 Task: When did the Futurism movement emerge?
Action: Mouse moved to (134, 157)
Screenshot: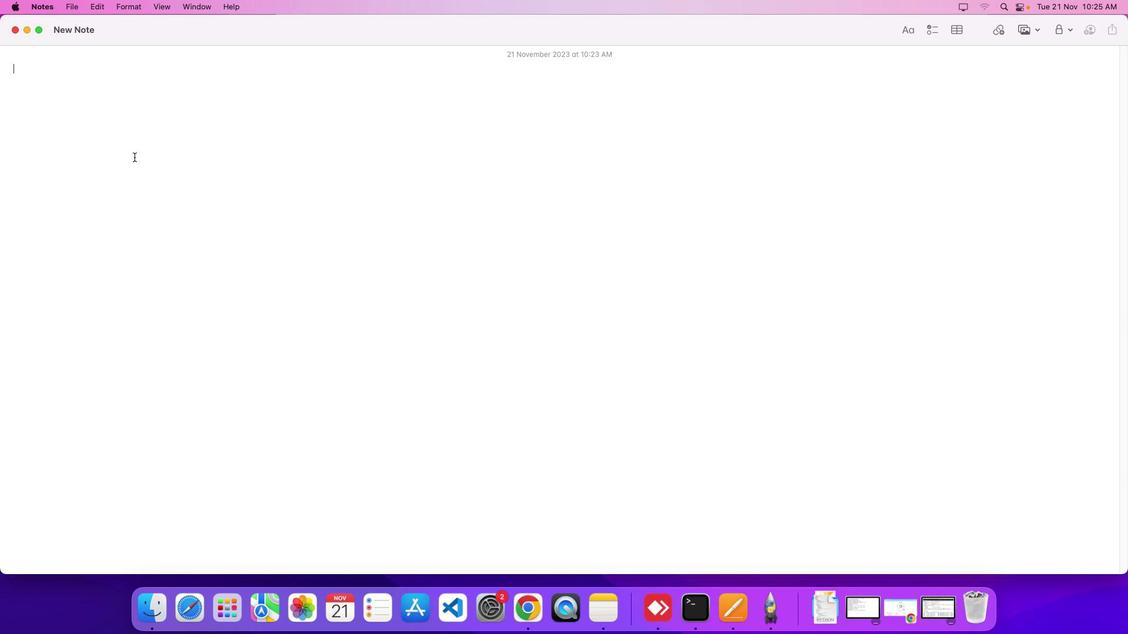 
Action: Mouse pressed left at (134, 157)
Screenshot: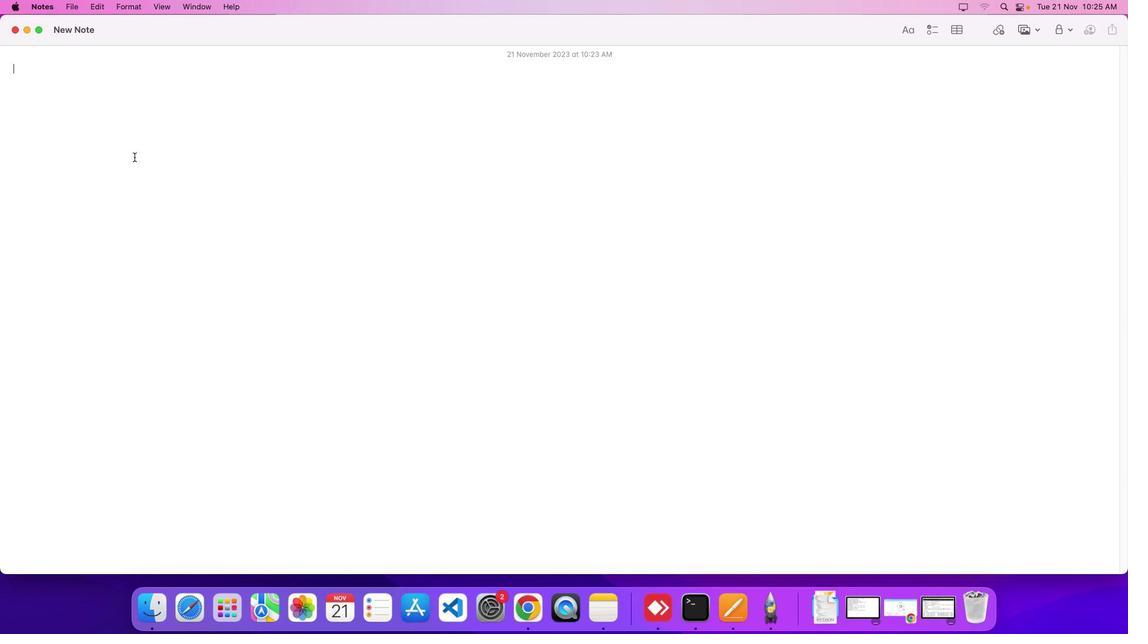 
Action: Mouse moved to (134, 157)
Screenshot: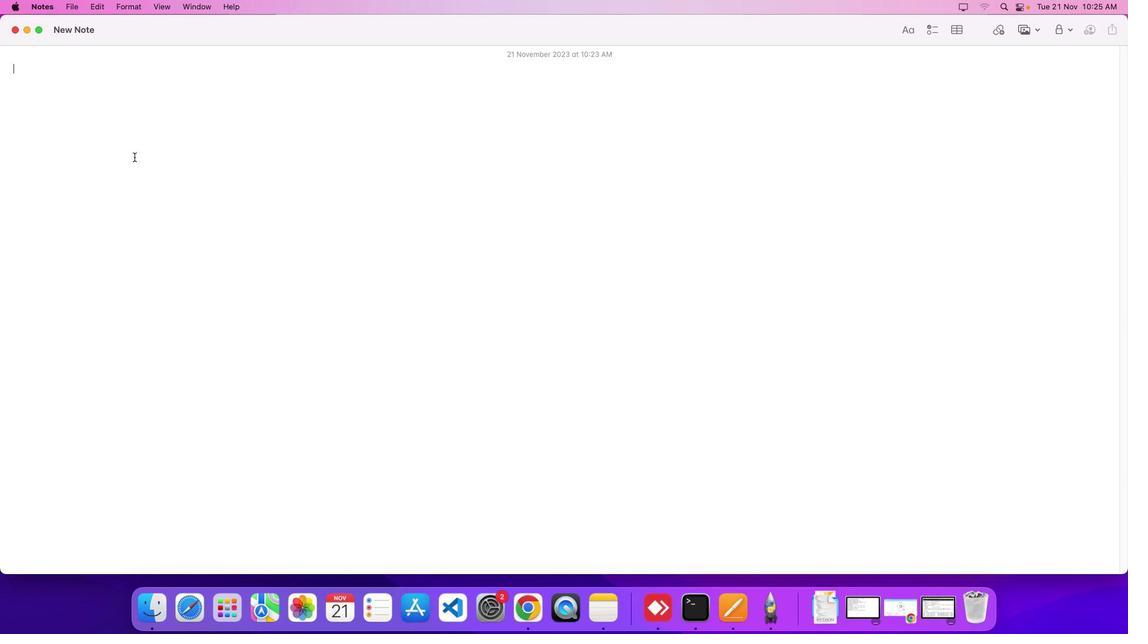 
Action: Key pressed Key.shift'W''h''e''n'Key.space'd''i''d'Key.space't''h''e'Key.spaceKey.shift'F''u''t''u''r''i''s''m'Key.space'm''o''v''e''m''e''n''t'Key.space'e''m''e''r''g''e'Key.shift_r'?'Key.enter
Screenshot: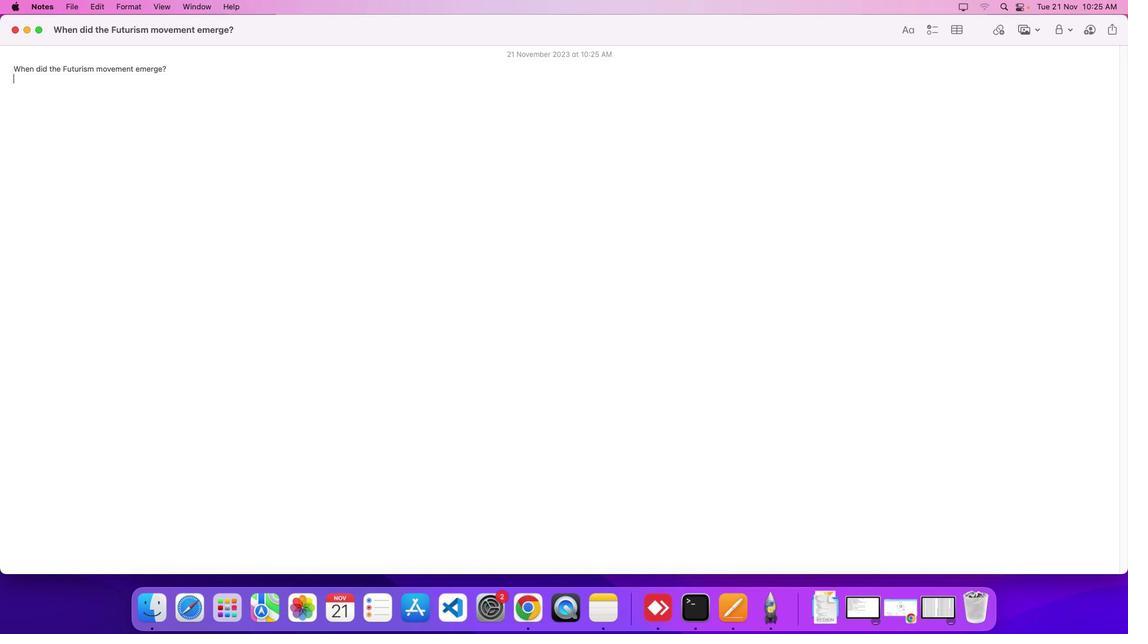 
Action: Mouse moved to (904, 609)
Screenshot: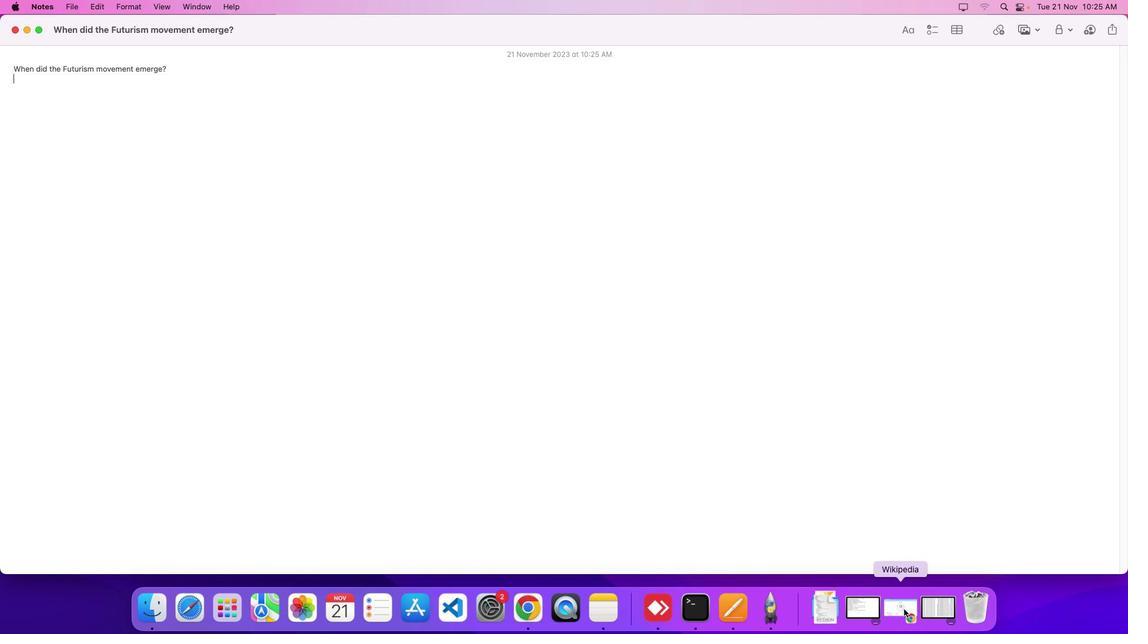
Action: Mouse pressed left at (904, 609)
Screenshot: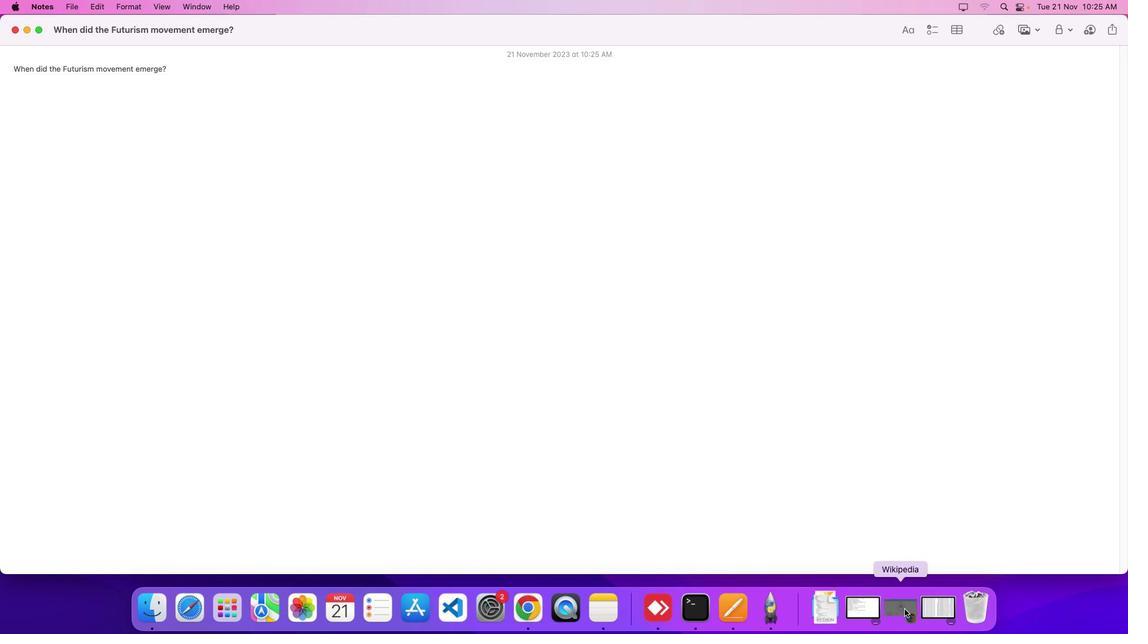 
Action: Mouse moved to (903, 608)
Screenshot: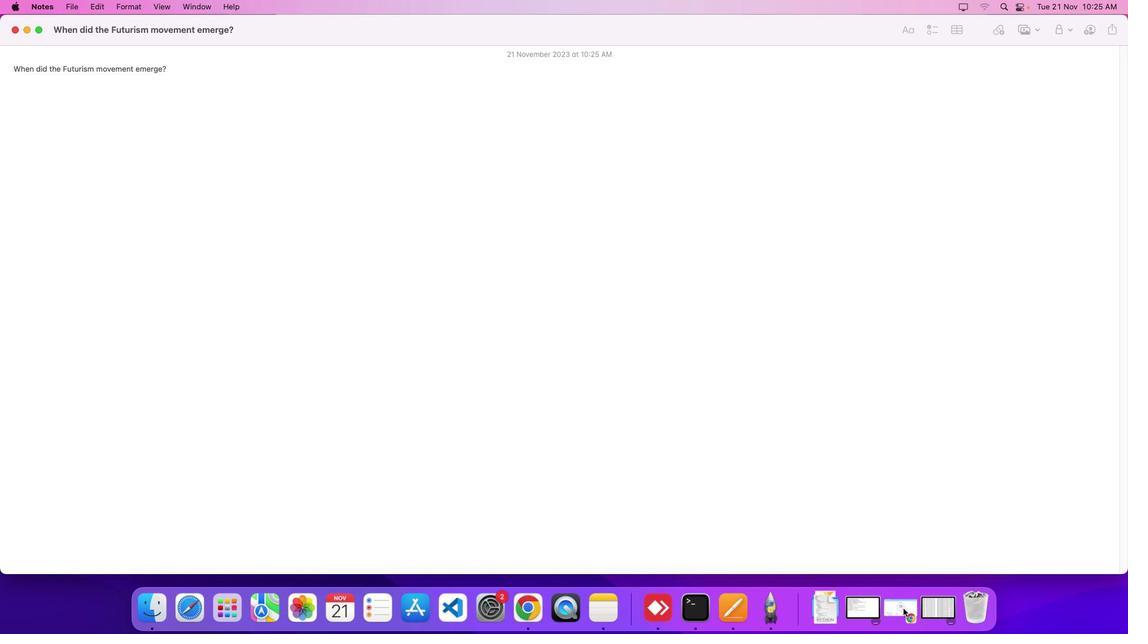 
Action: Mouse pressed left at (903, 608)
Screenshot: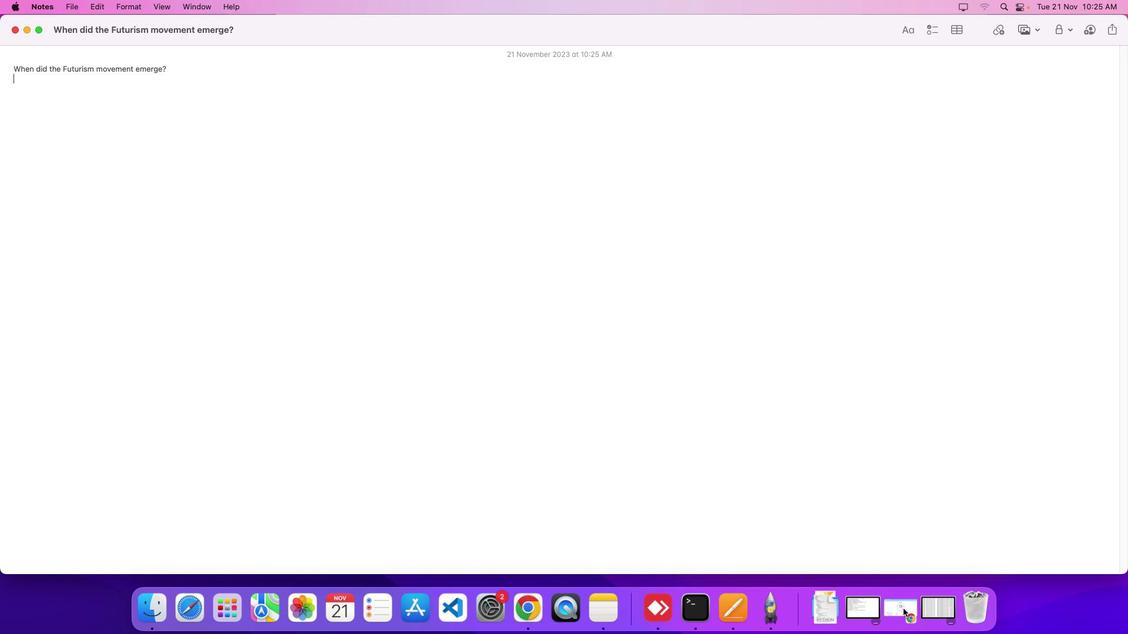 
Action: Mouse moved to (902, 609)
Screenshot: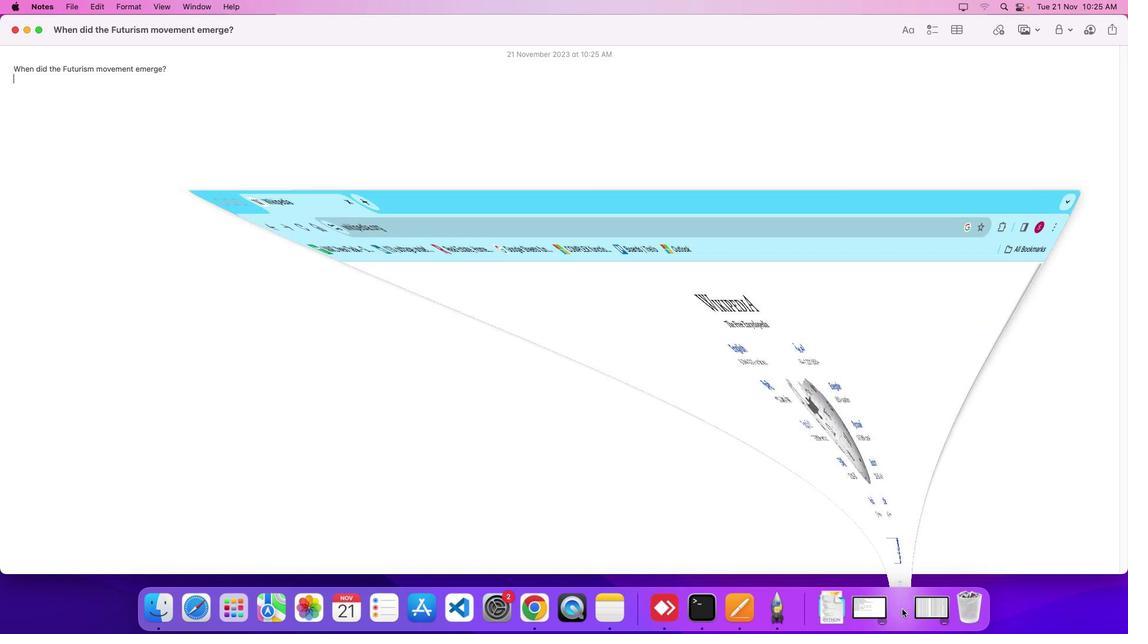 
Action: Mouse pressed left at (902, 609)
Screenshot: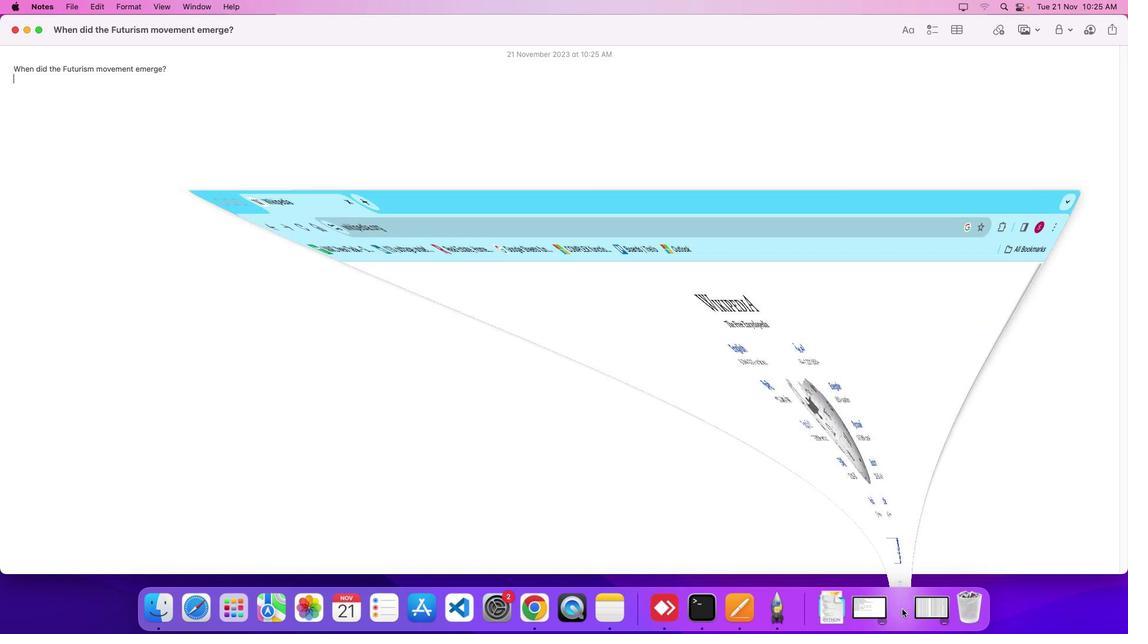 
Action: Mouse moved to (470, 377)
Screenshot: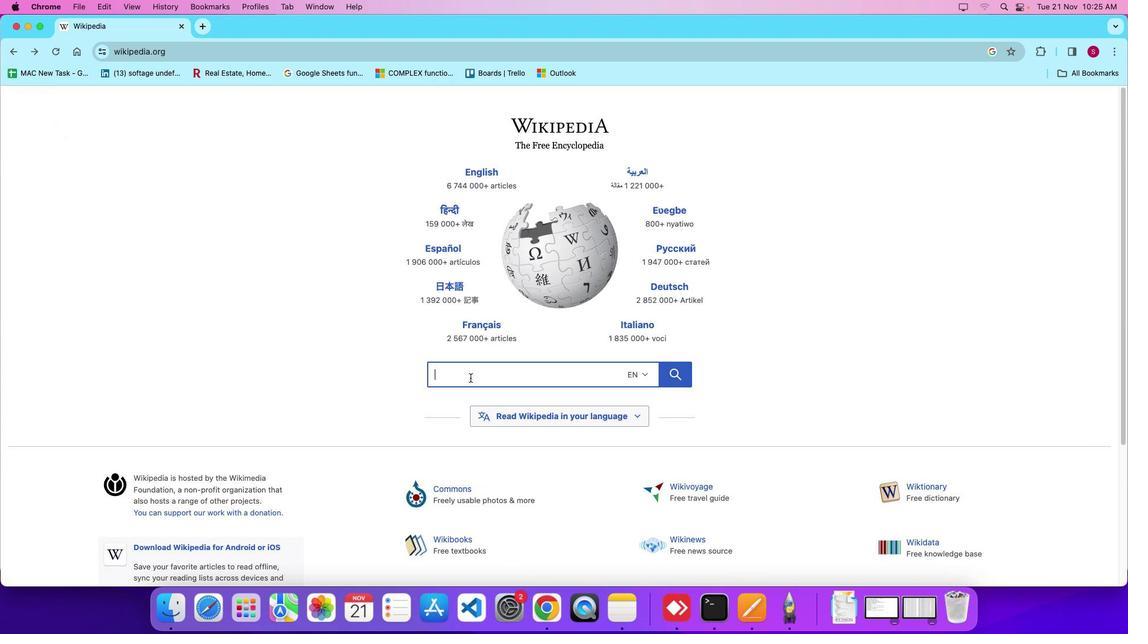 
Action: Mouse pressed left at (470, 377)
Screenshot: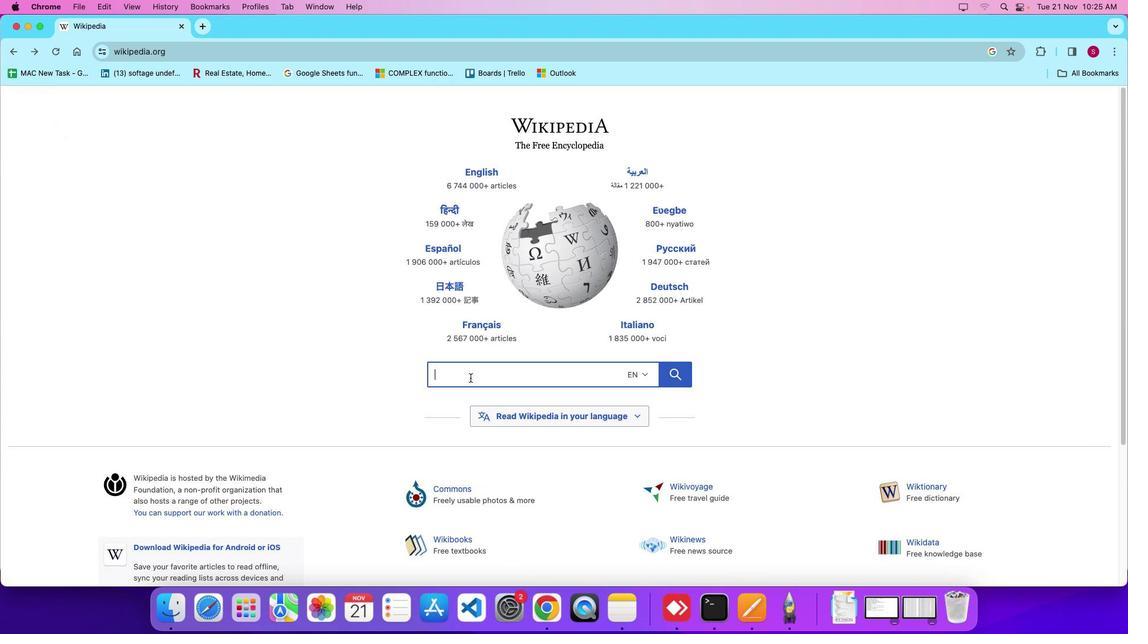 
Action: Key pressed Key.shift'F''u''t''u''r''i''s''m'Key.space'm''o''v''e''m''e''n''t'
Screenshot: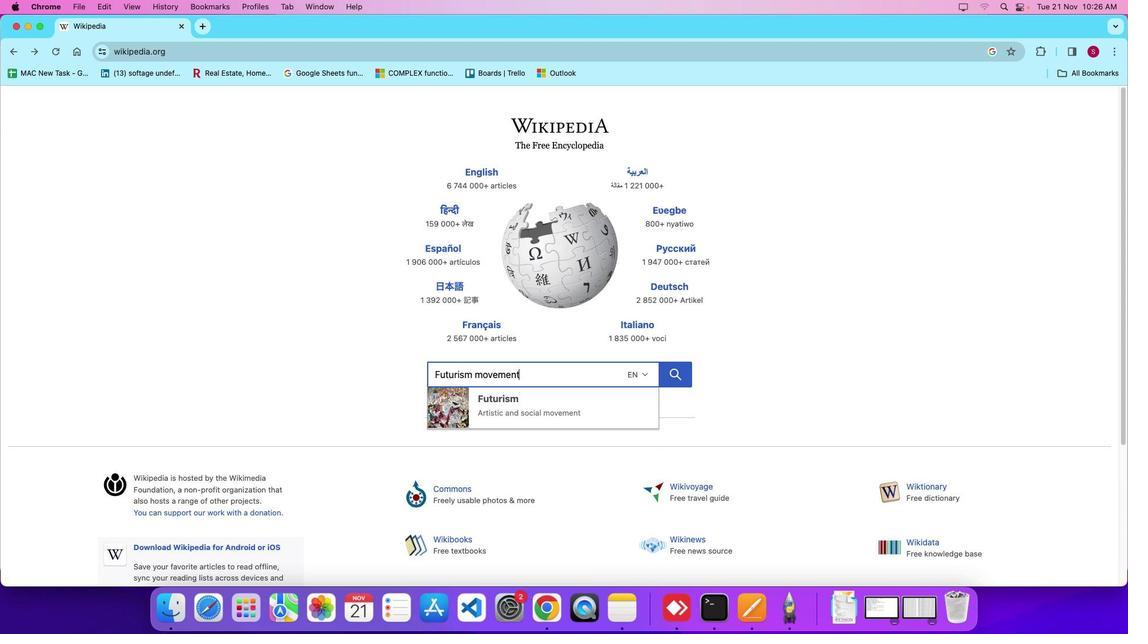 
Action: Mouse moved to (498, 403)
Screenshot: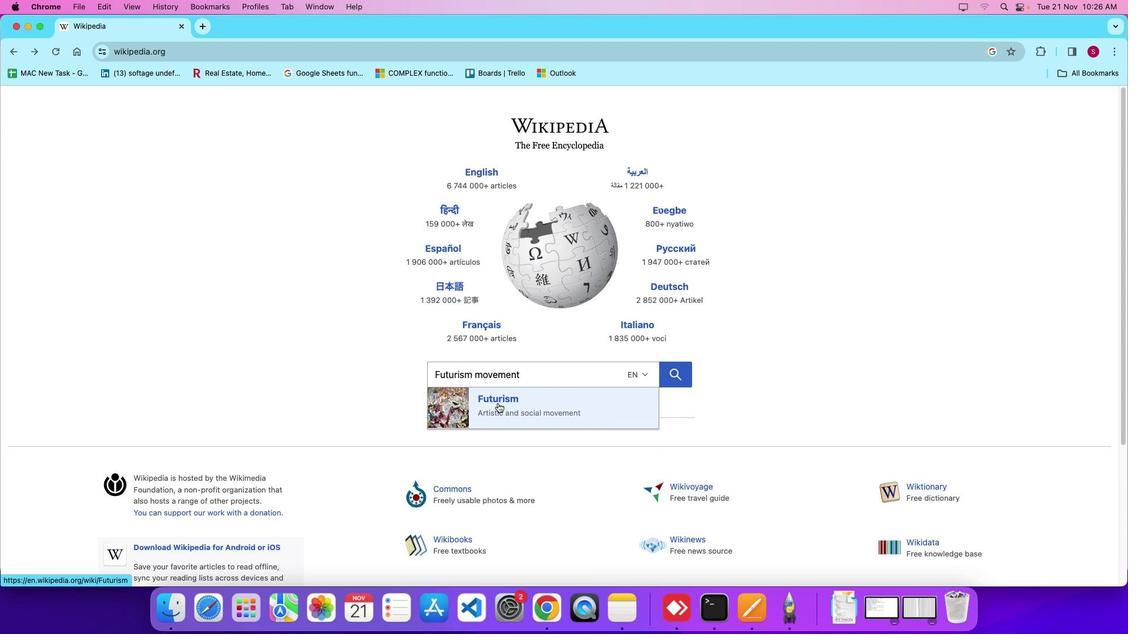 
Action: Mouse pressed left at (498, 403)
Screenshot: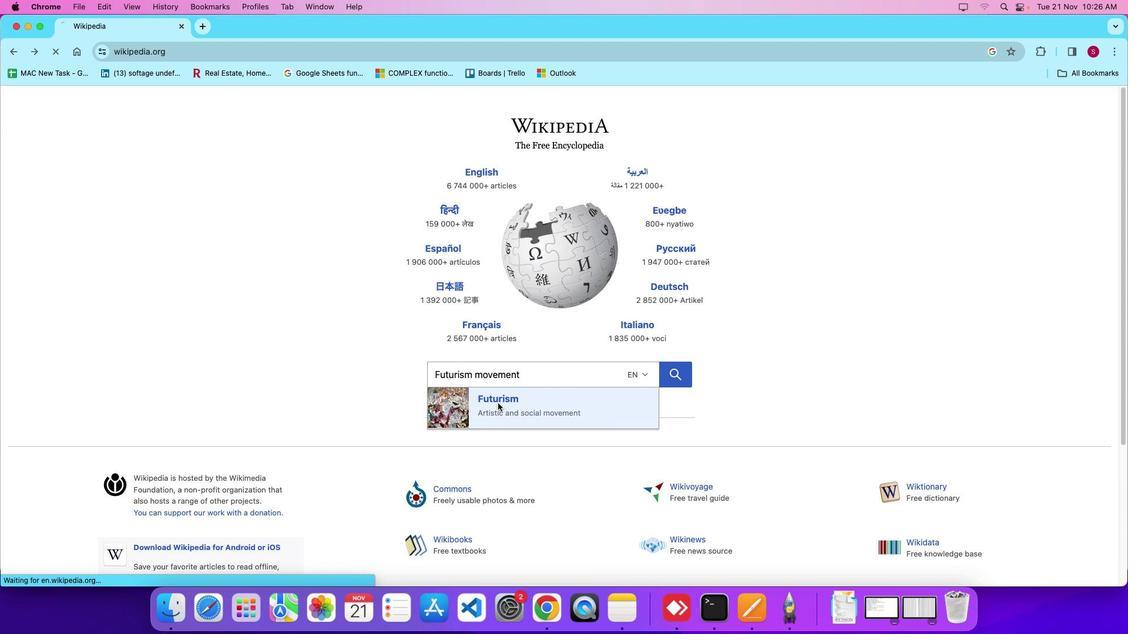 
Action: Mouse moved to (986, 230)
Screenshot: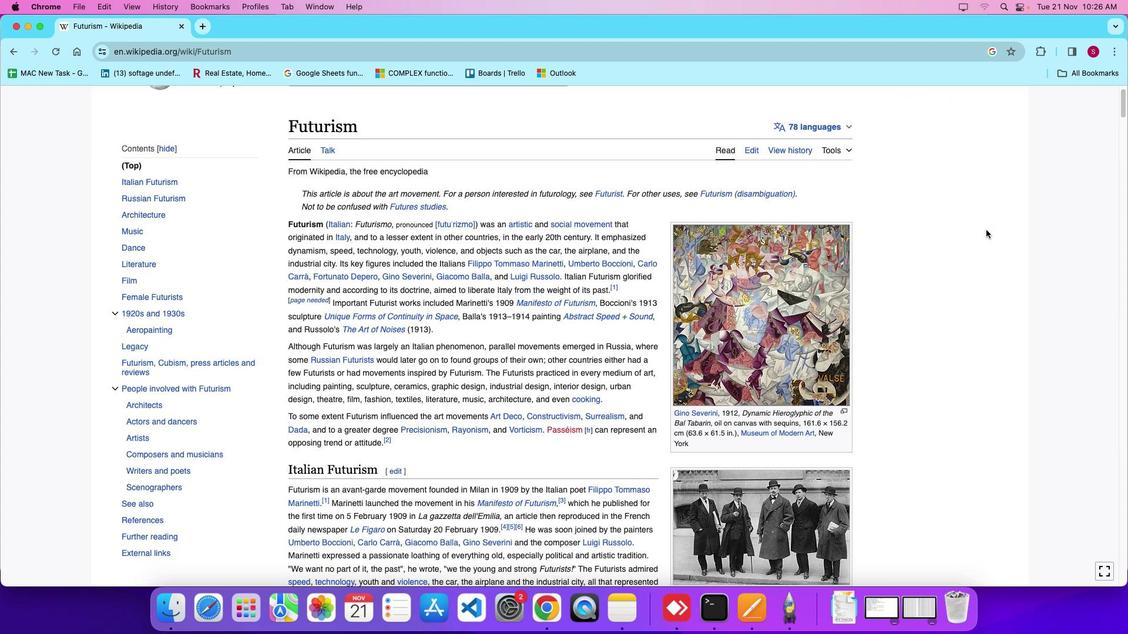 
Action: Mouse scrolled (986, 230) with delta (0, 0)
Screenshot: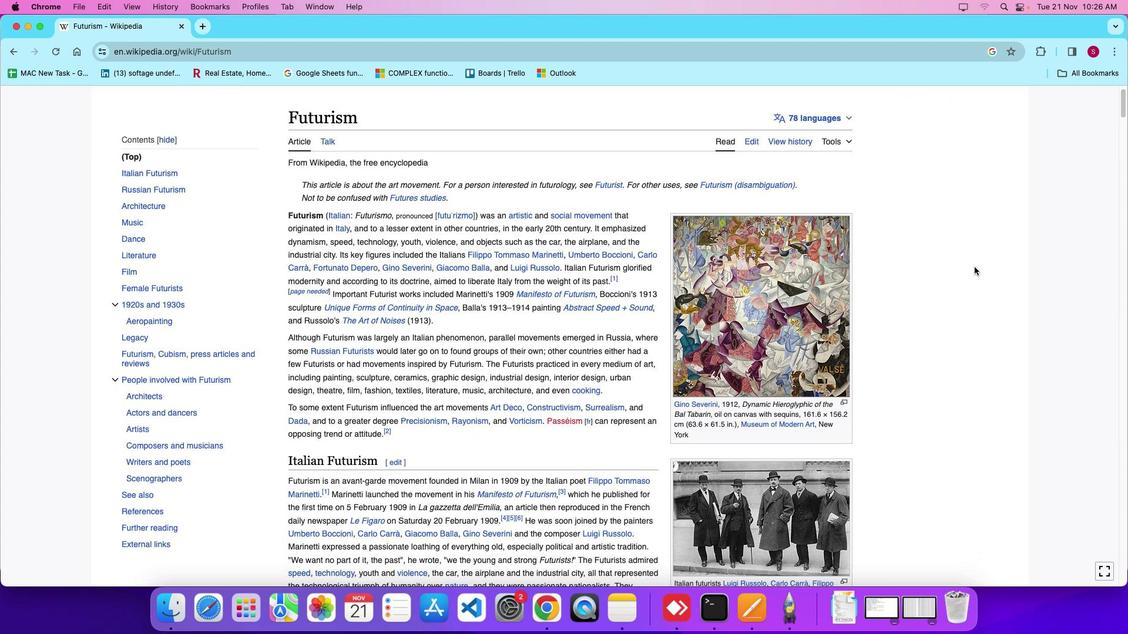 
Action: Mouse scrolled (986, 230) with delta (0, 0)
Screenshot: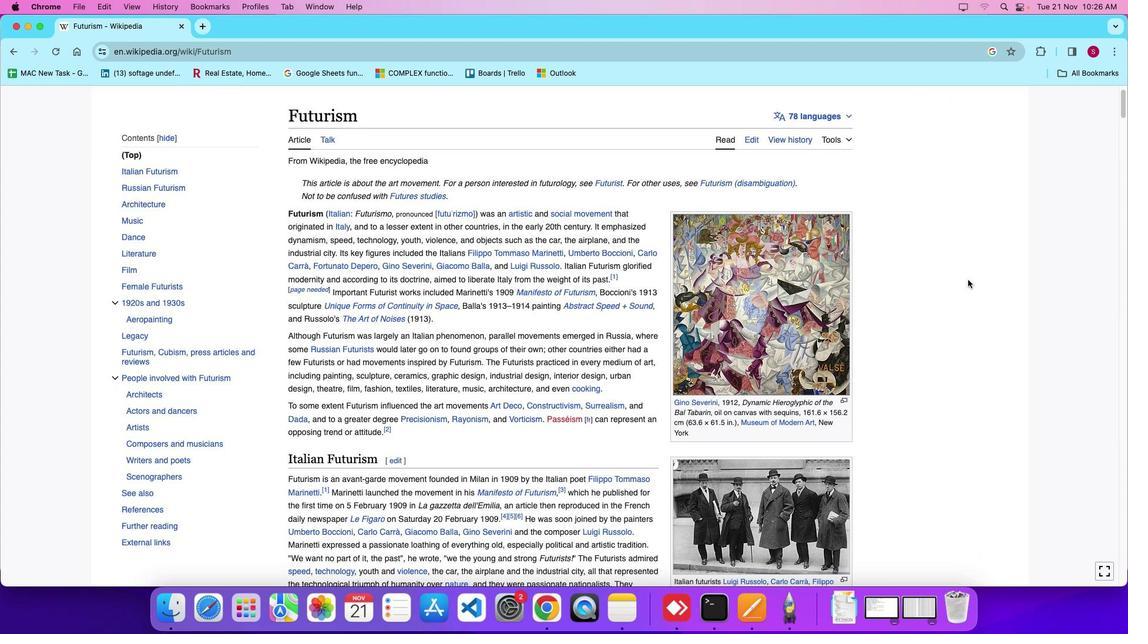
Action: Mouse scrolled (986, 230) with delta (0, 0)
Screenshot: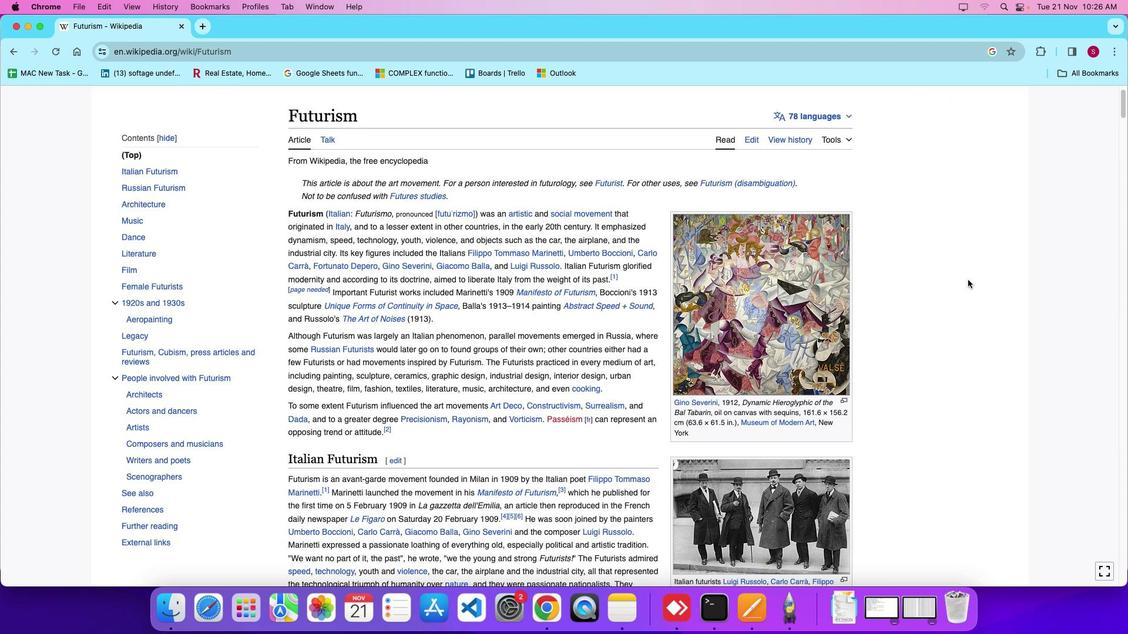 
Action: Mouse moved to (968, 280)
Screenshot: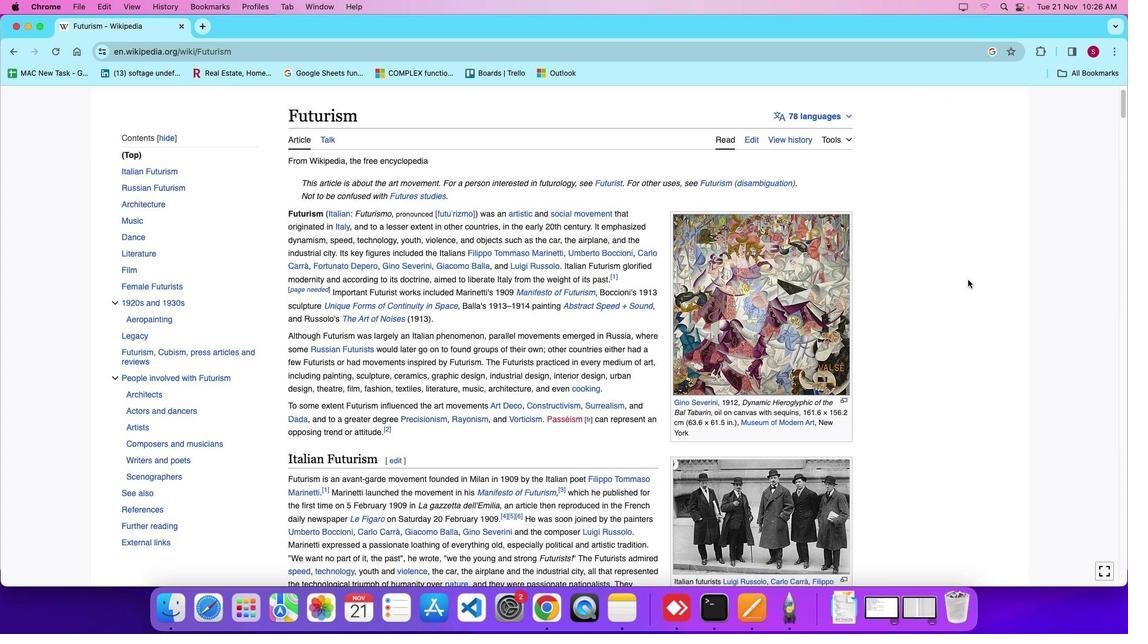 
Action: Mouse scrolled (968, 280) with delta (0, 0)
Screenshot: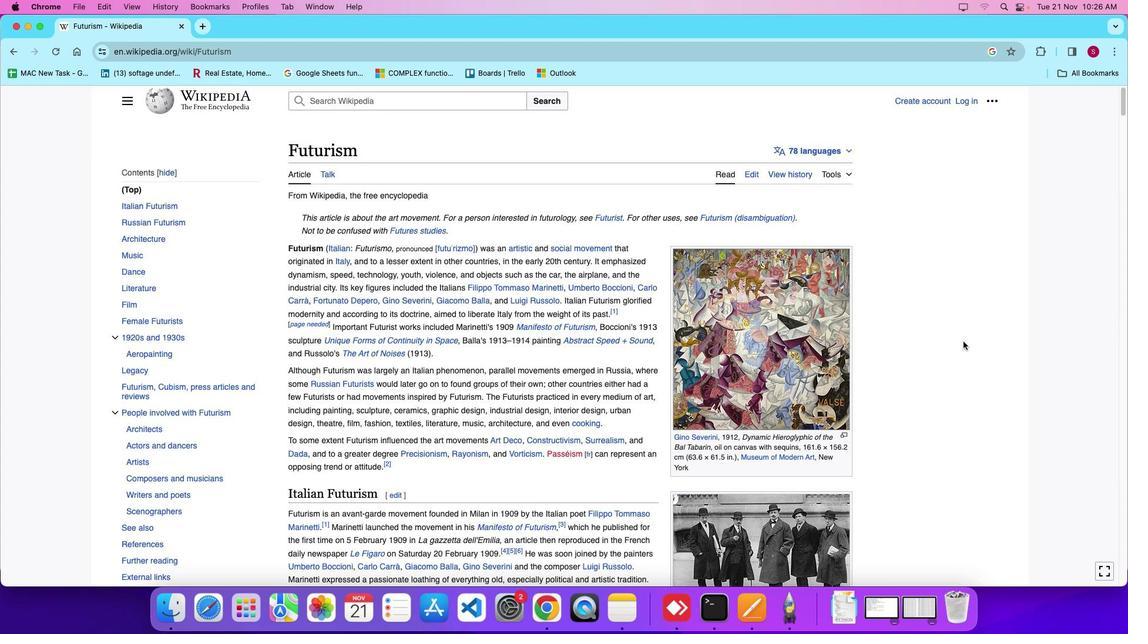 
Action: Mouse scrolled (968, 280) with delta (0, 0)
Screenshot: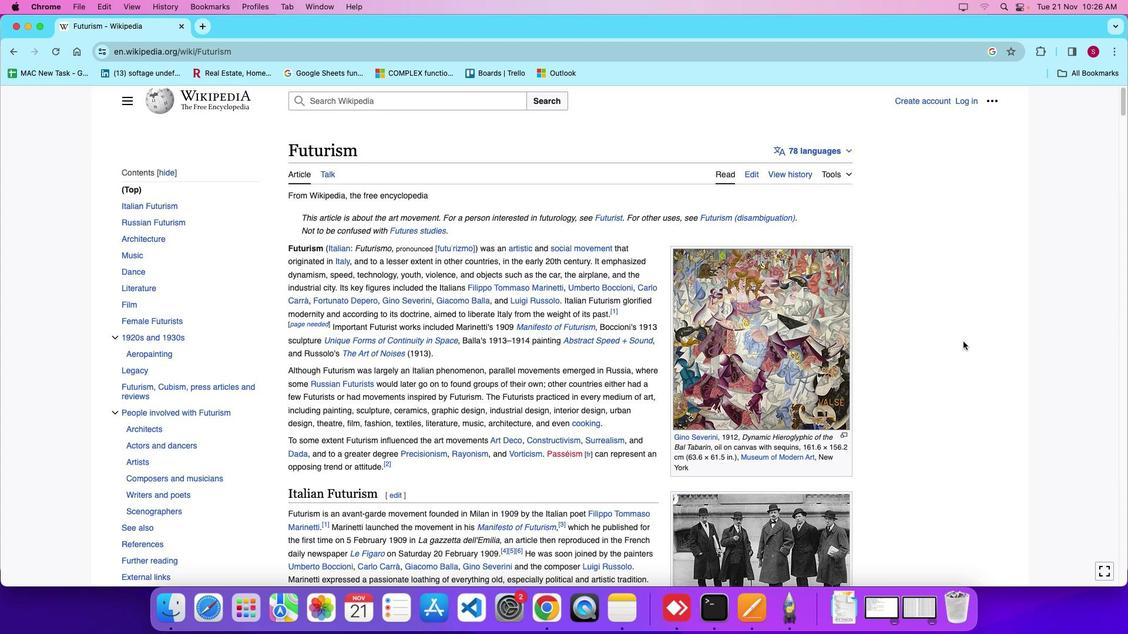 
Action: Mouse moved to (963, 342)
Screenshot: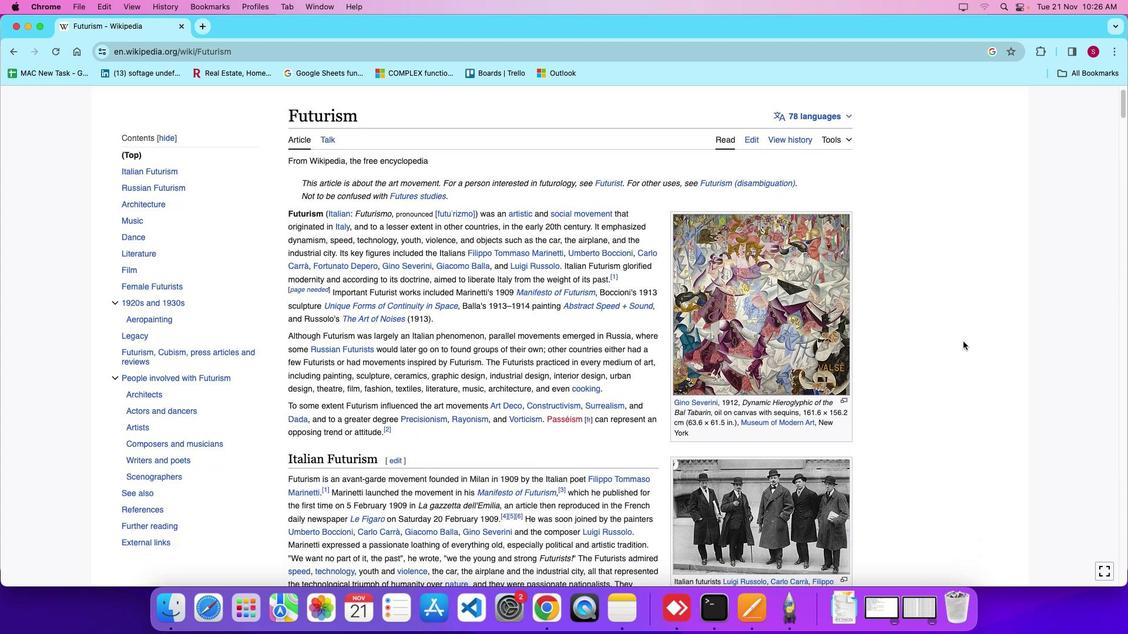 
Action: Mouse scrolled (963, 342) with delta (0, 0)
Screenshot: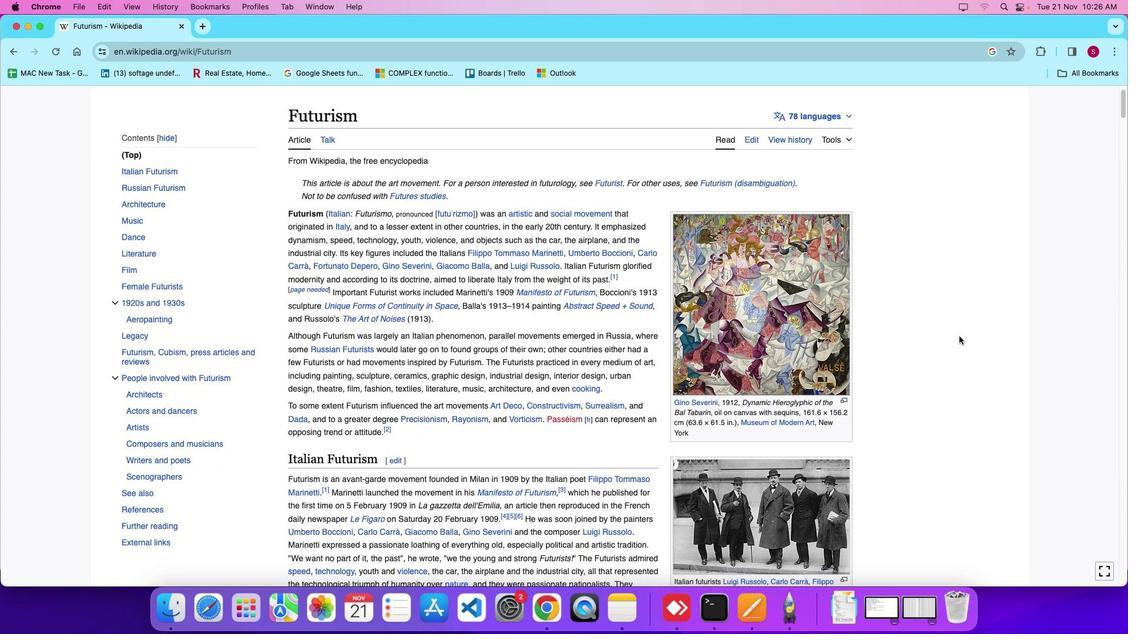 
Action: Mouse scrolled (963, 342) with delta (0, 0)
Screenshot: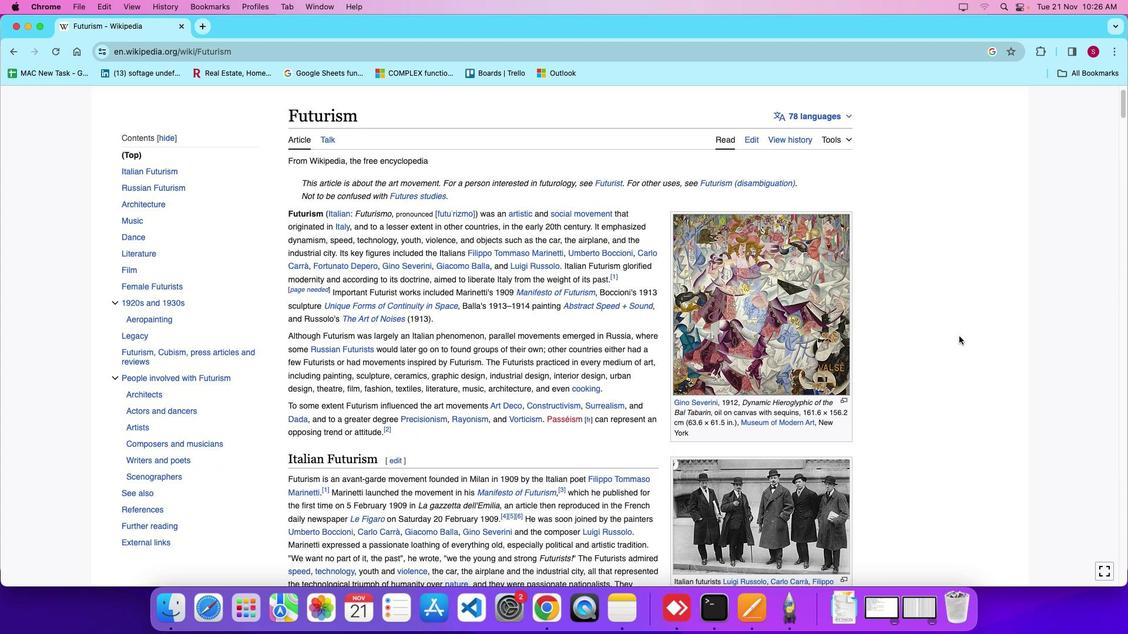 
Action: Mouse moved to (959, 331)
Screenshot: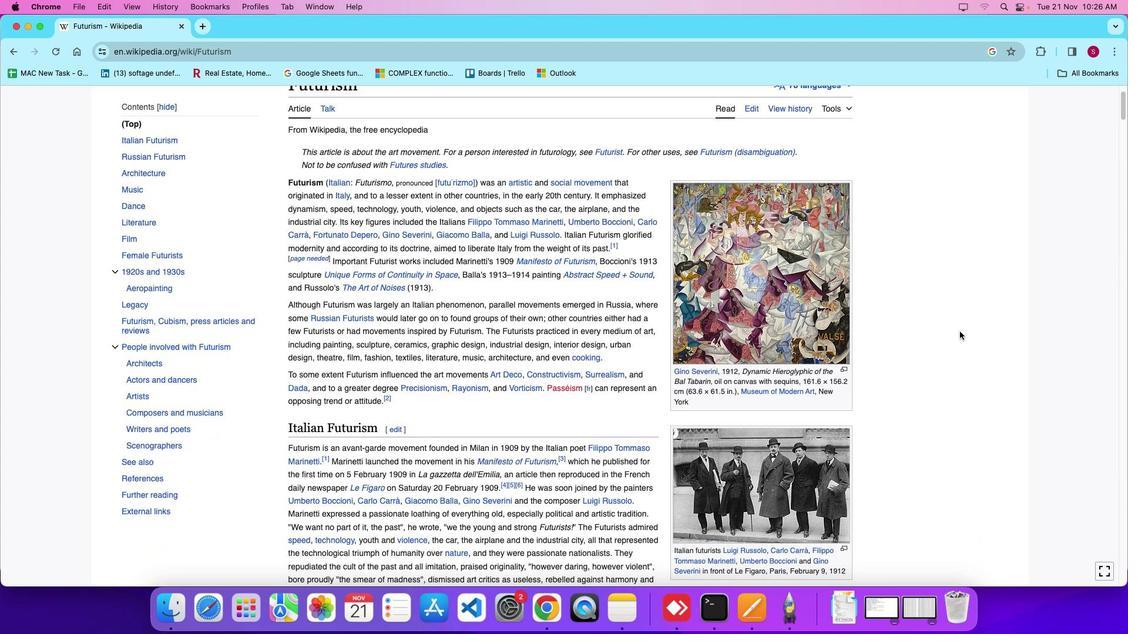 
Action: Mouse scrolled (959, 331) with delta (0, 0)
Screenshot: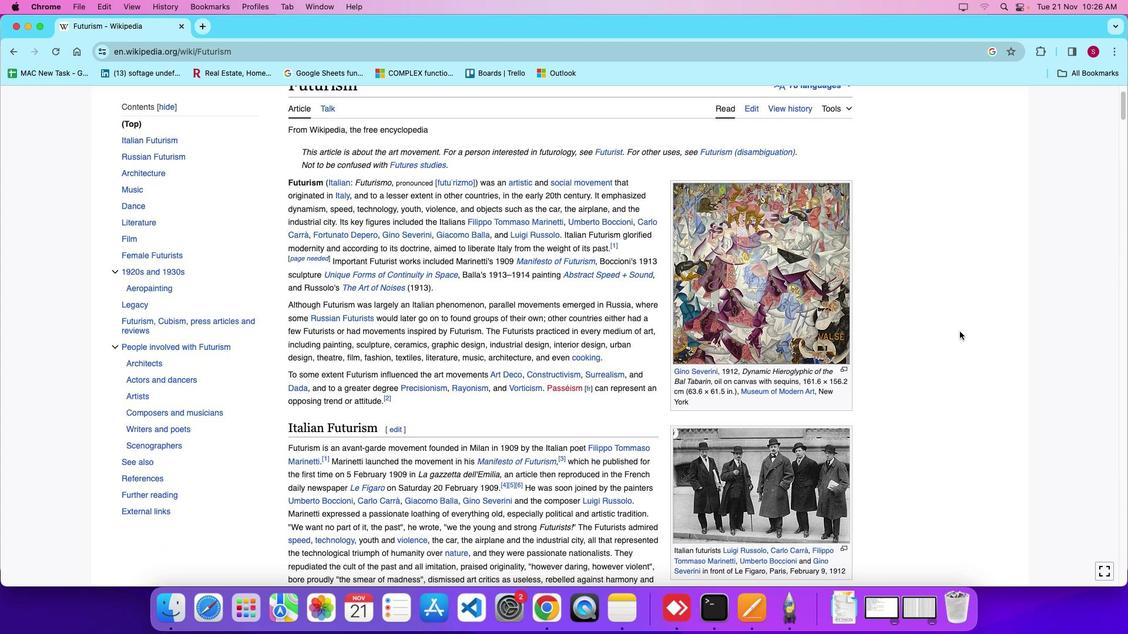 
Action: Mouse scrolled (959, 331) with delta (0, 0)
Screenshot: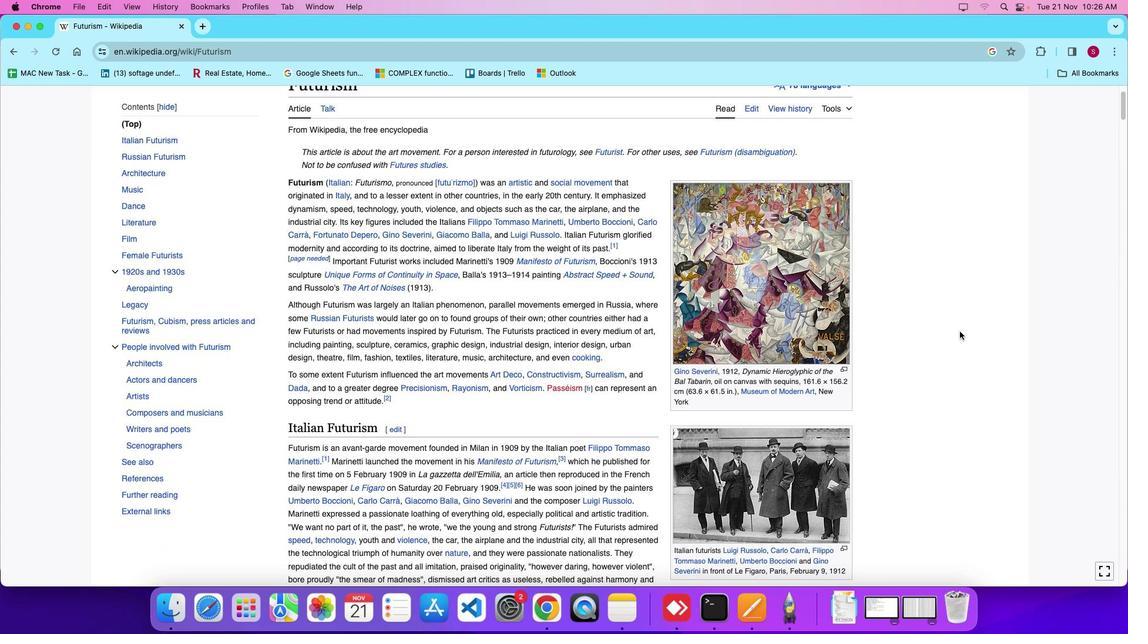 
Action: Mouse moved to (958, 333)
Screenshot: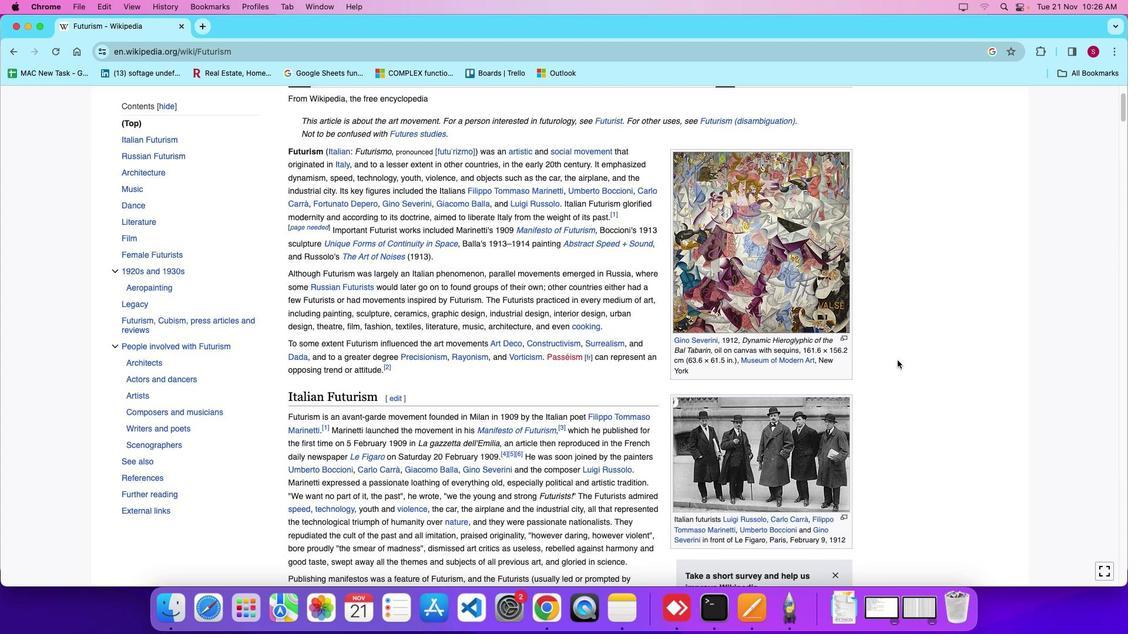 
Action: Mouse scrolled (958, 333) with delta (0, 0)
Screenshot: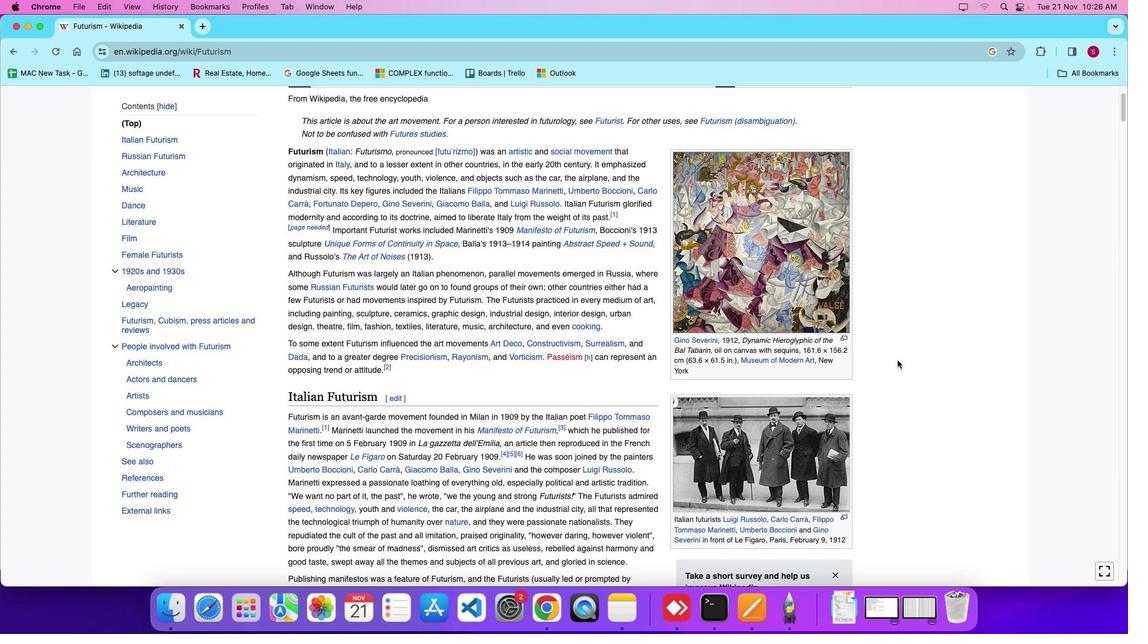 
Action: Mouse scrolled (958, 333) with delta (0, 0)
Screenshot: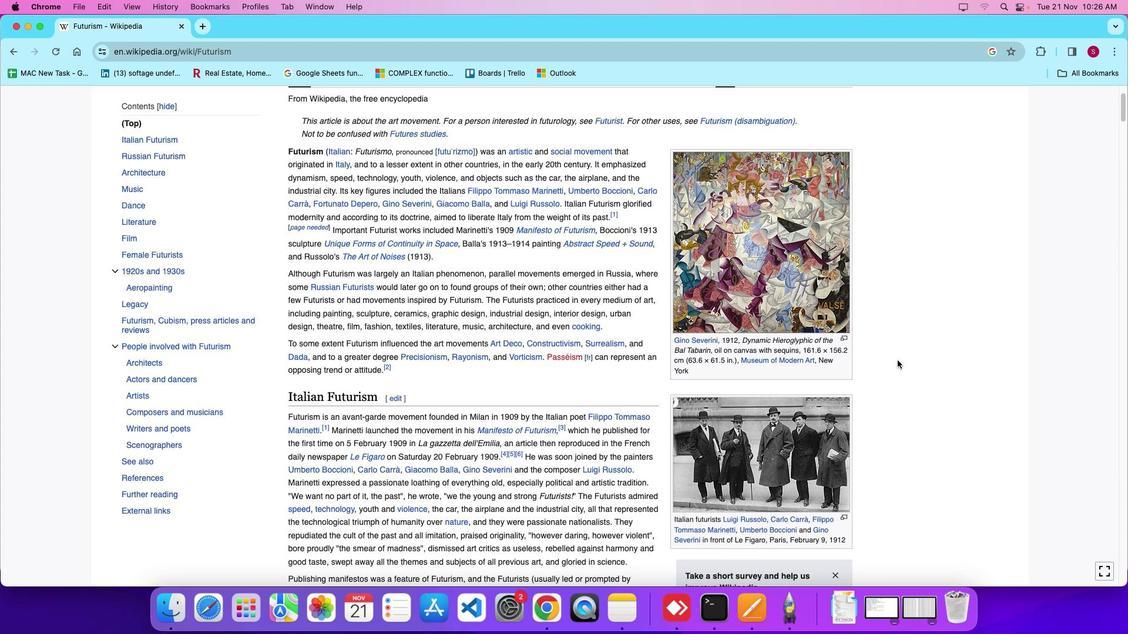 
Action: Mouse moved to (898, 360)
Screenshot: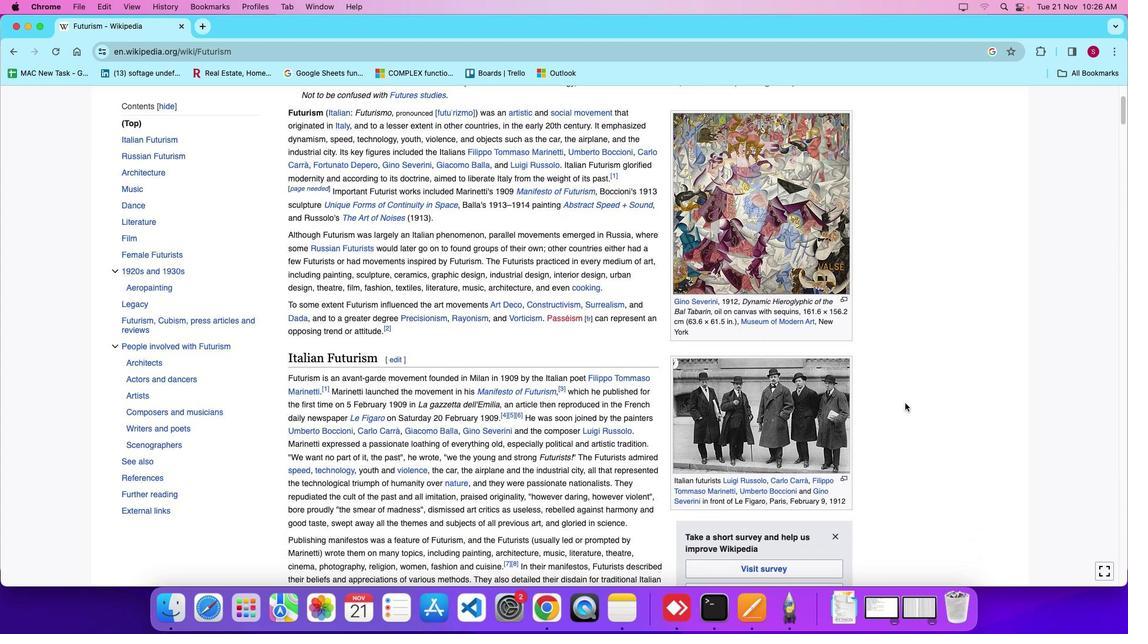 
Action: Mouse scrolled (898, 360) with delta (0, 0)
Screenshot: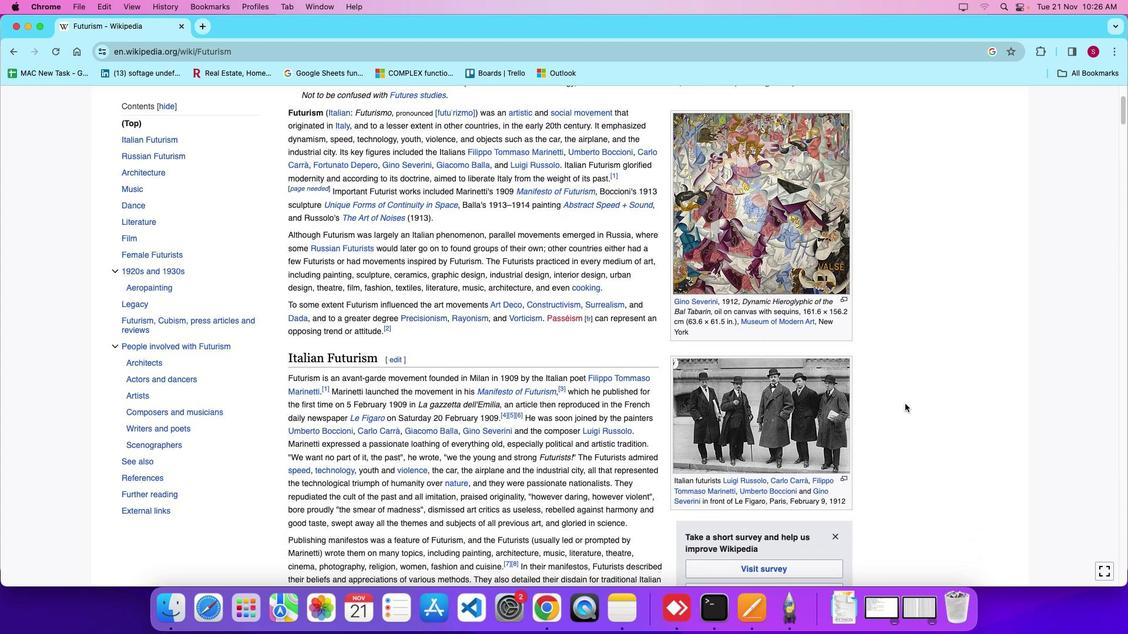 
Action: Mouse scrolled (898, 360) with delta (0, 0)
Screenshot: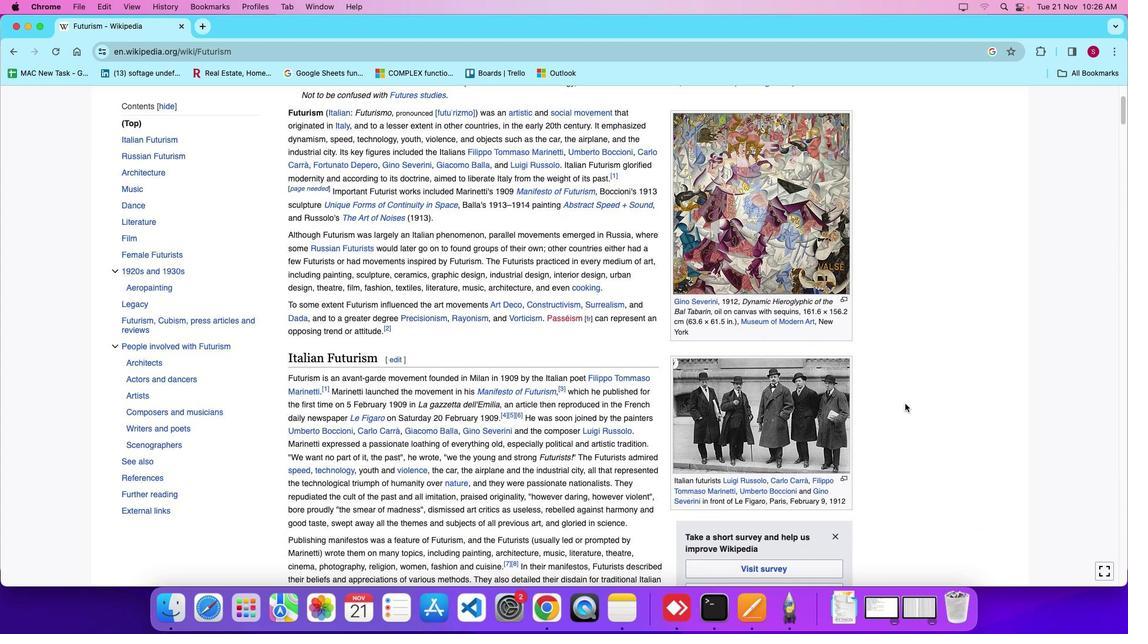 
Action: Mouse moved to (905, 403)
Screenshot: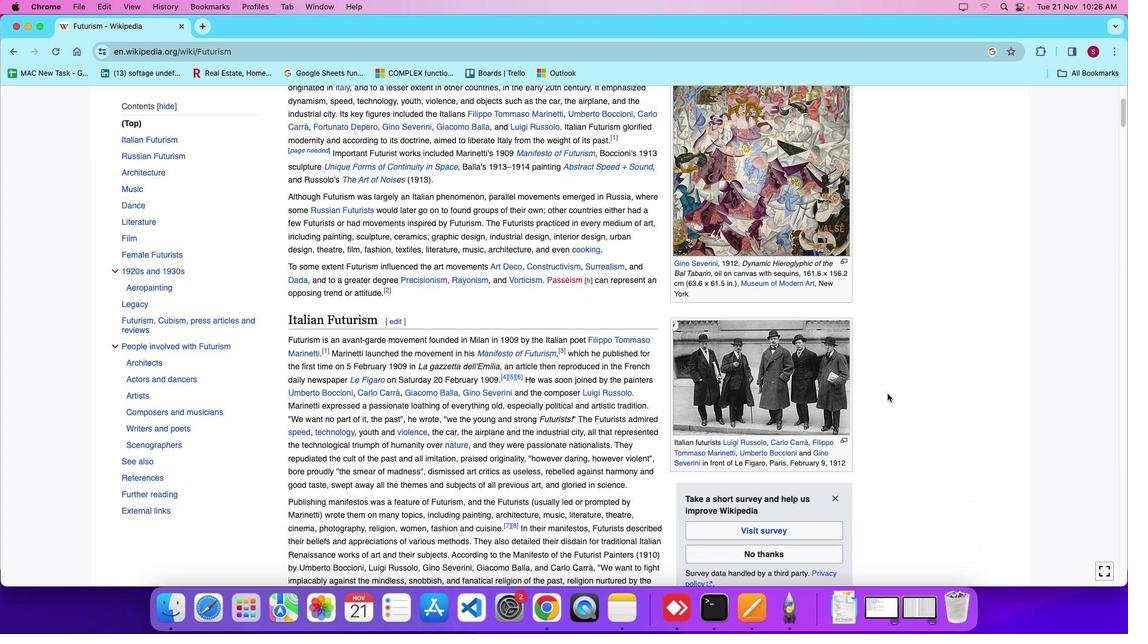 
Action: Mouse scrolled (905, 403) with delta (0, 0)
Screenshot: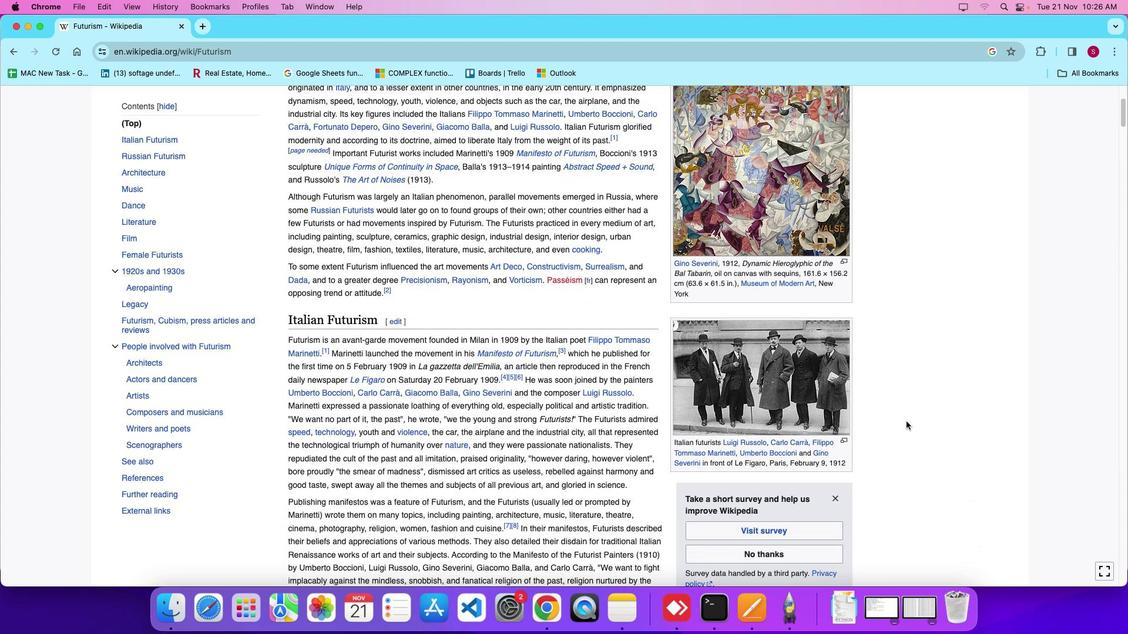 
Action: Mouse scrolled (905, 403) with delta (0, 0)
Screenshot: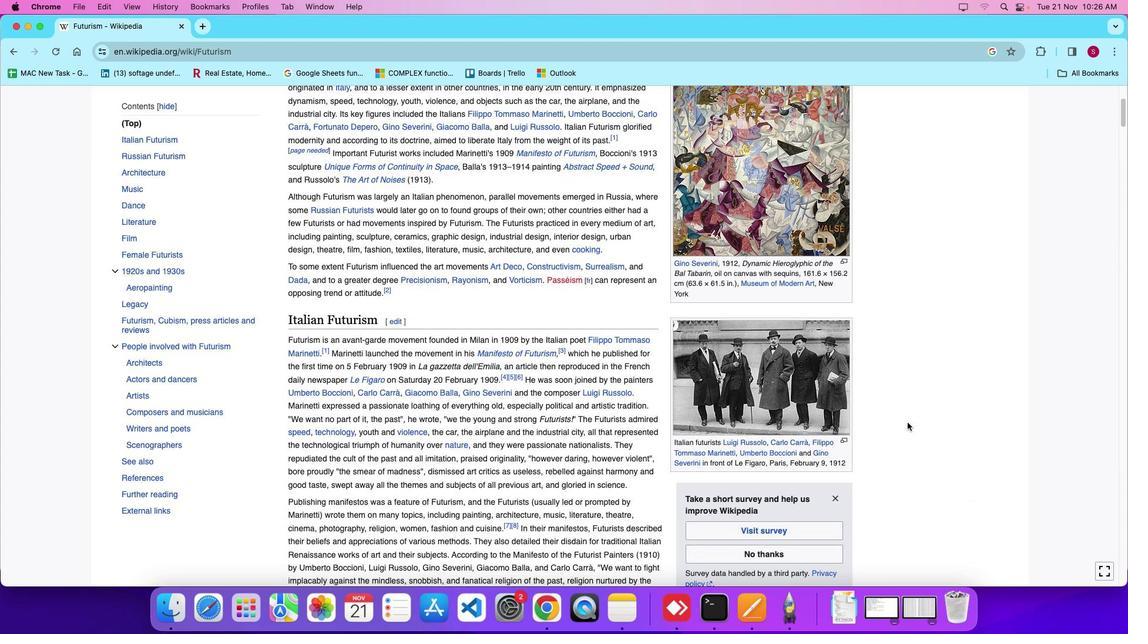 
Action: Mouse moved to (912, 417)
Screenshot: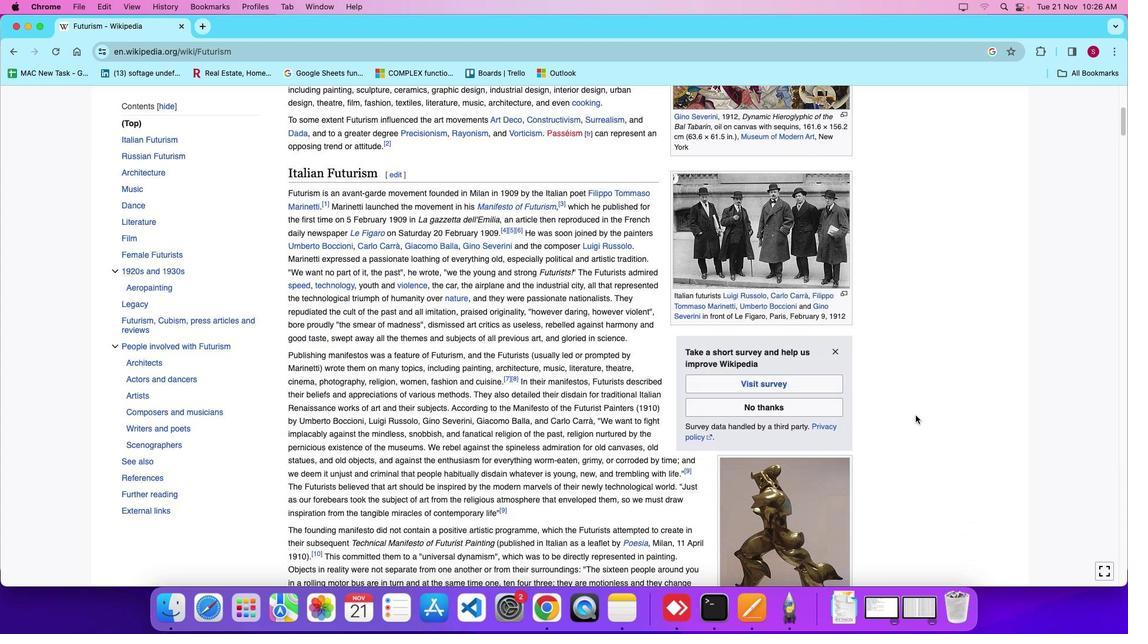 
Action: Mouse scrolled (912, 417) with delta (0, 0)
Screenshot: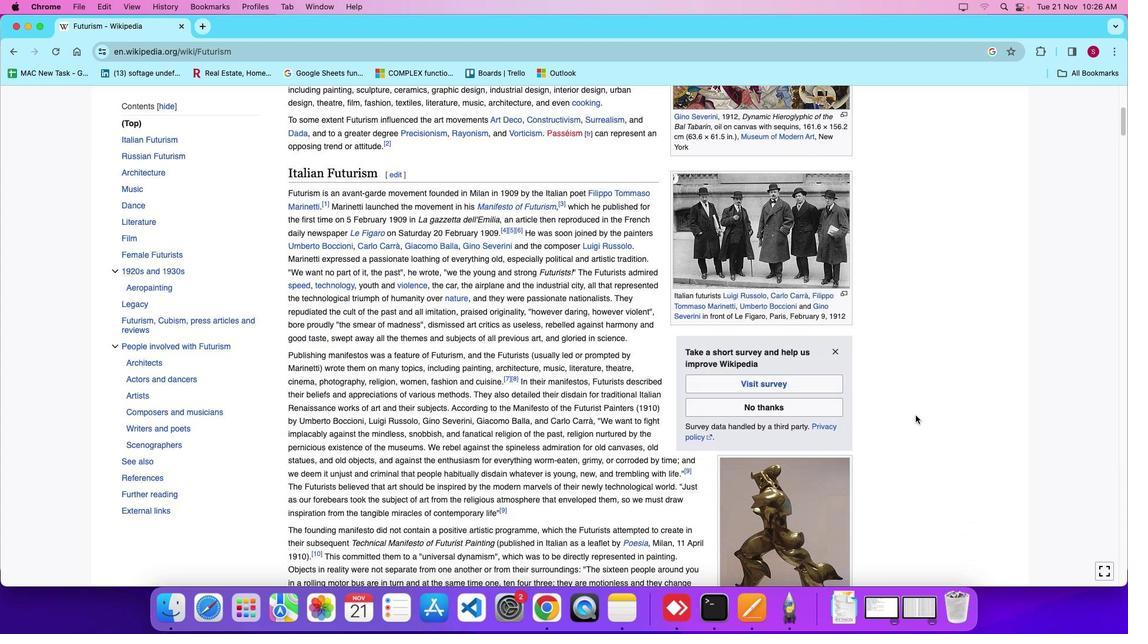 
Action: Mouse moved to (913, 415)
Screenshot: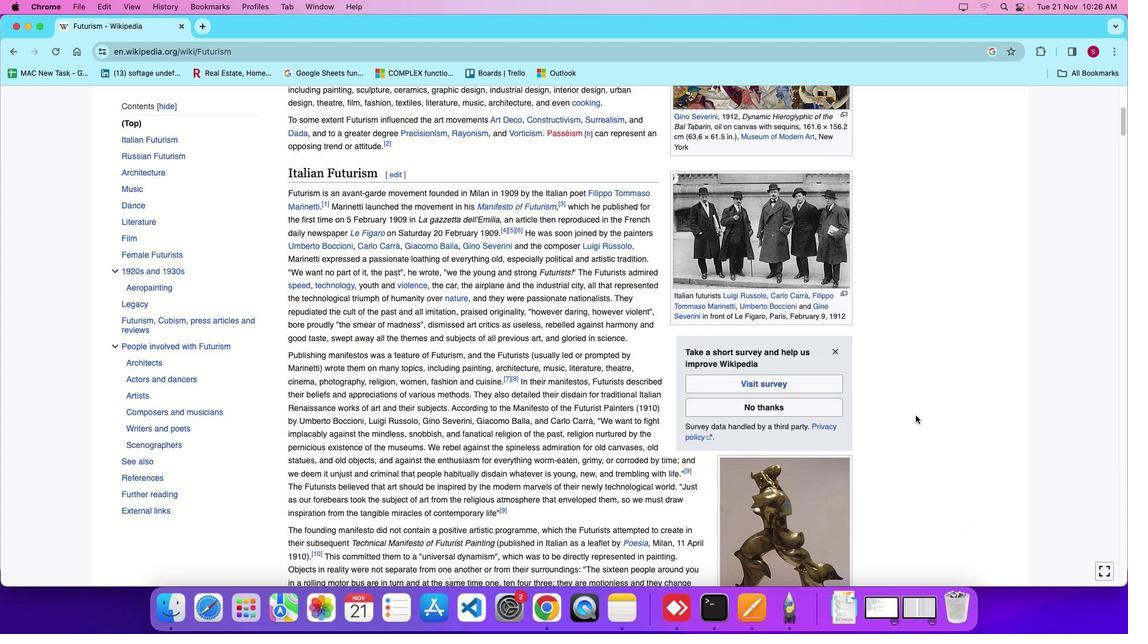 
Action: Mouse scrolled (913, 415) with delta (0, 0)
Screenshot: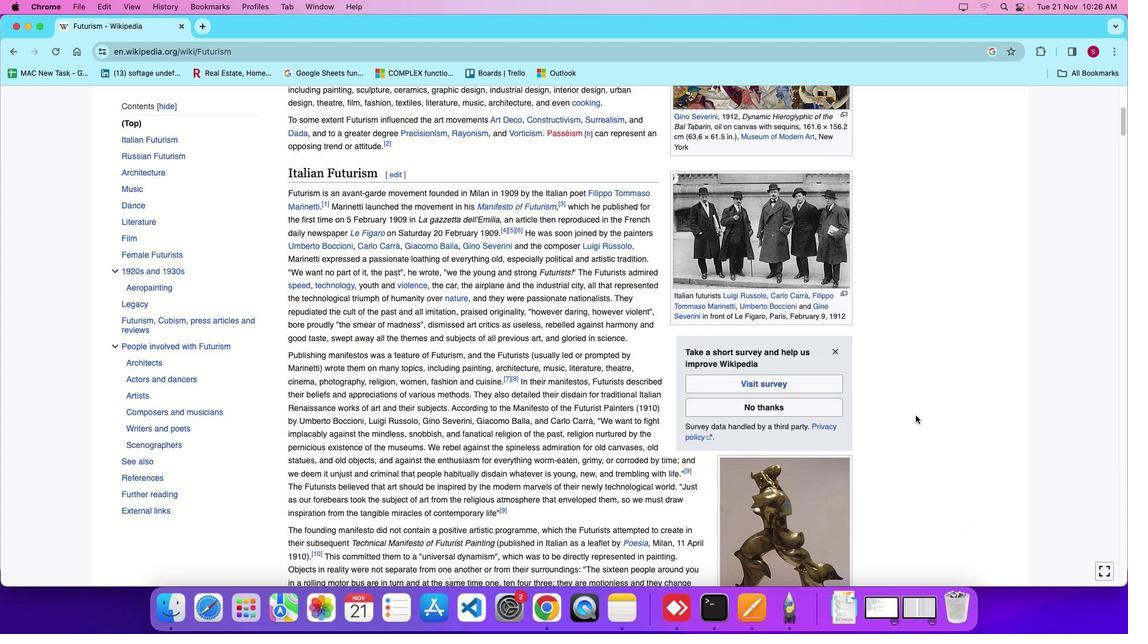 
Action: Mouse moved to (913, 415)
Screenshot: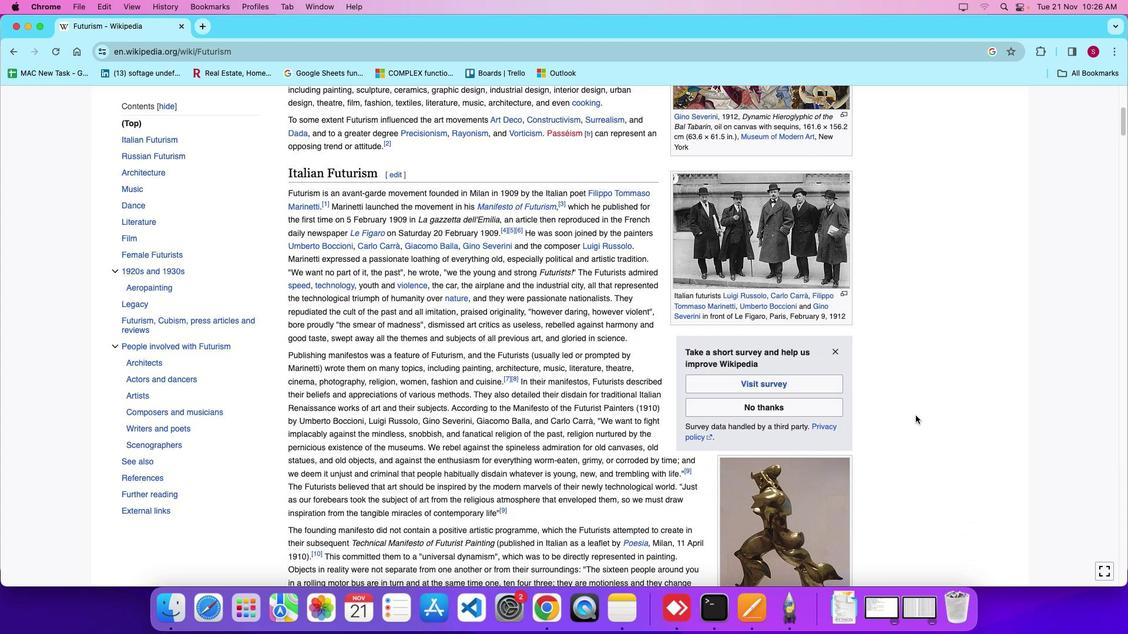 
Action: Mouse scrolled (913, 415) with delta (0, -2)
Screenshot: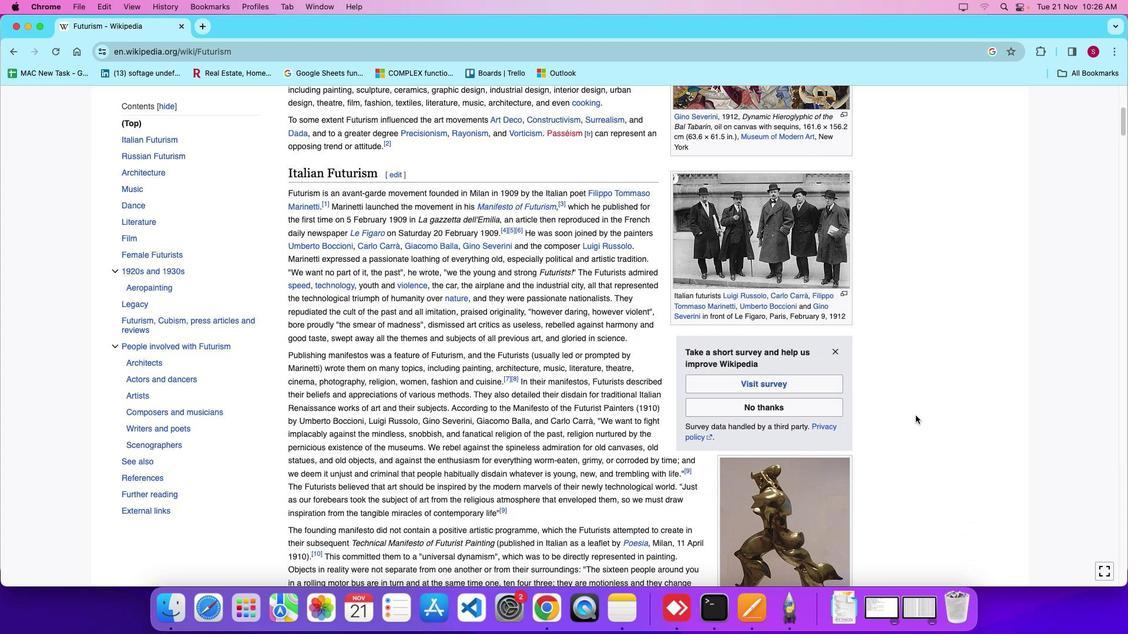 
Action: Mouse moved to (915, 415)
Screenshot: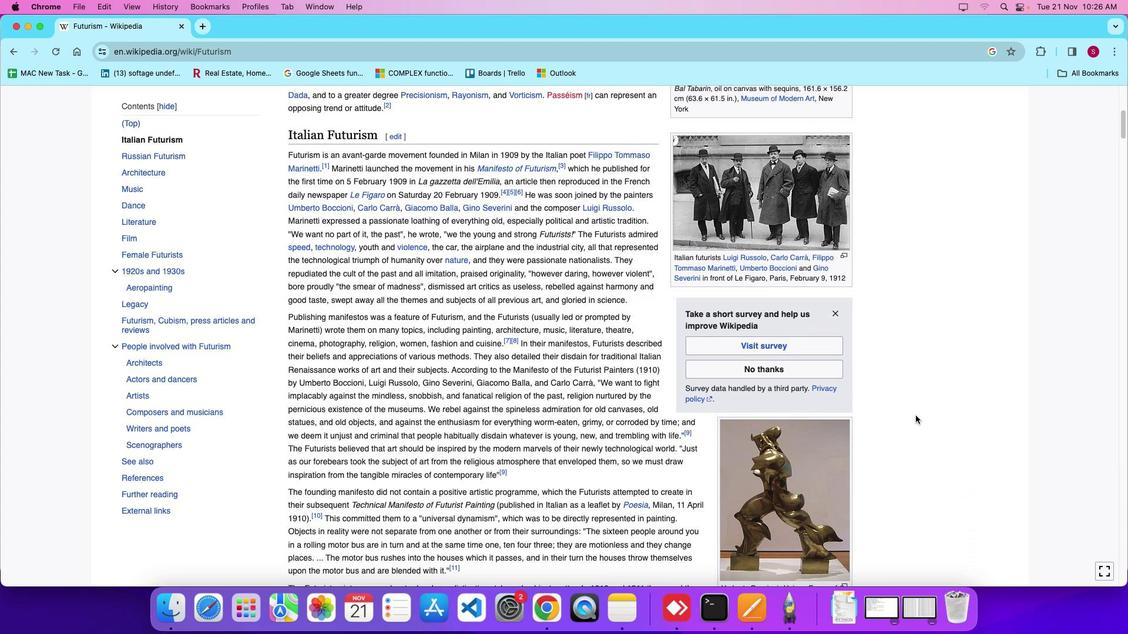 
Action: Mouse scrolled (915, 415) with delta (0, 0)
Screenshot: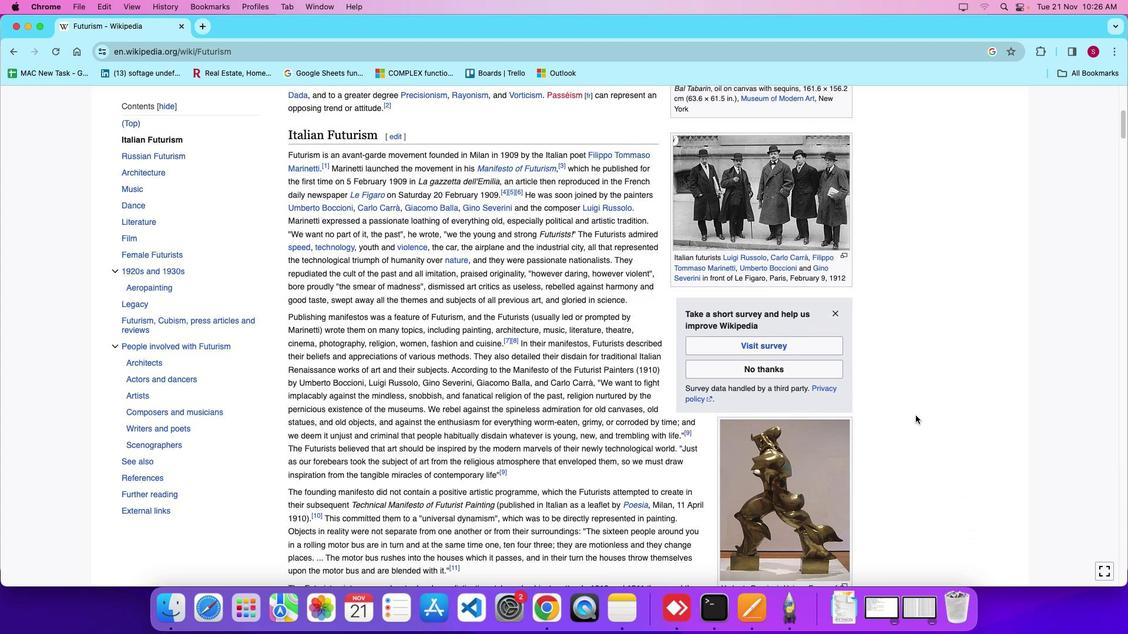 
Action: Mouse scrolled (915, 415) with delta (0, 0)
Screenshot: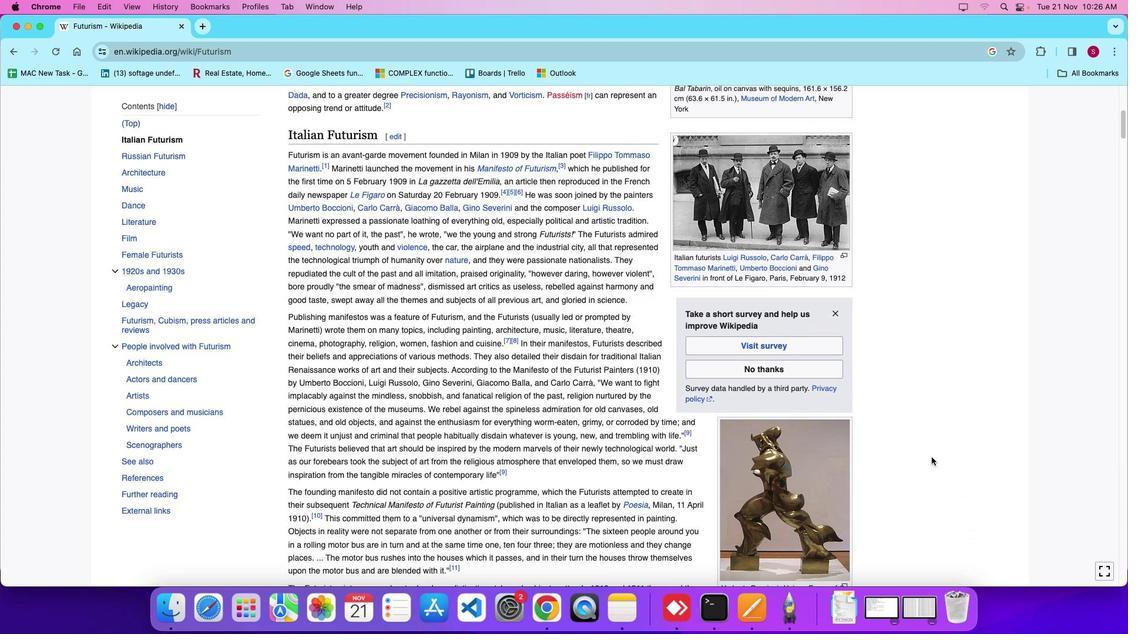
Action: Mouse moved to (932, 472)
Screenshot: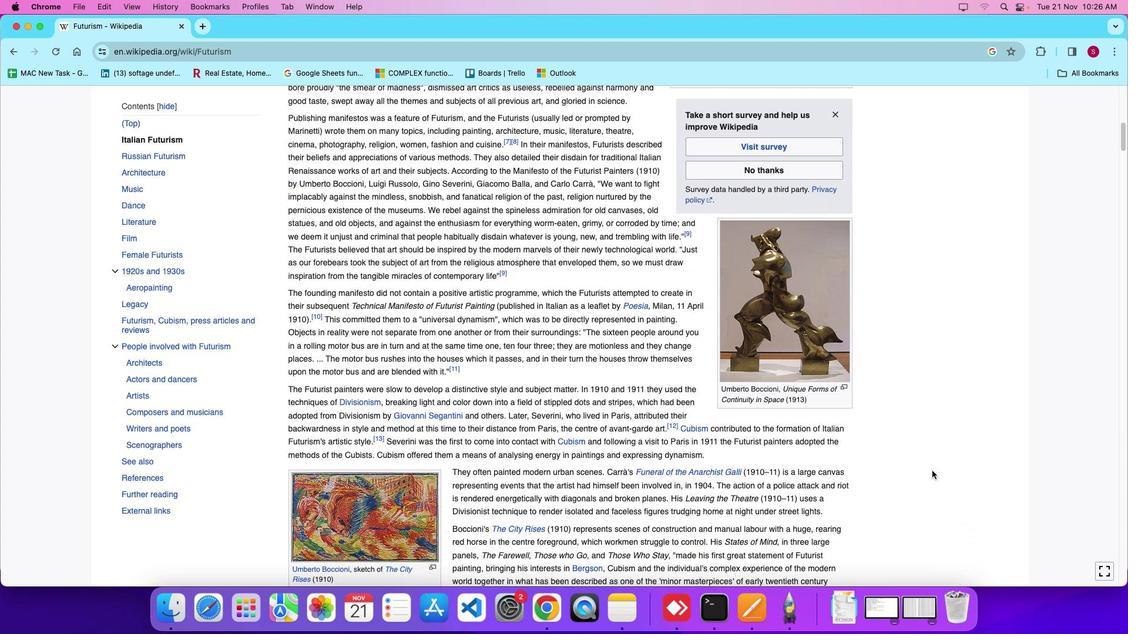 
Action: Mouse scrolled (932, 472) with delta (0, 0)
Screenshot: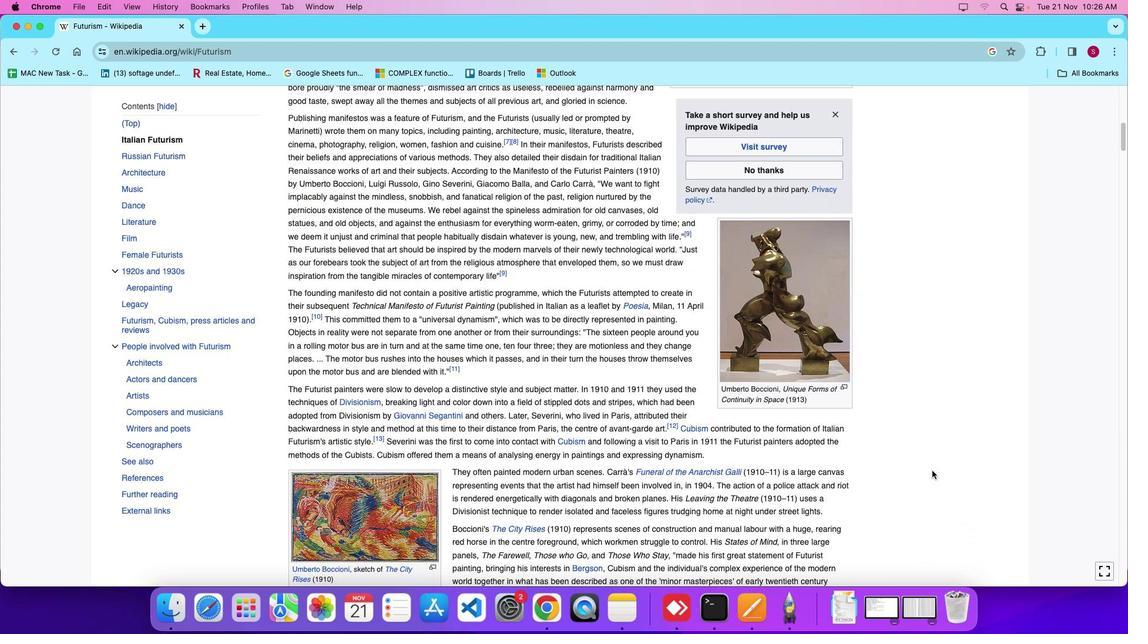 
Action: Mouse moved to (932, 472)
Screenshot: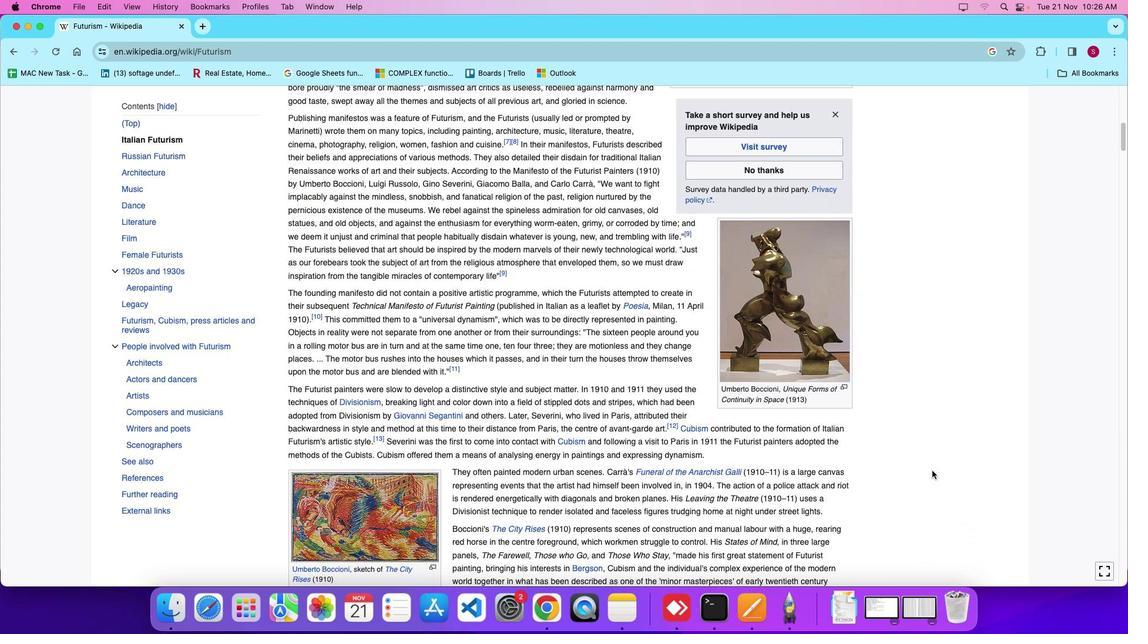 
Action: Mouse scrolled (932, 472) with delta (0, 0)
Screenshot: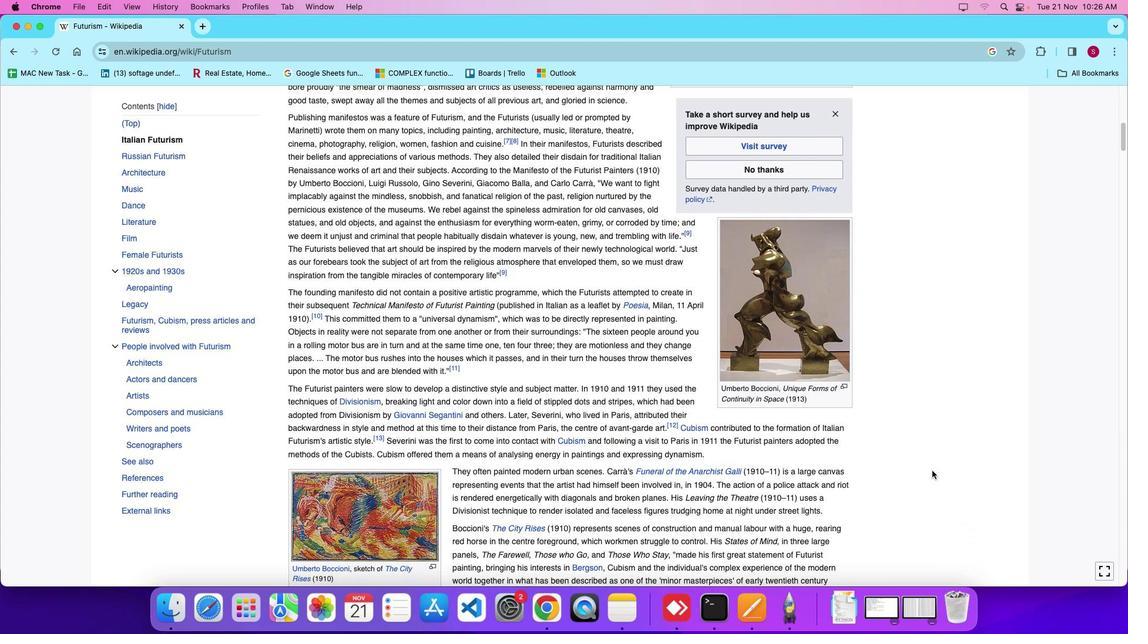 
Action: Mouse scrolled (932, 472) with delta (0, -3)
Screenshot: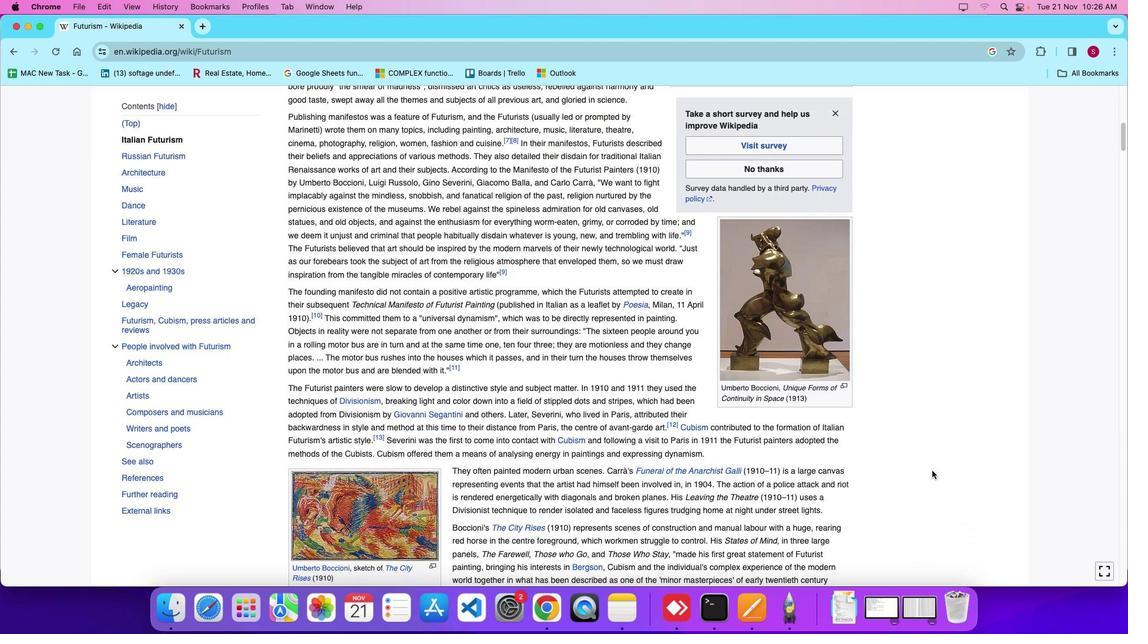 
Action: Mouse moved to (932, 471)
Screenshot: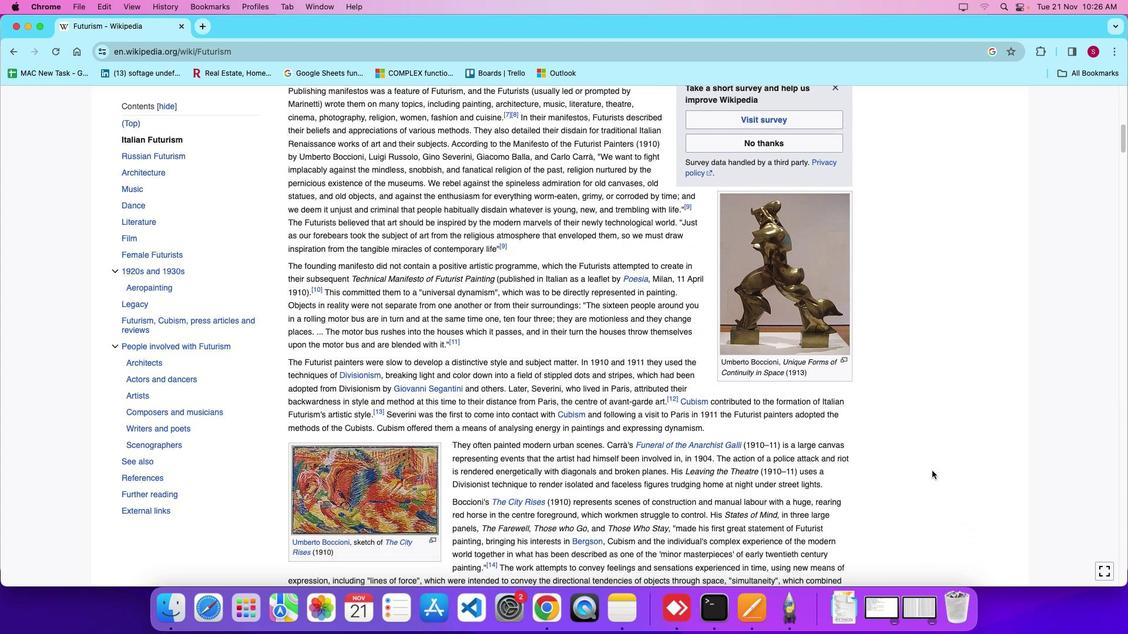 
Action: Mouse scrolled (932, 471) with delta (0, 0)
Screenshot: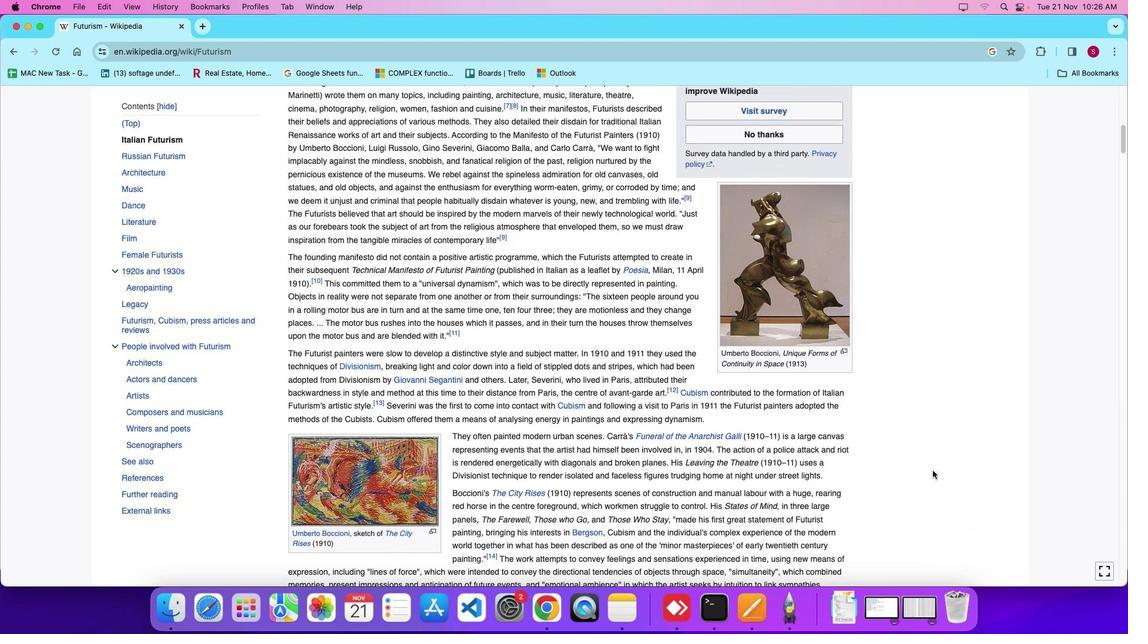 
Action: Mouse scrolled (932, 471) with delta (0, 0)
Screenshot: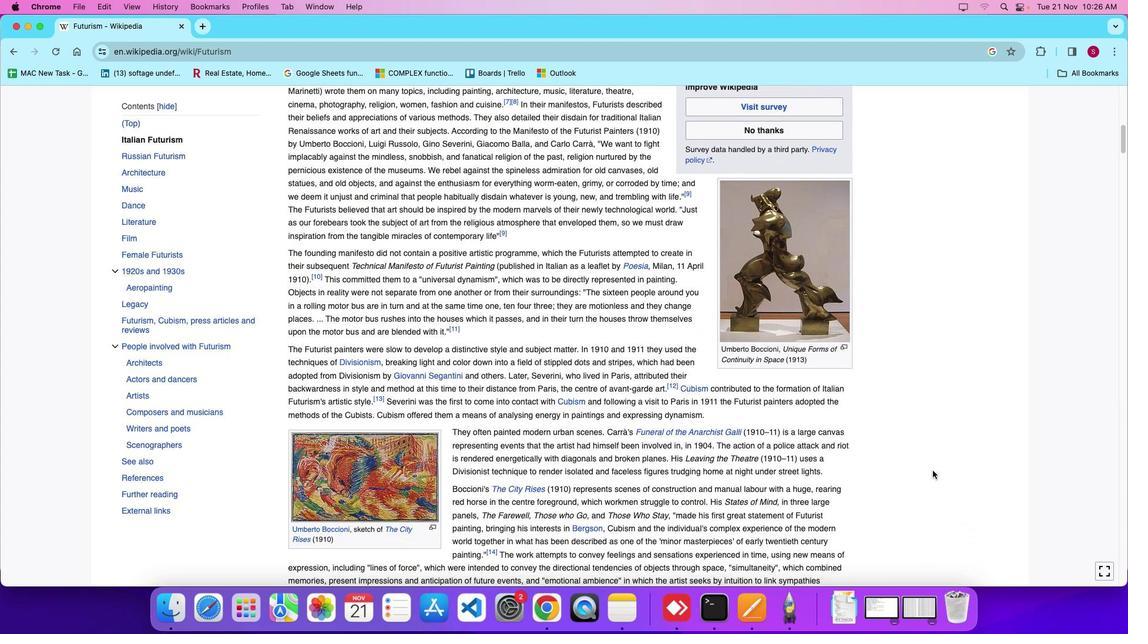 
Action: Mouse moved to (932, 471)
Screenshot: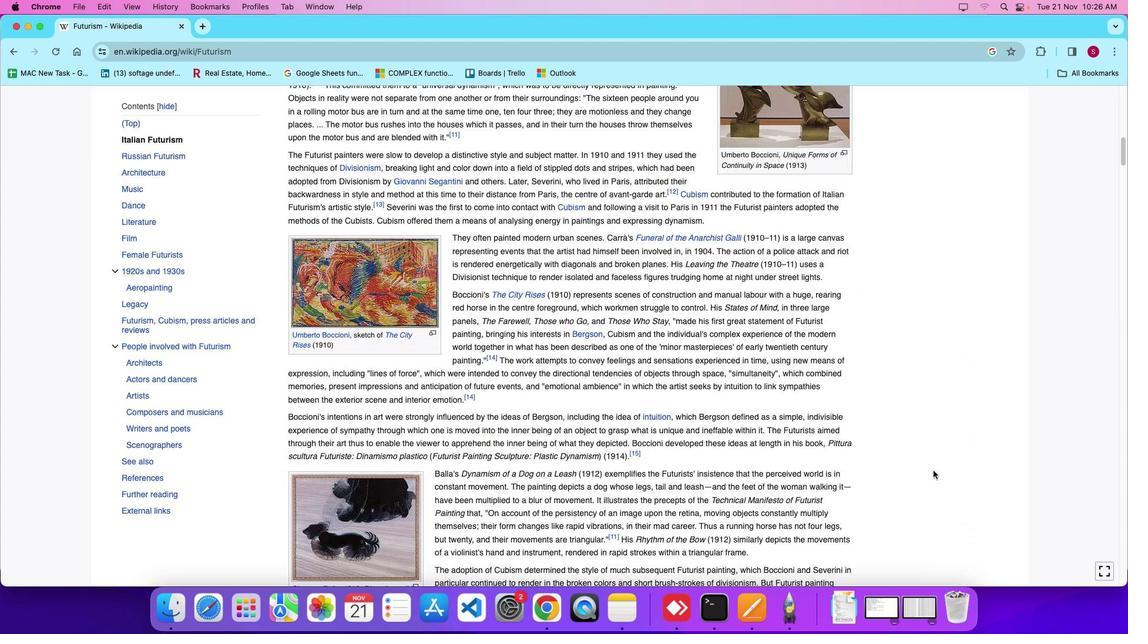 
Action: Mouse scrolled (932, 471) with delta (0, 0)
Screenshot: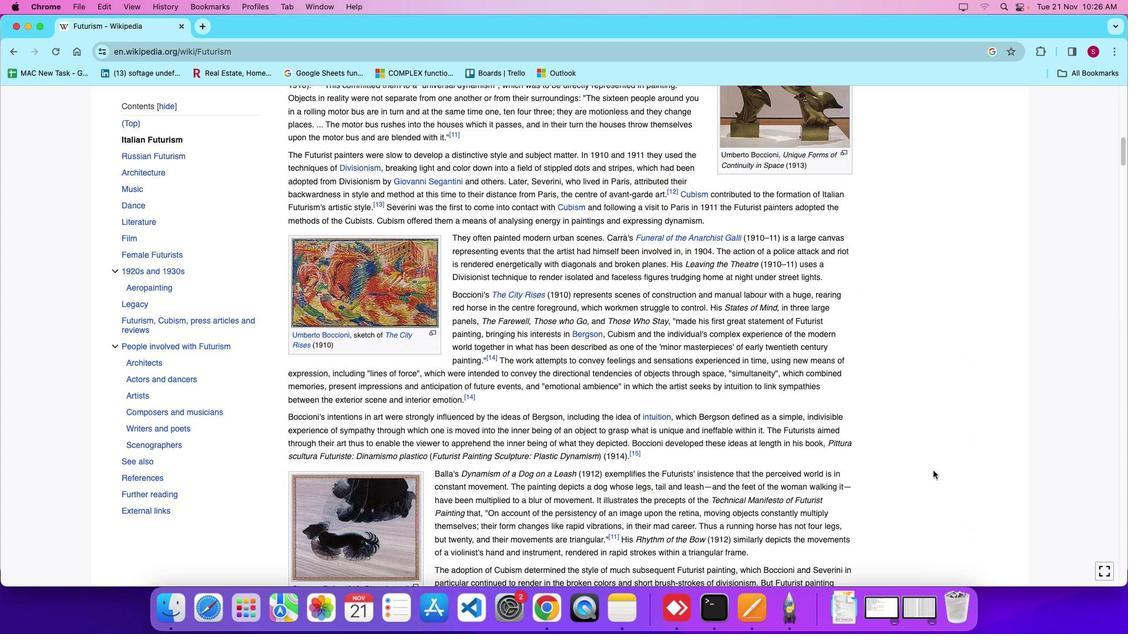 
Action: Mouse scrolled (932, 471) with delta (0, 0)
Screenshot: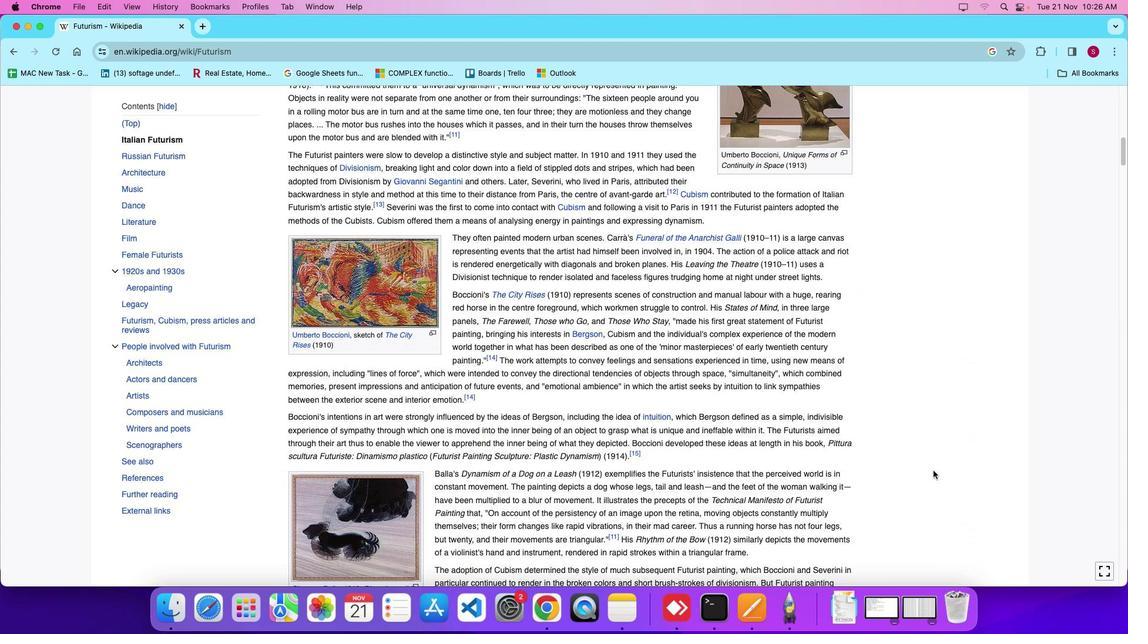 
Action: Mouse scrolled (932, 471) with delta (0, -3)
Screenshot: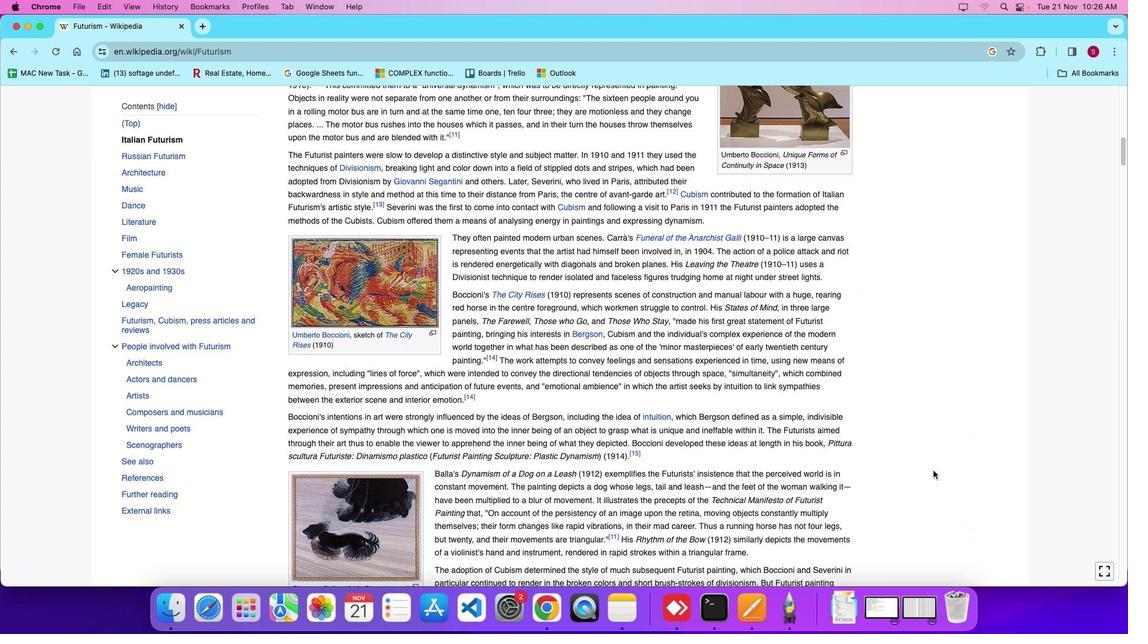 
Action: Mouse moved to (933, 471)
Screenshot: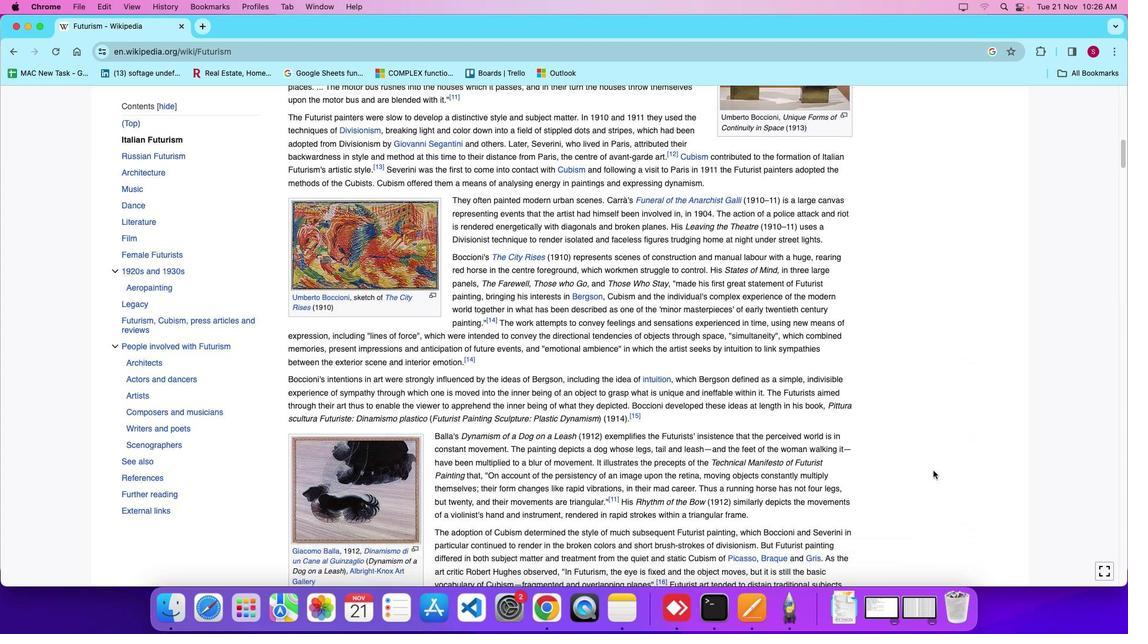 
Action: Mouse scrolled (933, 471) with delta (0, 0)
Screenshot: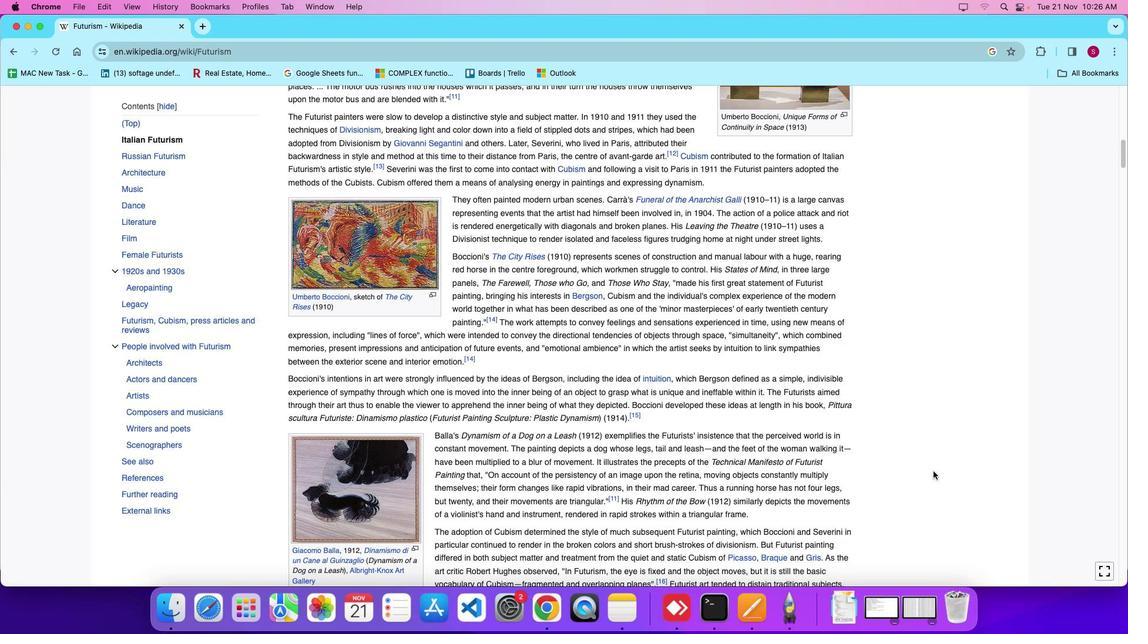 
Action: Mouse moved to (933, 471)
Screenshot: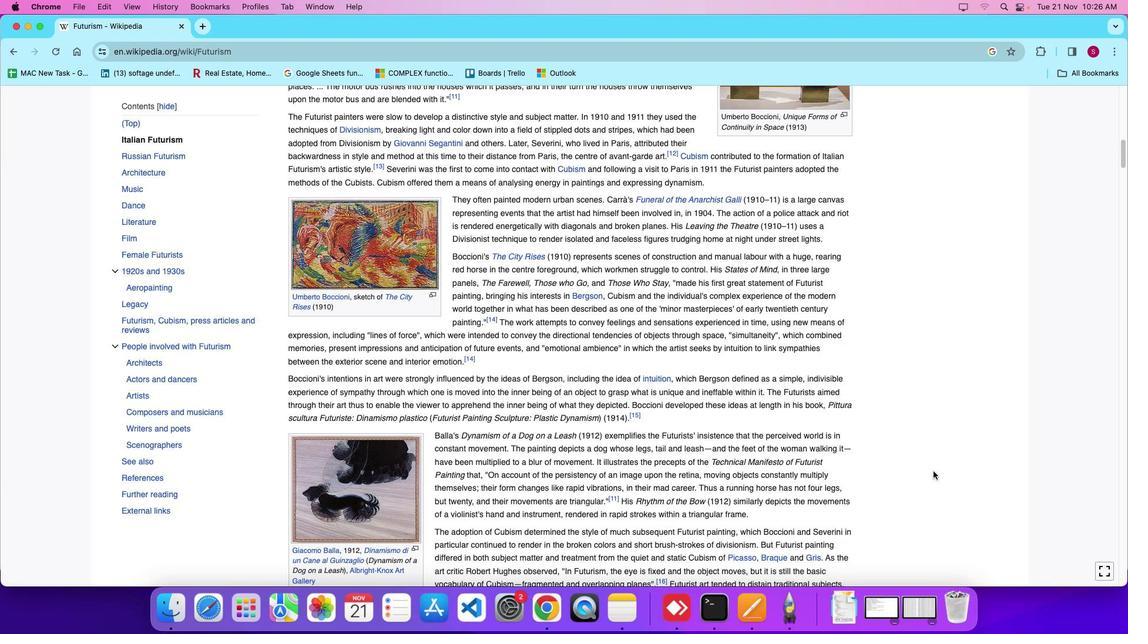 
Action: Mouse scrolled (933, 471) with delta (0, 0)
Screenshot: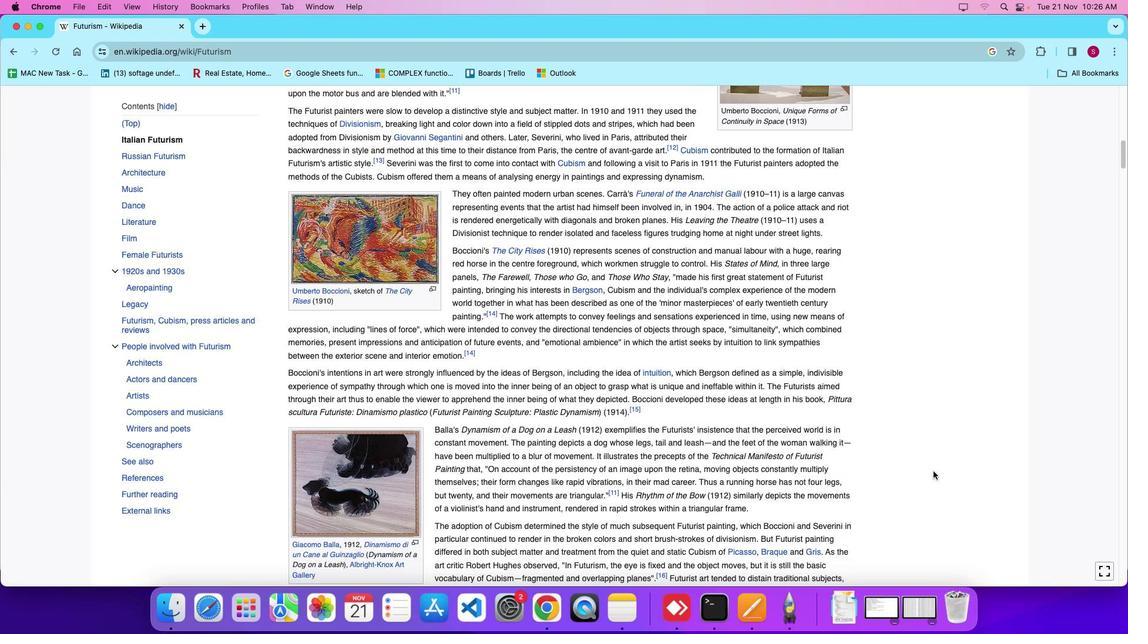 
Action: Mouse moved to (934, 471)
Screenshot: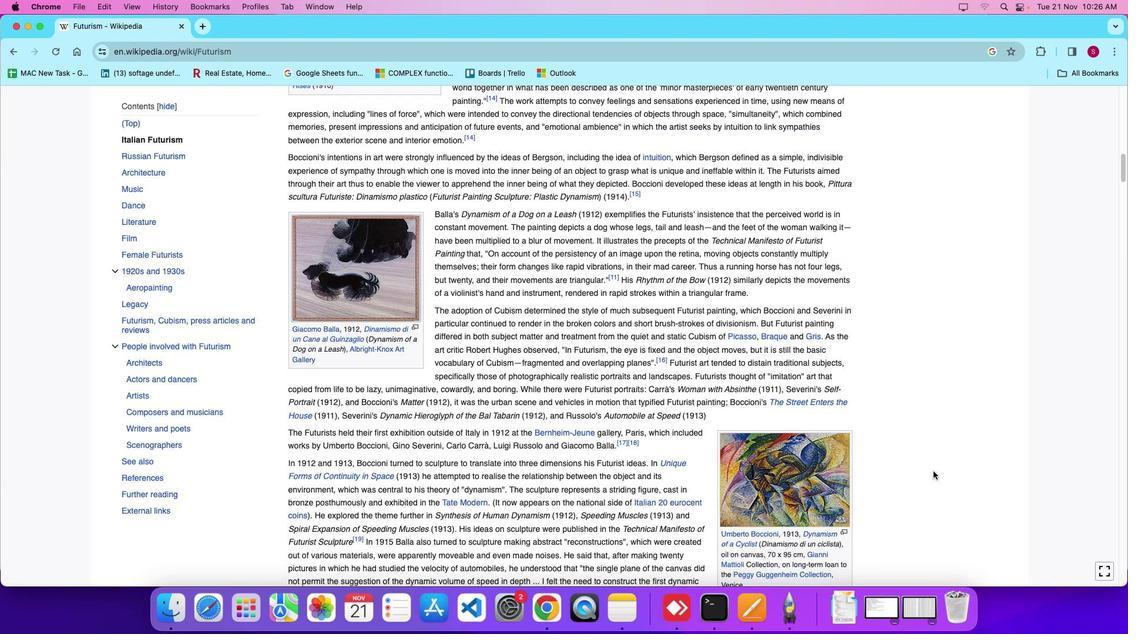 
Action: Mouse scrolled (934, 471) with delta (0, 0)
Screenshot: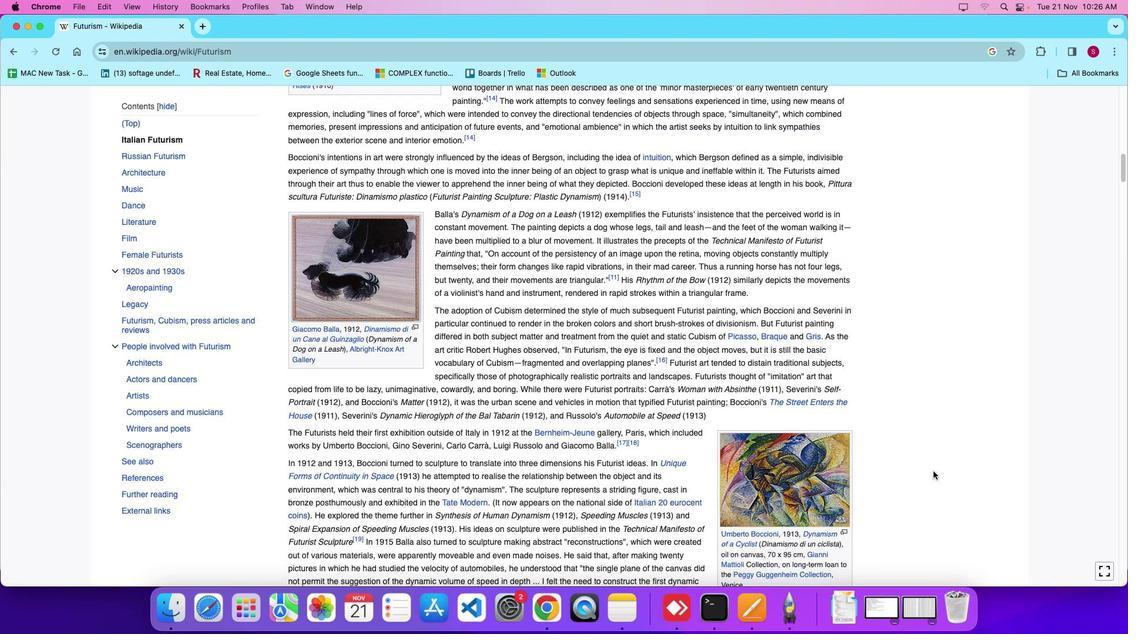 
Action: Mouse scrolled (934, 471) with delta (0, 0)
Screenshot: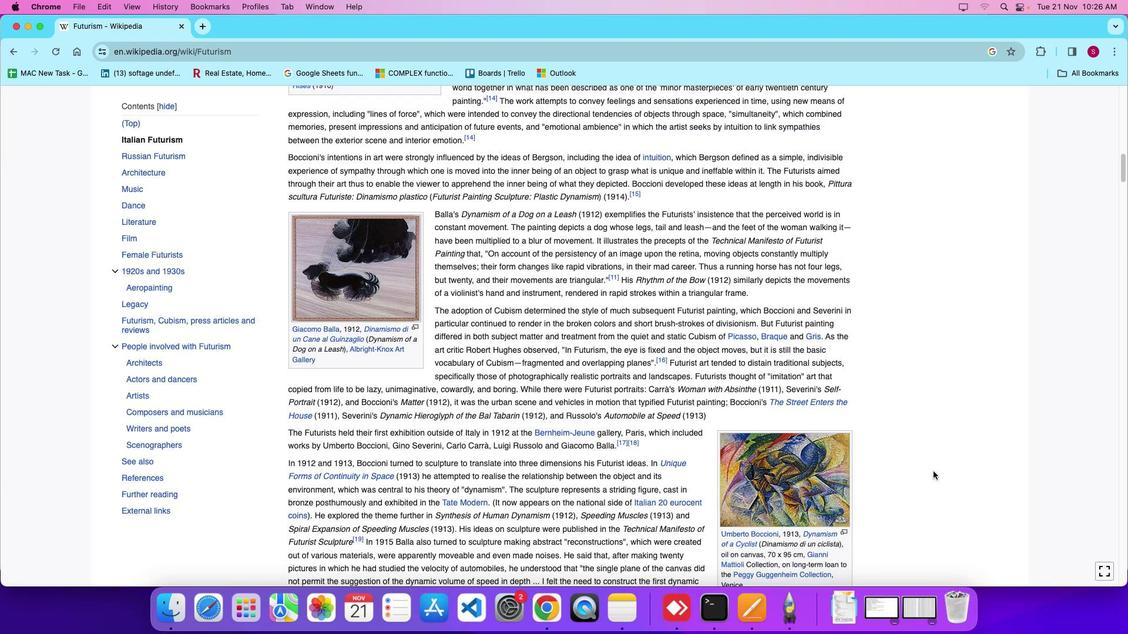 
Action: Mouse scrolled (934, 471) with delta (0, -4)
Screenshot: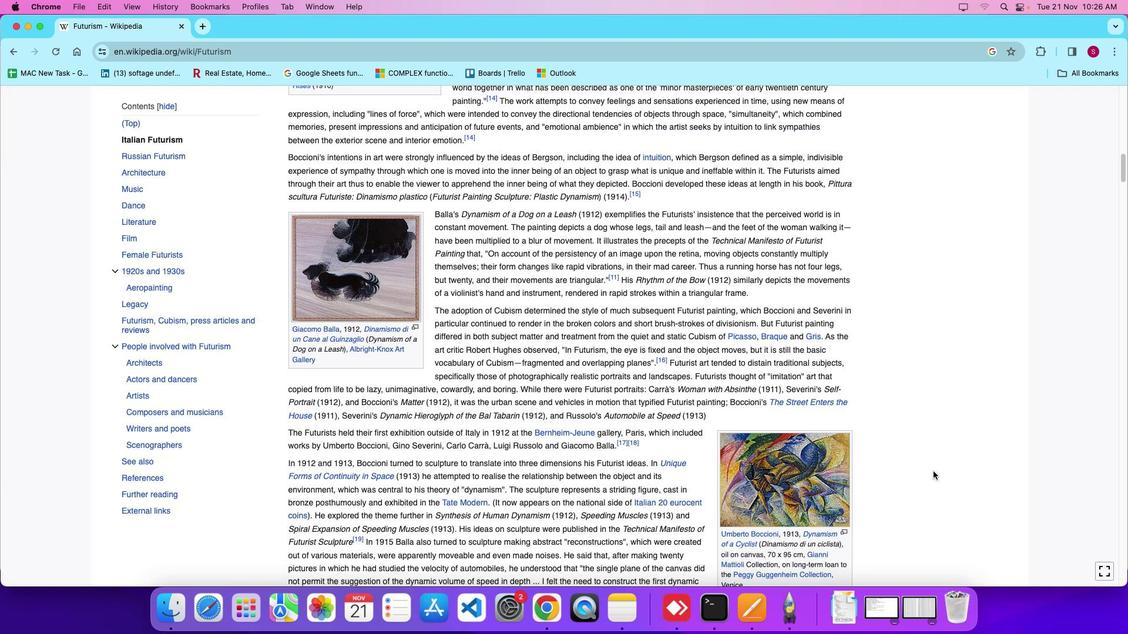 
Action: Mouse scrolled (934, 471) with delta (0, 0)
Screenshot: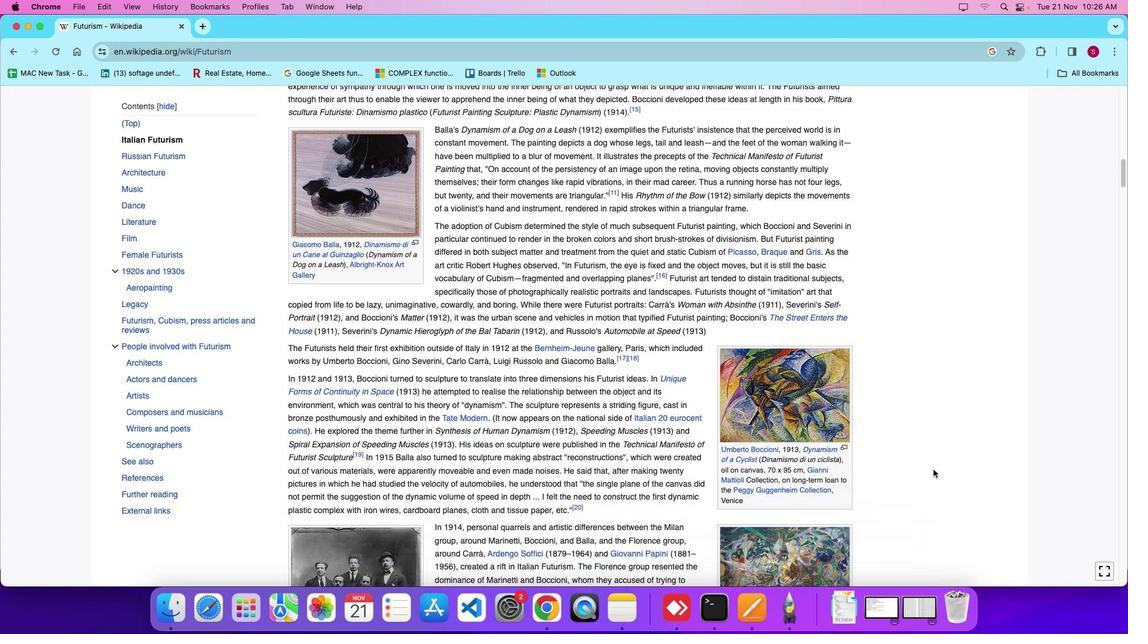 
Action: Mouse scrolled (934, 471) with delta (0, 0)
Screenshot: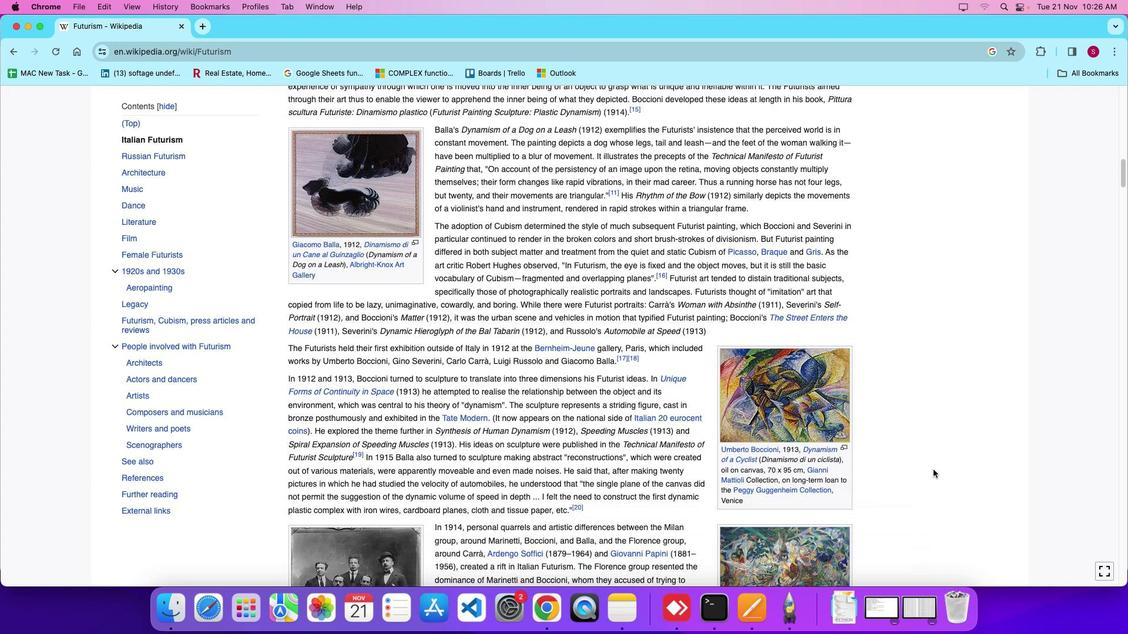 
Action: Mouse scrolled (934, 471) with delta (0, -1)
Screenshot: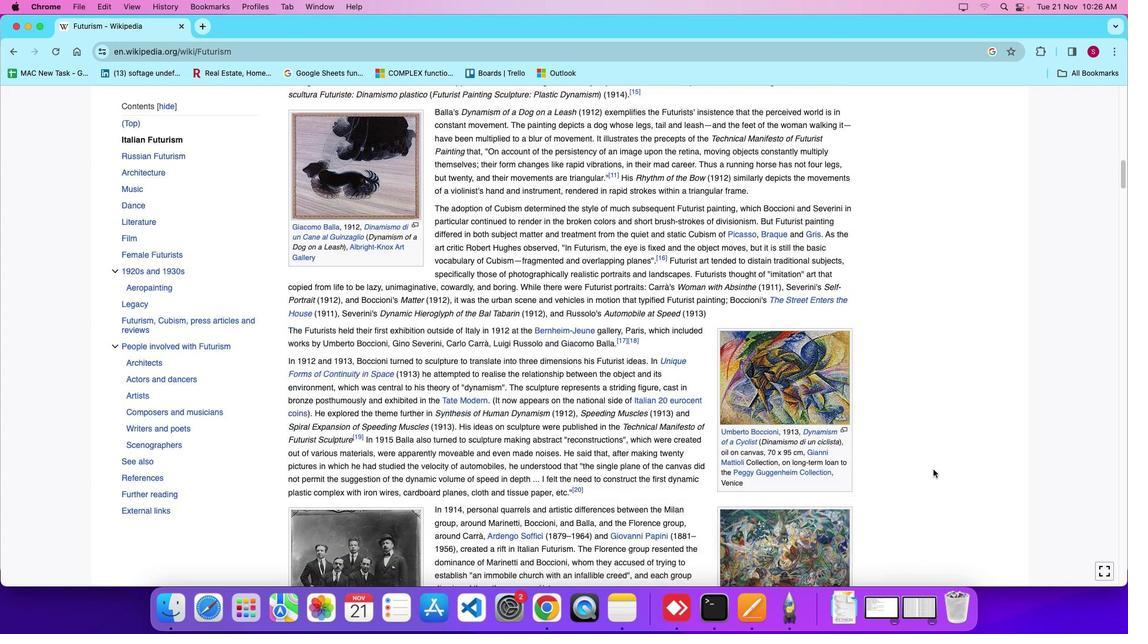 
Action: Mouse moved to (934, 470)
Screenshot: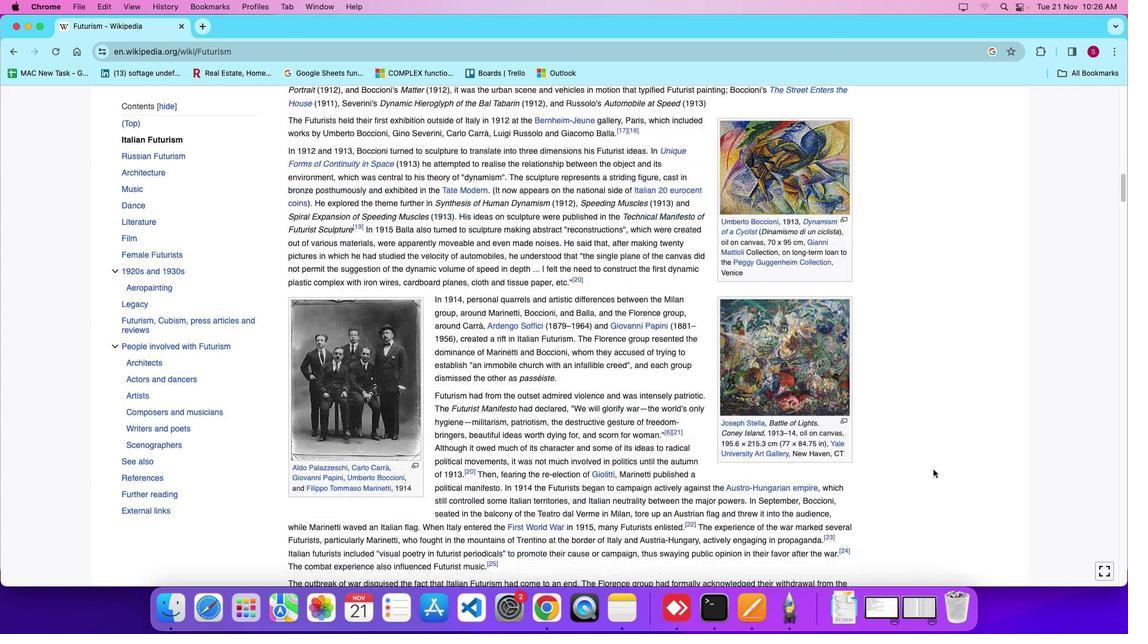 
Action: Mouse scrolled (934, 470) with delta (0, 0)
Screenshot: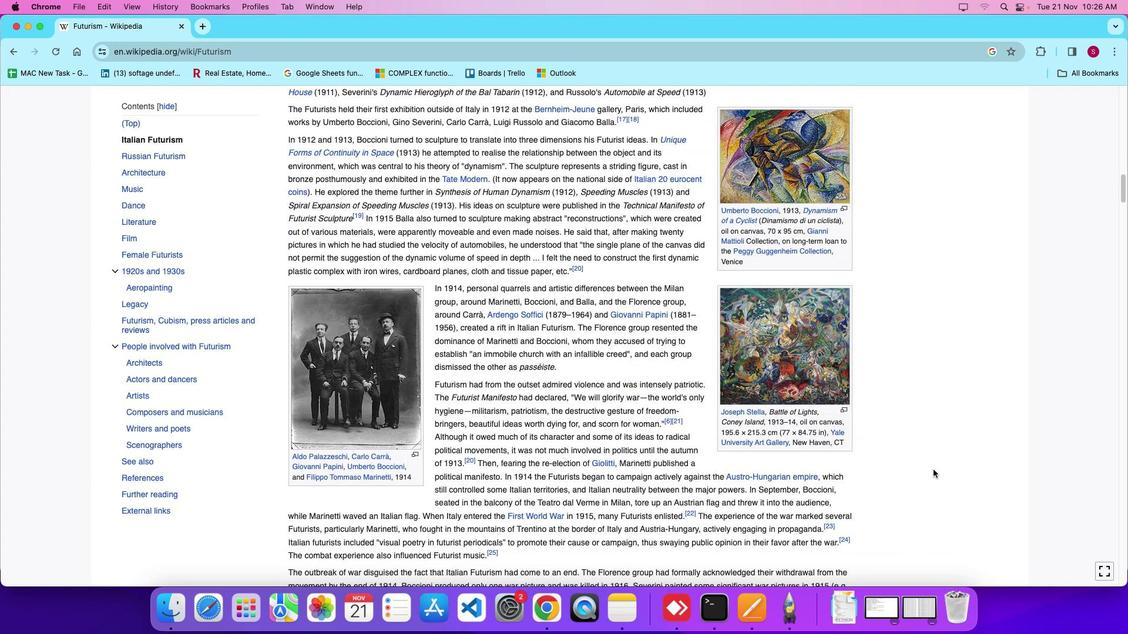 
Action: Mouse scrolled (934, 470) with delta (0, 0)
Screenshot: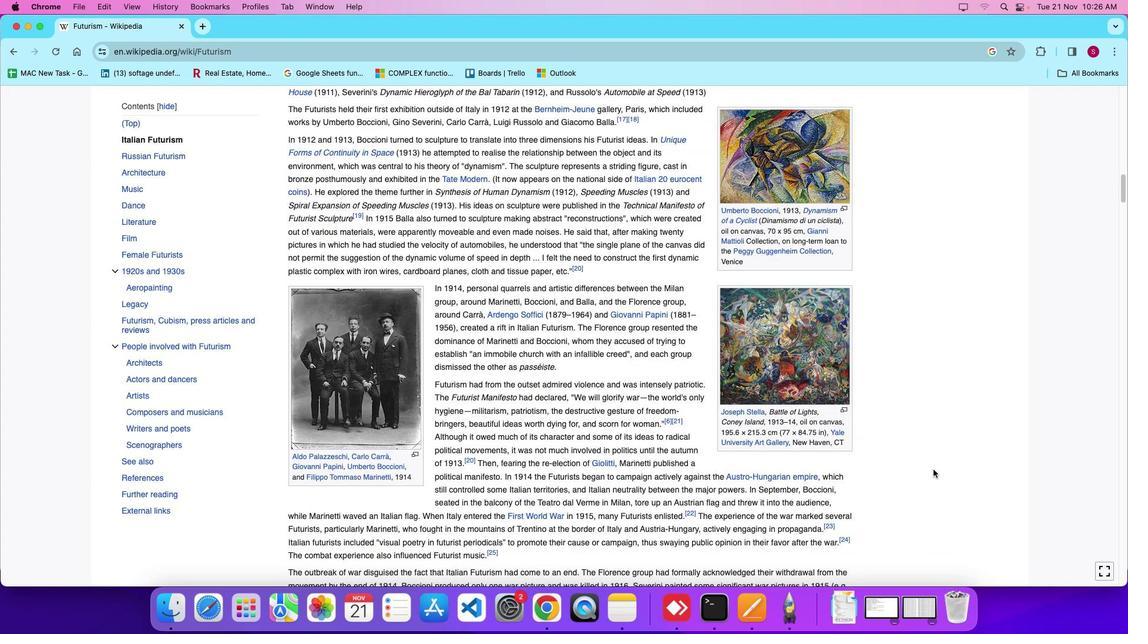 
Action: Mouse scrolled (934, 470) with delta (0, -4)
Screenshot: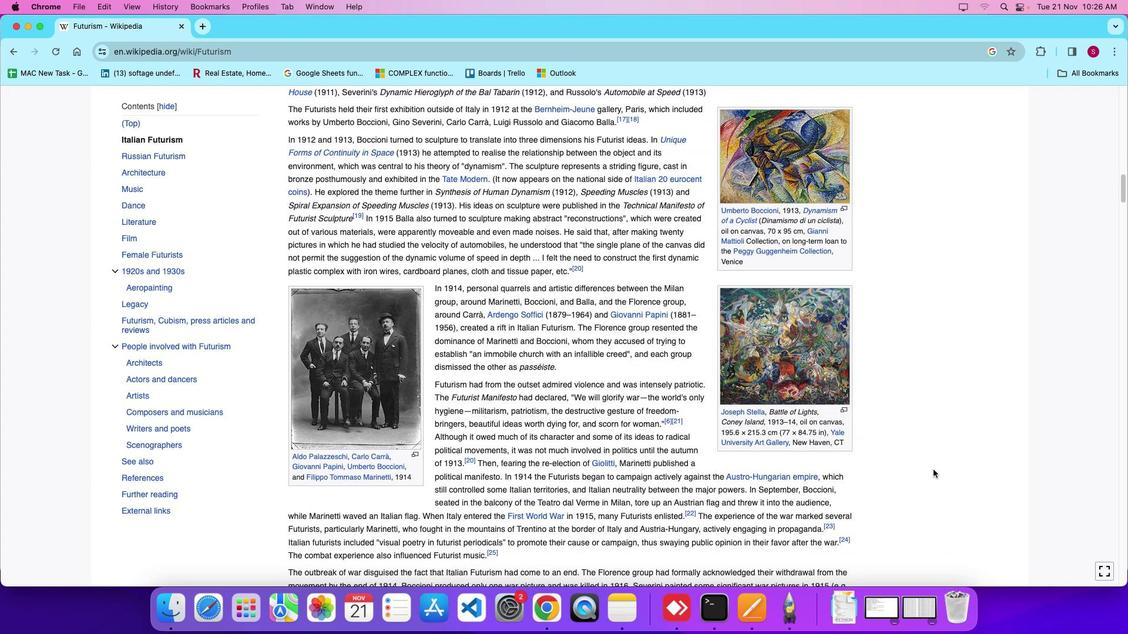 
Action: Mouse moved to (933, 469)
Screenshot: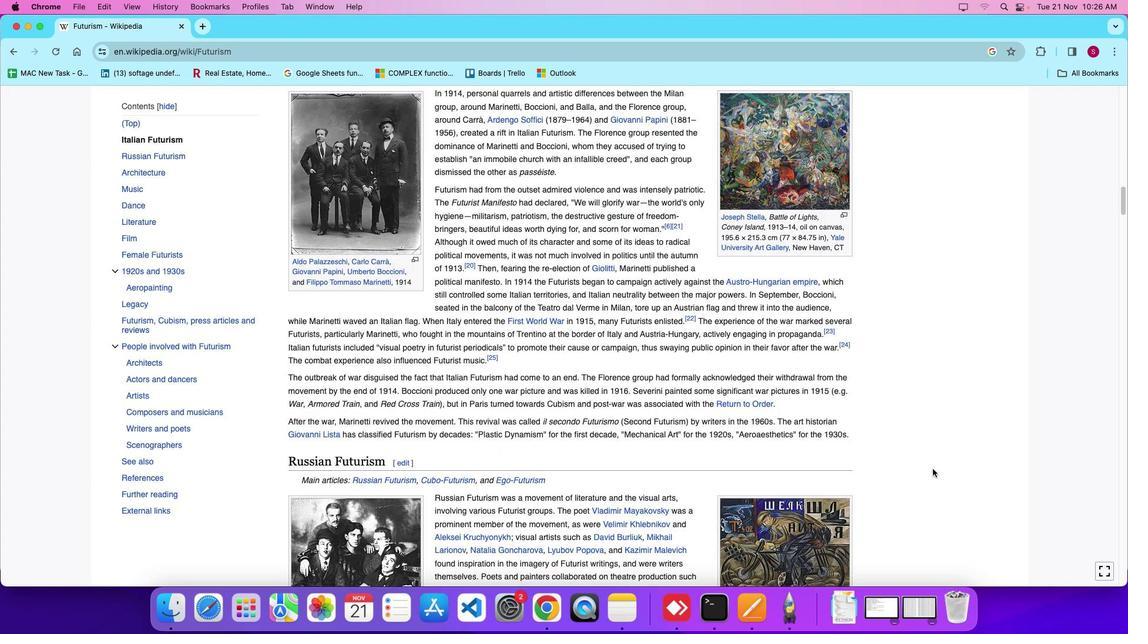 
Action: Mouse scrolled (933, 469) with delta (0, 0)
Screenshot: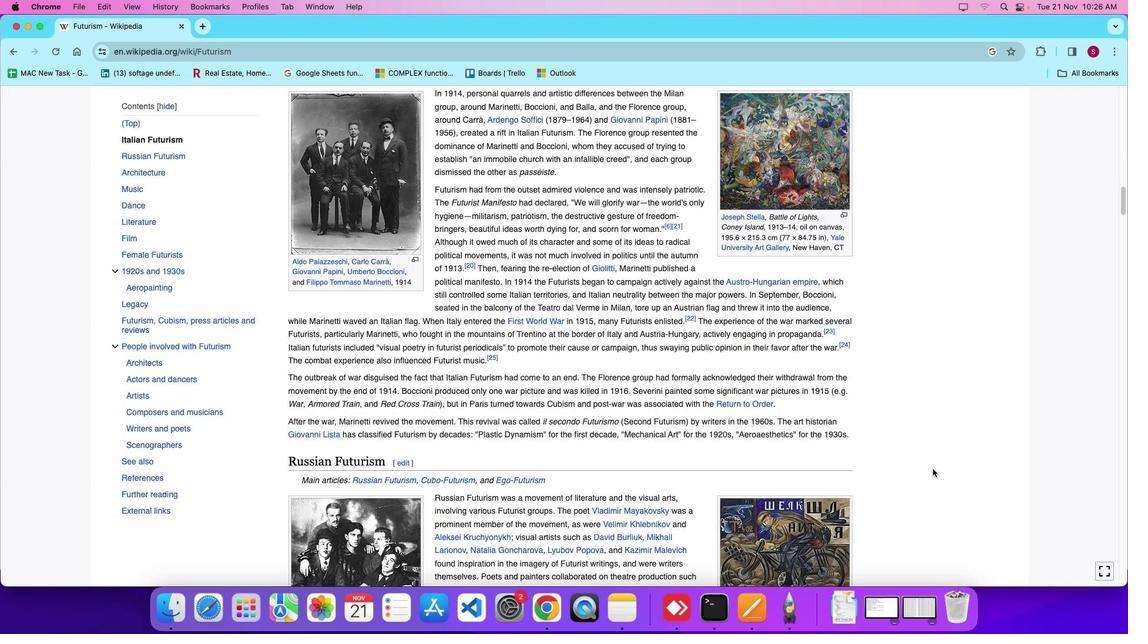 
Action: Mouse scrolled (933, 469) with delta (0, 0)
Screenshot: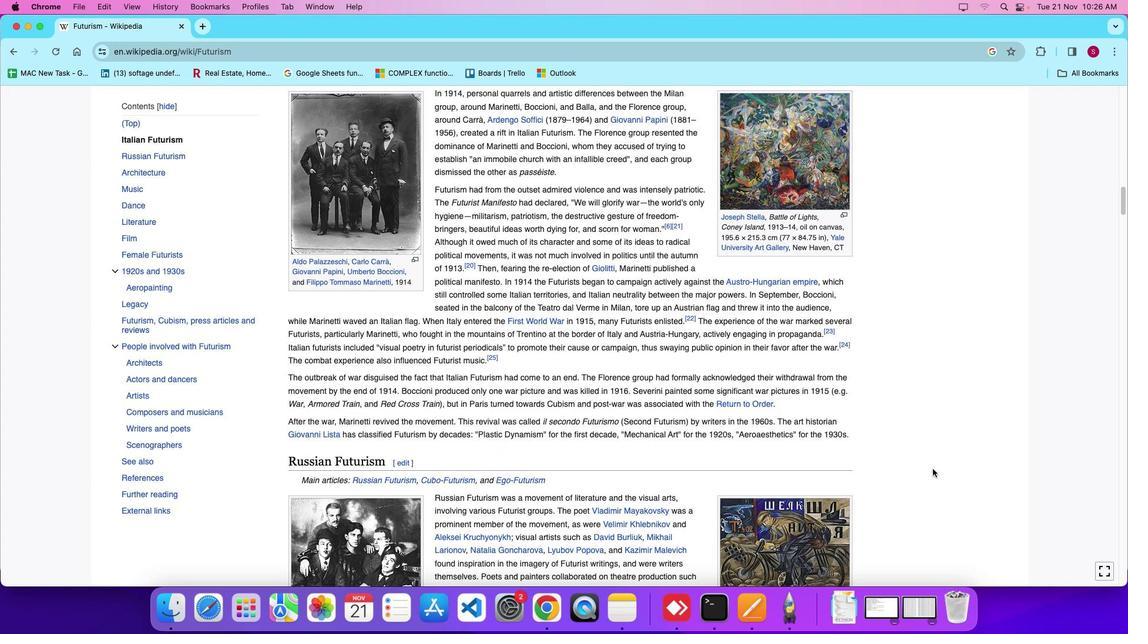 
Action: Mouse scrolled (933, 469) with delta (0, -3)
Screenshot: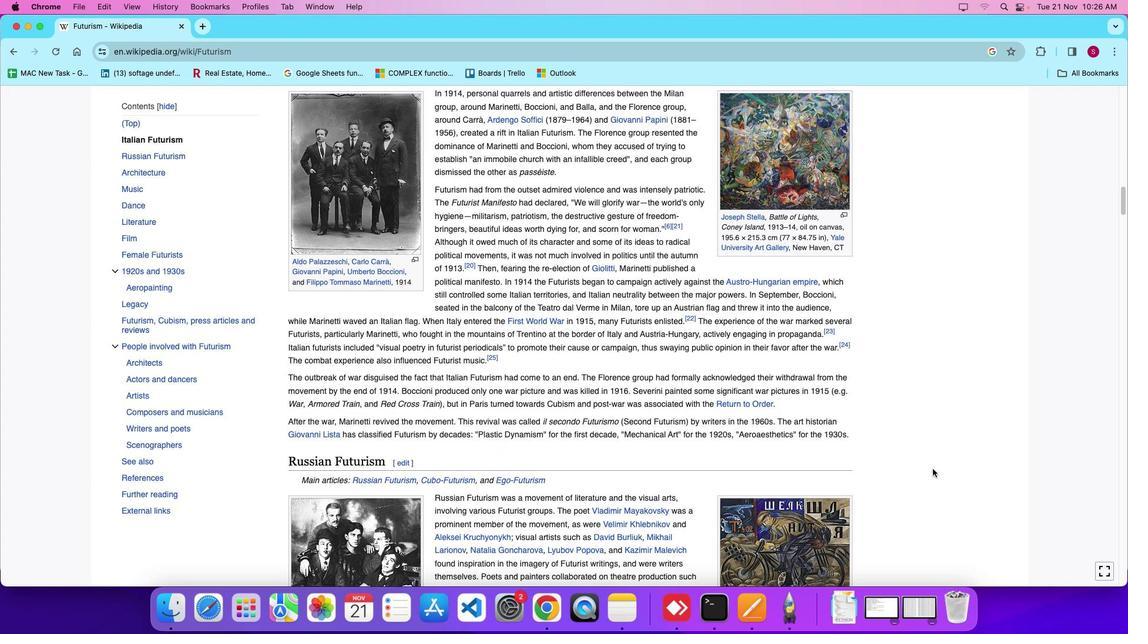 
Action: Mouse moved to (933, 469)
Screenshot: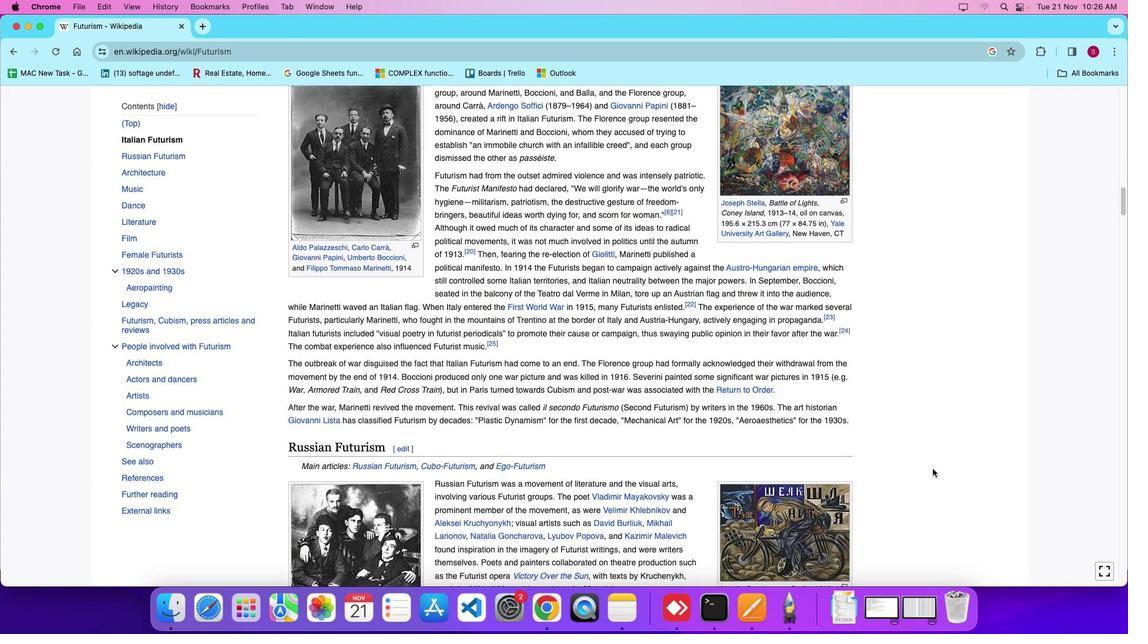 
Action: Mouse scrolled (933, 469) with delta (0, 0)
Screenshot: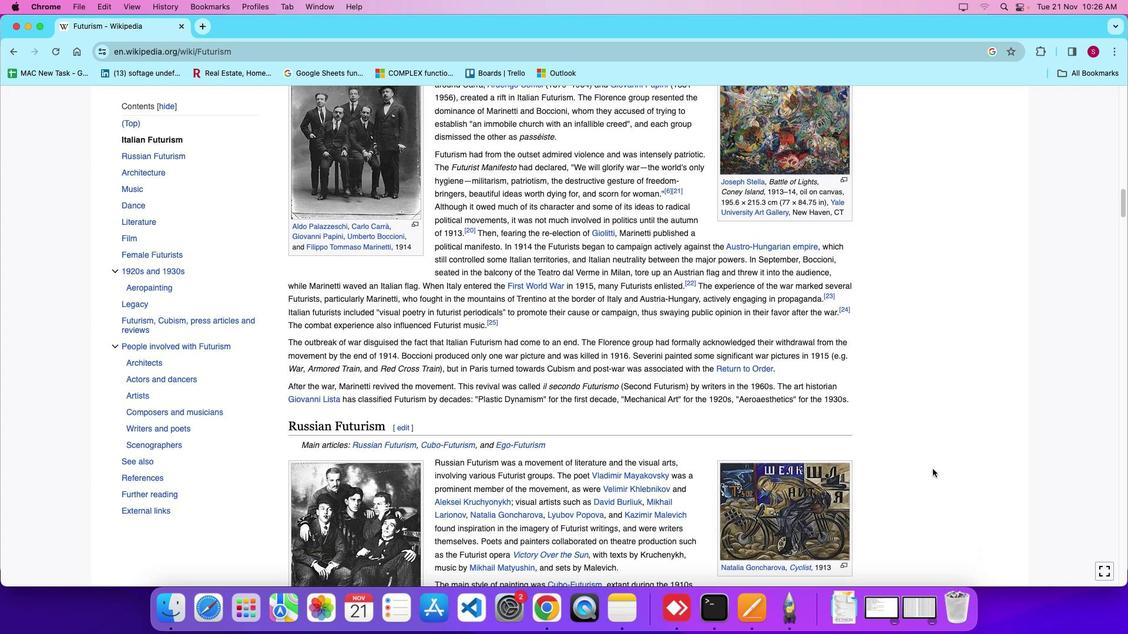 
Action: Mouse scrolled (933, 469) with delta (0, 0)
Screenshot: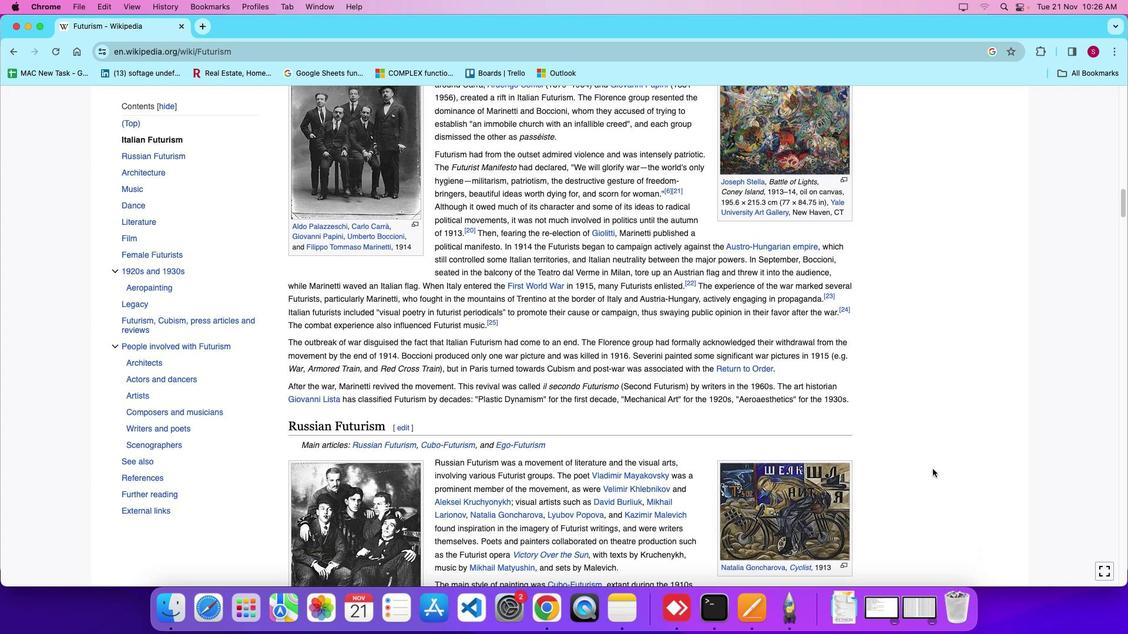 
Action: Mouse scrolled (933, 469) with delta (0, 0)
Screenshot: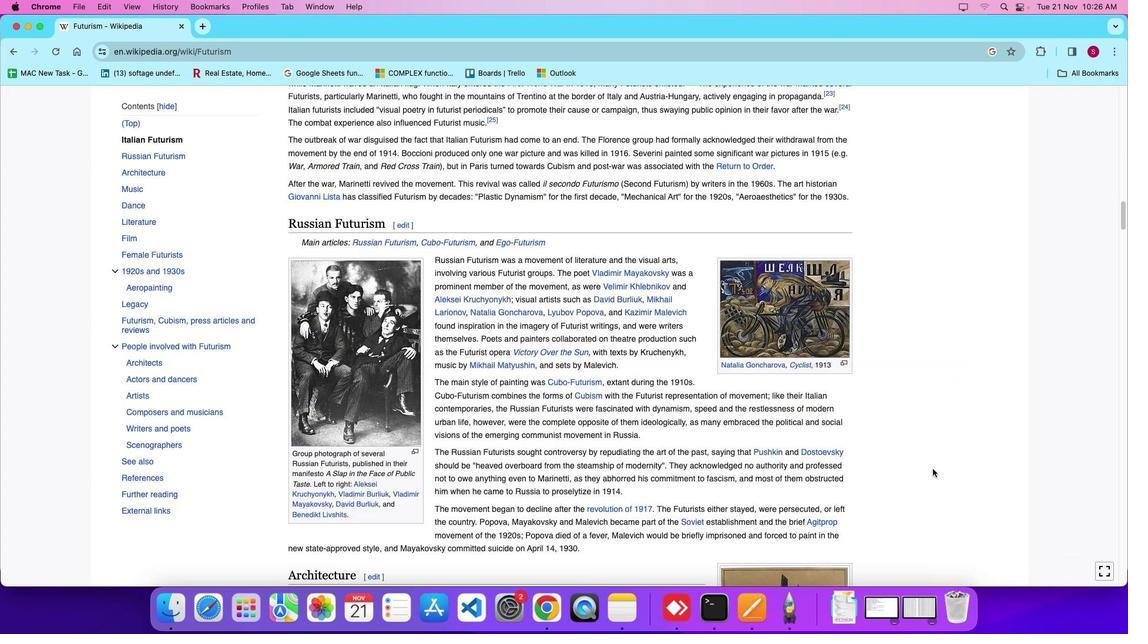 
Action: Mouse scrolled (933, 469) with delta (0, 0)
Screenshot: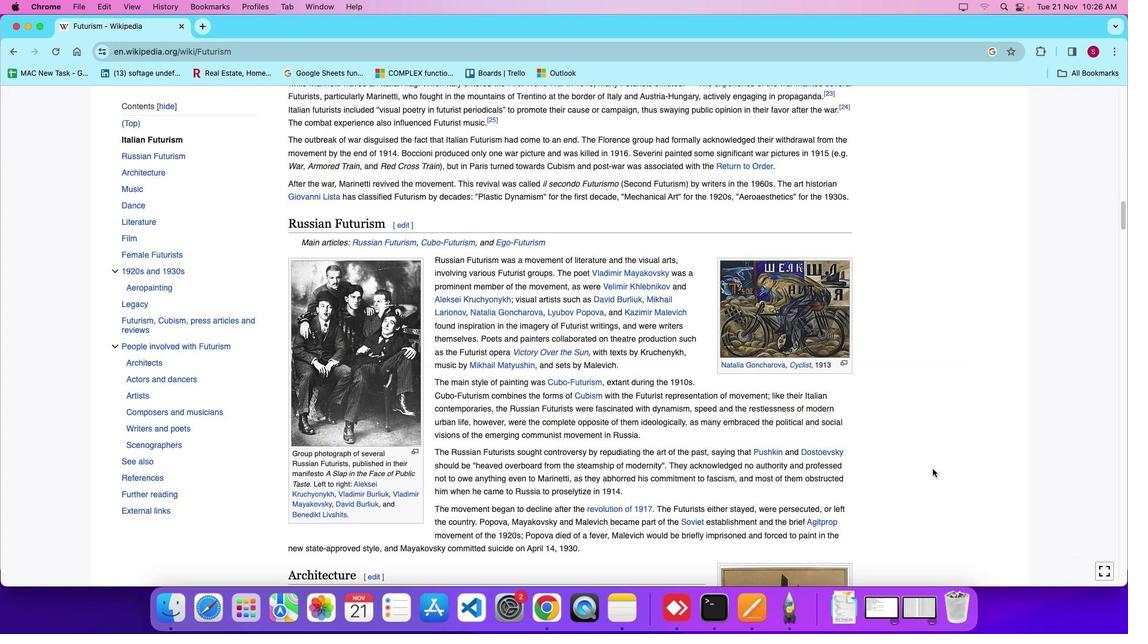 
Action: Mouse scrolled (933, 469) with delta (0, -3)
Screenshot: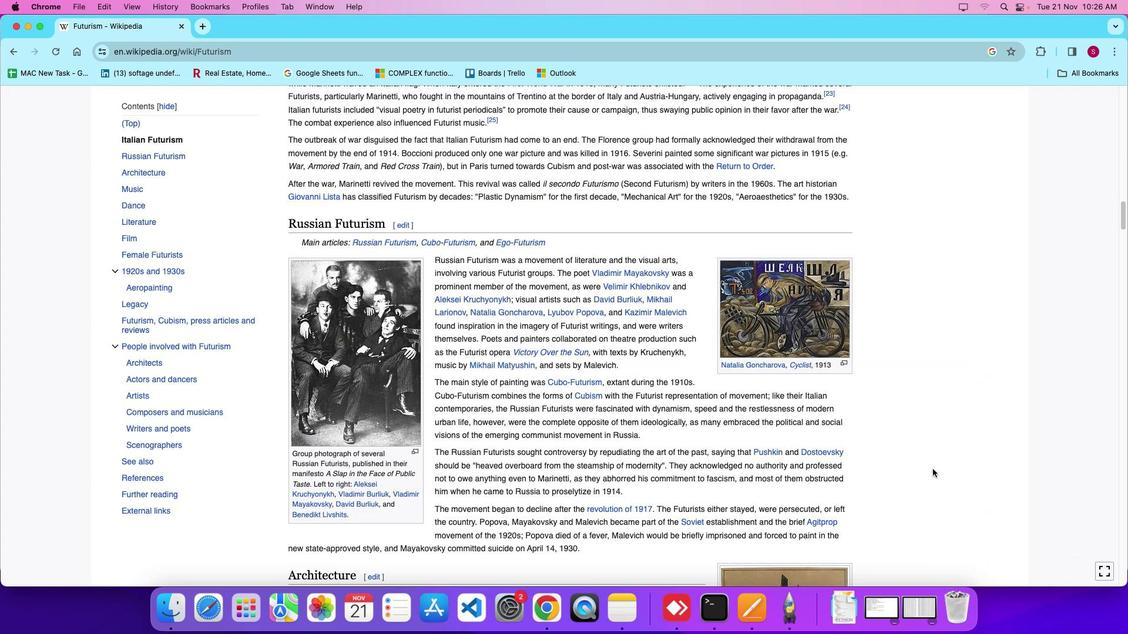 
Action: Mouse scrolled (933, 469) with delta (0, 0)
Screenshot: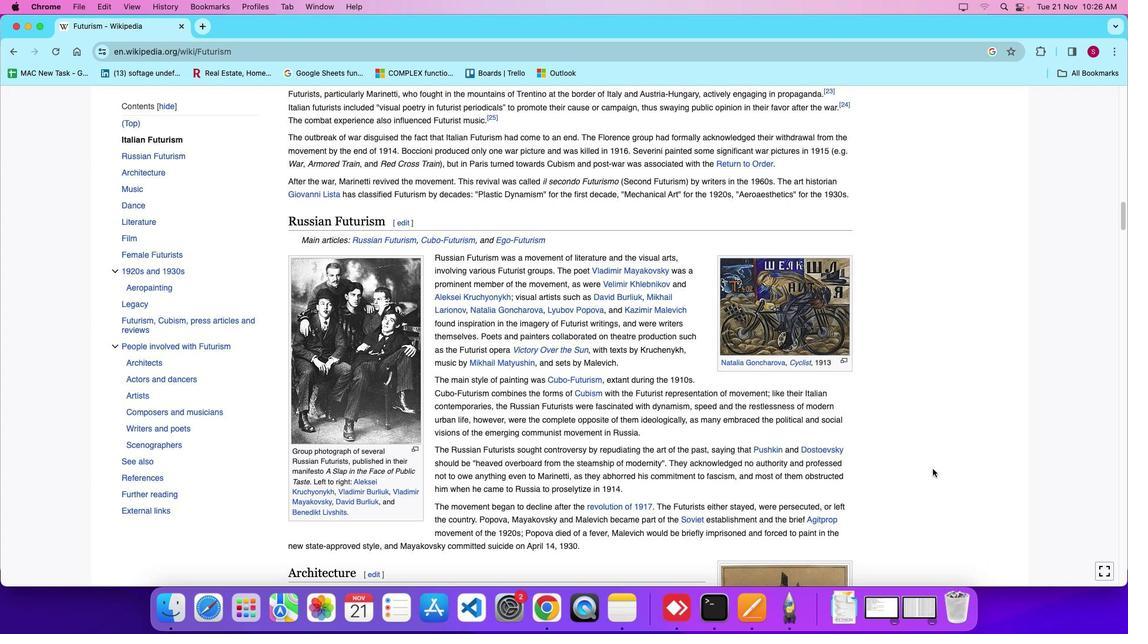 
Action: Mouse scrolled (933, 469) with delta (0, 0)
Screenshot: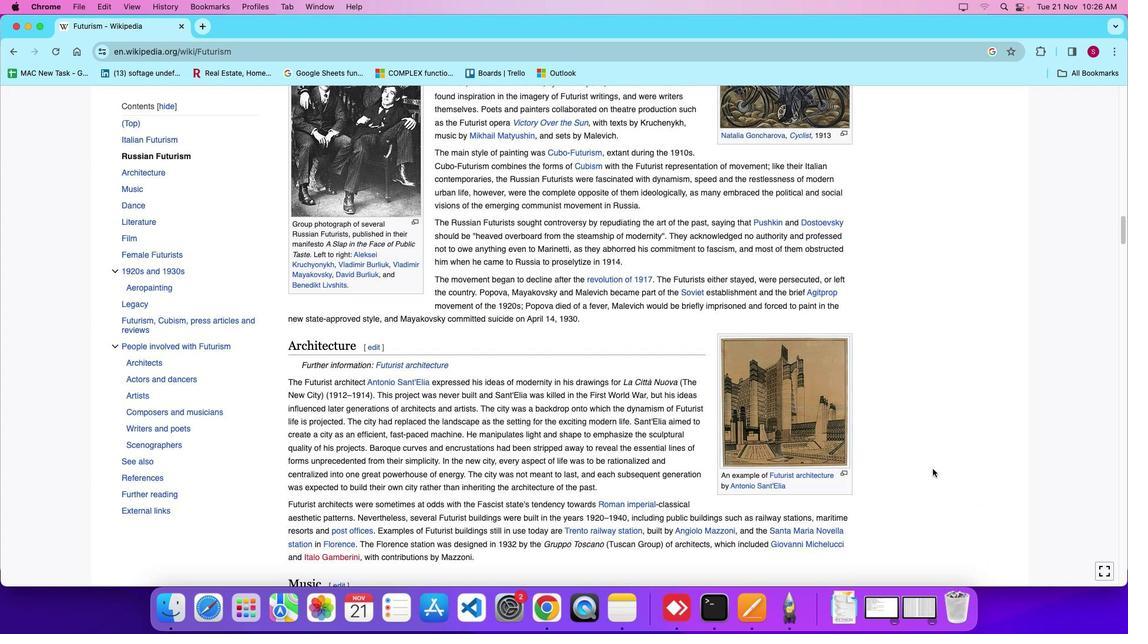 
Action: Mouse scrolled (933, 469) with delta (0, 0)
Screenshot: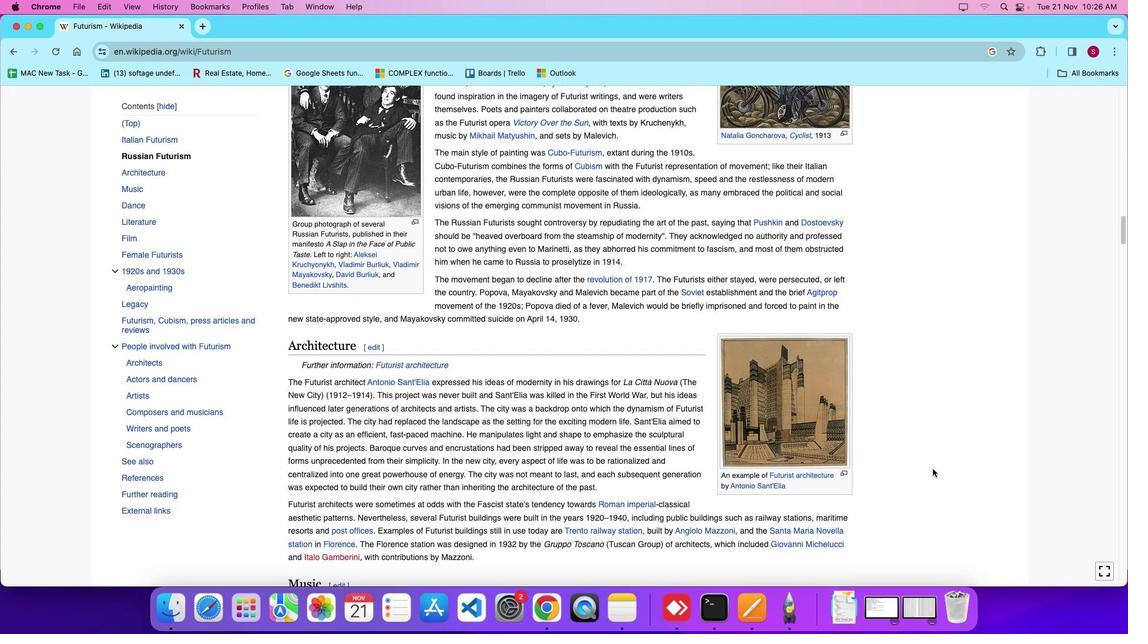 
Action: Mouse scrolled (933, 469) with delta (0, -4)
Screenshot: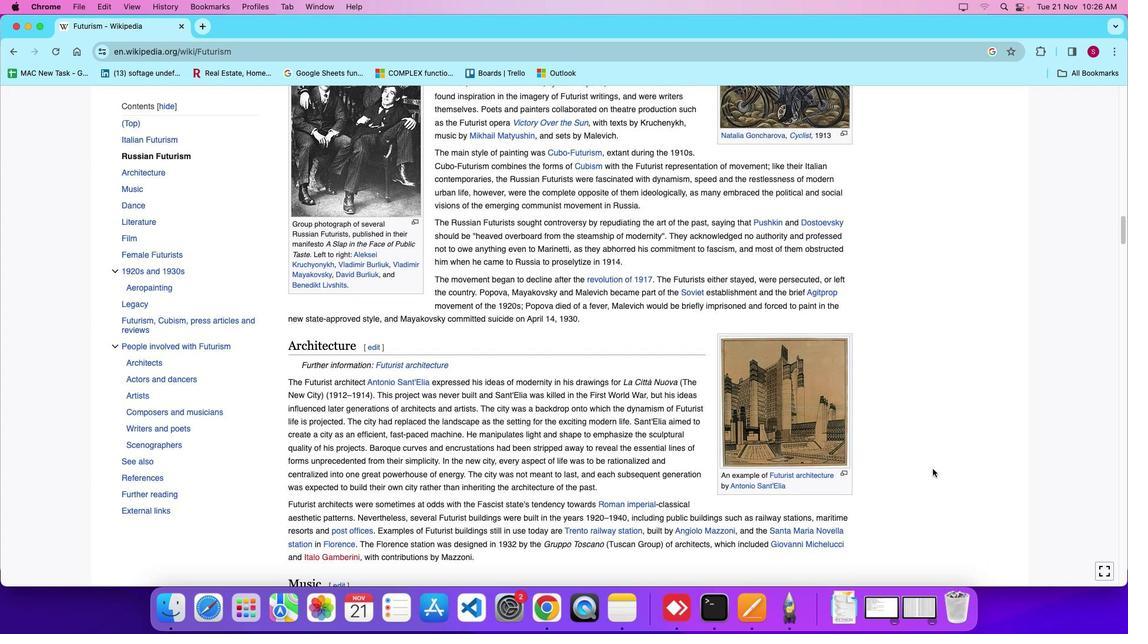
Action: Mouse scrolled (933, 469) with delta (0, 0)
Screenshot: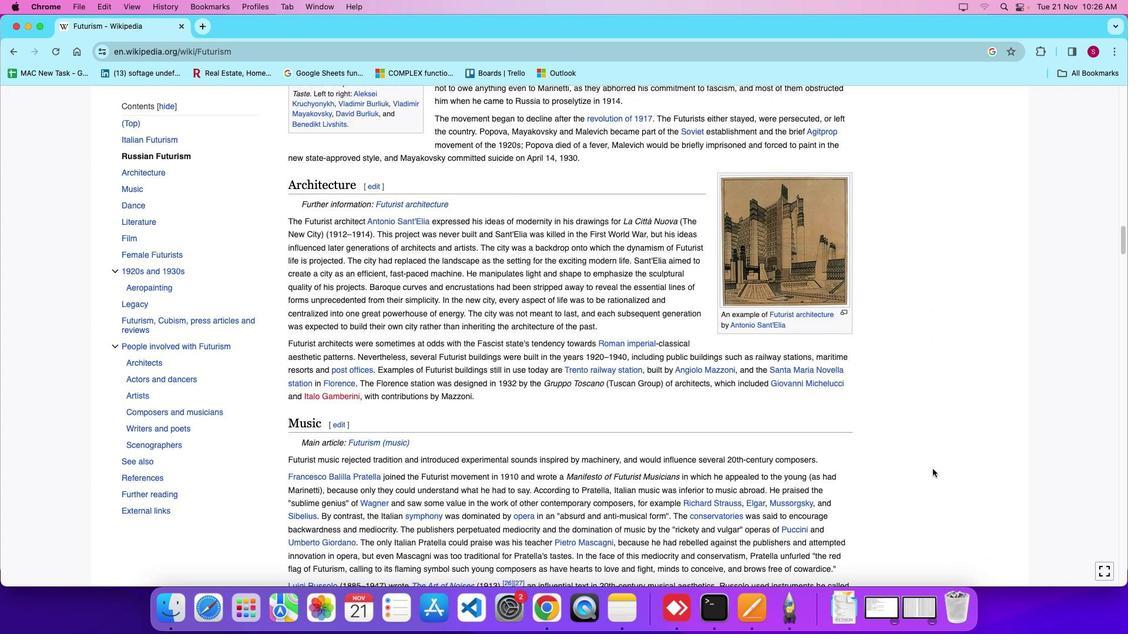 
Action: Mouse scrolled (933, 469) with delta (0, 0)
Screenshot: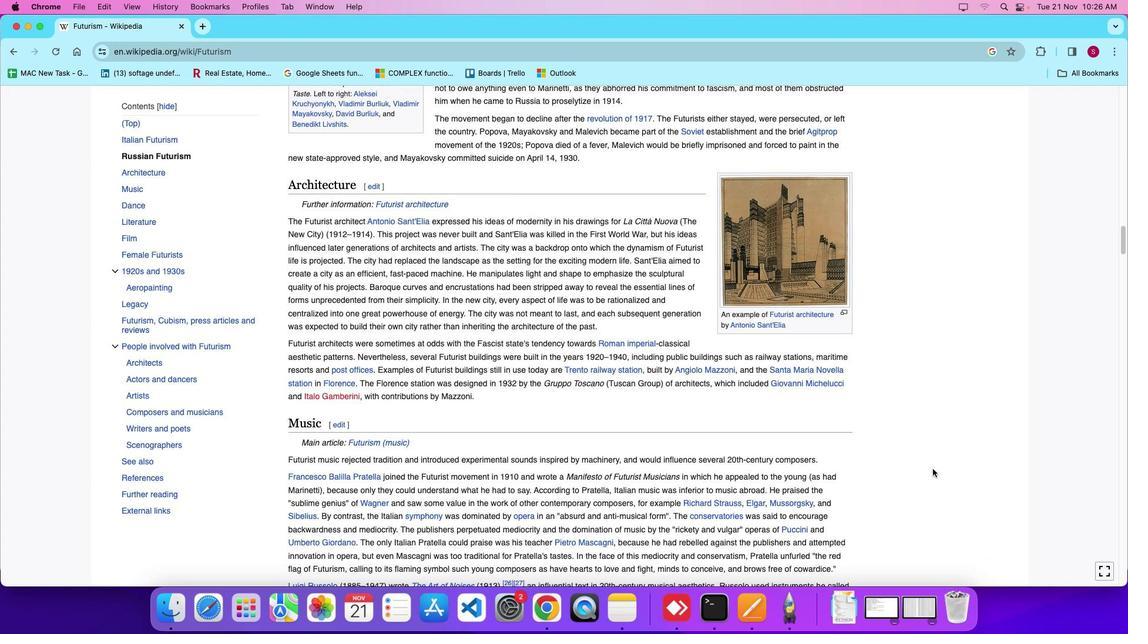
Action: Mouse scrolled (933, 469) with delta (0, -2)
Screenshot: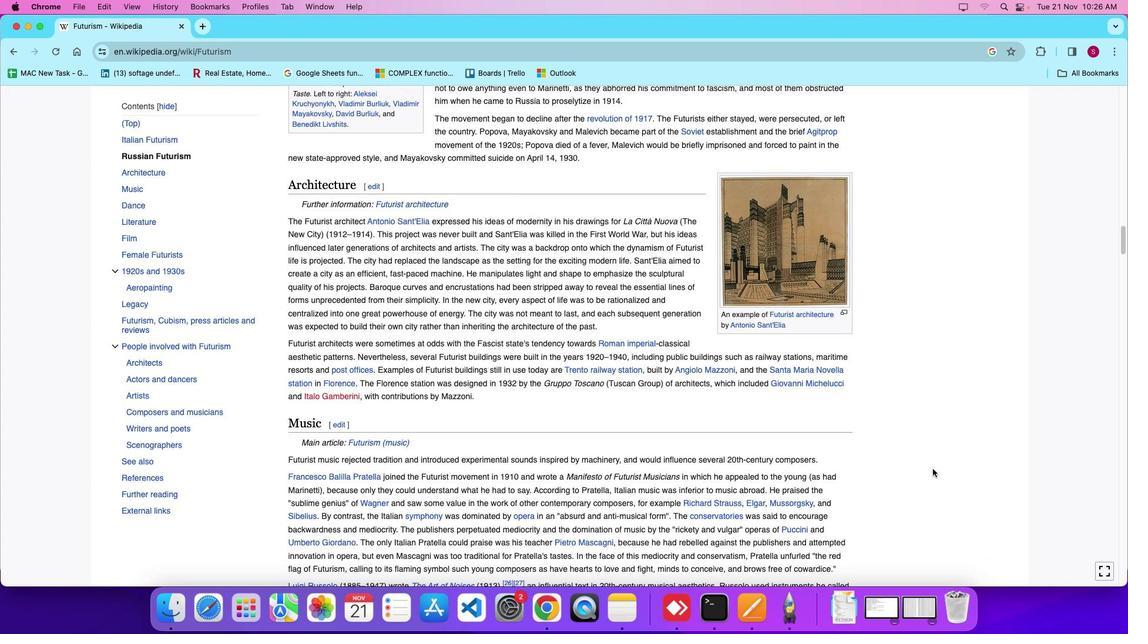 
Action: Mouse moved to (932, 469)
Screenshot: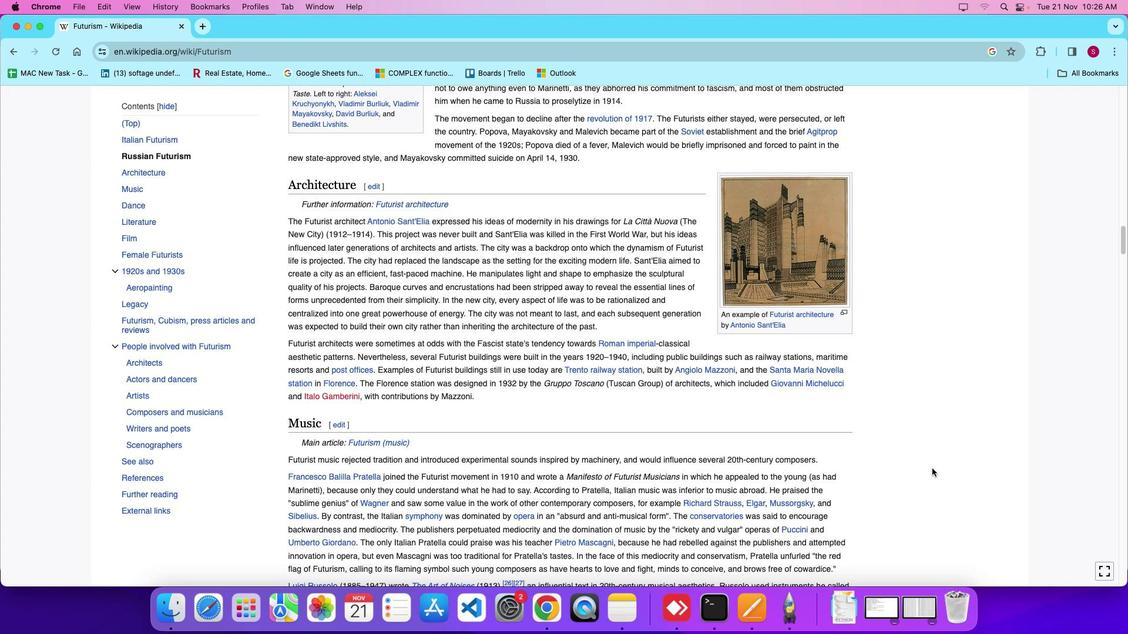 
Action: Mouse scrolled (932, 469) with delta (0, 0)
Screenshot: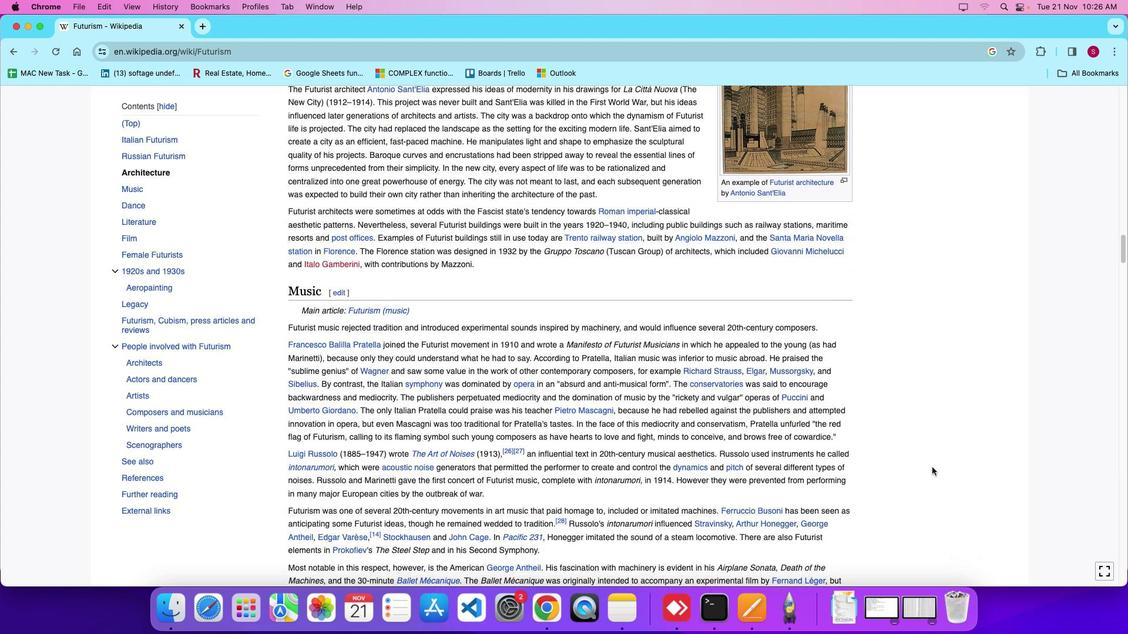 
Action: Mouse moved to (932, 468)
Screenshot: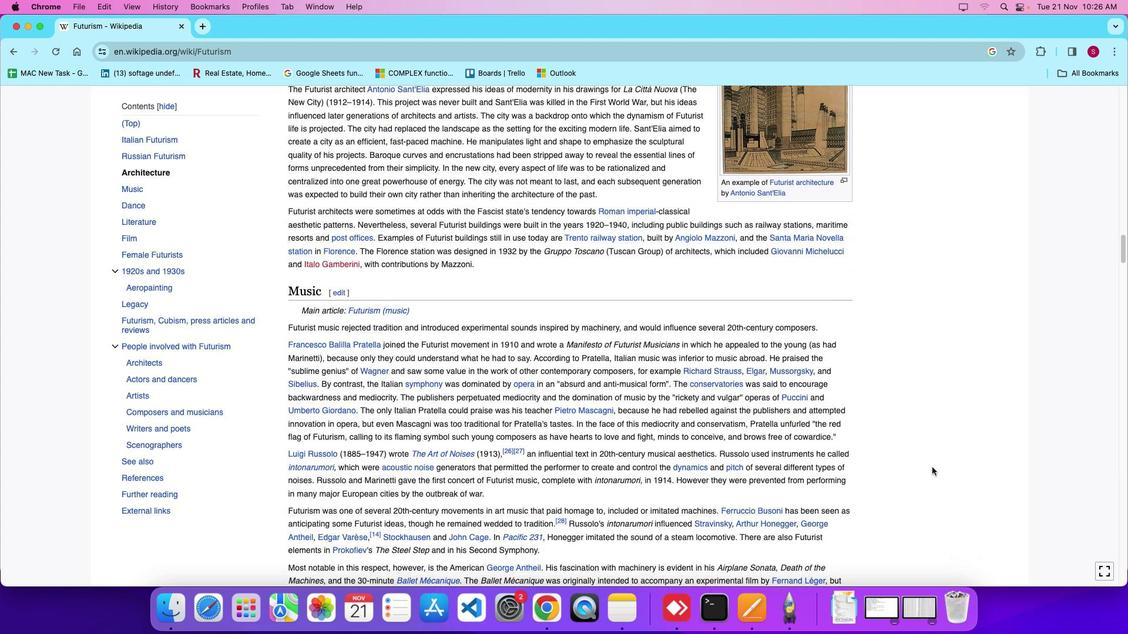 
Action: Mouse scrolled (932, 468) with delta (0, 0)
Screenshot: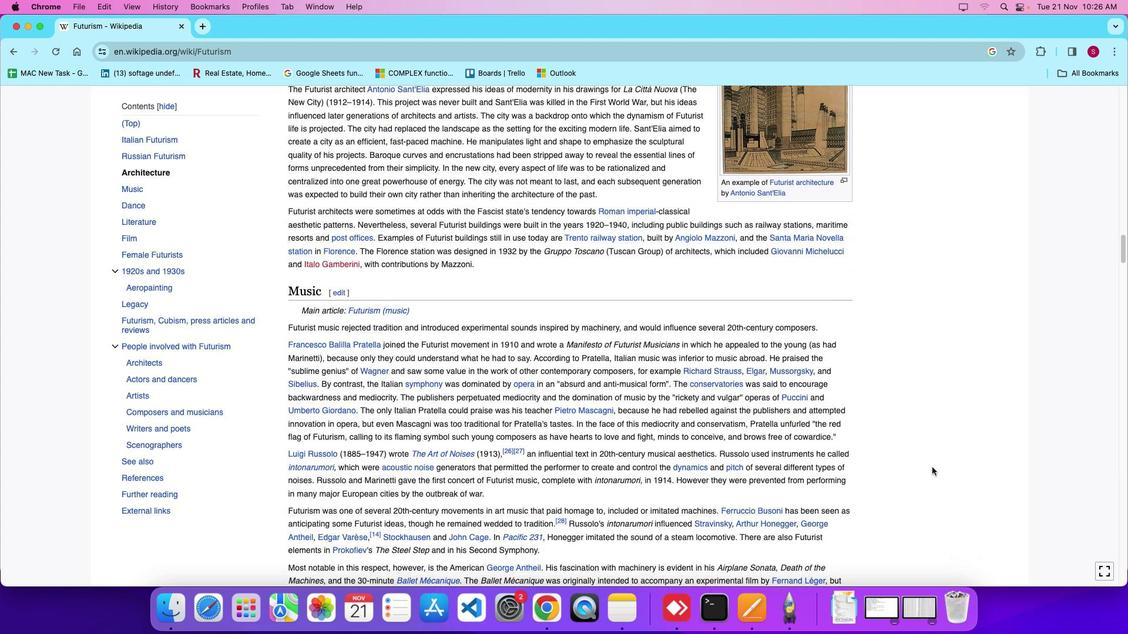 
Action: Mouse scrolled (932, 468) with delta (0, -1)
Screenshot: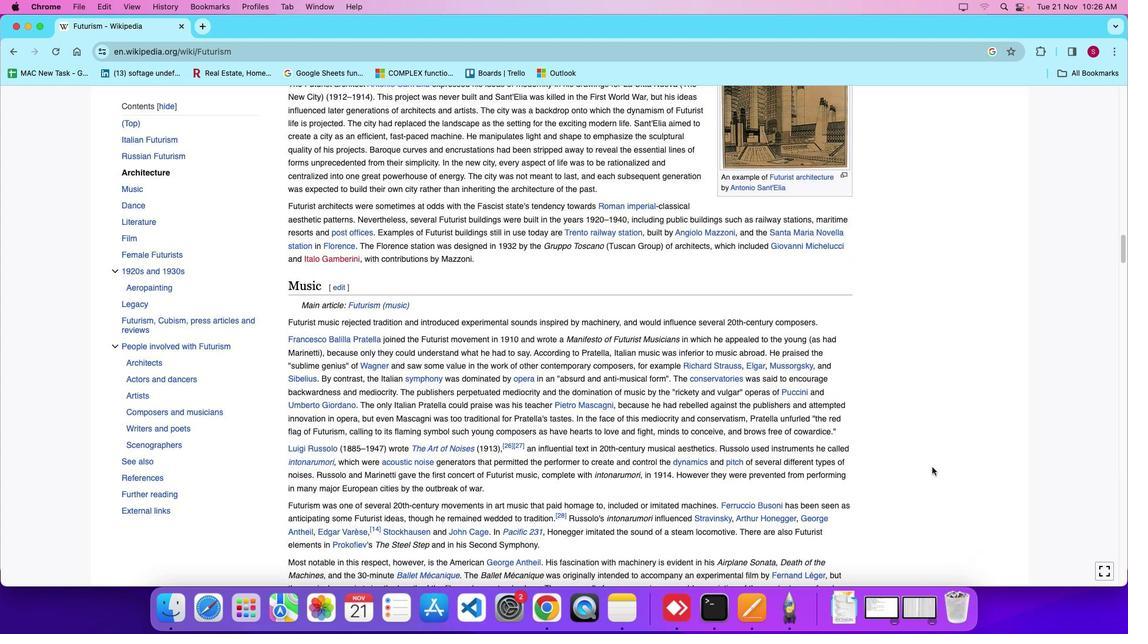 
Action: Mouse moved to (932, 467)
Screenshot: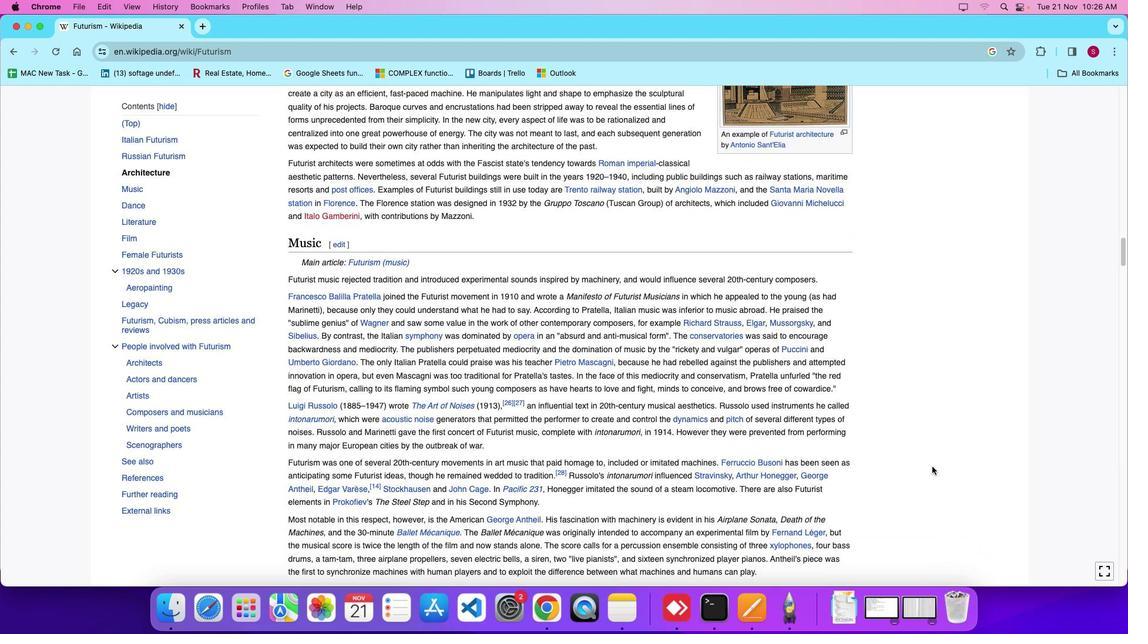 
Action: Mouse scrolled (932, 467) with delta (0, 0)
Screenshot: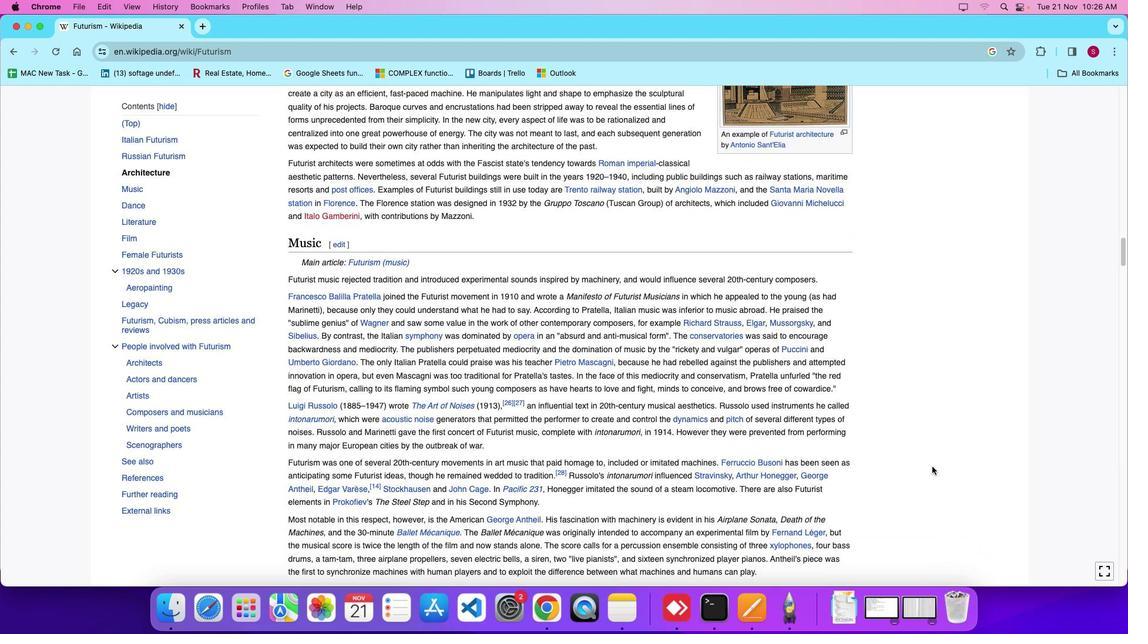
Action: Mouse scrolled (932, 467) with delta (0, 0)
Screenshot: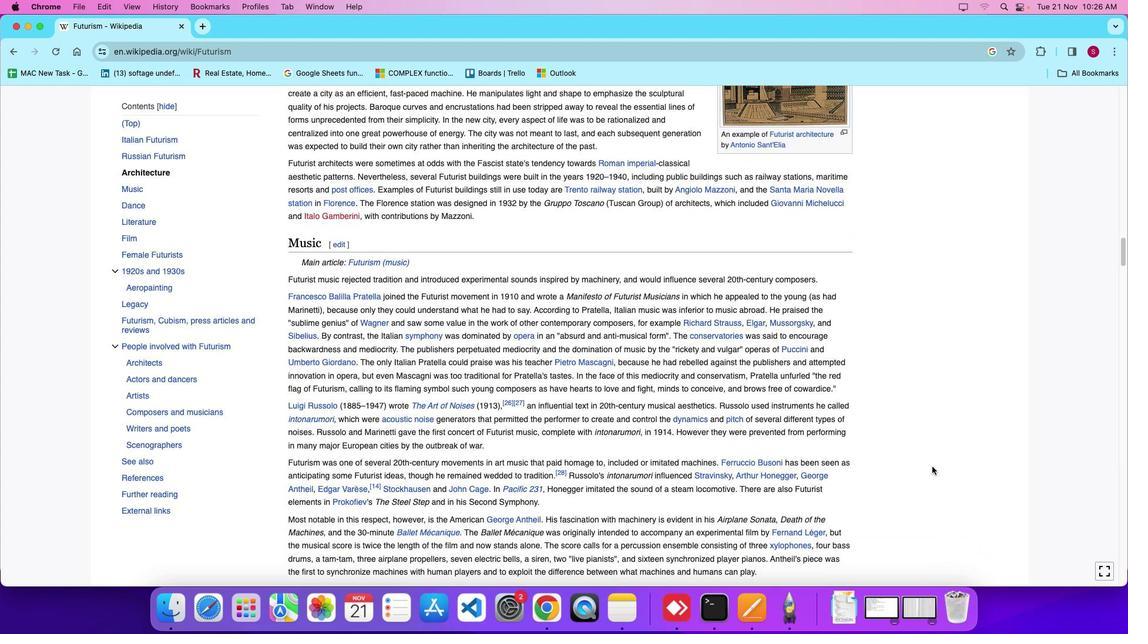 
Action: Mouse moved to (932, 466)
Screenshot: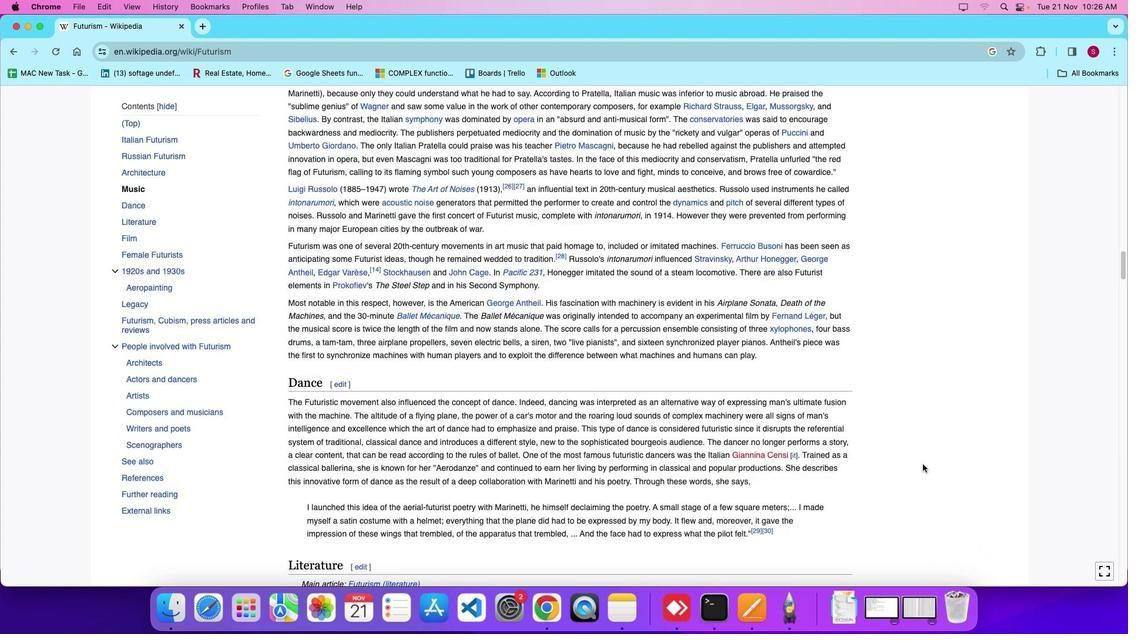 
Action: Mouse scrolled (932, 466) with delta (0, 0)
Screenshot: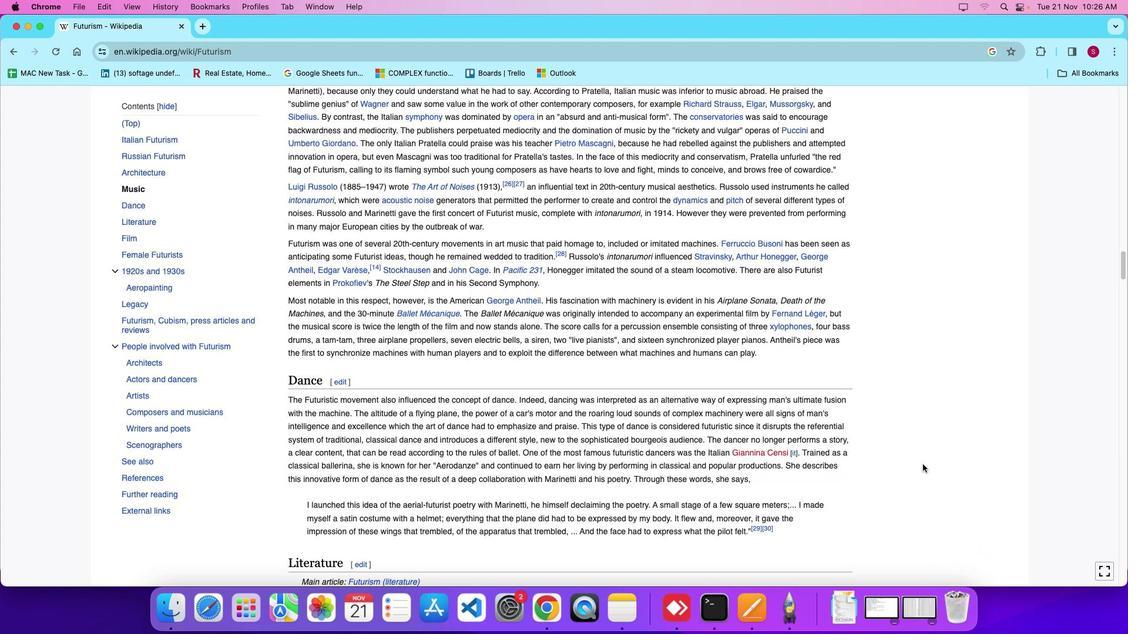 
Action: Mouse scrolled (932, 466) with delta (0, 0)
Screenshot: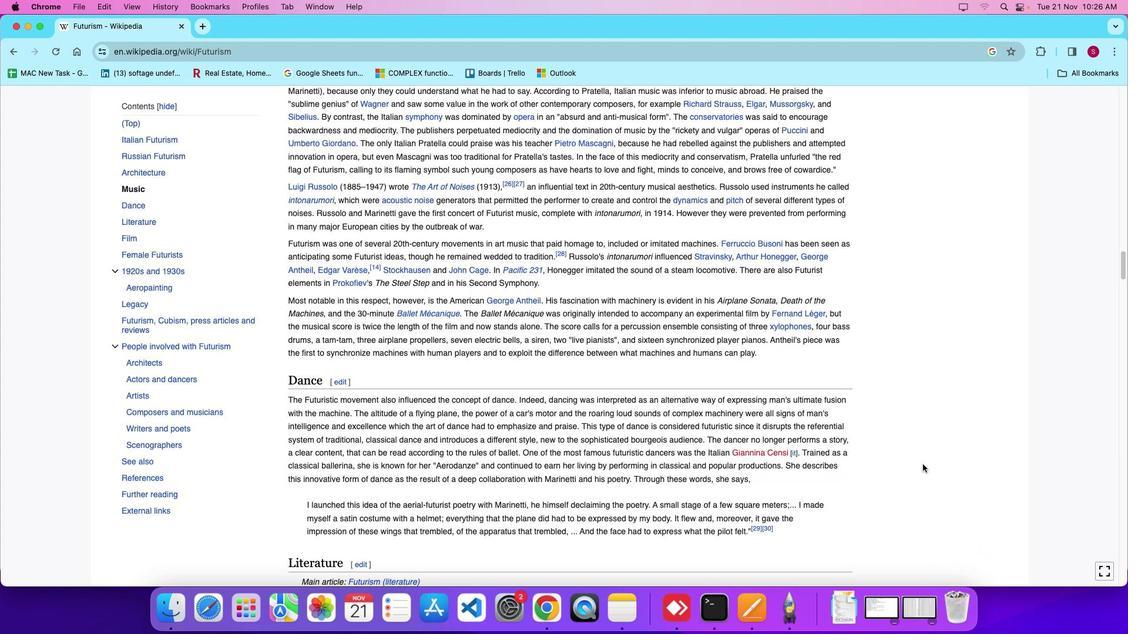 
Action: Mouse scrolled (932, 466) with delta (0, -4)
Screenshot: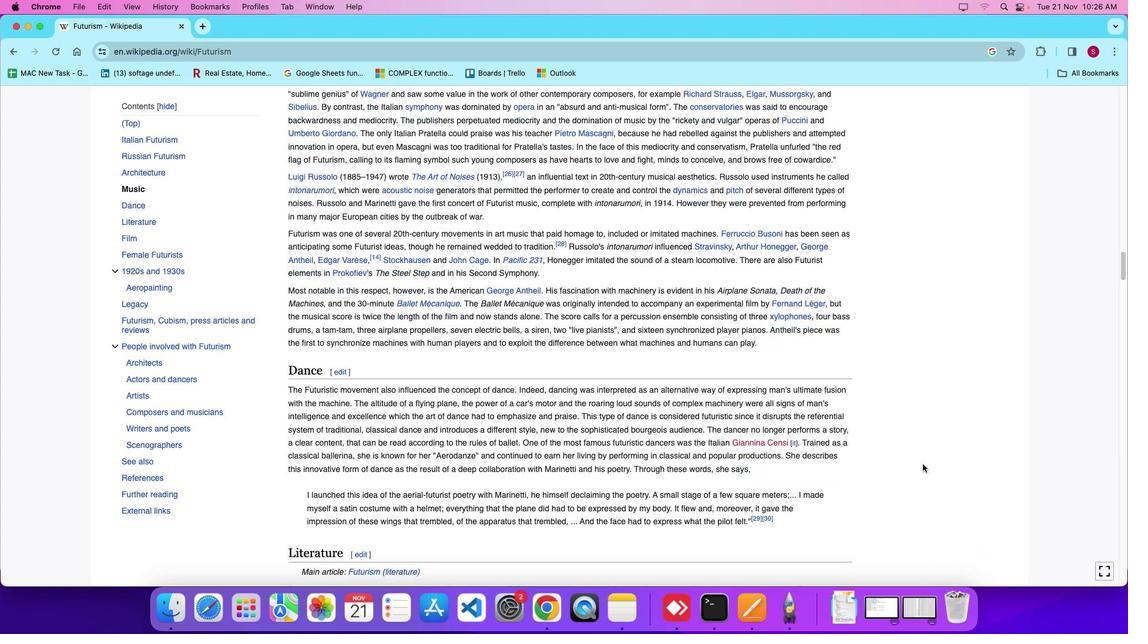 
Action: Mouse moved to (923, 464)
Screenshot: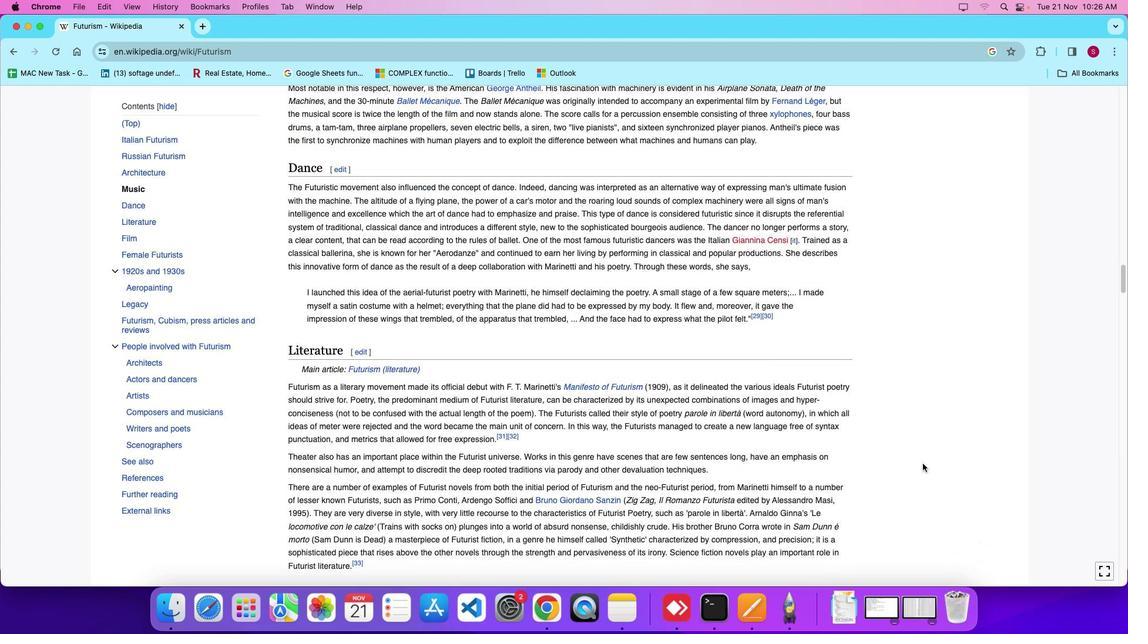 
Action: Mouse scrolled (923, 464) with delta (0, 0)
Screenshot: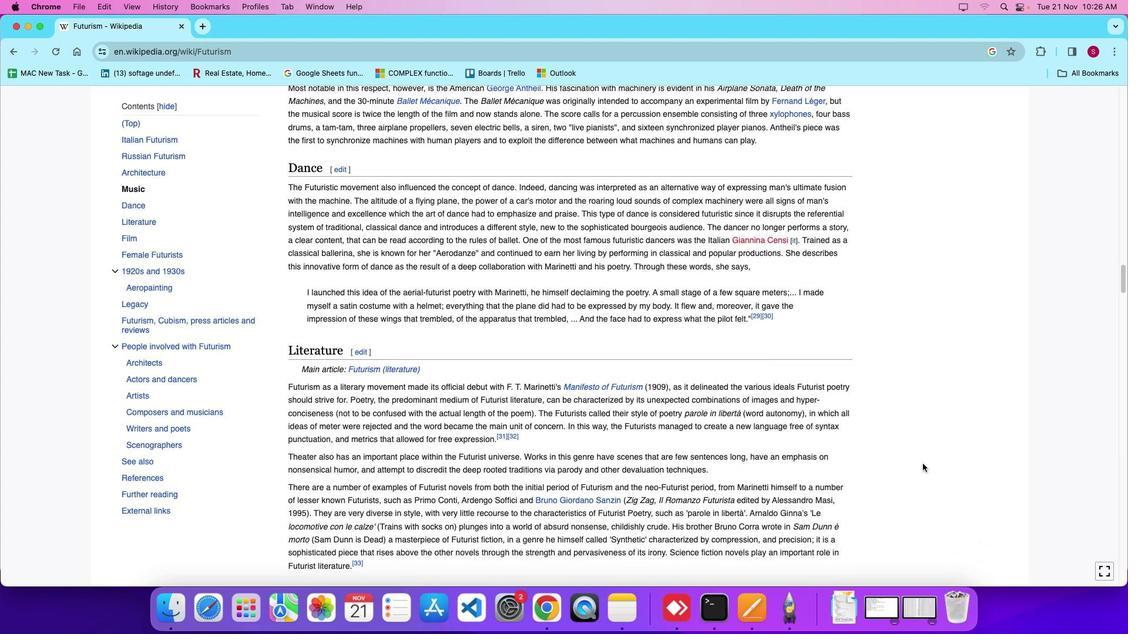 
Action: Mouse scrolled (923, 464) with delta (0, 0)
Screenshot: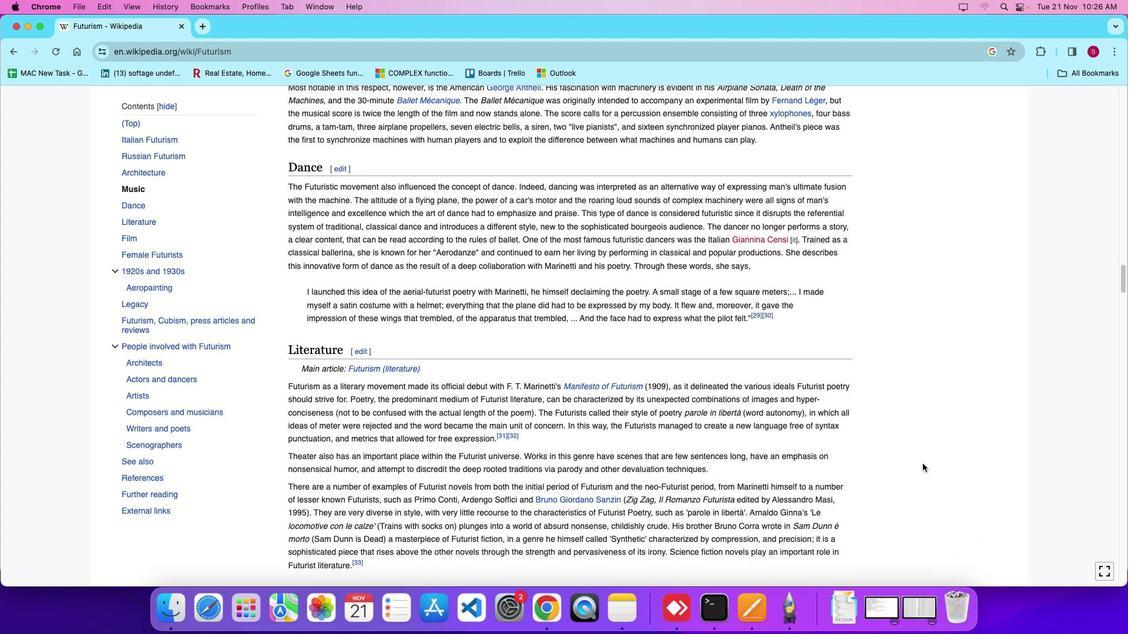 
Action: Mouse scrolled (923, 464) with delta (0, -4)
Screenshot: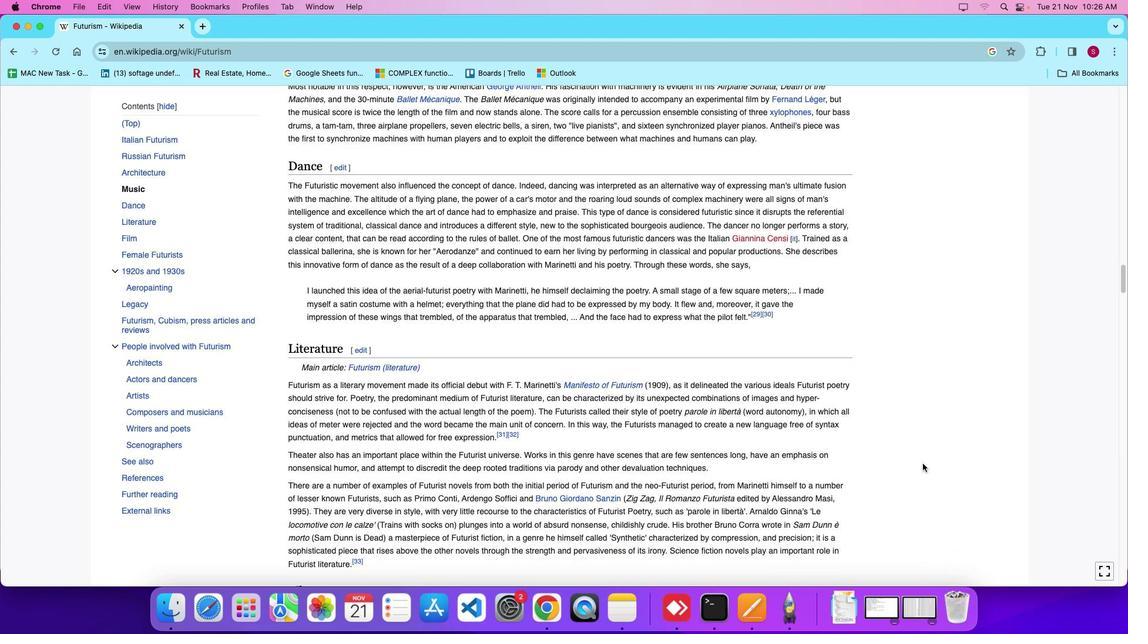 
Action: Mouse moved to (922, 464)
Screenshot: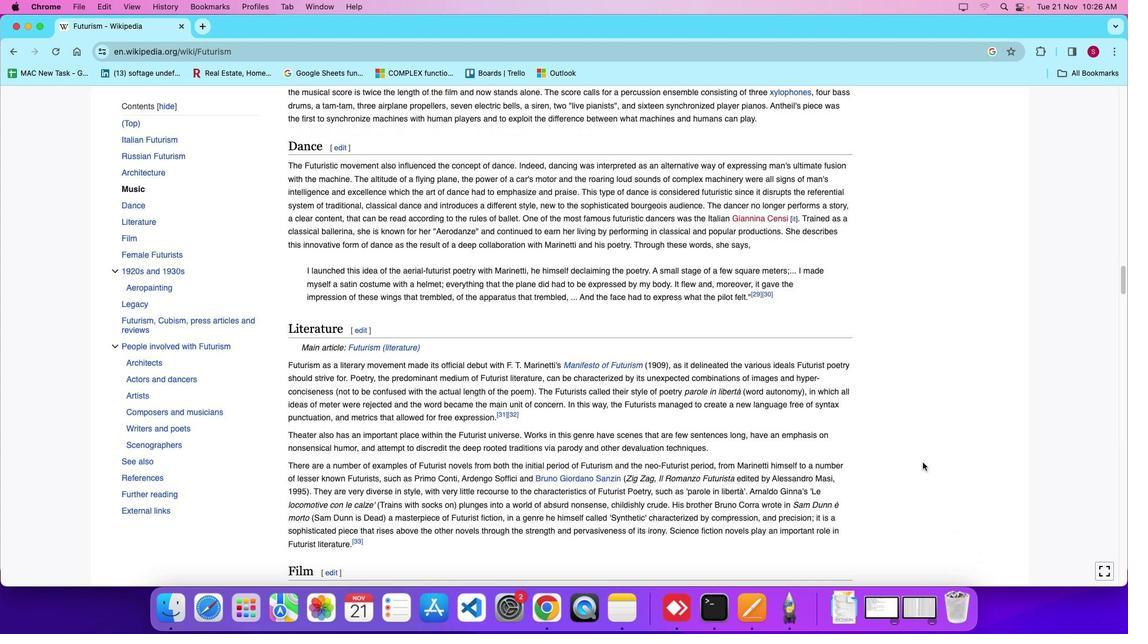 
Action: Mouse scrolled (922, 464) with delta (0, 0)
Screenshot: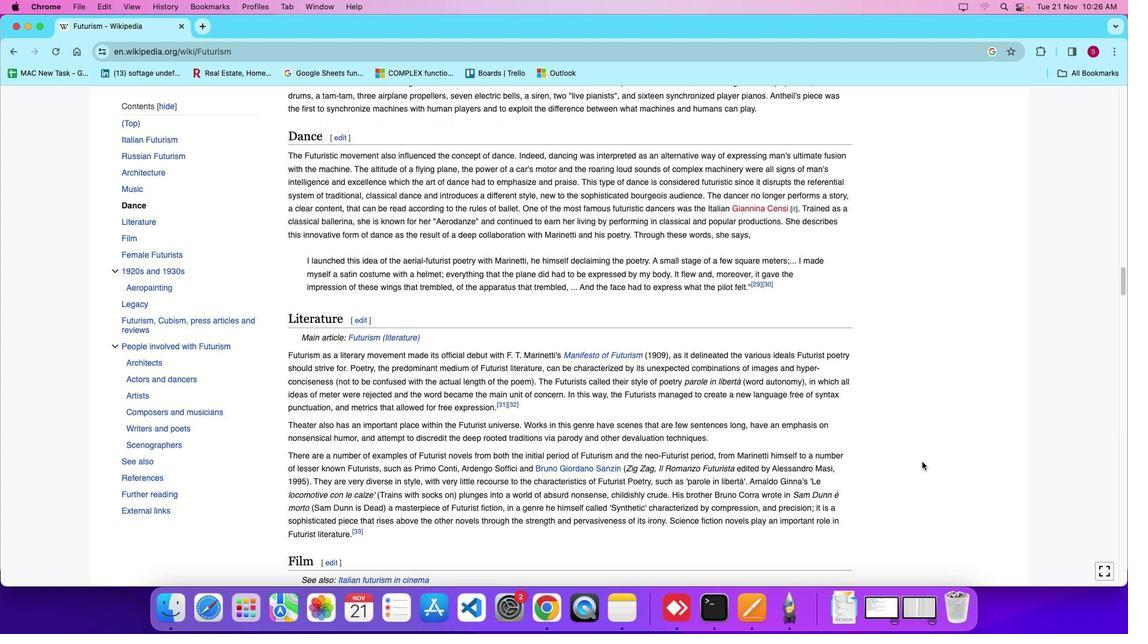 
Action: Mouse scrolled (922, 464) with delta (0, 0)
Screenshot: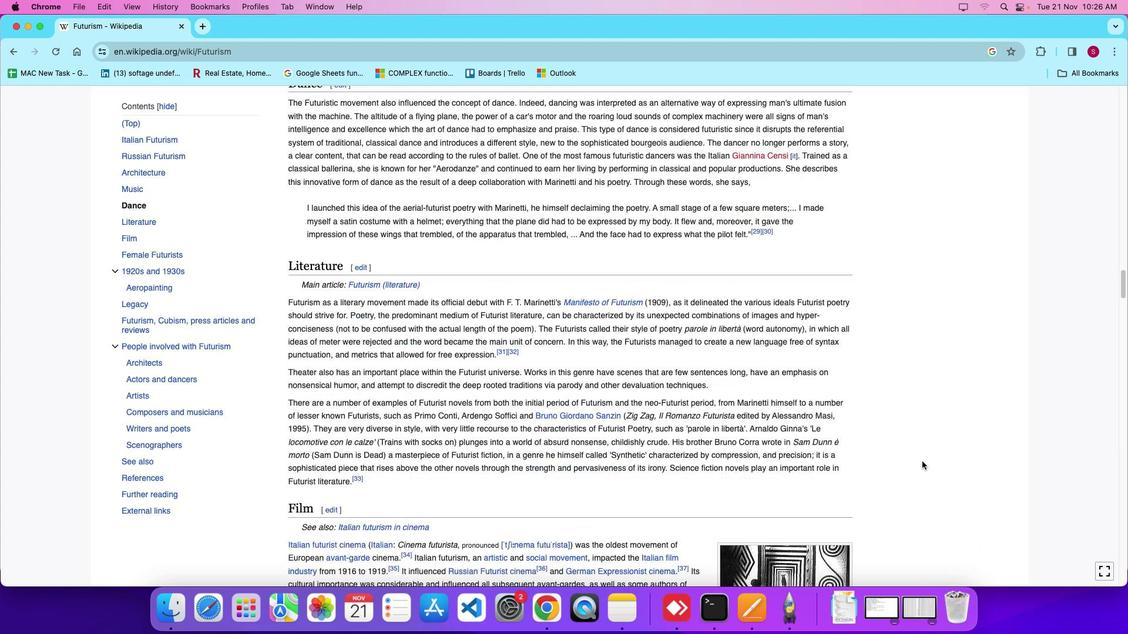 
Action: Mouse moved to (922, 462)
Screenshot: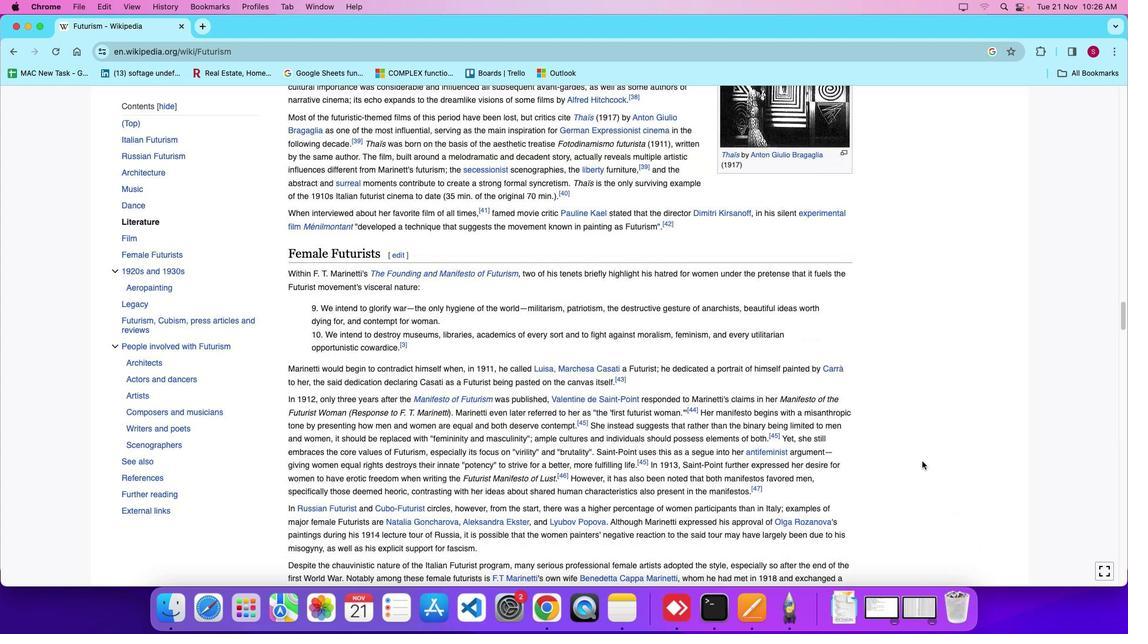 
Action: Mouse scrolled (922, 462) with delta (0, 0)
Screenshot: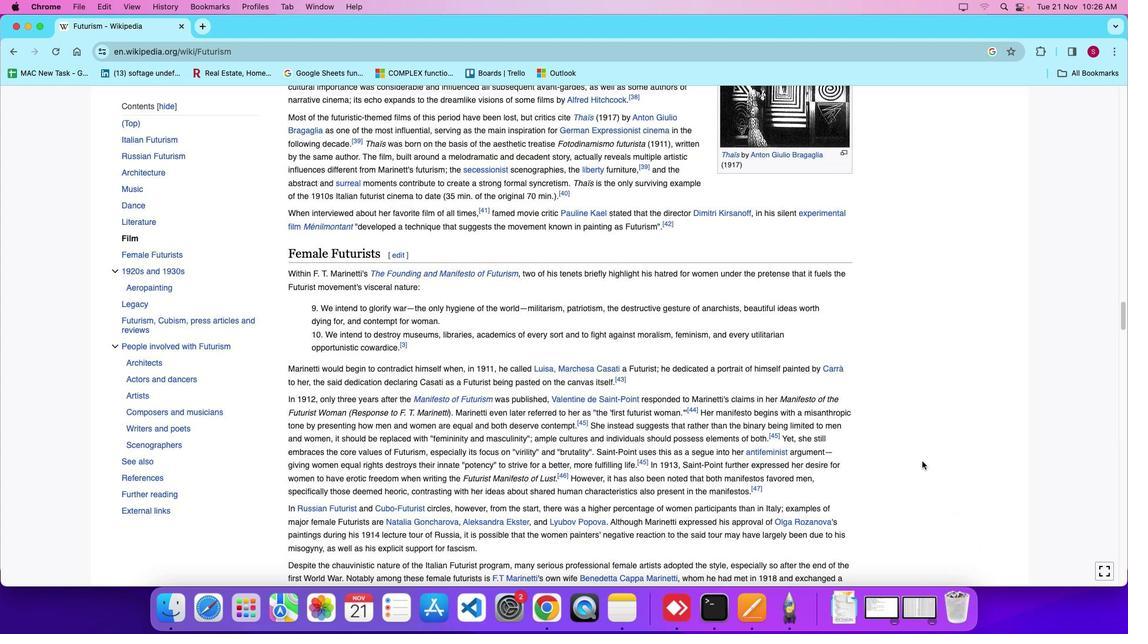 
Action: Mouse moved to (922, 462)
Screenshot: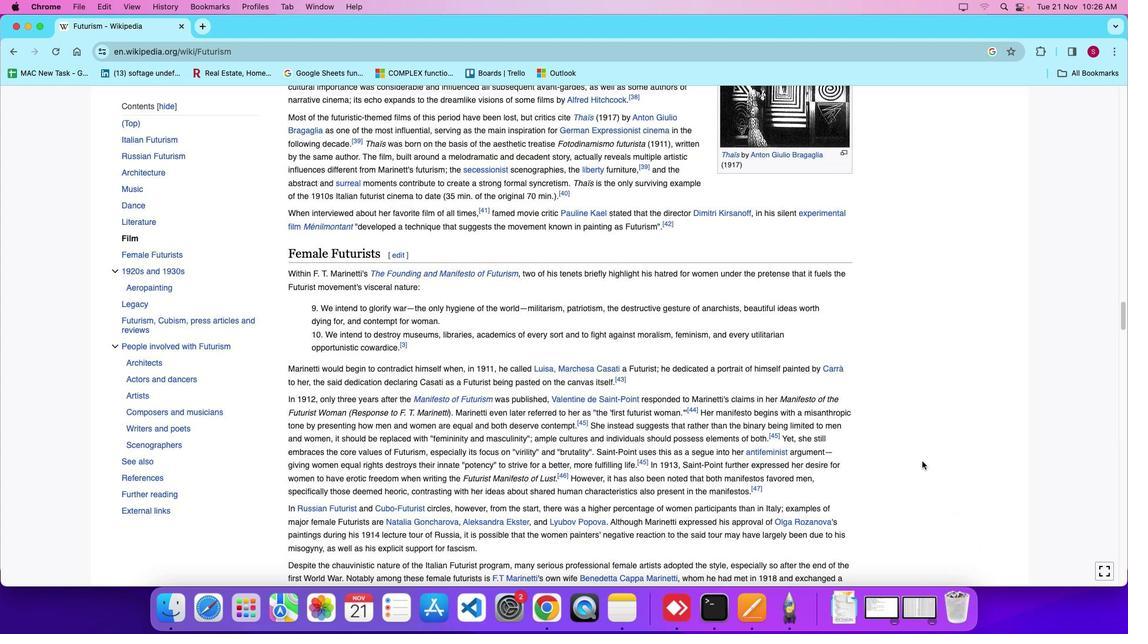 
Action: Mouse scrolled (922, 462) with delta (0, 0)
Screenshot: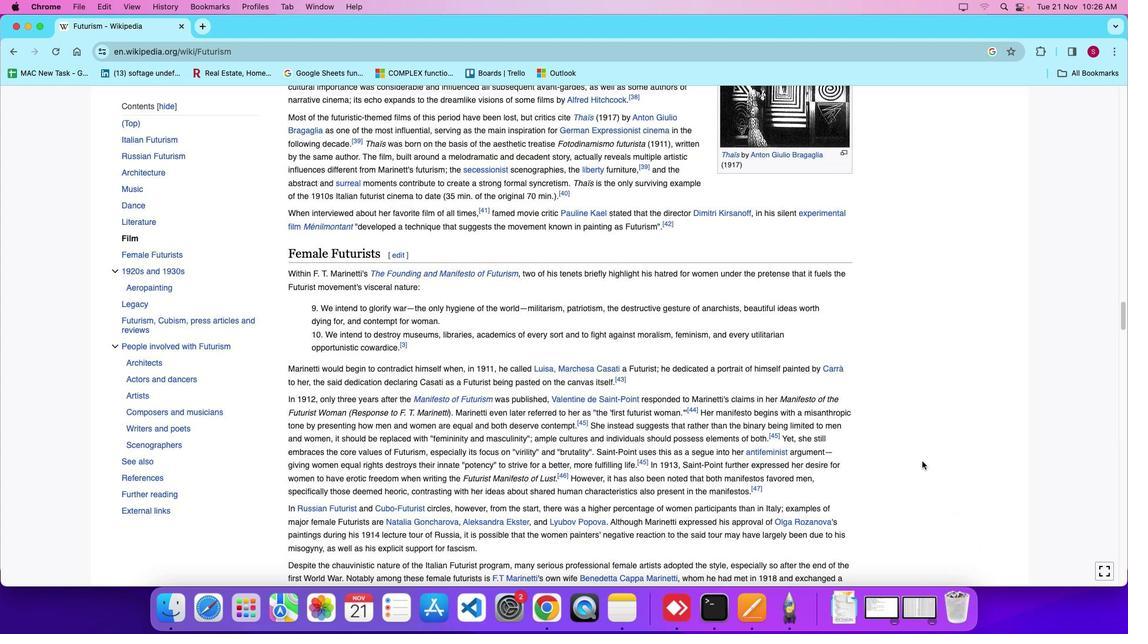 
Action: Mouse scrolled (922, 462) with delta (0, -5)
Screenshot: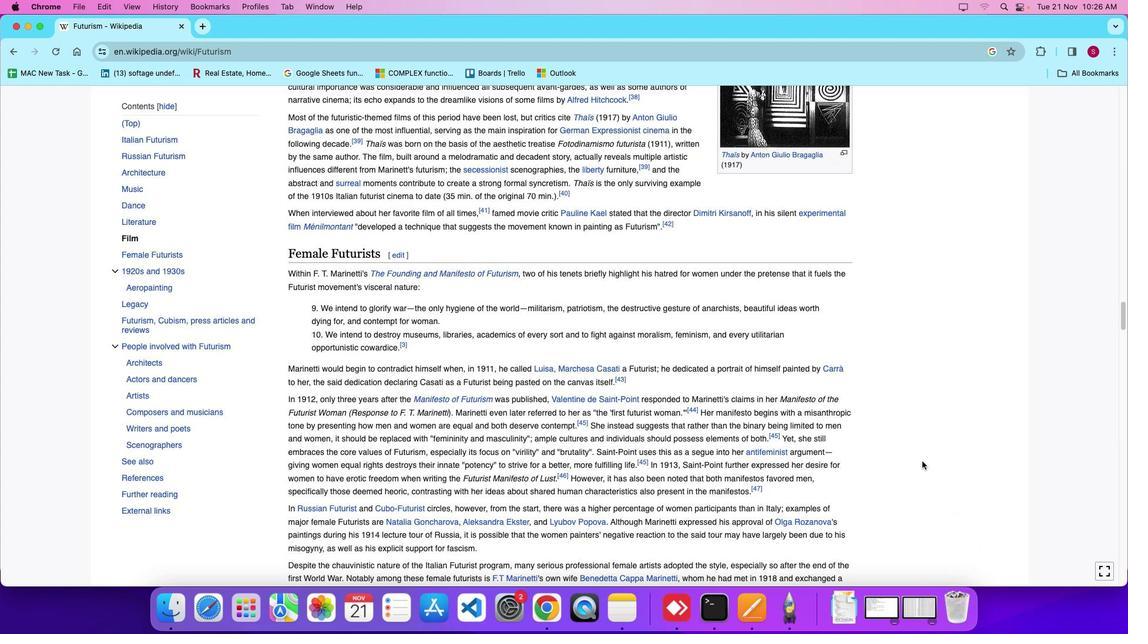 
Action: Mouse moved to (922, 461)
Screenshot: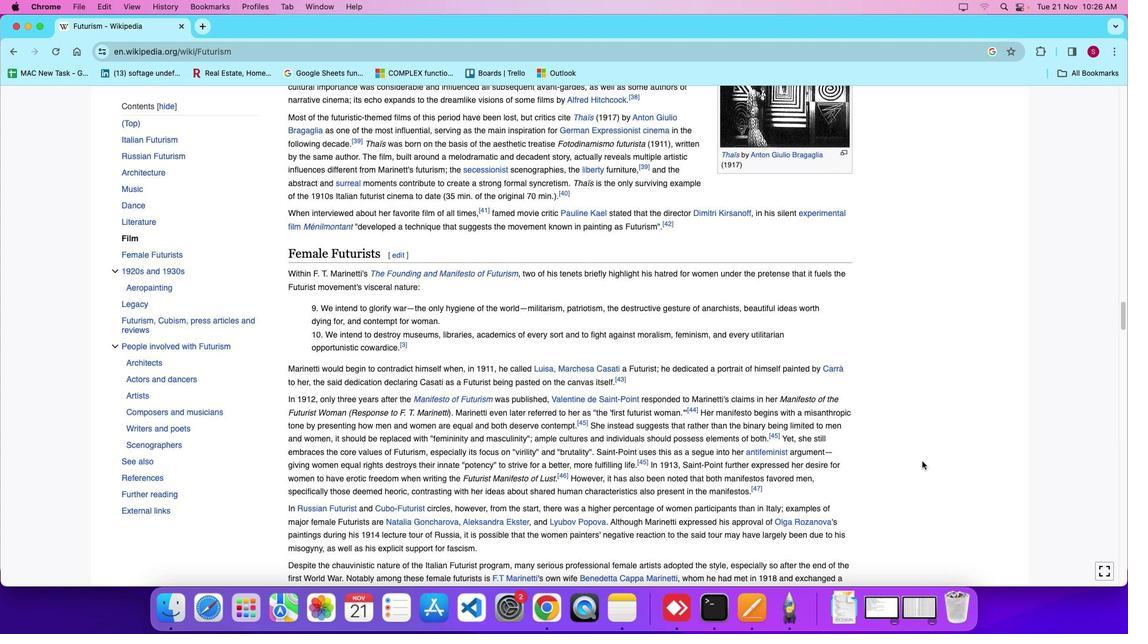 
Action: Mouse scrolled (922, 461) with delta (0, -7)
Screenshot: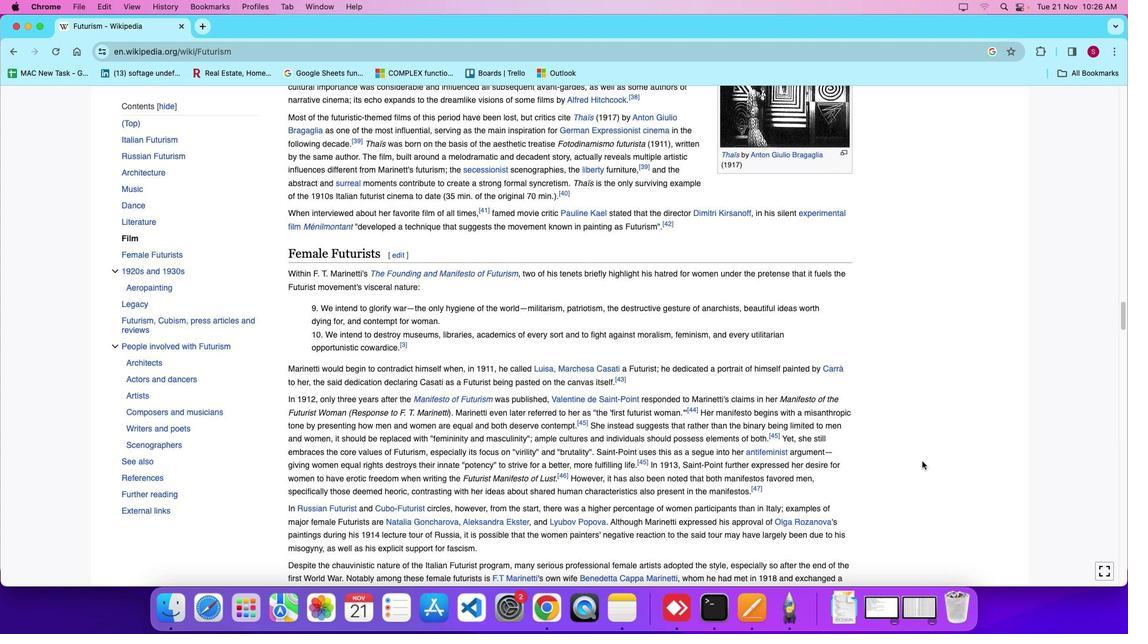 
Action: Mouse scrolled (922, 461) with delta (0, 0)
Screenshot: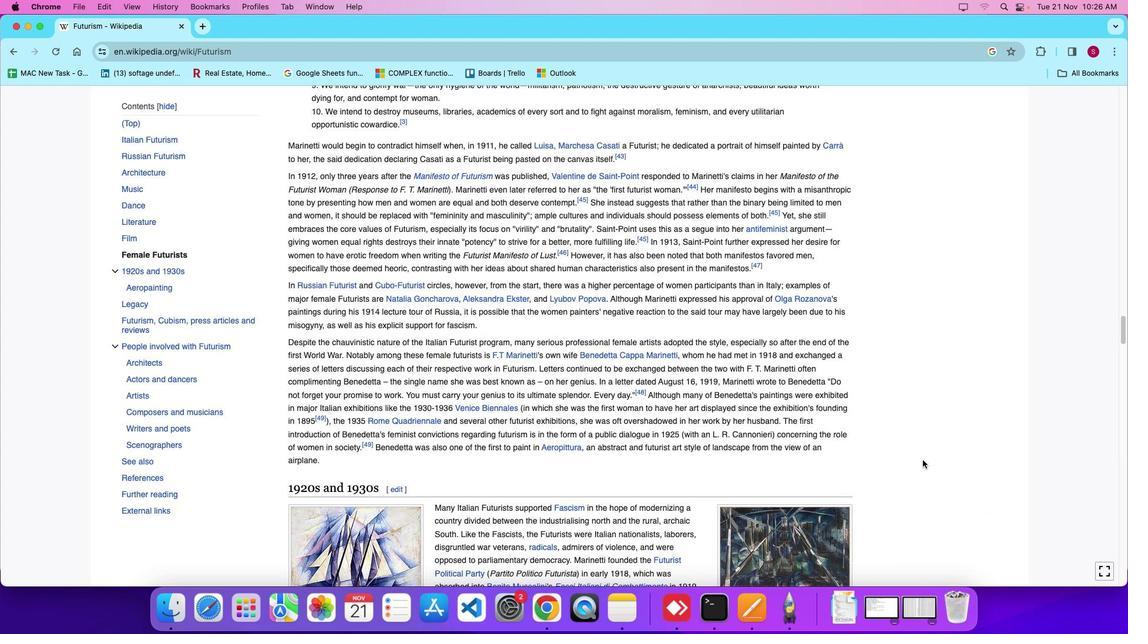 
Action: Mouse scrolled (922, 461) with delta (0, 0)
Screenshot: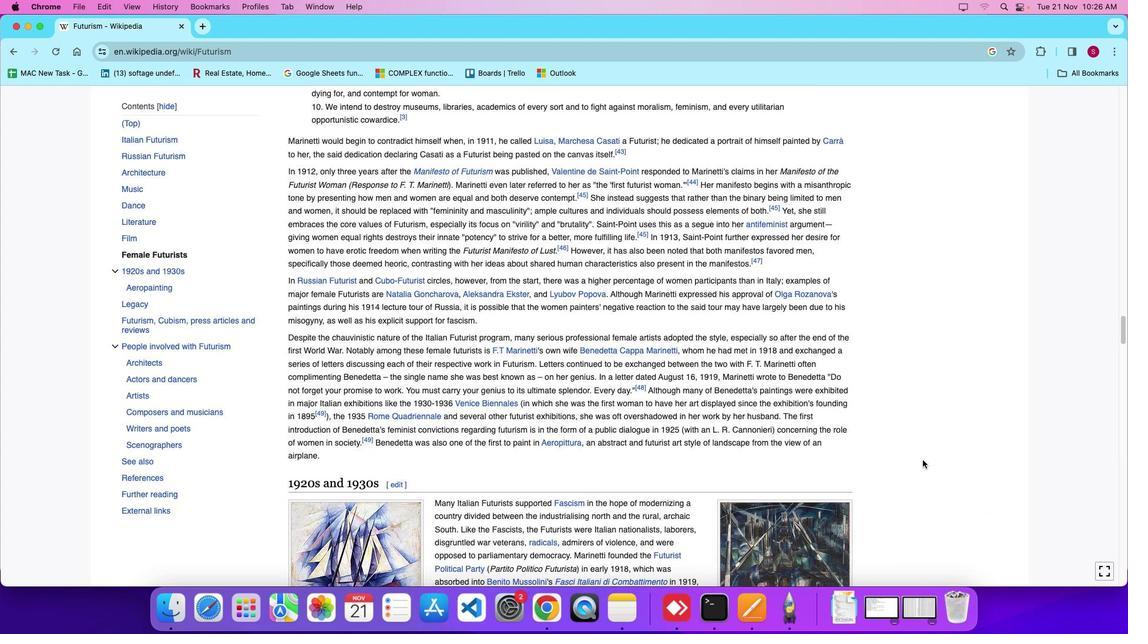 
Action: Mouse scrolled (922, 461) with delta (0, -4)
Screenshot: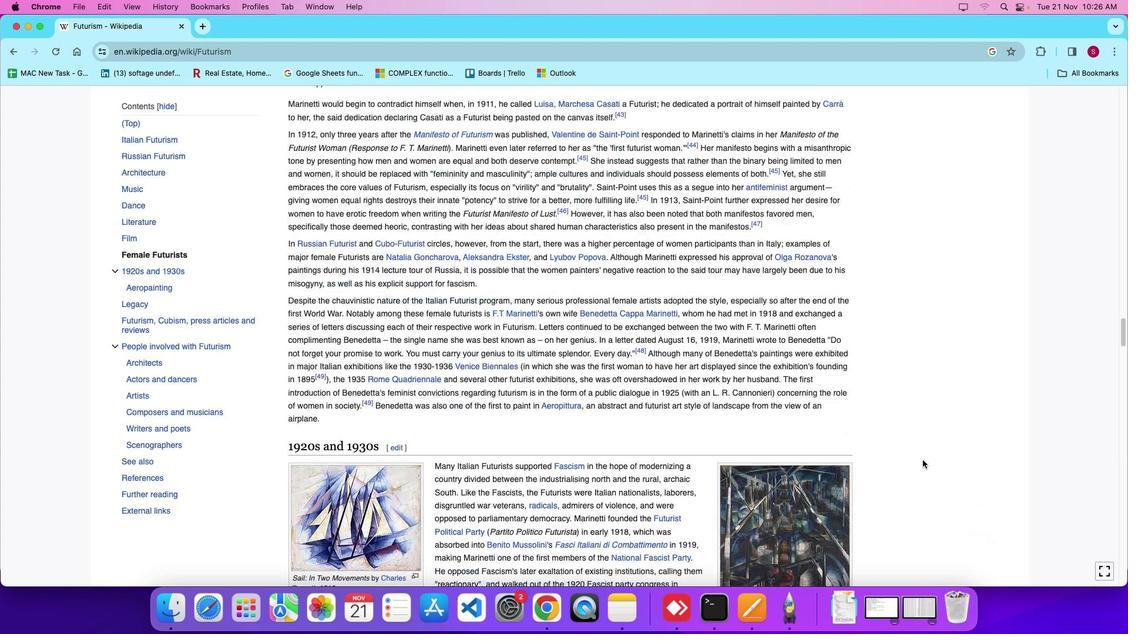 
Action: Mouse moved to (923, 460)
Screenshot: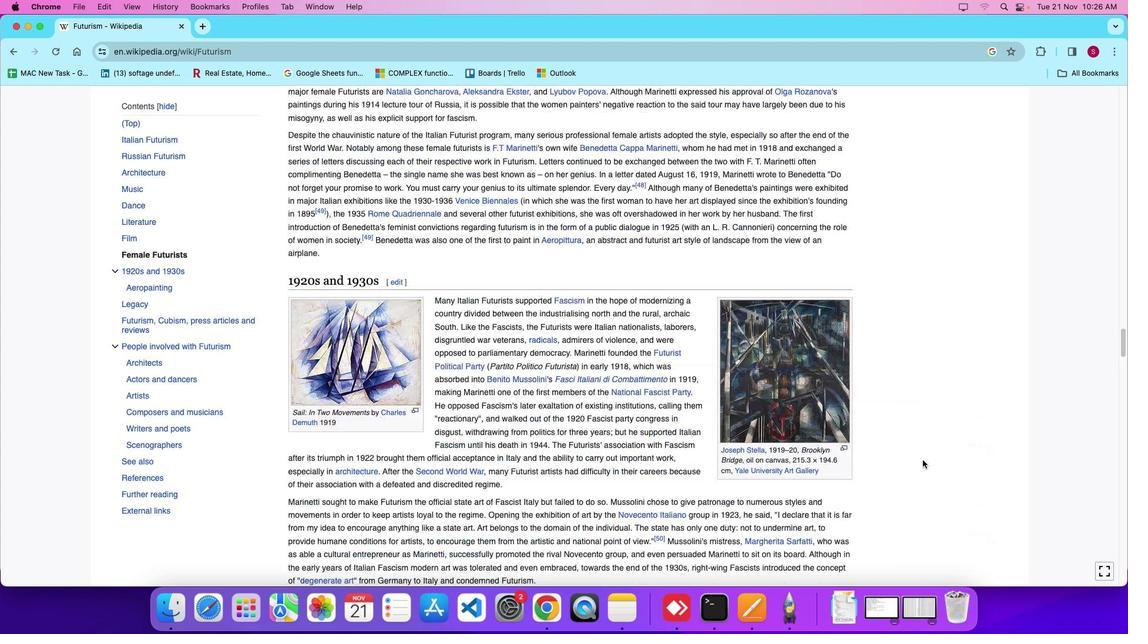 
Action: Mouse scrolled (923, 460) with delta (0, 0)
Screenshot: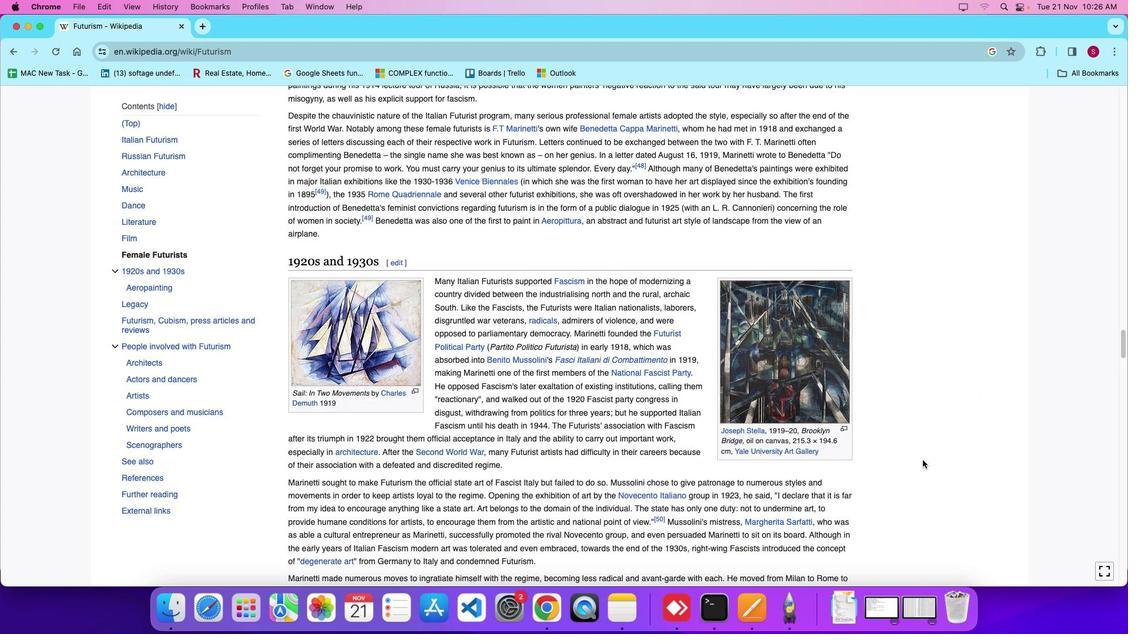 
Action: Mouse scrolled (923, 460) with delta (0, 0)
Screenshot: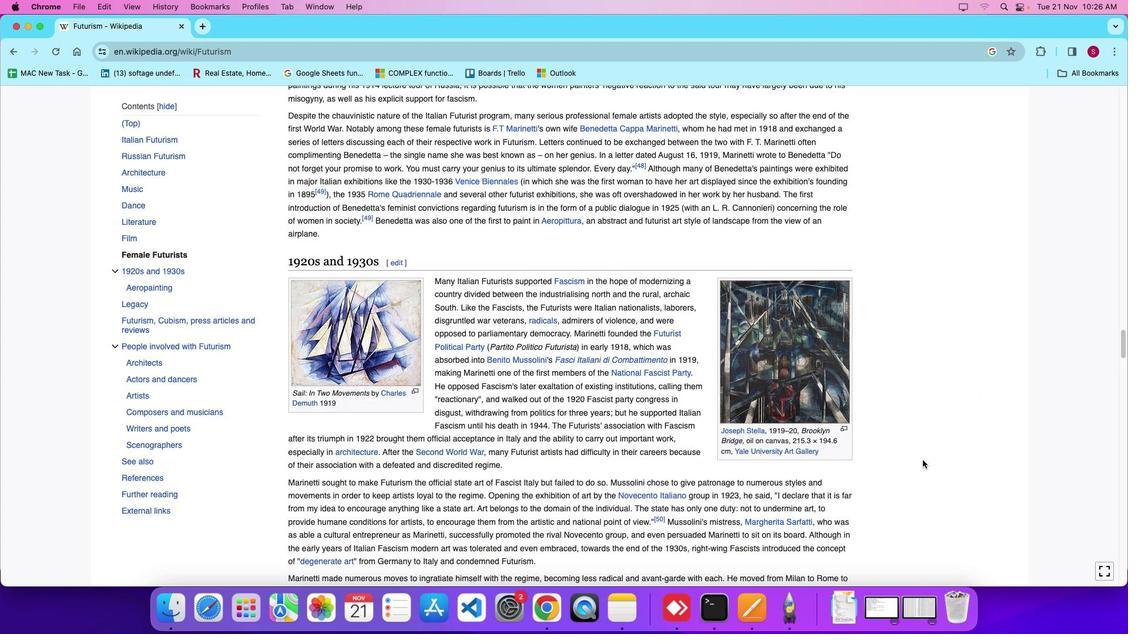 
Action: Mouse scrolled (923, 460) with delta (0, -4)
Screenshot: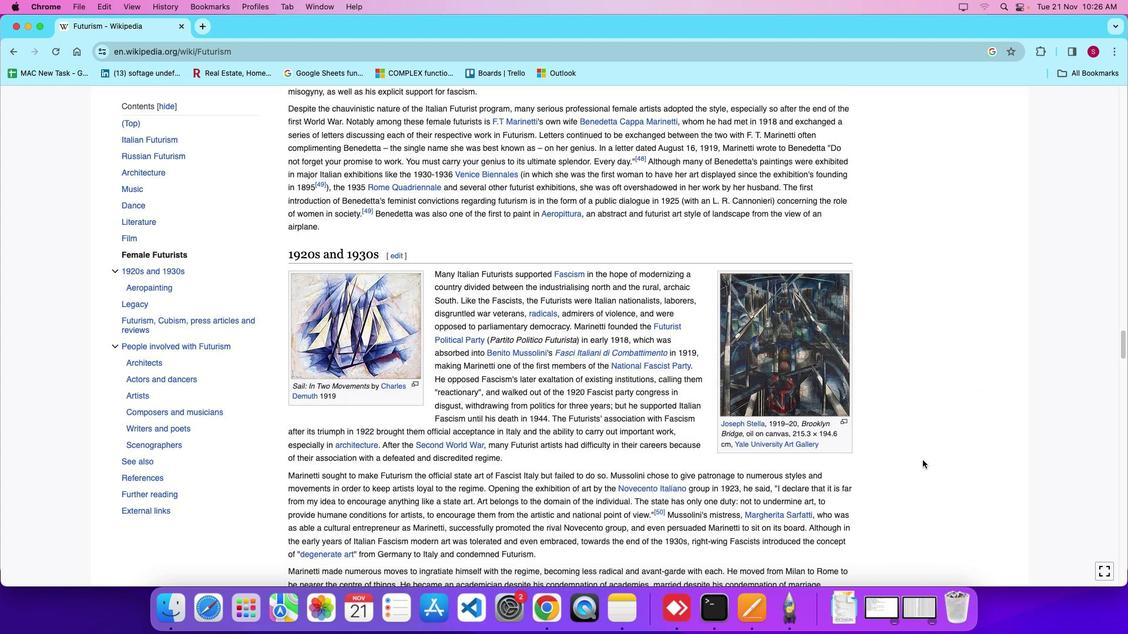 
Action: Mouse scrolled (923, 460) with delta (0, 0)
Screenshot: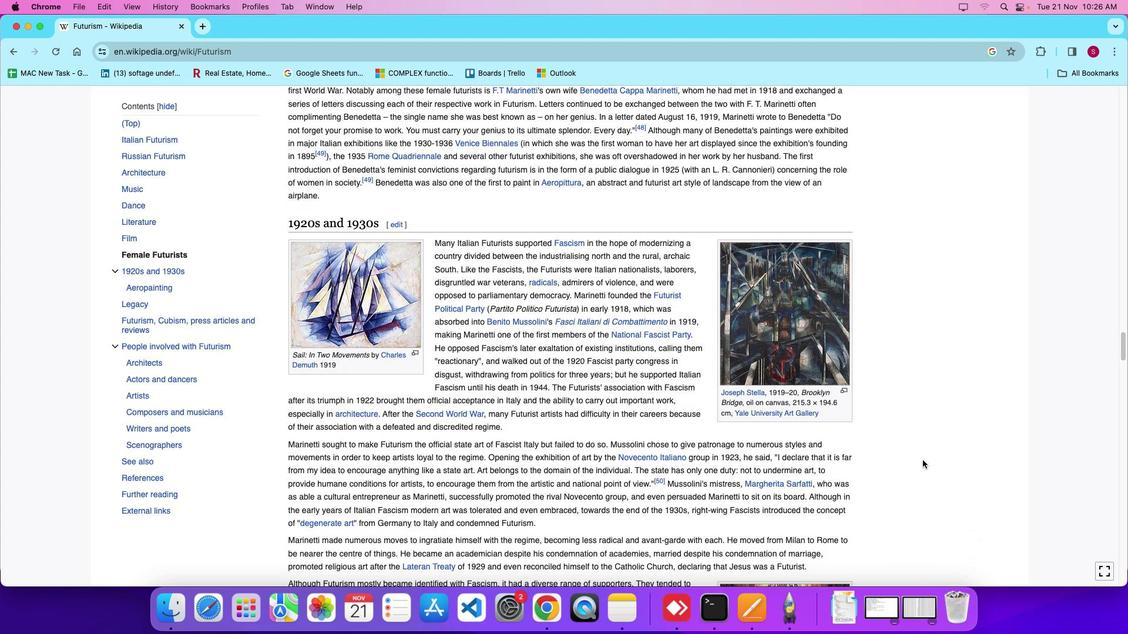 
Action: Mouse scrolled (923, 460) with delta (0, 0)
Screenshot: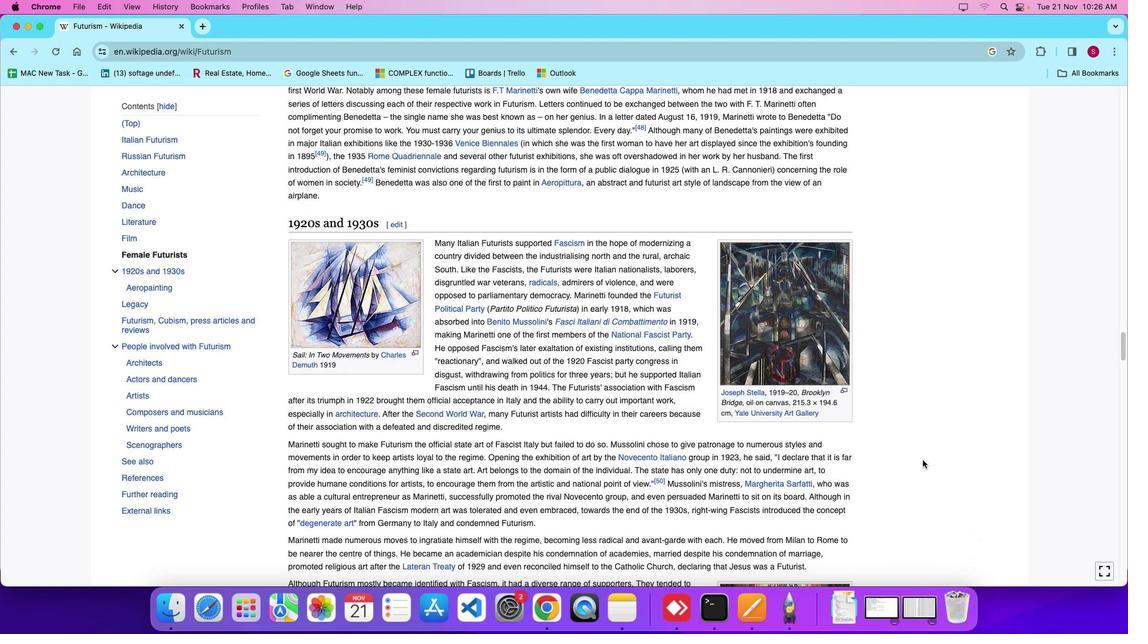 
Action: Mouse scrolled (923, 460) with delta (0, 0)
Screenshot: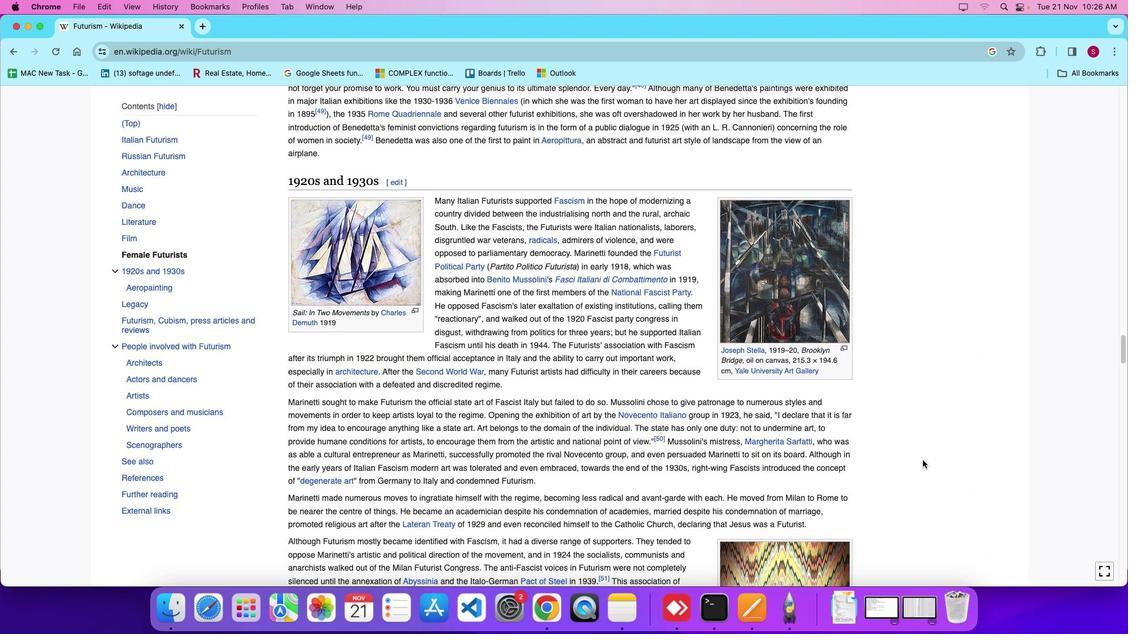 
Action: Mouse scrolled (923, 460) with delta (0, 0)
Screenshot: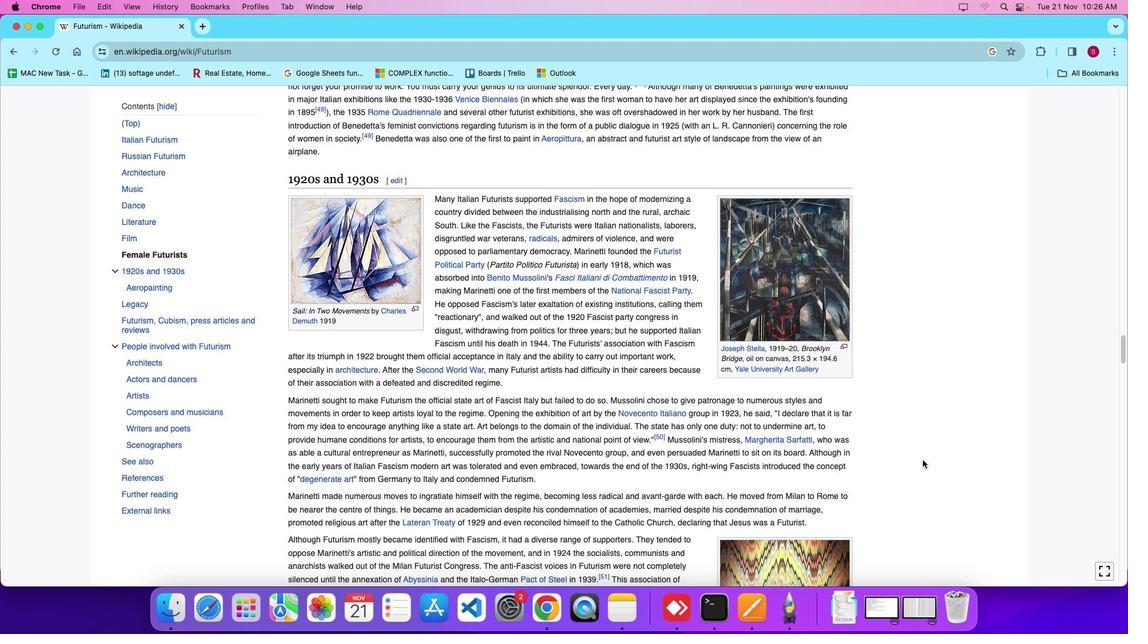 
Action: Mouse scrolled (923, 460) with delta (0, 0)
Screenshot: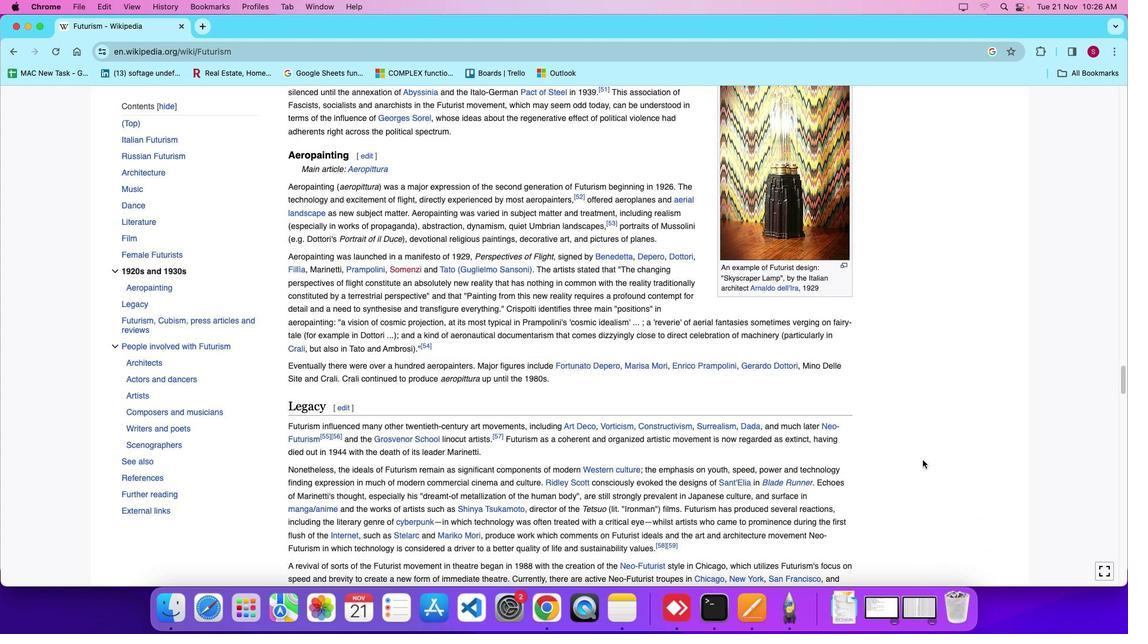 
Action: Mouse scrolled (923, 460) with delta (0, 0)
Screenshot: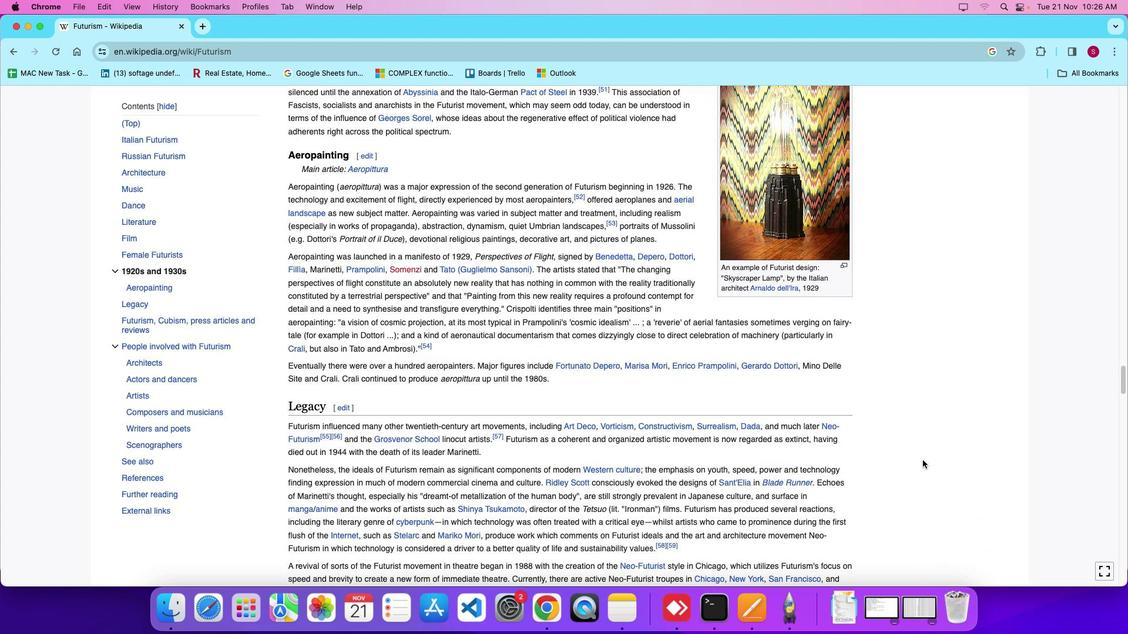
Action: Mouse scrolled (923, 460) with delta (0, -4)
Screenshot: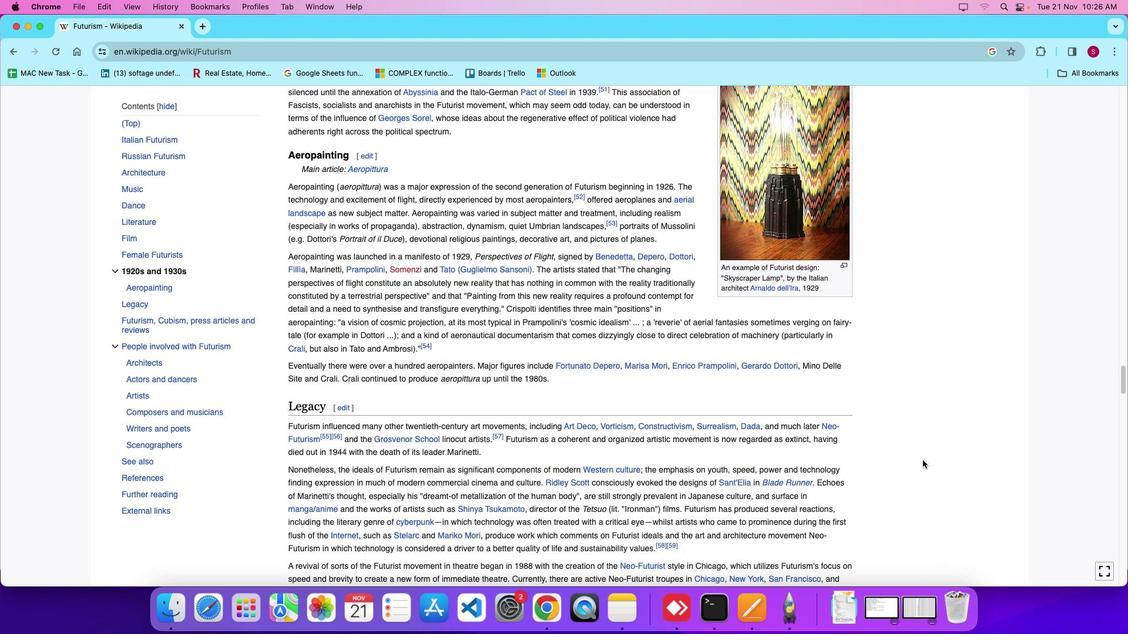 
Action: Mouse scrolled (923, 460) with delta (0, -5)
Screenshot: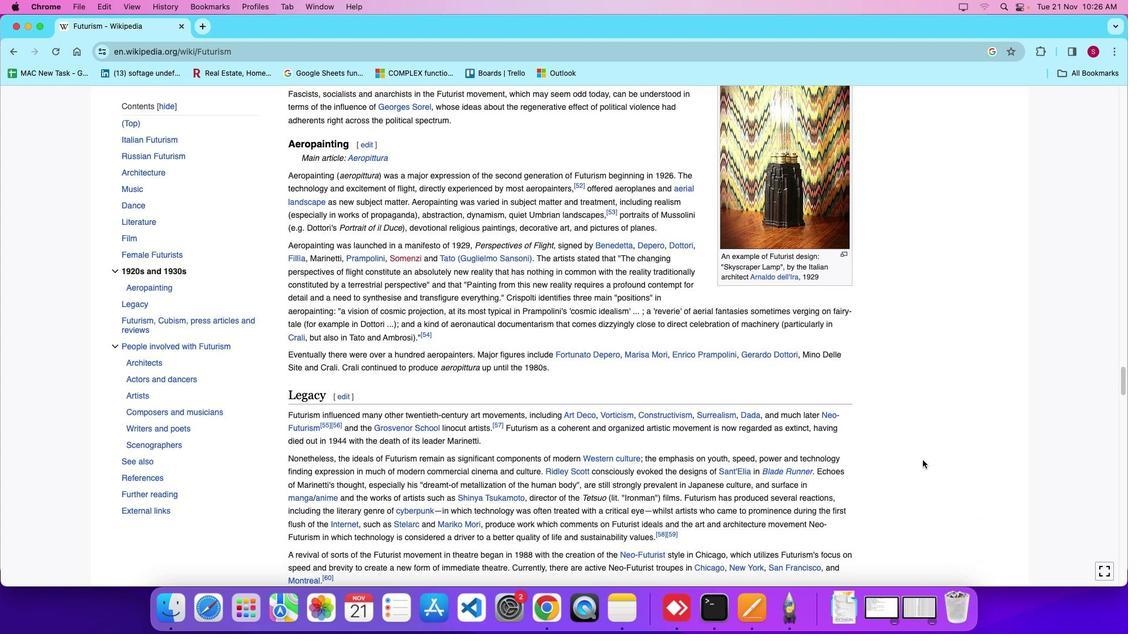 
Action: Mouse scrolled (923, 460) with delta (0, 0)
Screenshot: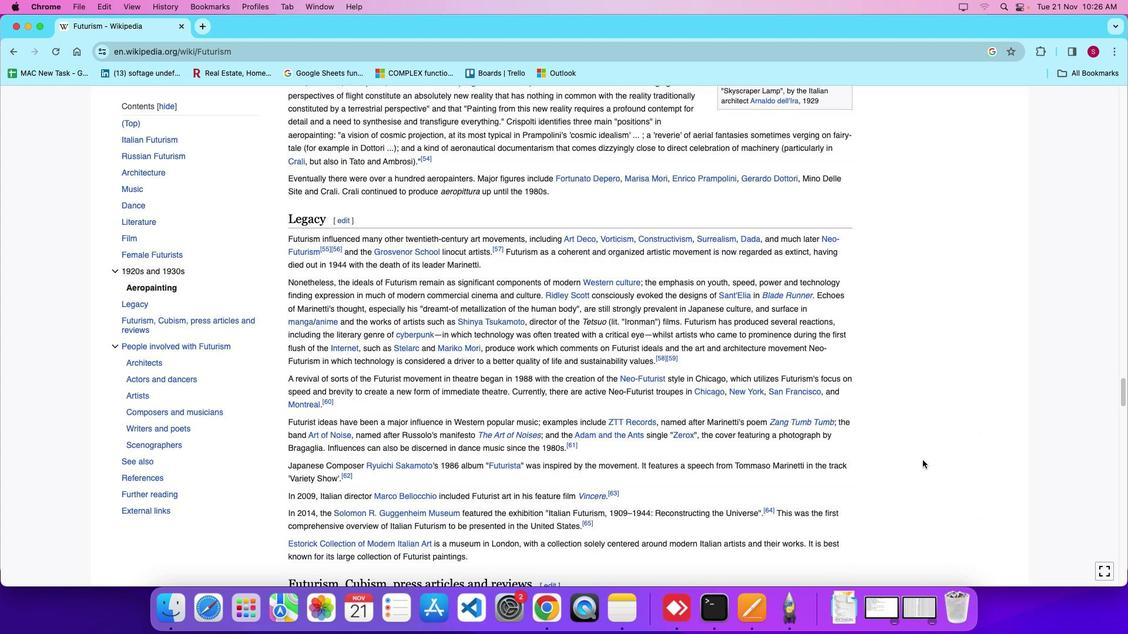 
Action: Mouse scrolled (923, 460) with delta (0, 0)
Screenshot: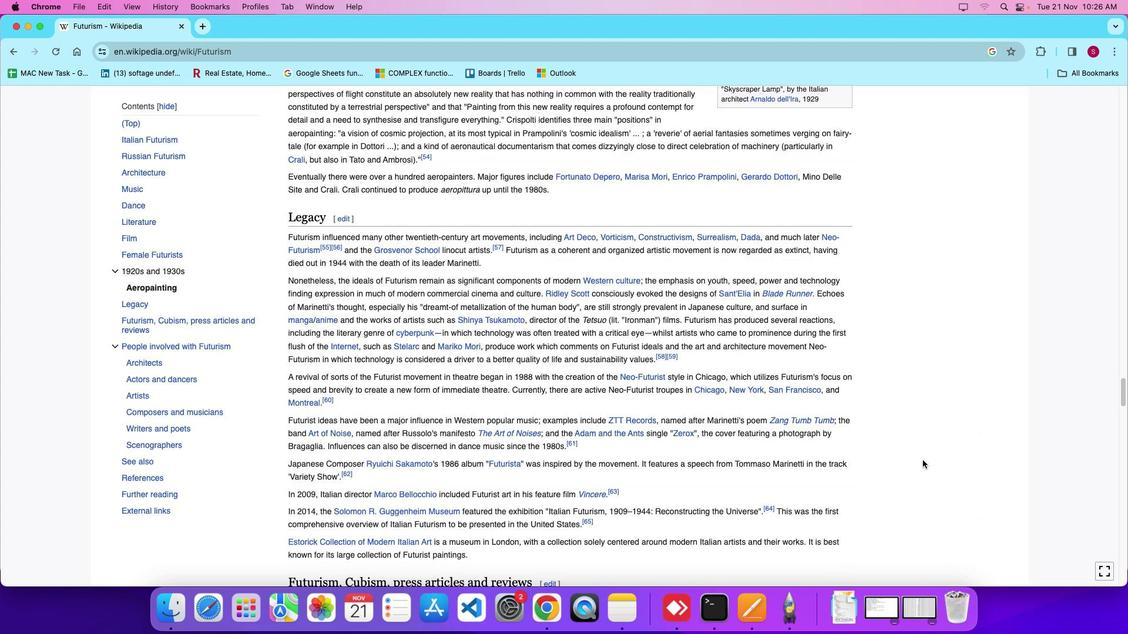 
Action: Mouse scrolled (923, 460) with delta (0, -3)
Screenshot: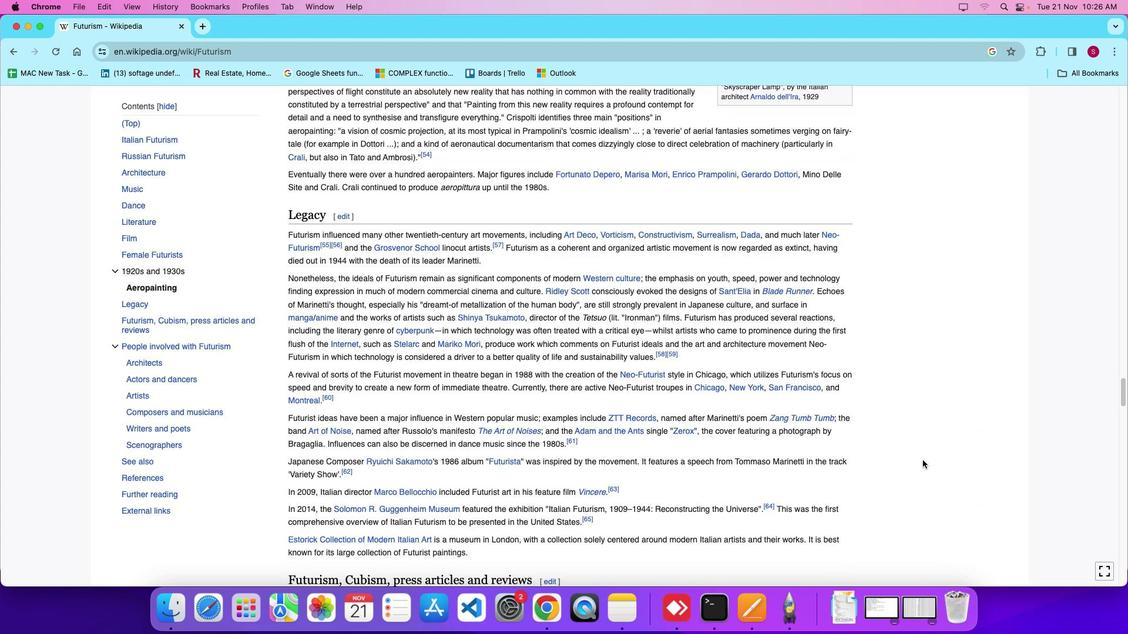 
Action: Mouse scrolled (923, 460) with delta (0, 0)
Screenshot: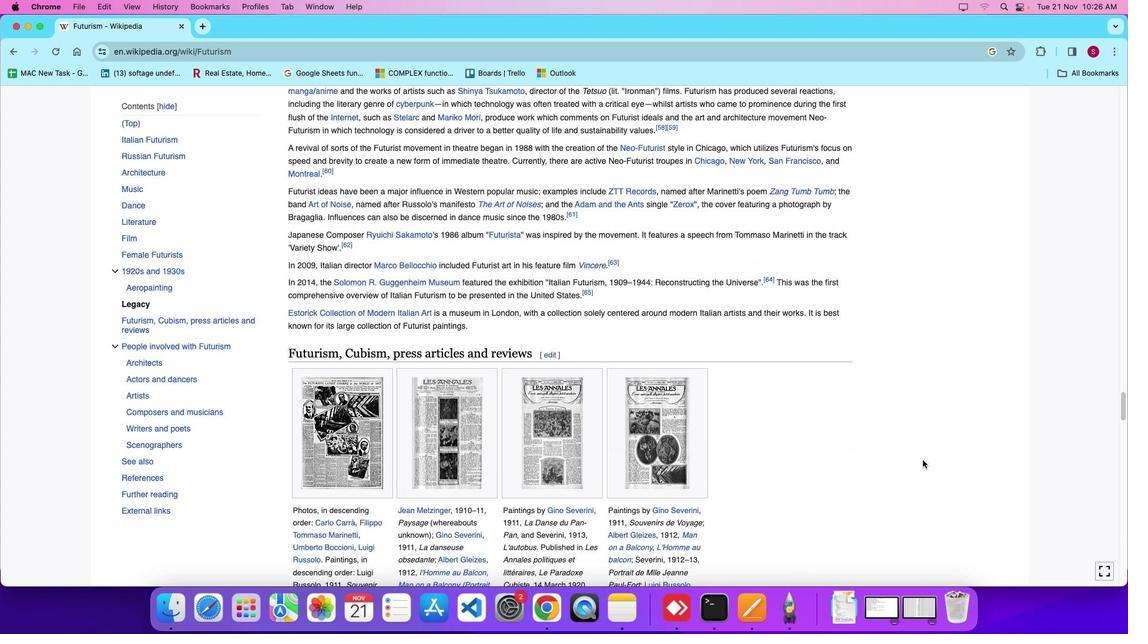 
Action: Mouse scrolled (923, 460) with delta (0, -1)
Screenshot: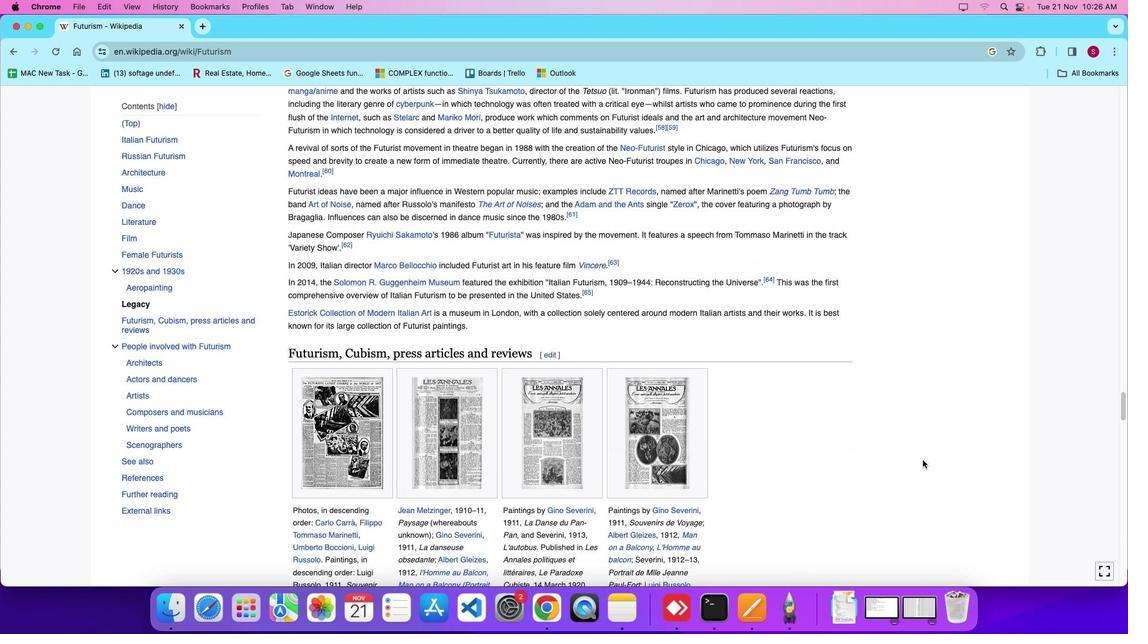 
Action: Mouse scrolled (923, 460) with delta (0, -4)
Screenshot: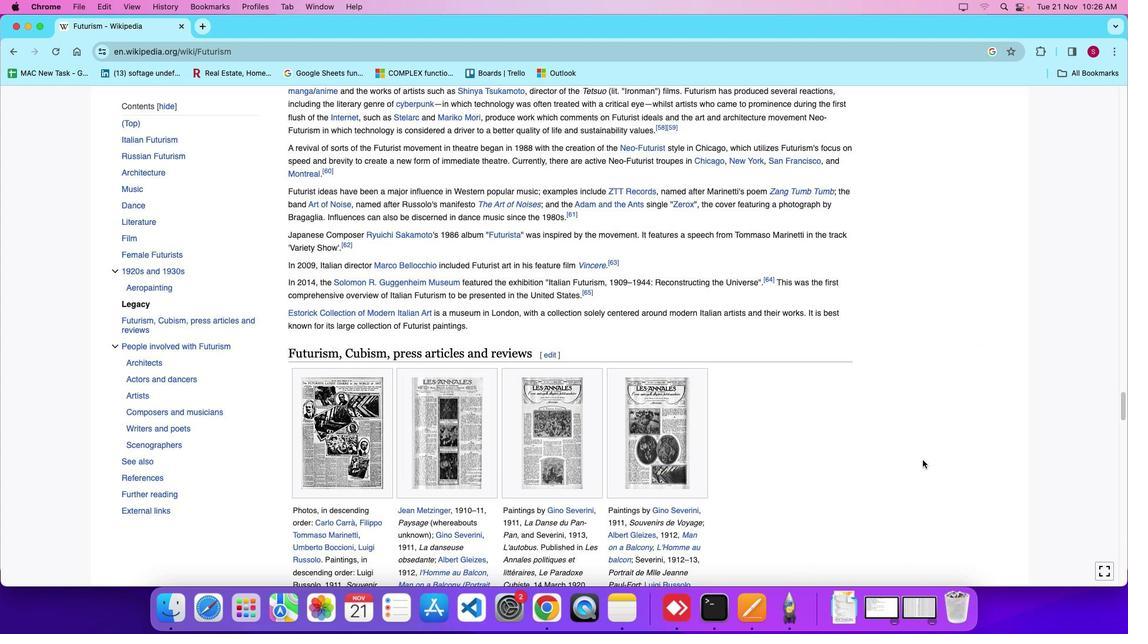 
Action: Mouse scrolled (923, 460) with delta (0, 0)
Screenshot: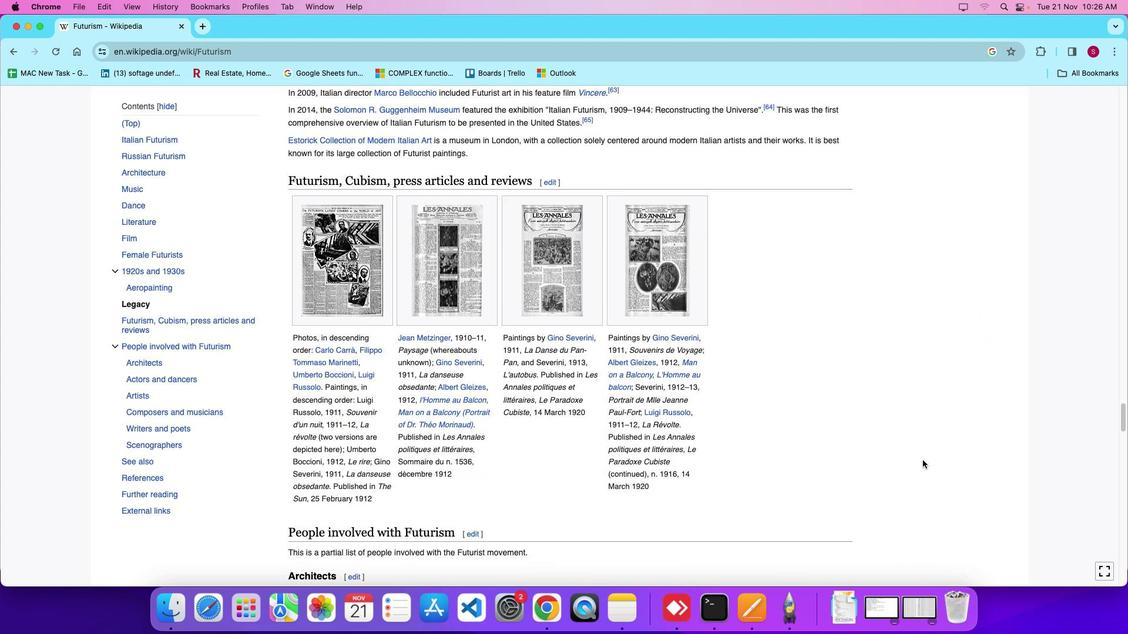 
Action: Mouse scrolled (923, 460) with delta (0, 0)
Screenshot: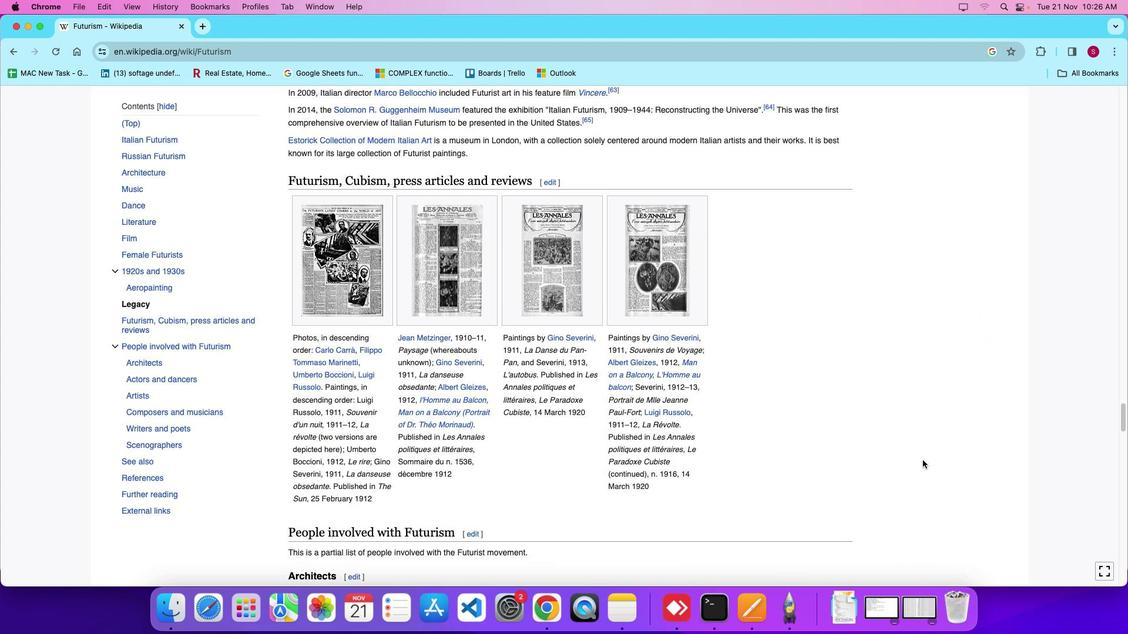 
Action: Mouse scrolled (923, 460) with delta (0, -2)
Screenshot: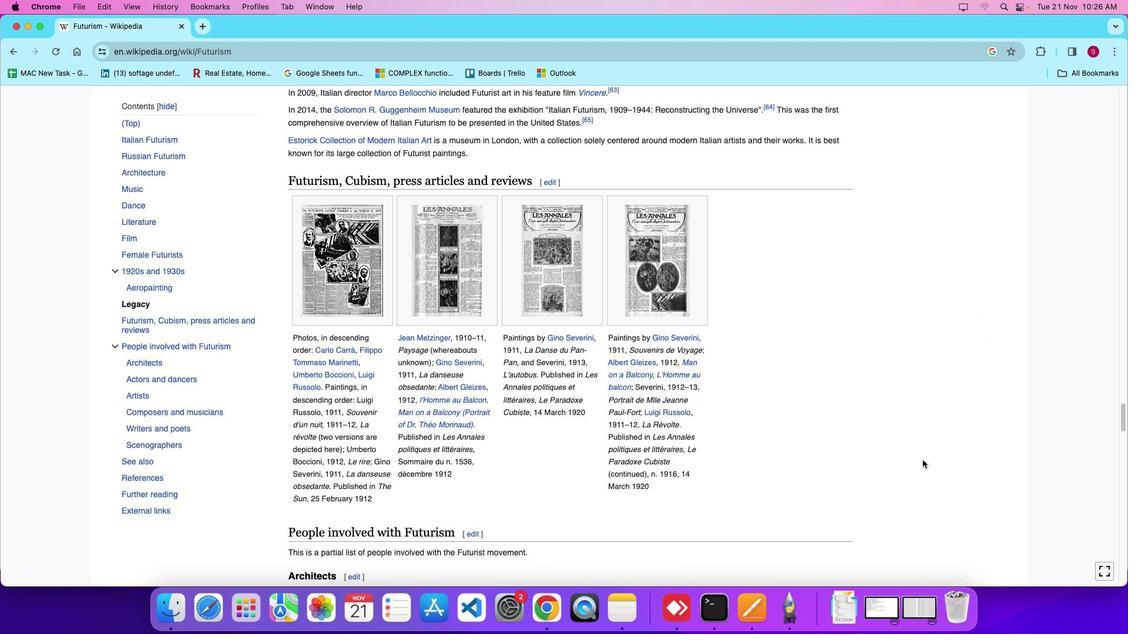 
Action: Mouse scrolled (923, 460) with delta (0, 0)
Screenshot: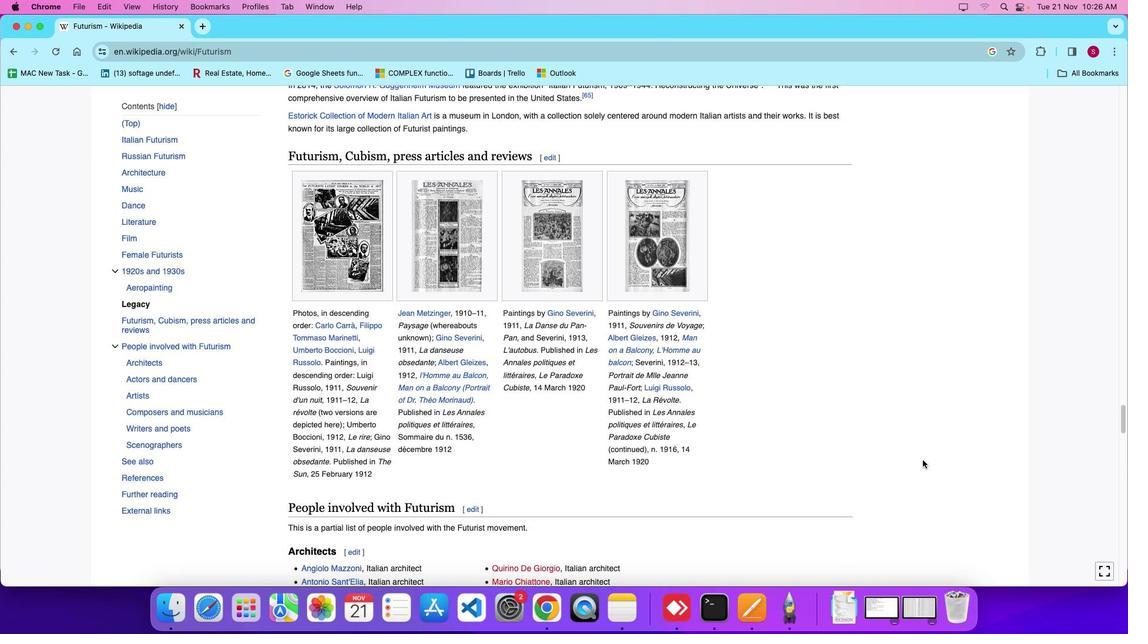
Action: Mouse scrolled (923, 460) with delta (0, 0)
Screenshot: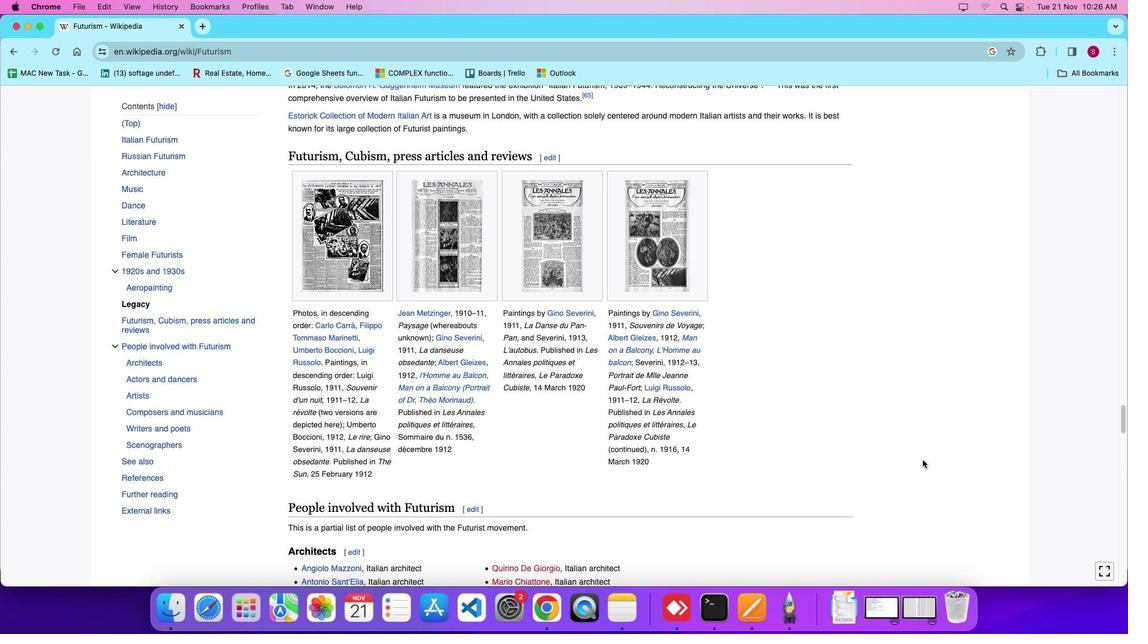 
Action: Mouse scrolled (923, 460) with delta (0, 0)
Screenshot: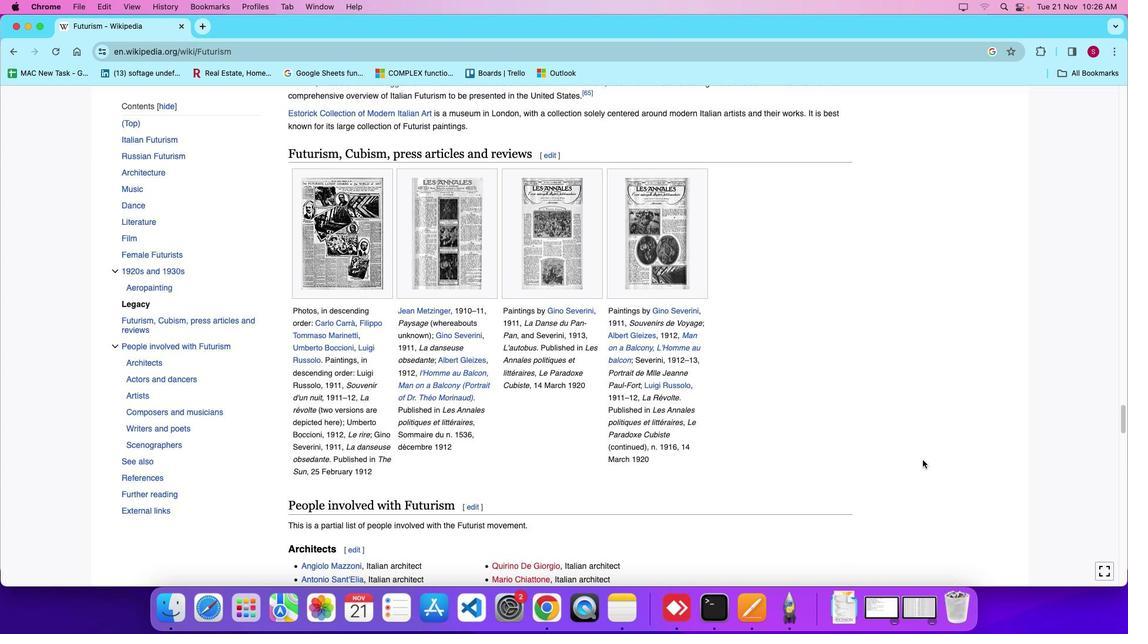 
Action: Mouse scrolled (923, 460) with delta (0, 0)
Screenshot: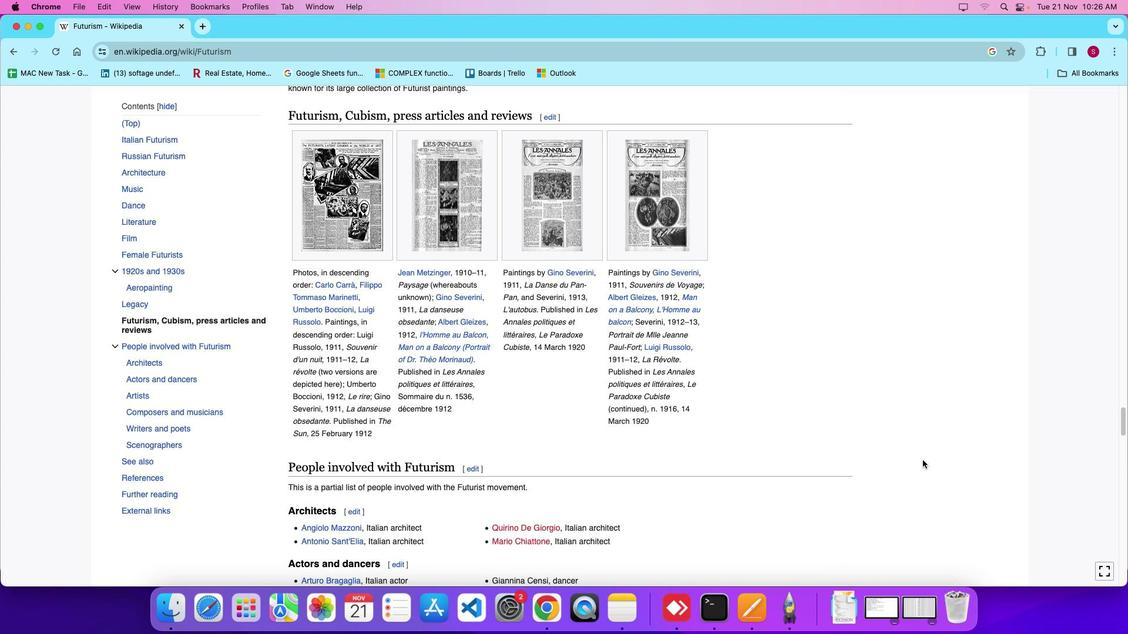 
Action: Mouse scrolled (923, 460) with delta (0, 0)
Screenshot: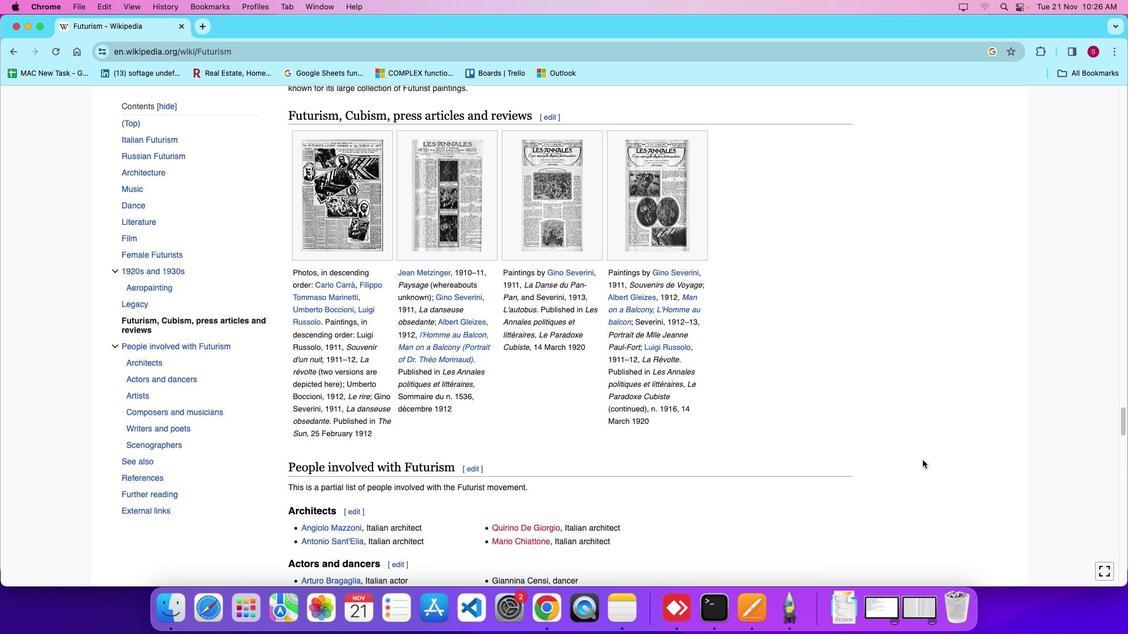 
Action: Mouse scrolled (923, 460) with delta (0, 0)
Screenshot: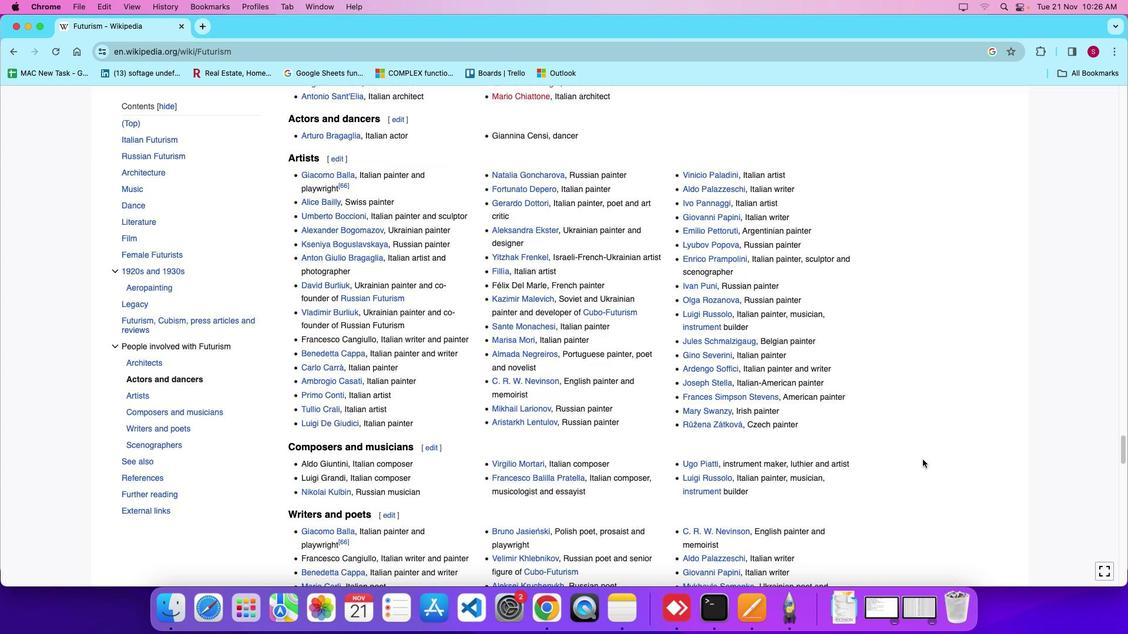 
Action: Mouse scrolled (923, 460) with delta (0, 0)
Screenshot: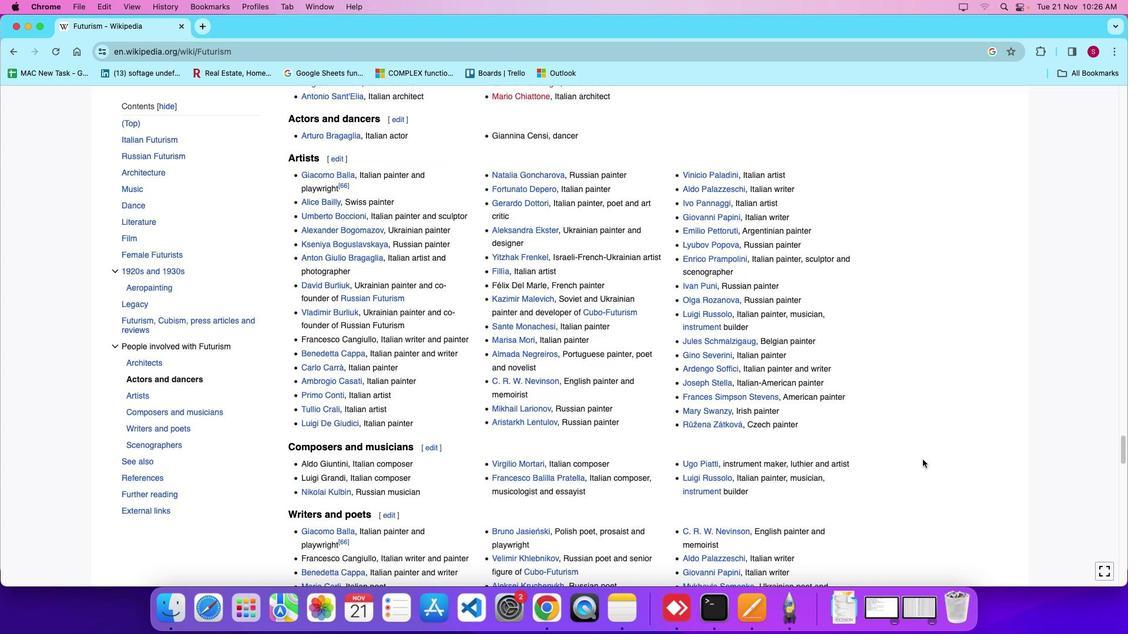 
Action: Mouse scrolled (923, 460) with delta (0, -4)
Screenshot: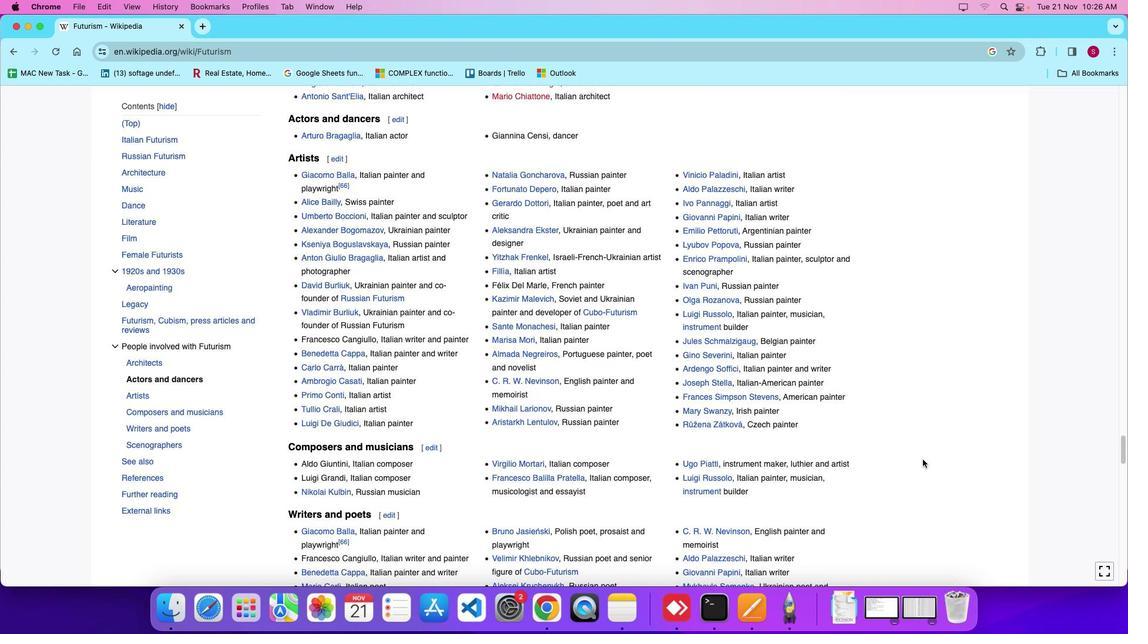 
Action: Mouse scrolled (923, 460) with delta (0, -5)
Screenshot: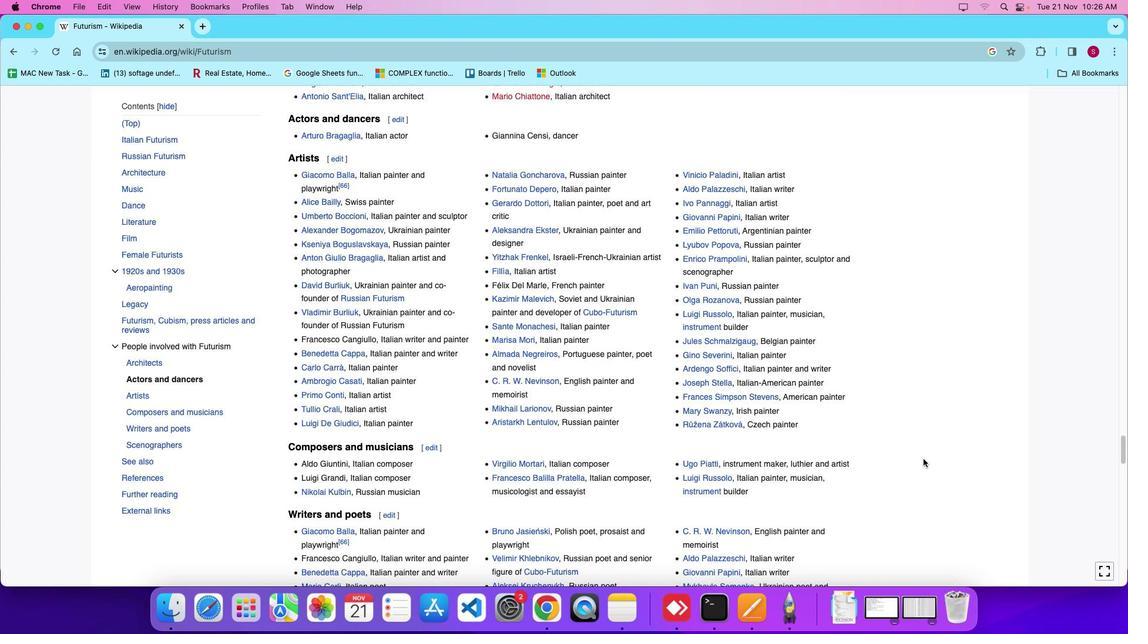 
Action: Mouse moved to (923, 459)
Screenshot: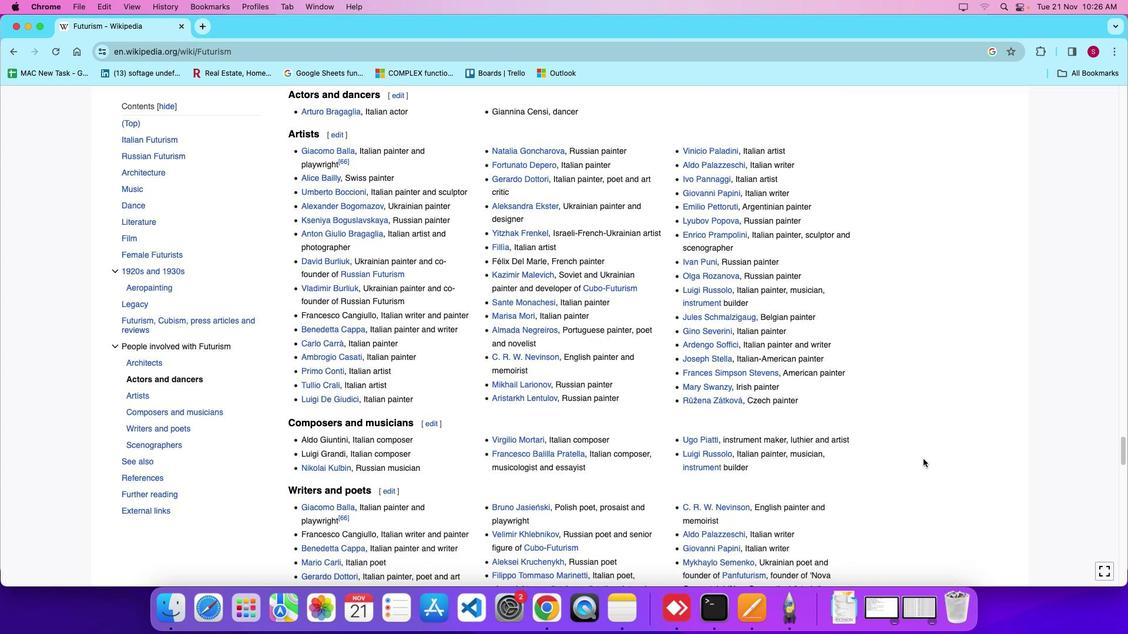 
Action: Mouse scrolled (923, 459) with delta (0, 0)
Screenshot: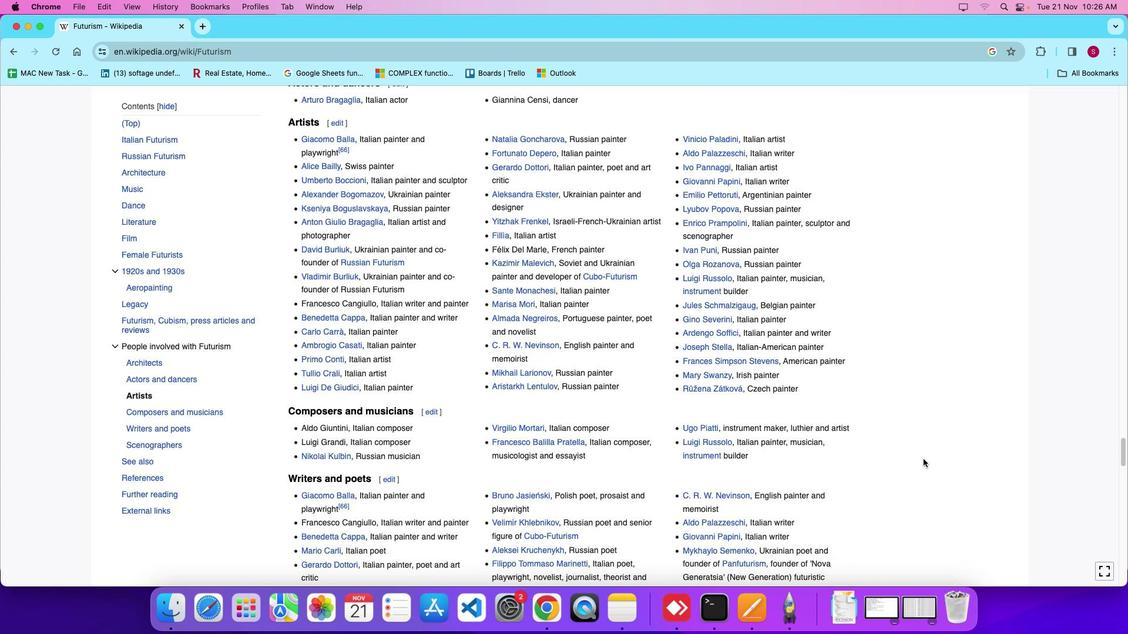 
Action: Mouse scrolled (923, 459) with delta (0, 0)
Screenshot: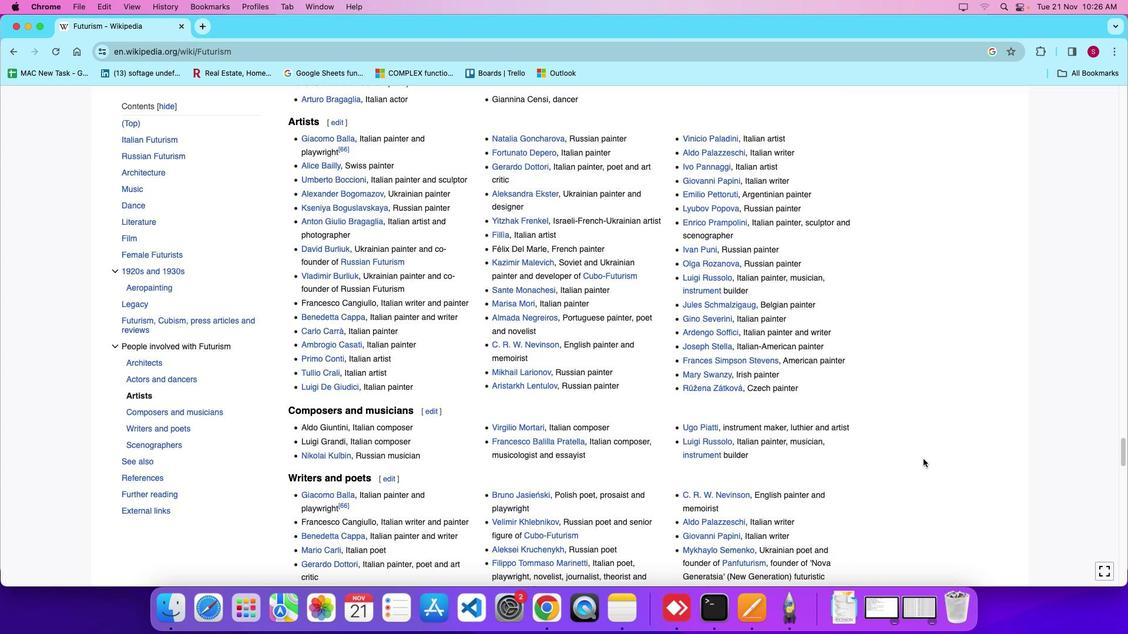 
Action: Mouse scrolled (923, 459) with delta (0, 0)
Screenshot: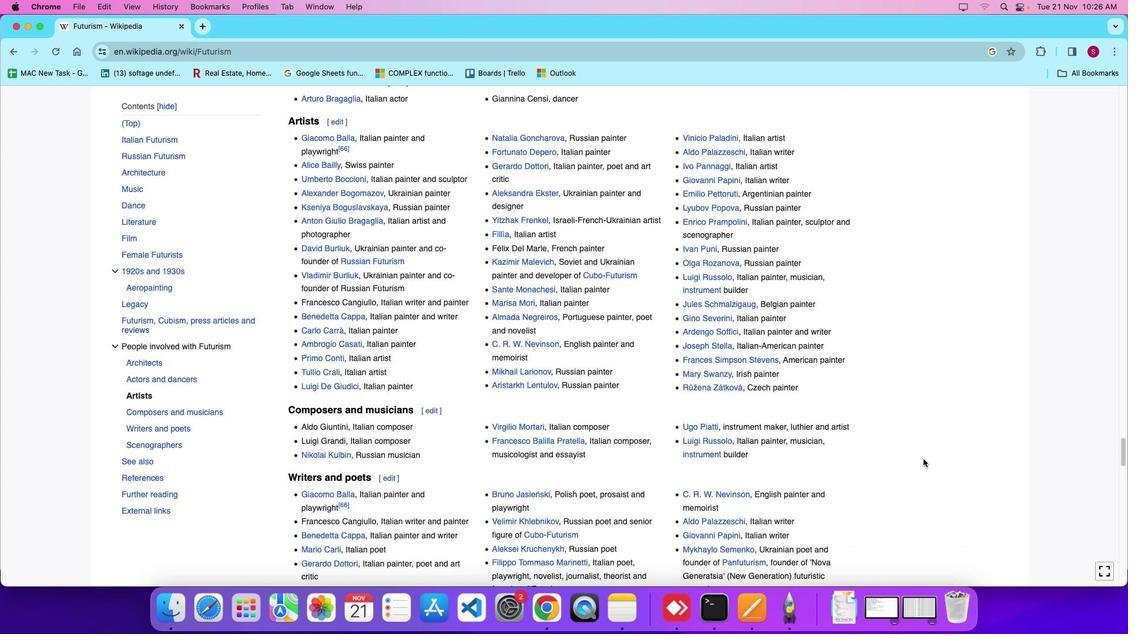 
Action: Mouse moved to (924, 457)
Screenshot: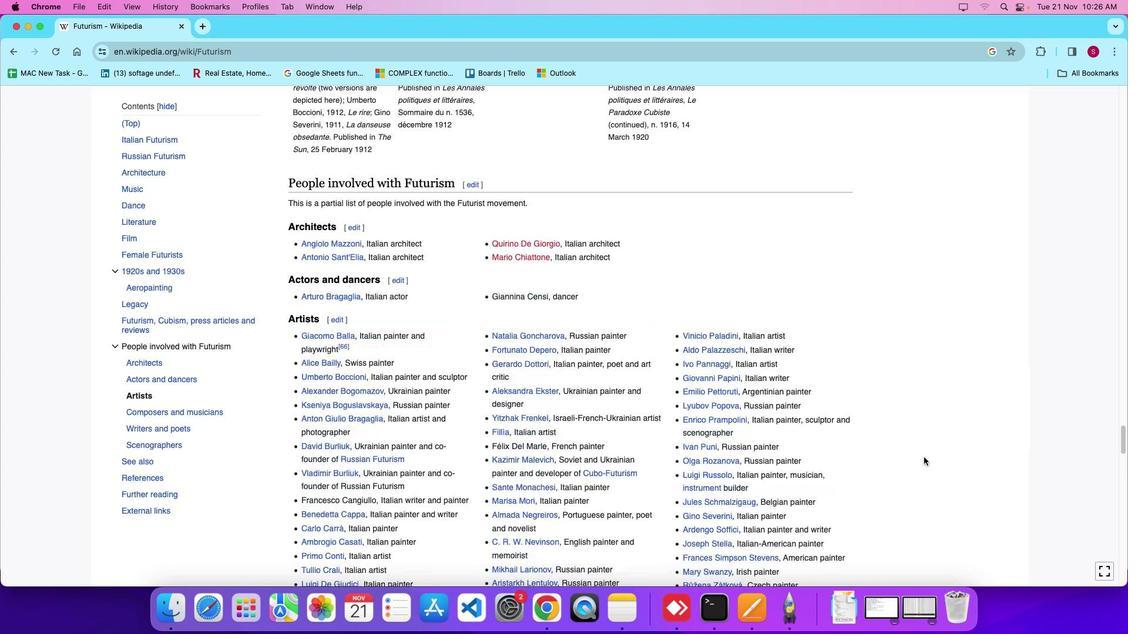 
Action: Mouse scrolled (924, 457) with delta (0, 0)
Screenshot: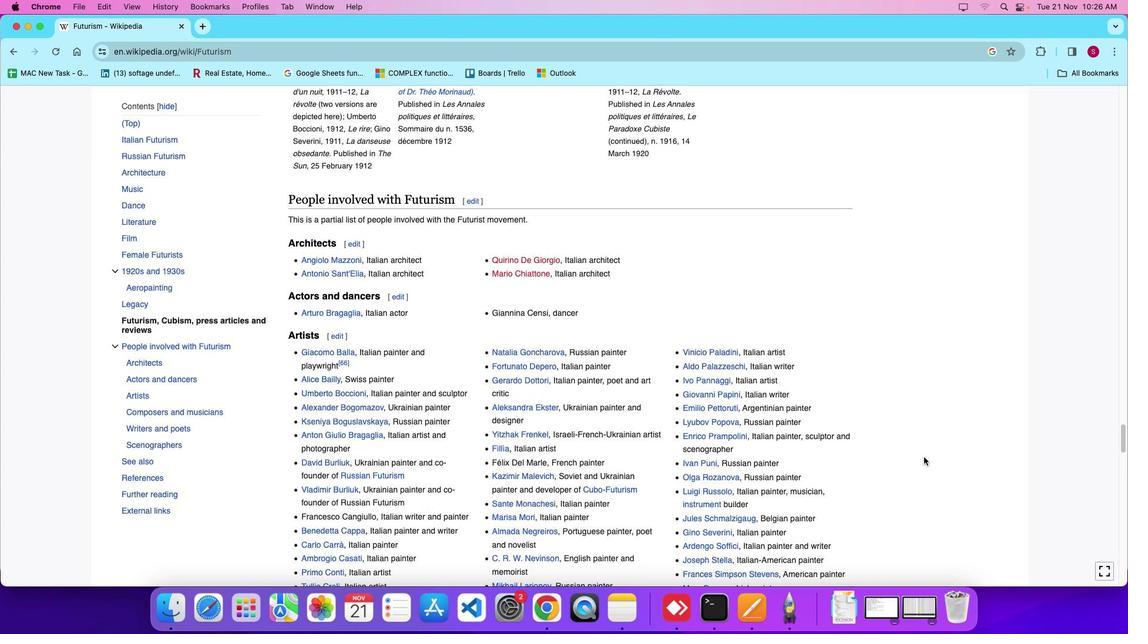 
Action: Mouse scrolled (924, 457) with delta (0, 0)
Screenshot: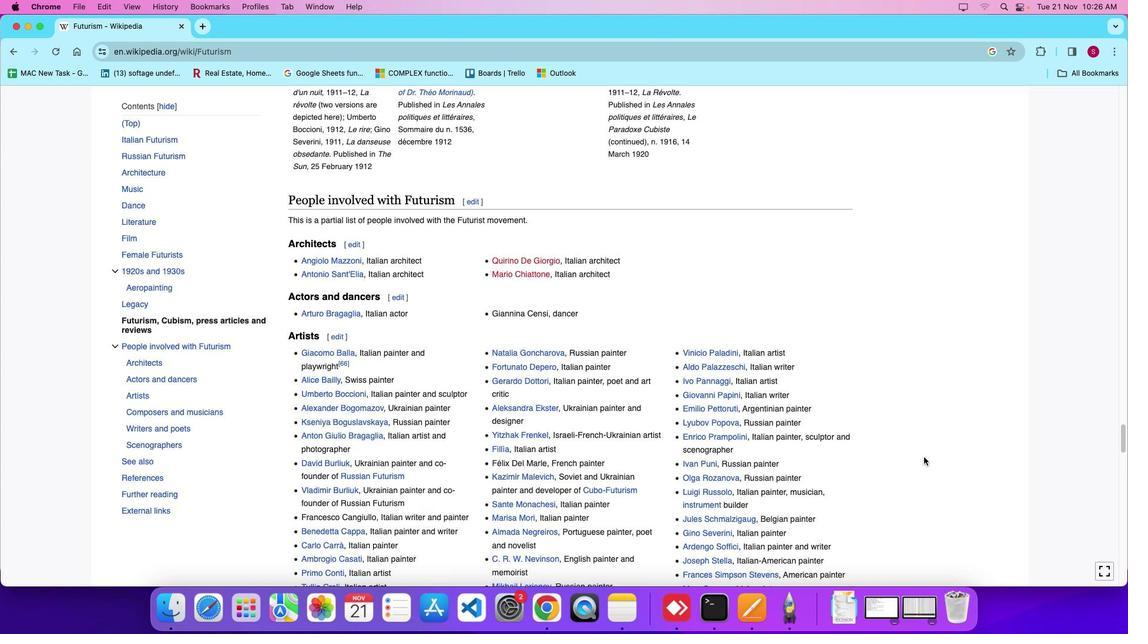 
Action: Mouse scrolled (924, 457) with delta (0, 4)
Screenshot: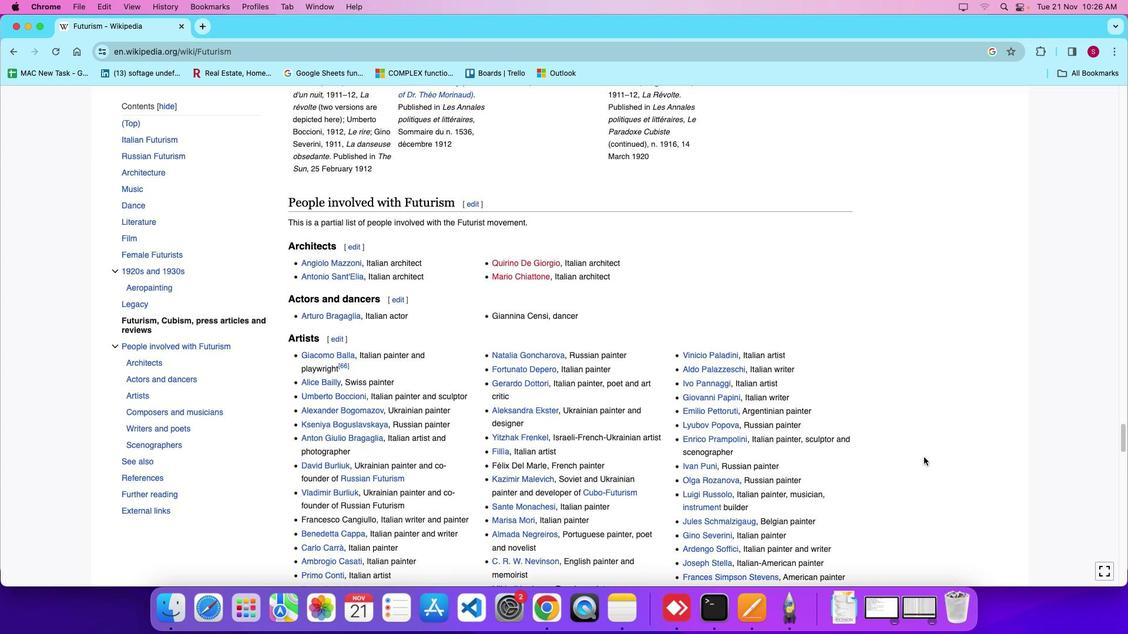 
Action: Mouse moved to (924, 457)
Screenshot: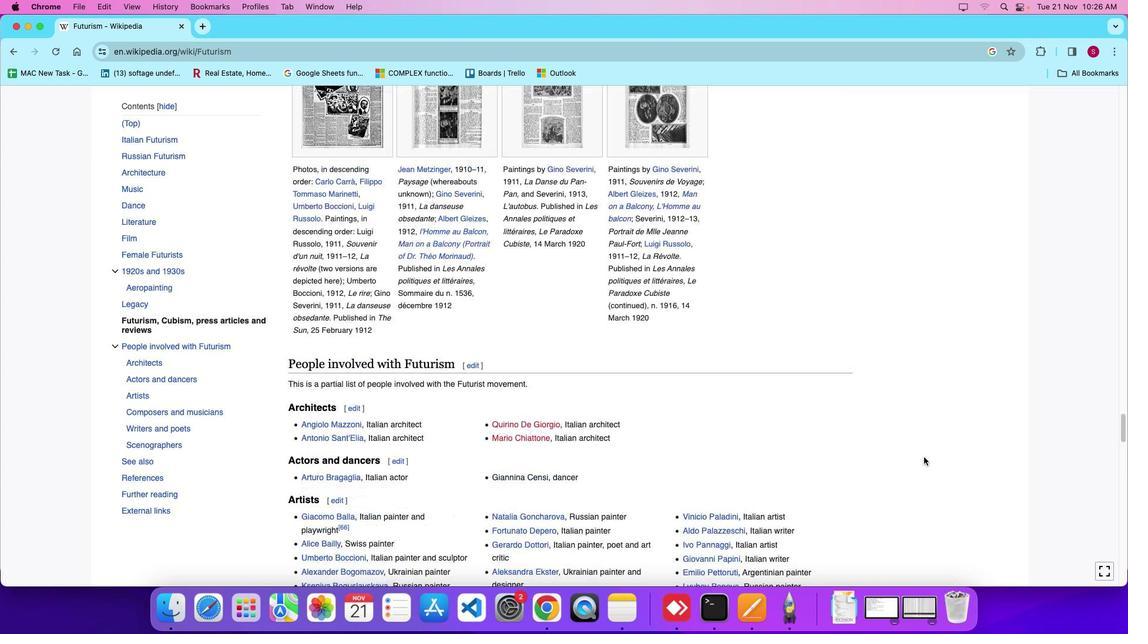 
Action: Mouse scrolled (924, 457) with delta (0, 0)
Screenshot: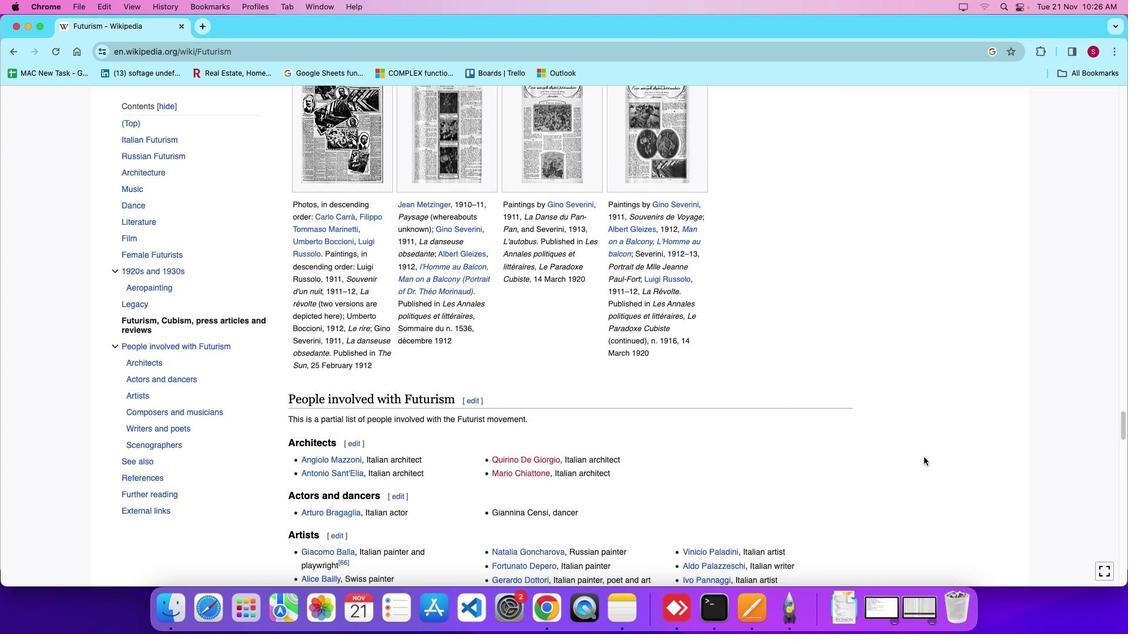 
Action: Mouse scrolled (924, 457) with delta (0, 0)
Screenshot: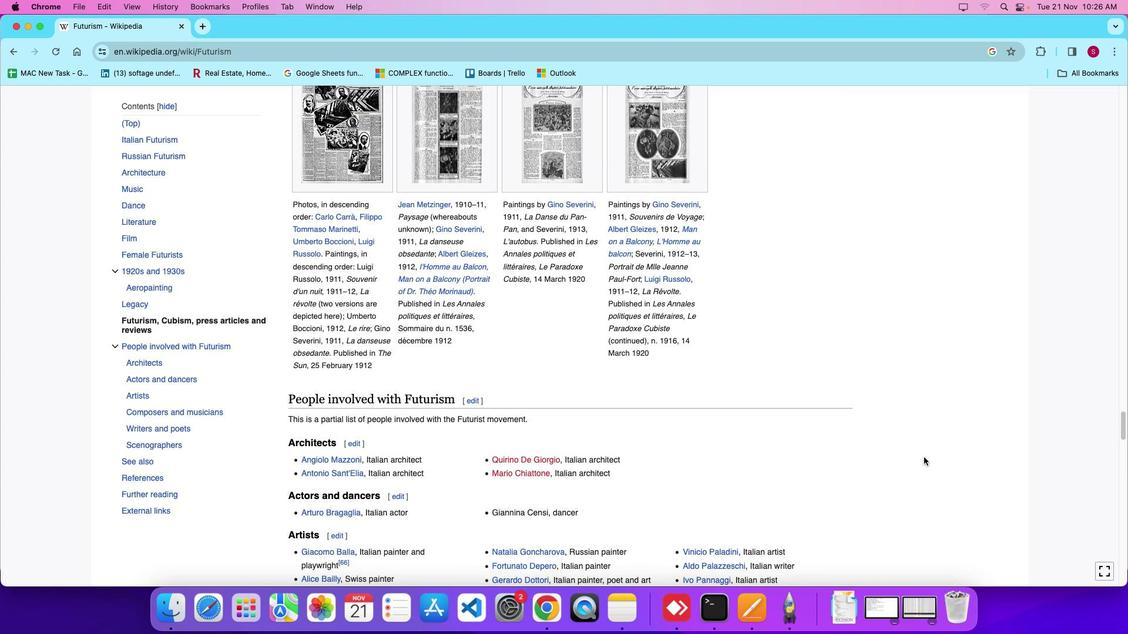 
Action: Mouse scrolled (924, 457) with delta (0, 3)
Screenshot: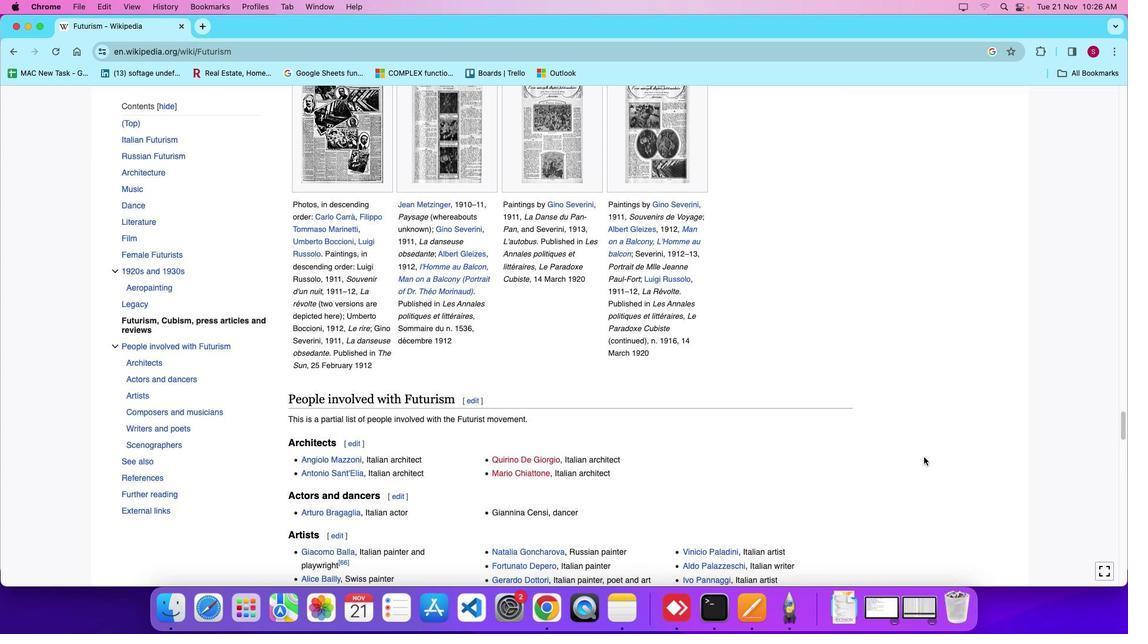 
Action: Mouse scrolled (924, 457) with delta (0, 0)
Screenshot: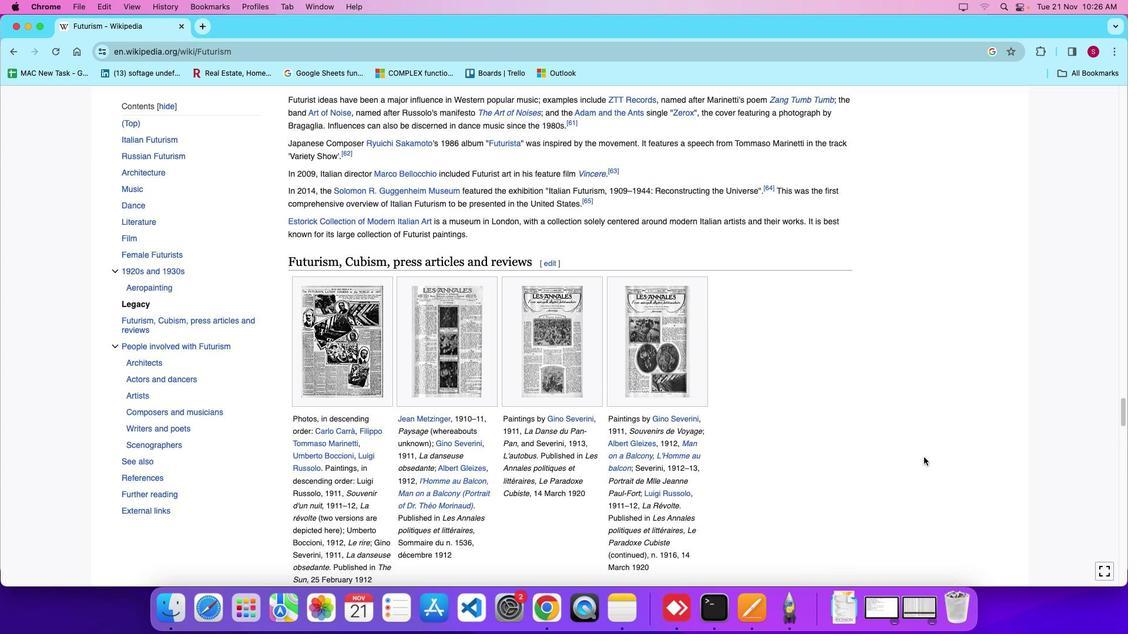 
Action: Mouse scrolled (924, 457) with delta (0, 0)
Screenshot: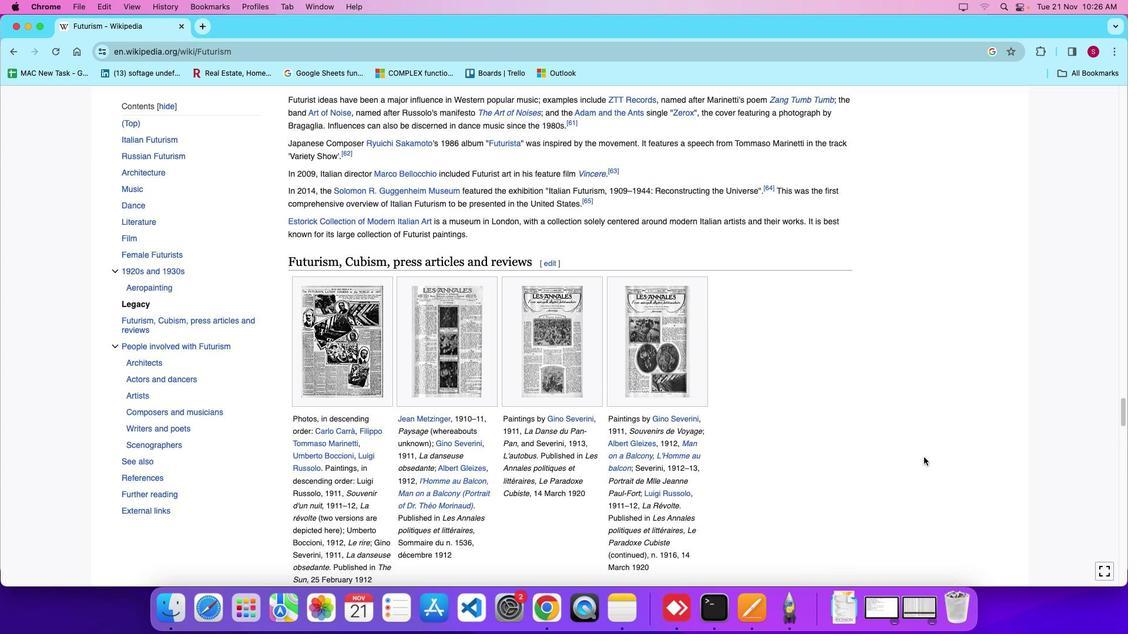 
Action: Mouse scrolled (924, 457) with delta (0, 4)
Screenshot: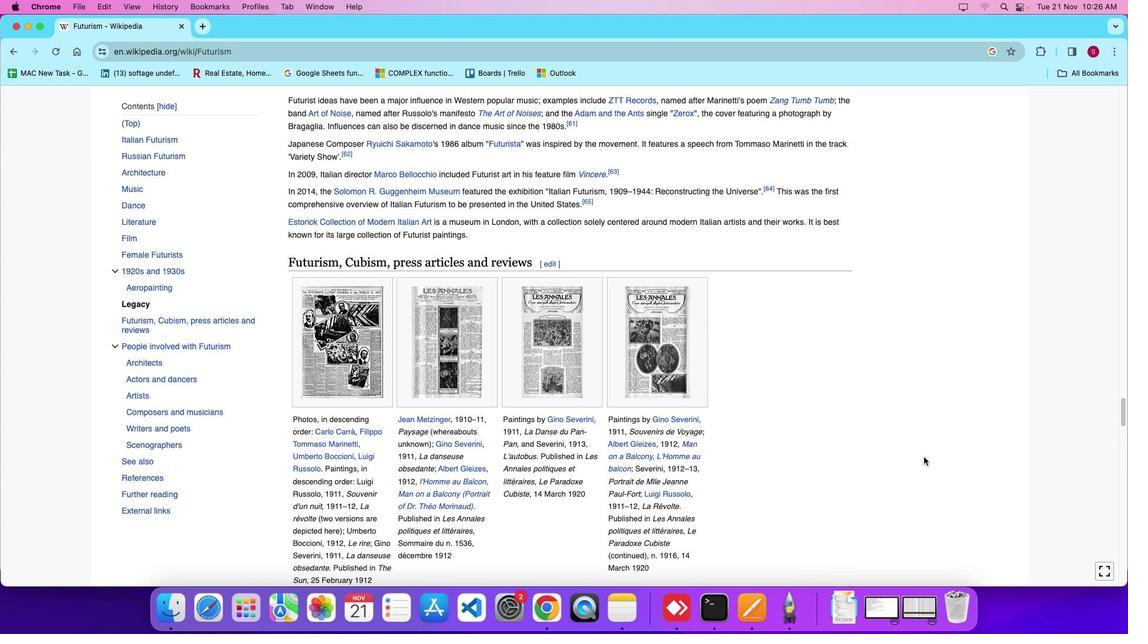 
Action: Mouse scrolled (924, 457) with delta (0, 0)
Screenshot: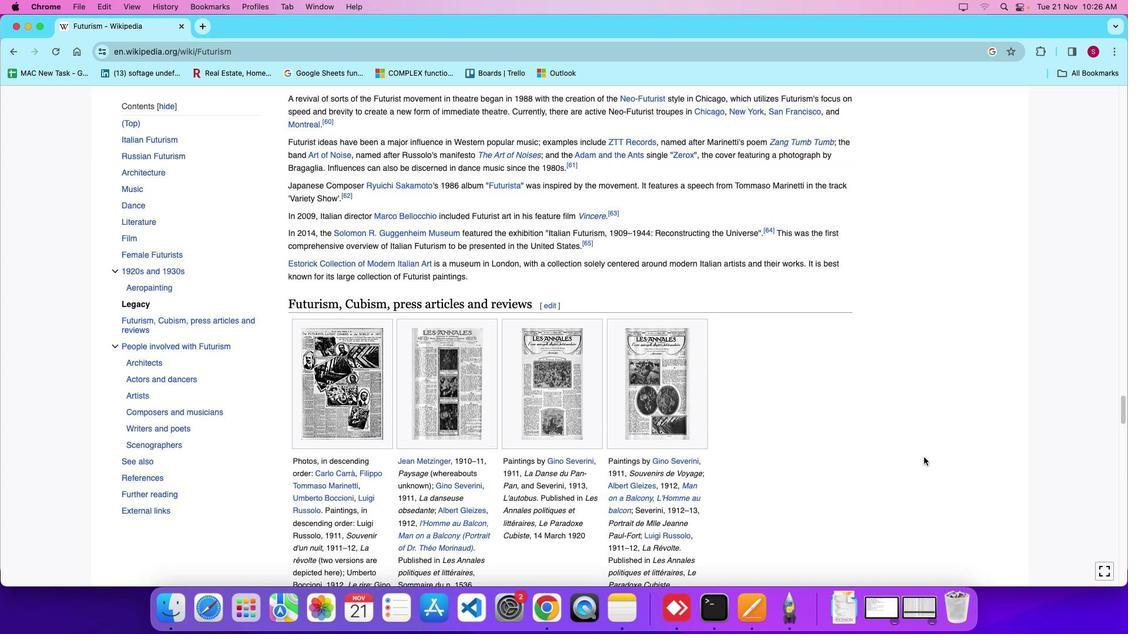 
Action: Mouse scrolled (924, 457) with delta (0, 0)
Screenshot: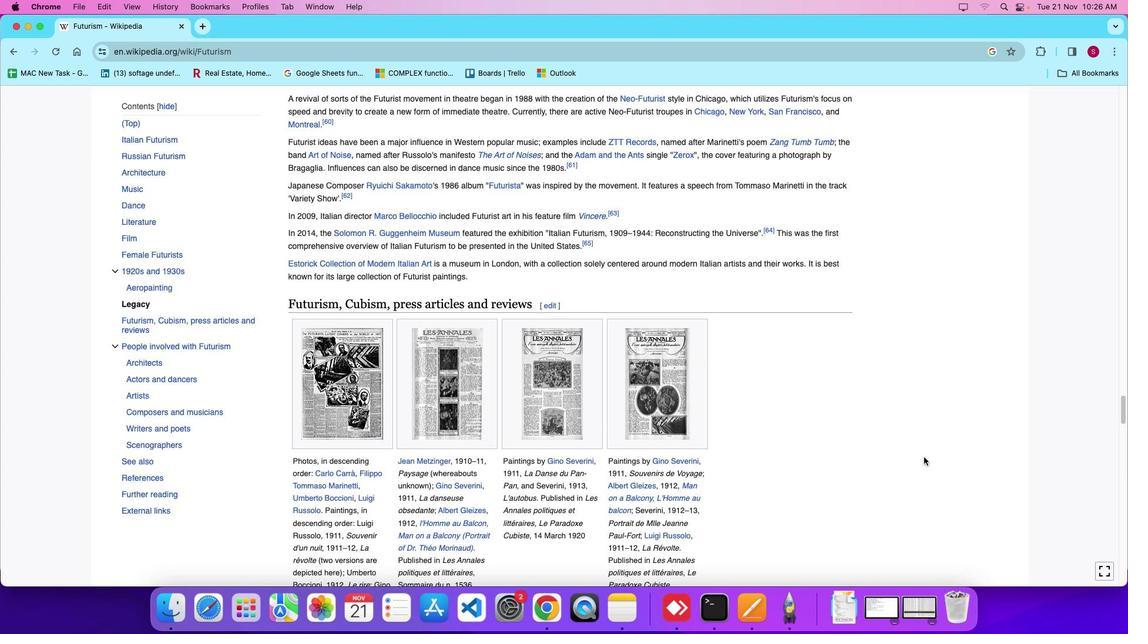 
Action: Mouse scrolled (924, 457) with delta (0, 0)
Screenshot: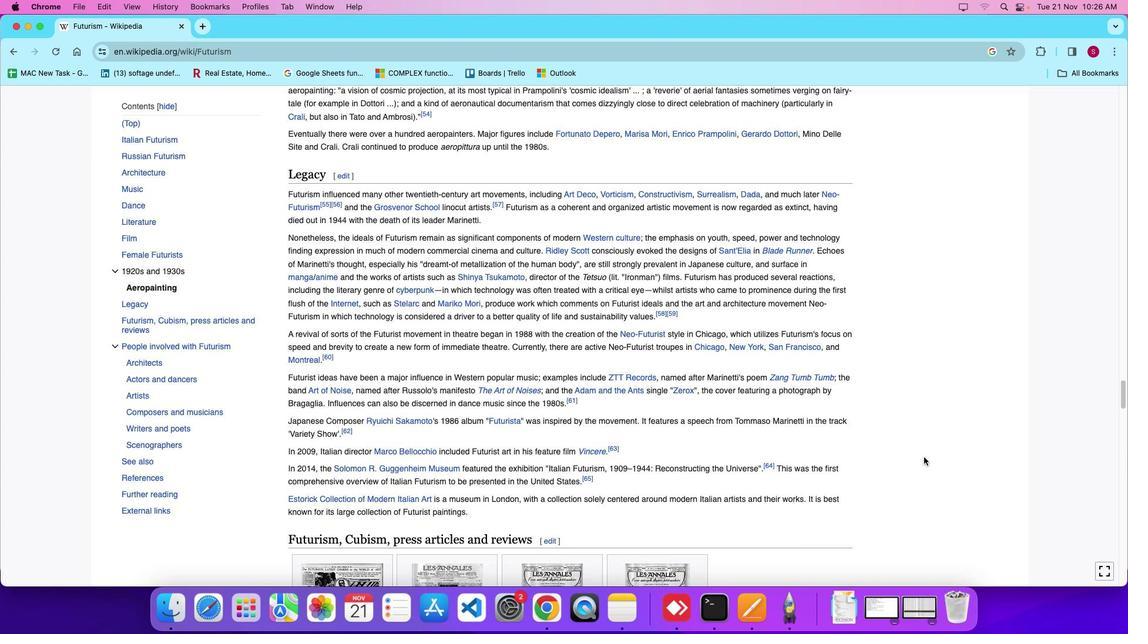 
Action: Mouse scrolled (924, 457) with delta (0, 0)
Screenshot: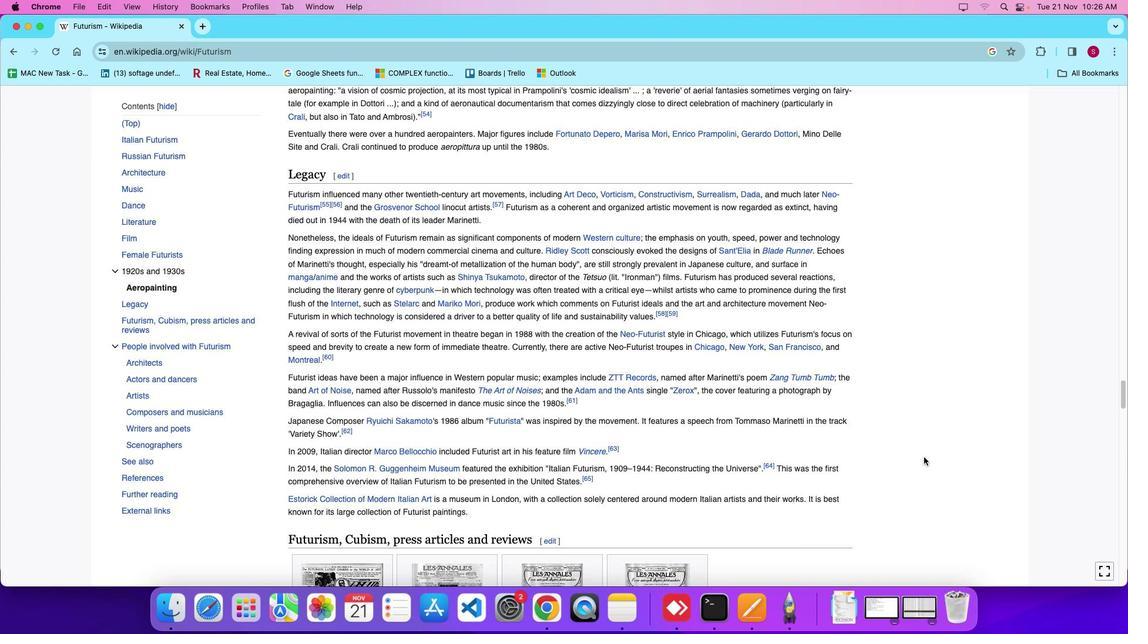 
Action: Mouse scrolled (924, 457) with delta (0, 4)
Screenshot: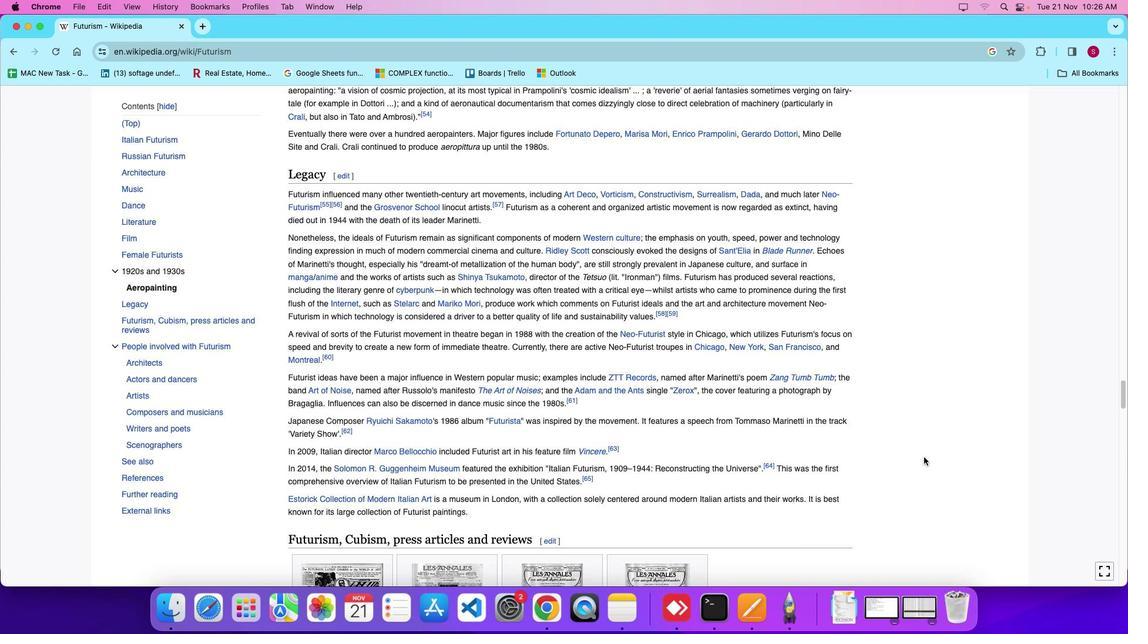 
Action: Mouse scrolled (924, 457) with delta (0, 0)
Screenshot: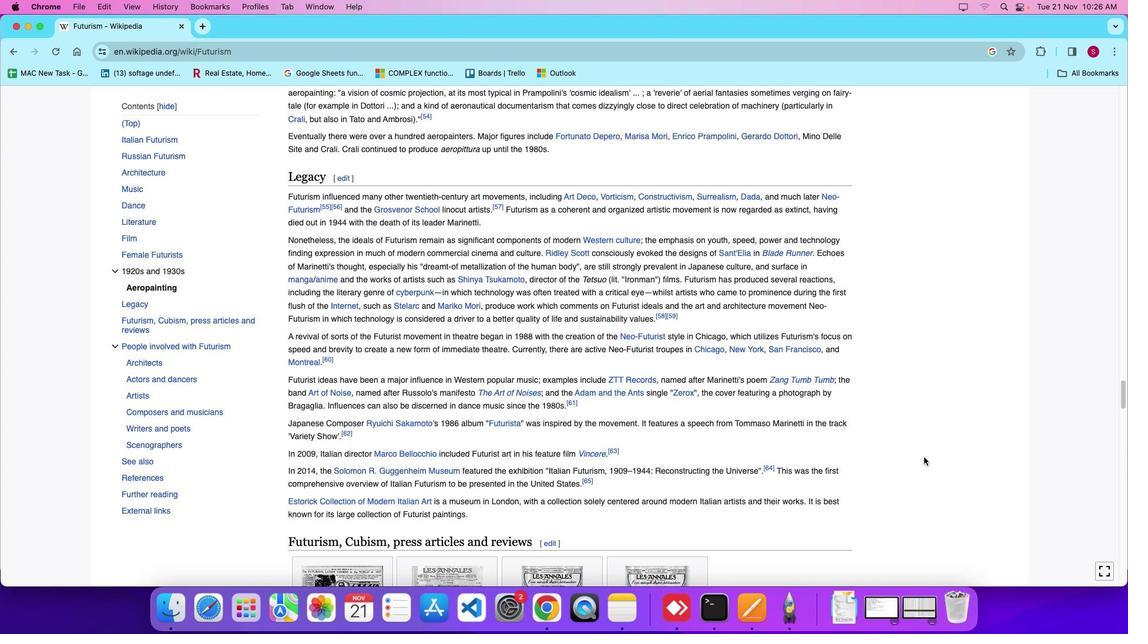
Action: Mouse scrolled (924, 457) with delta (0, 0)
Screenshot: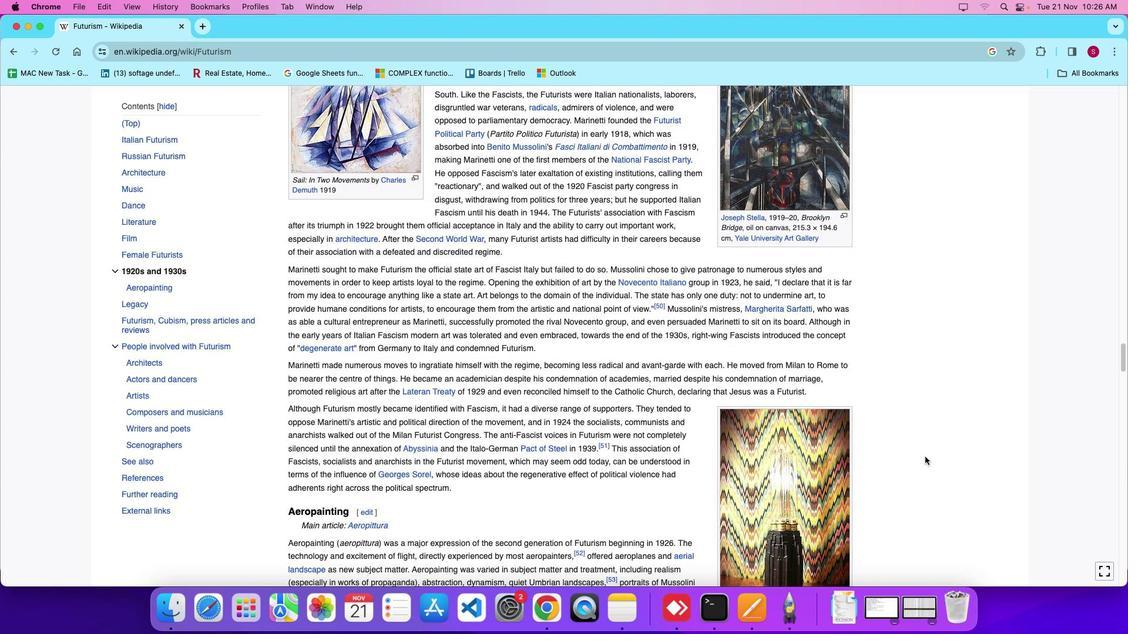 
Action: Mouse moved to (924, 457)
Screenshot: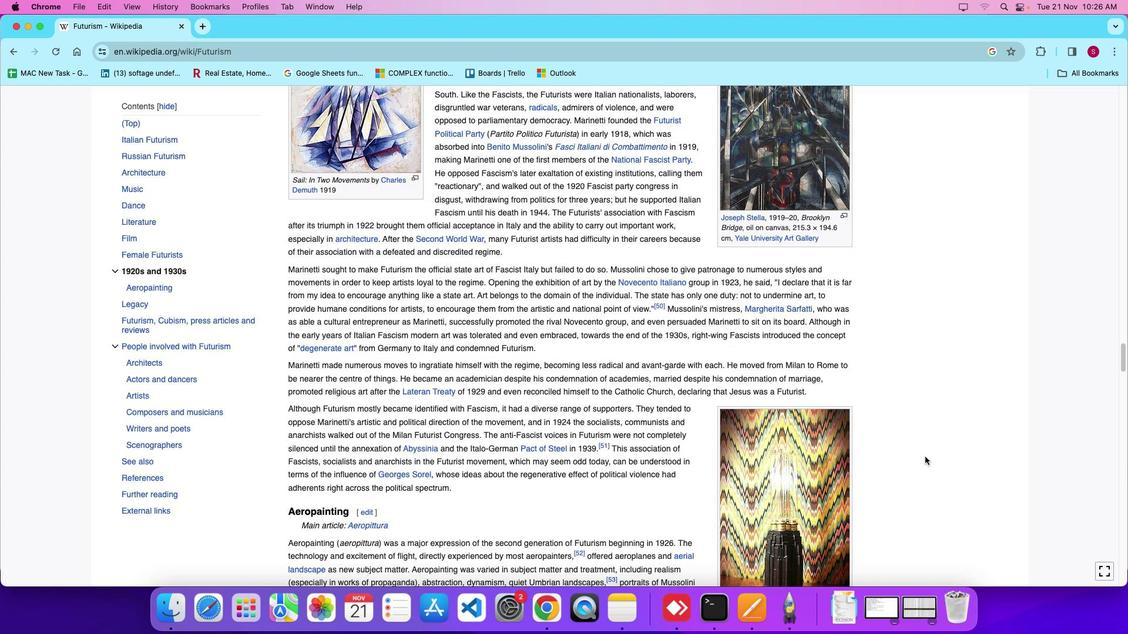
Action: Mouse scrolled (924, 457) with delta (0, 0)
Screenshot: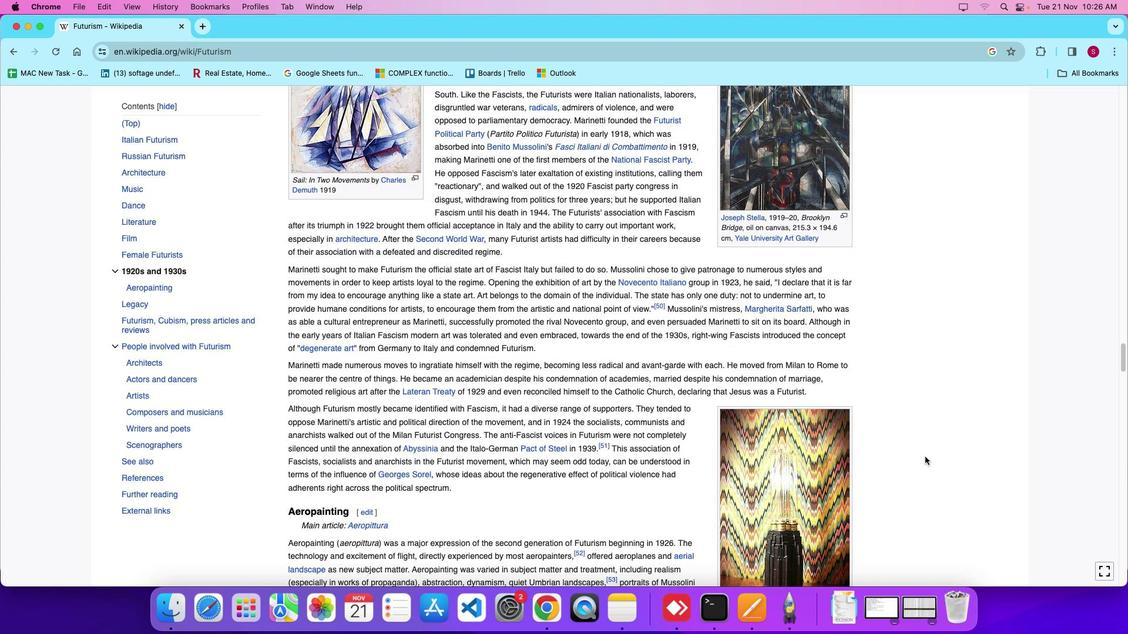 
Action: Mouse scrolled (924, 457) with delta (0, 5)
Screenshot: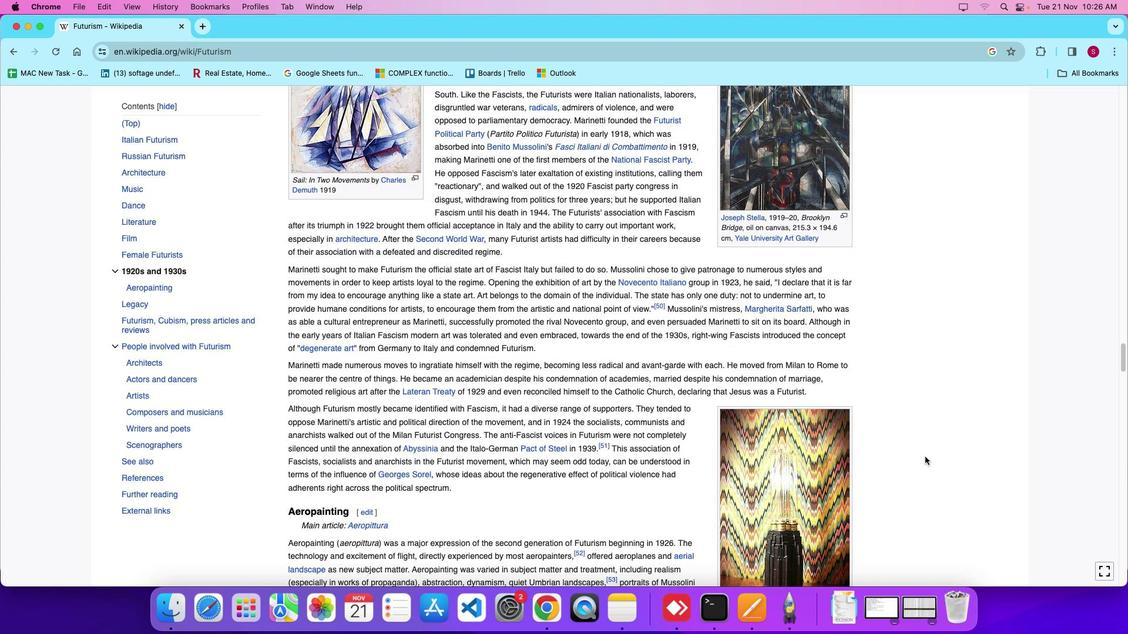 
Action: Mouse moved to (925, 456)
Screenshot: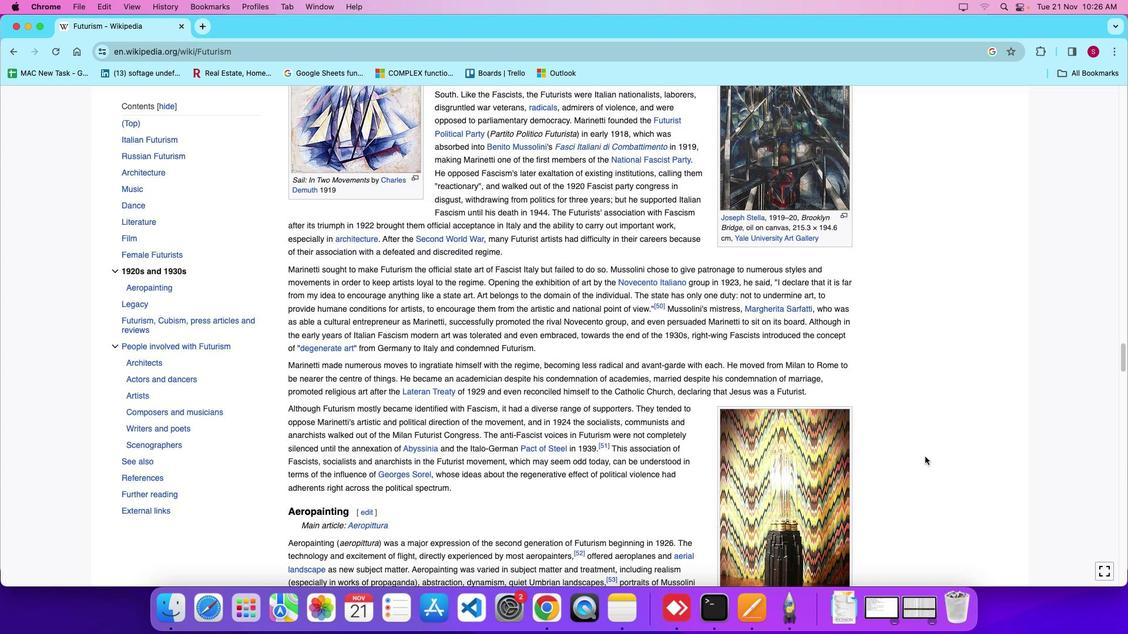 
Action: Mouse scrolled (925, 456) with delta (0, 7)
Screenshot: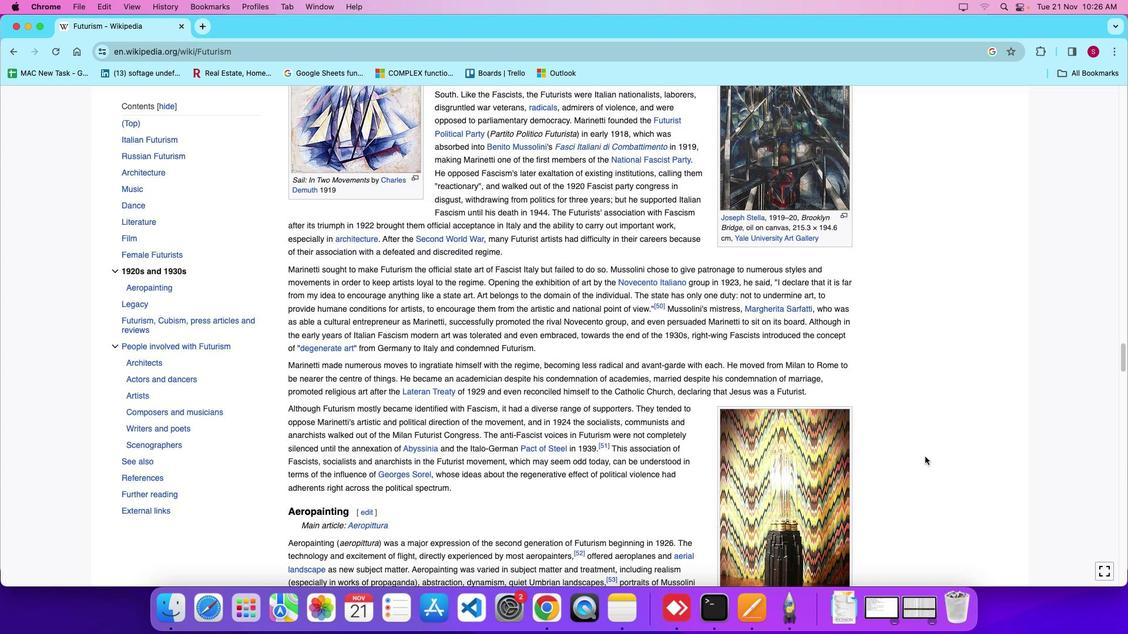 
Action: Mouse moved to (922, 446)
Screenshot: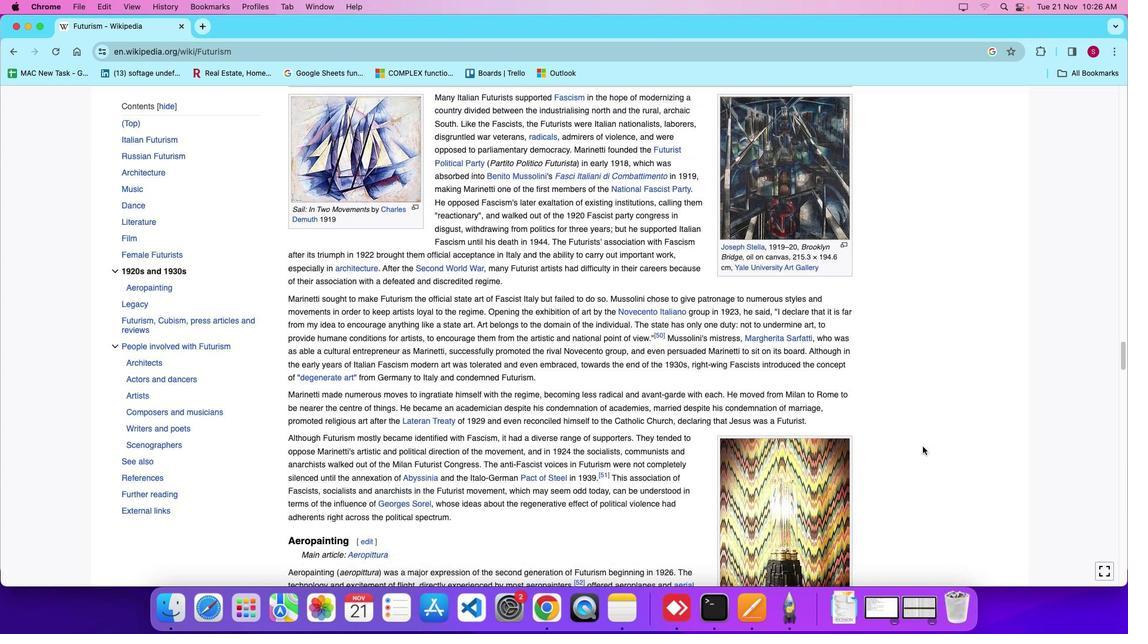 
Action: Mouse scrolled (922, 446) with delta (0, 0)
Screenshot: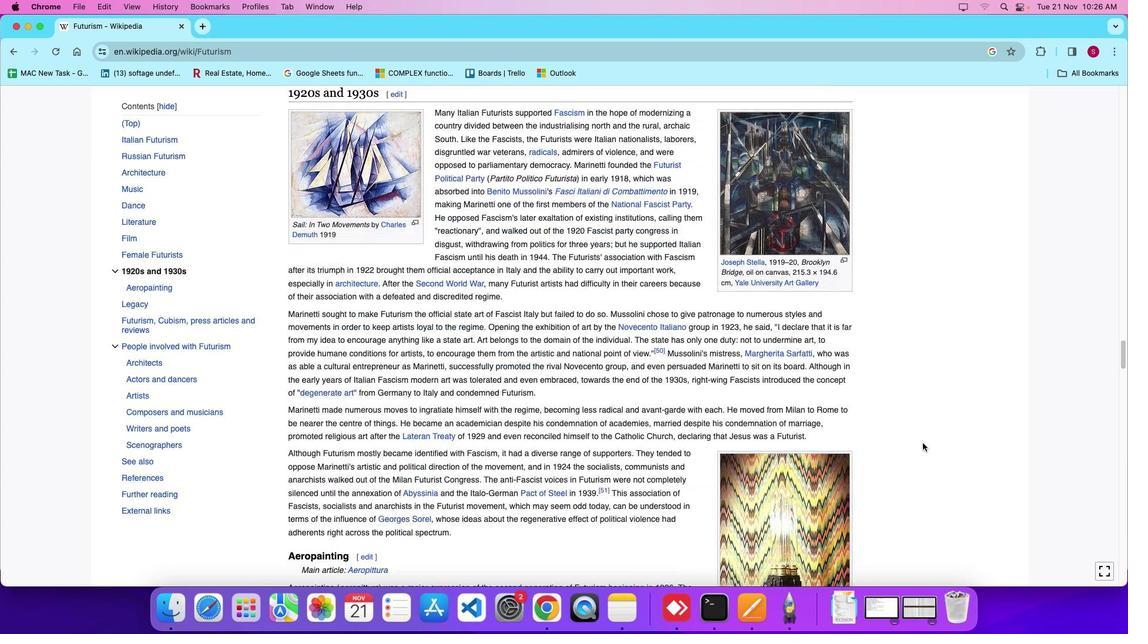 
Action: Mouse scrolled (922, 446) with delta (0, 0)
Screenshot: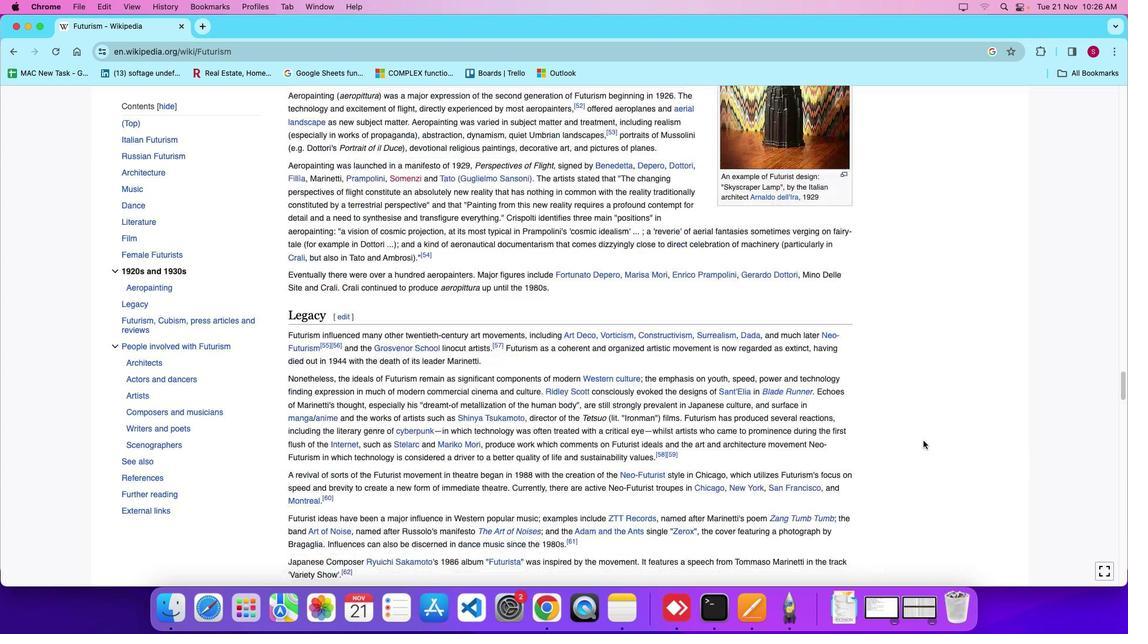 
Action: Mouse scrolled (922, 446) with delta (0, 1)
Screenshot: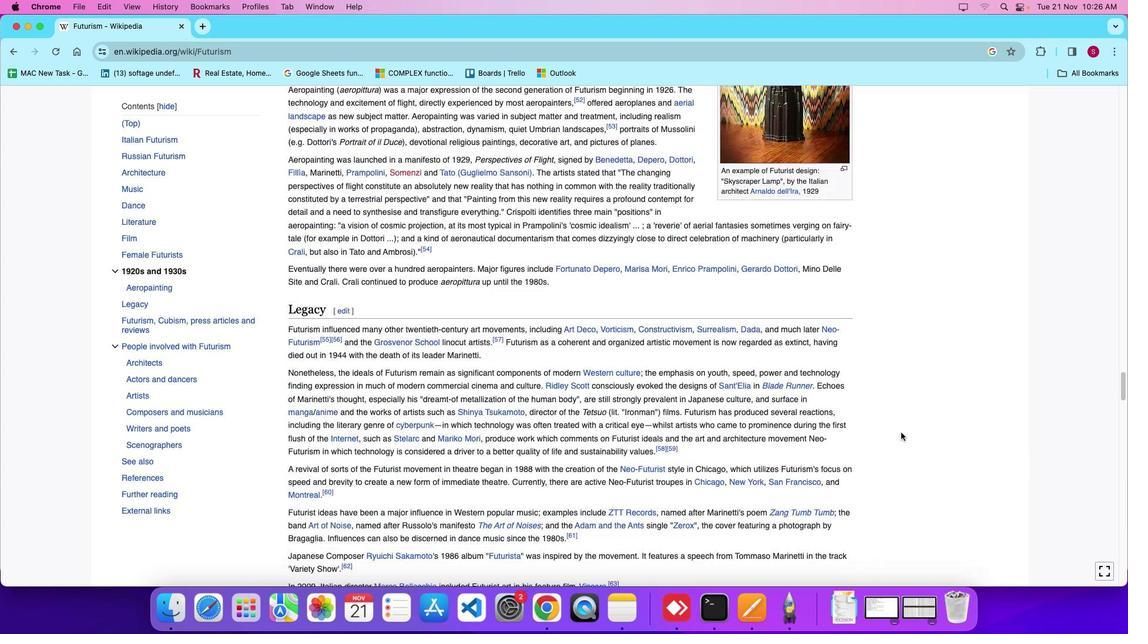 
Action: Mouse moved to (922, 446)
Screenshot: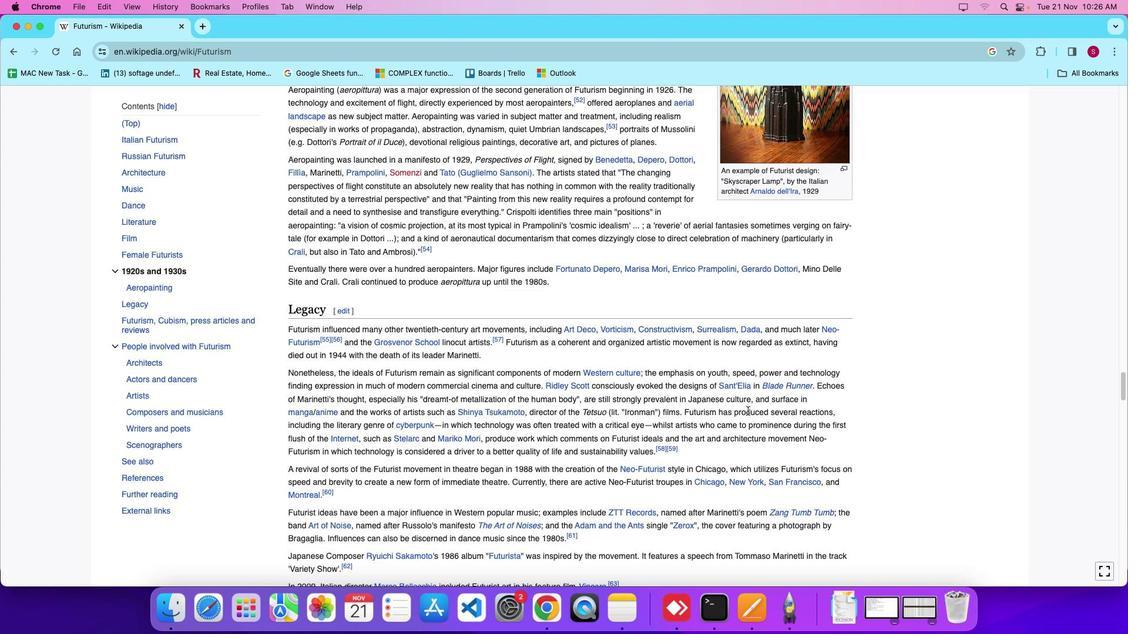 
Action: Mouse scrolled (922, 446) with delta (0, 0)
Screenshot: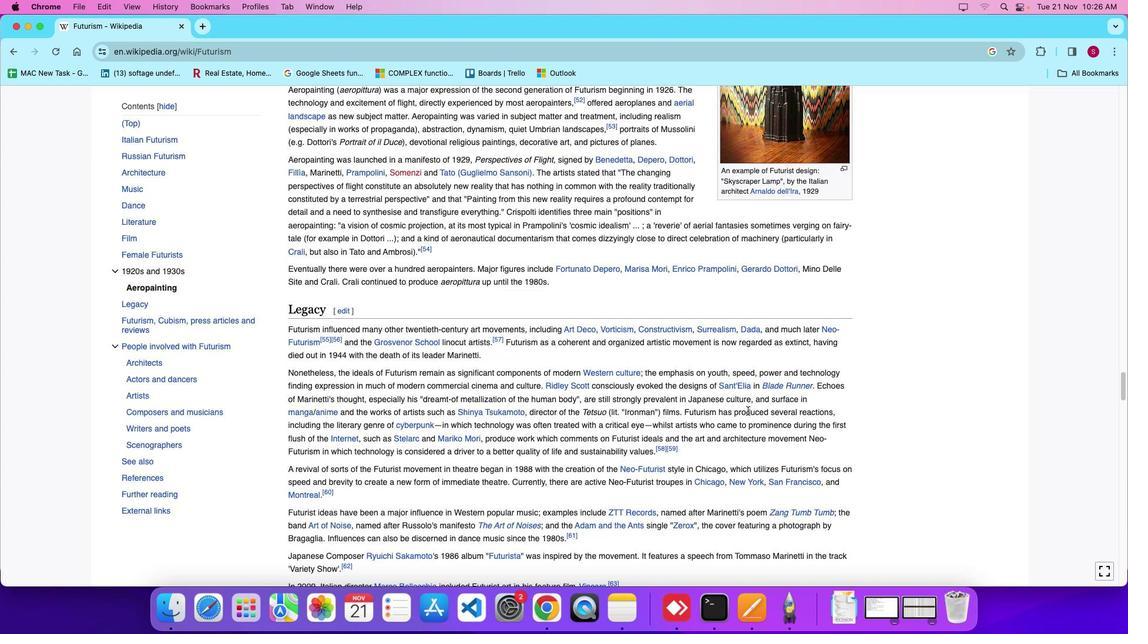 
Action: Mouse moved to (922, 446)
Screenshot: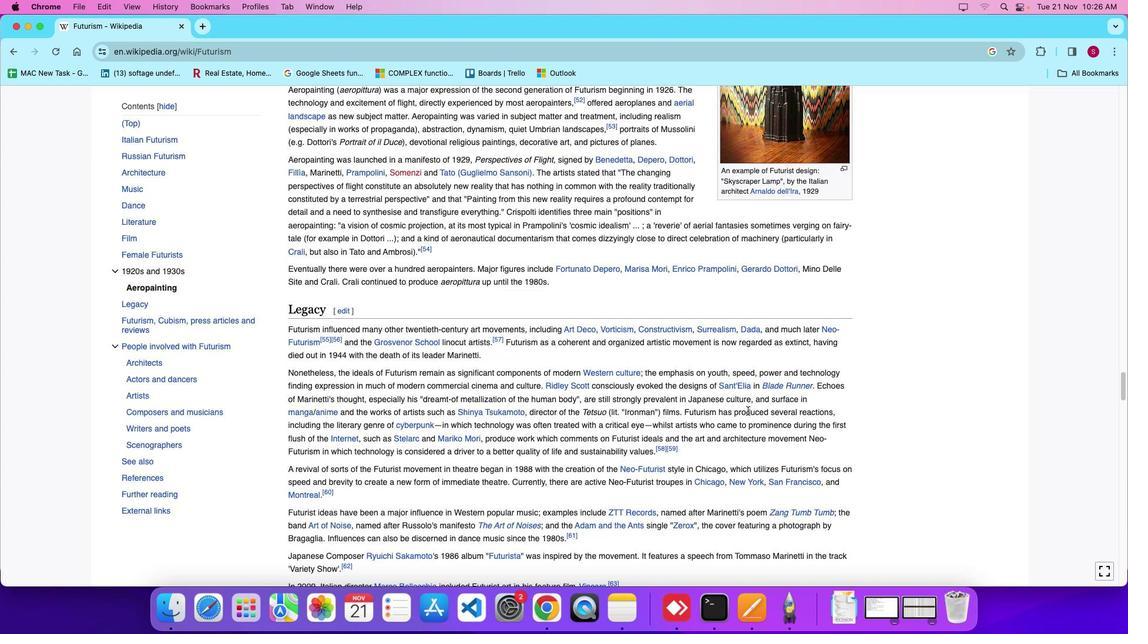 
Action: Mouse scrolled (922, 446) with delta (0, 0)
Screenshot: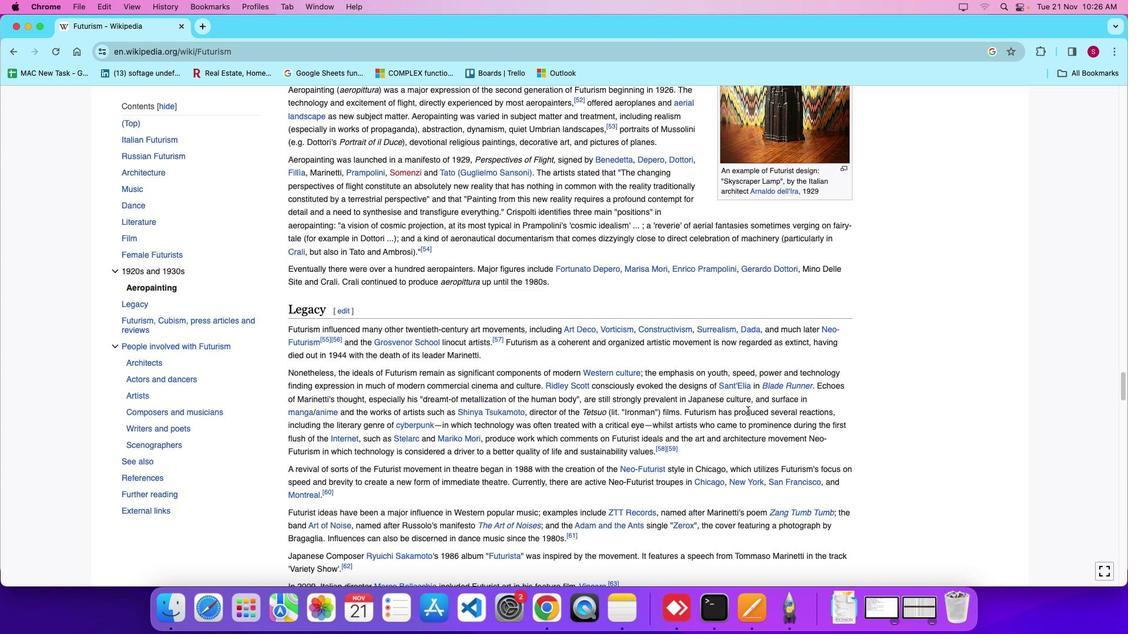
Action: Mouse moved to (922, 444)
Screenshot: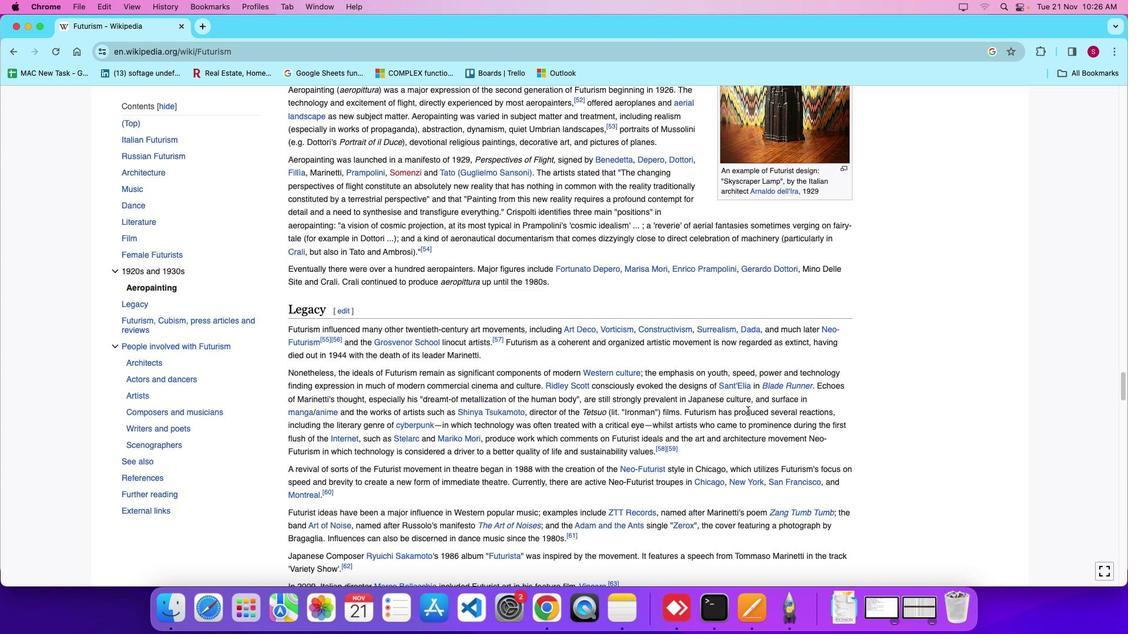 
Action: Mouse scrolled (922, 444) with delta (0, -4)
Screenshot: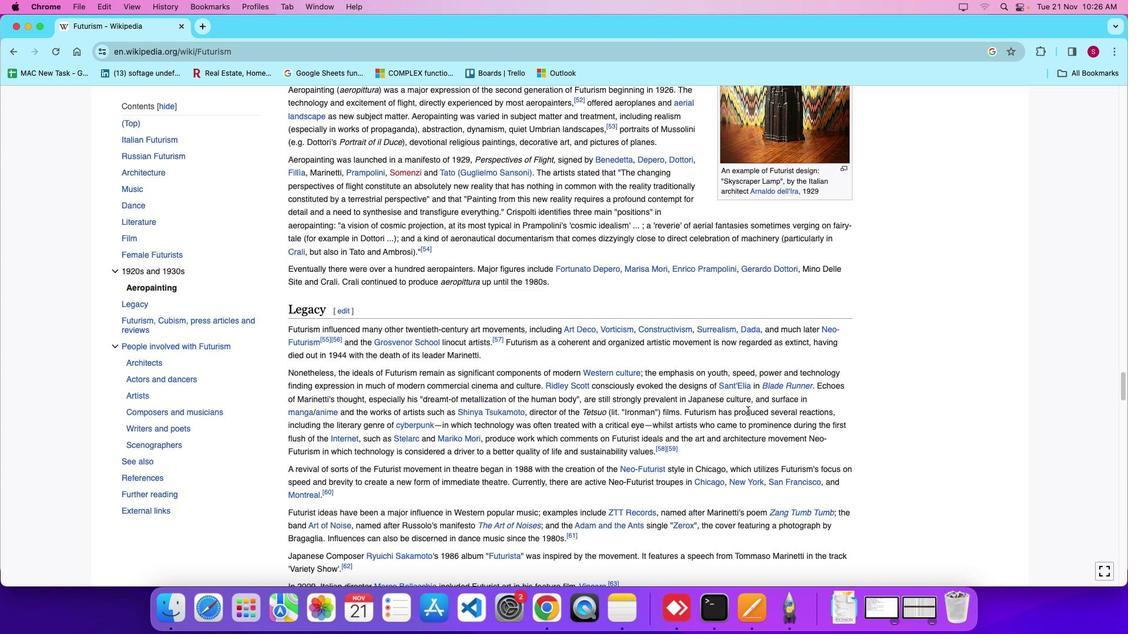 
Action: Mouse moved to (923, 443)
Screenshot: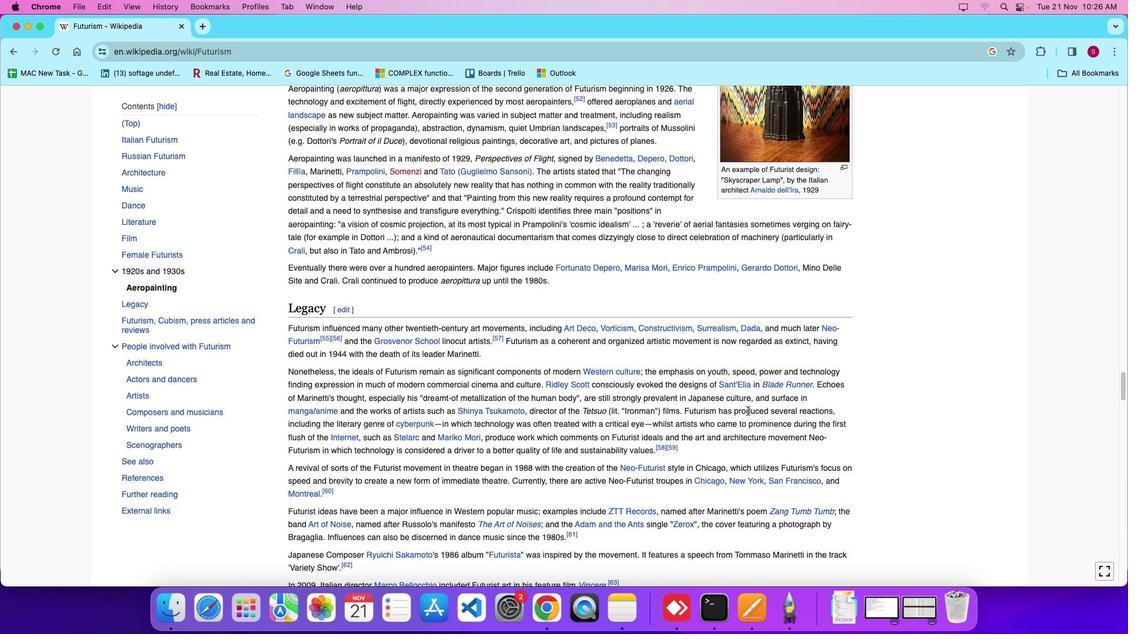 
Action: Mouse scrolled (923, 443) with delta (0, -7)
Screenshot: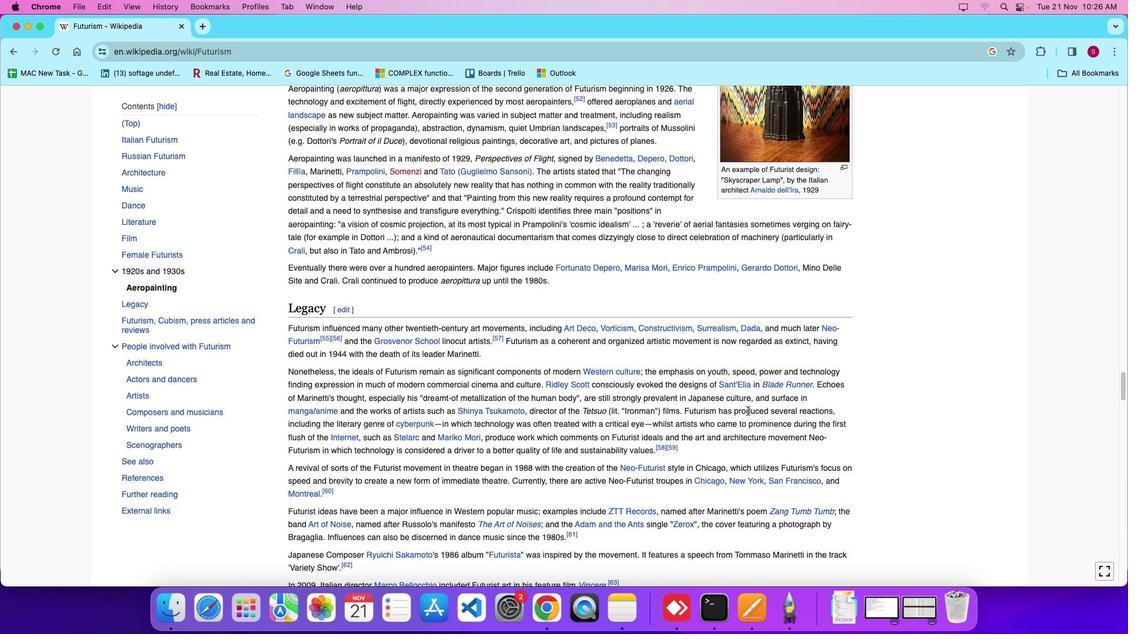
Action: Mouse moved to (748, 411)
Screenshot: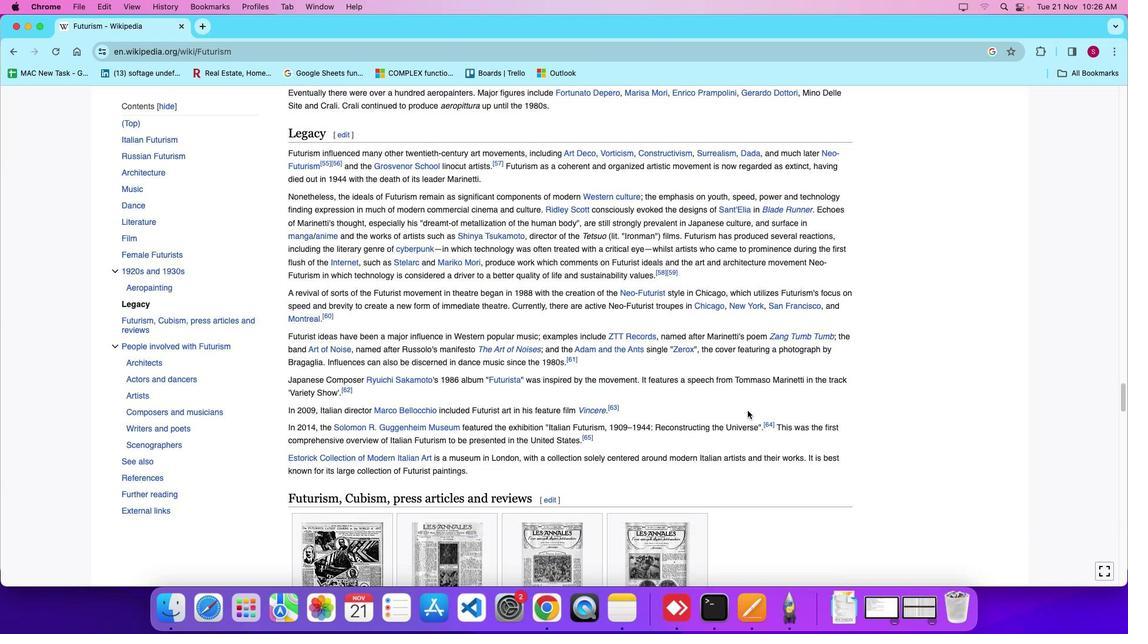 
Action: Mouse scrolled (748, 411) with delta (0, 0)
Screenshot: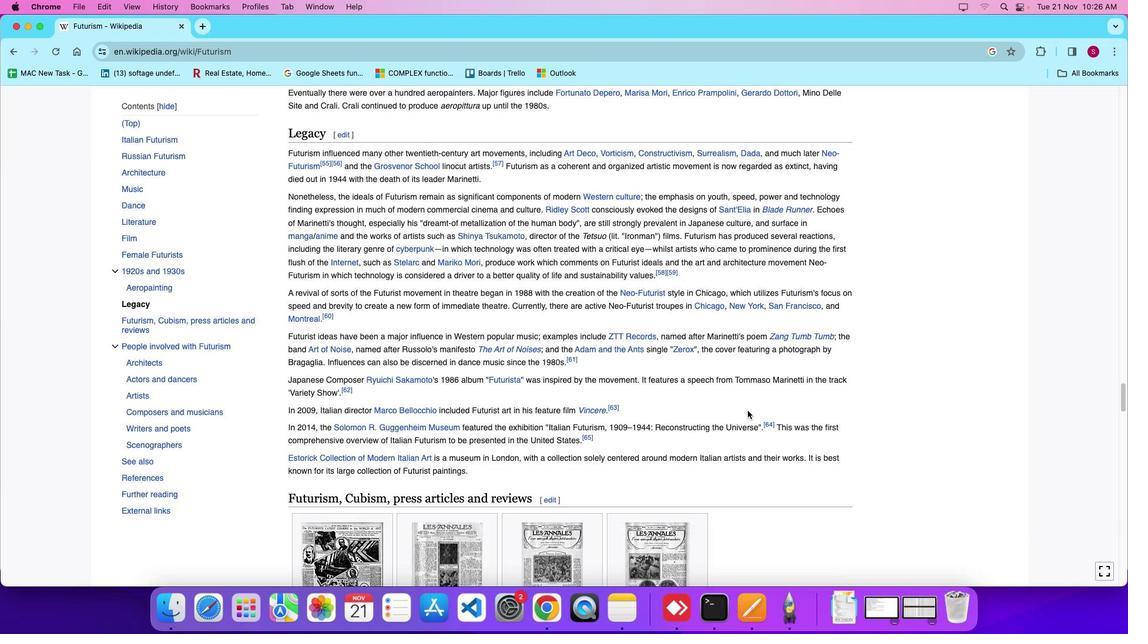 
Action: Mouse scrolled (748, 411) with delta (0, 0)
Screenshot: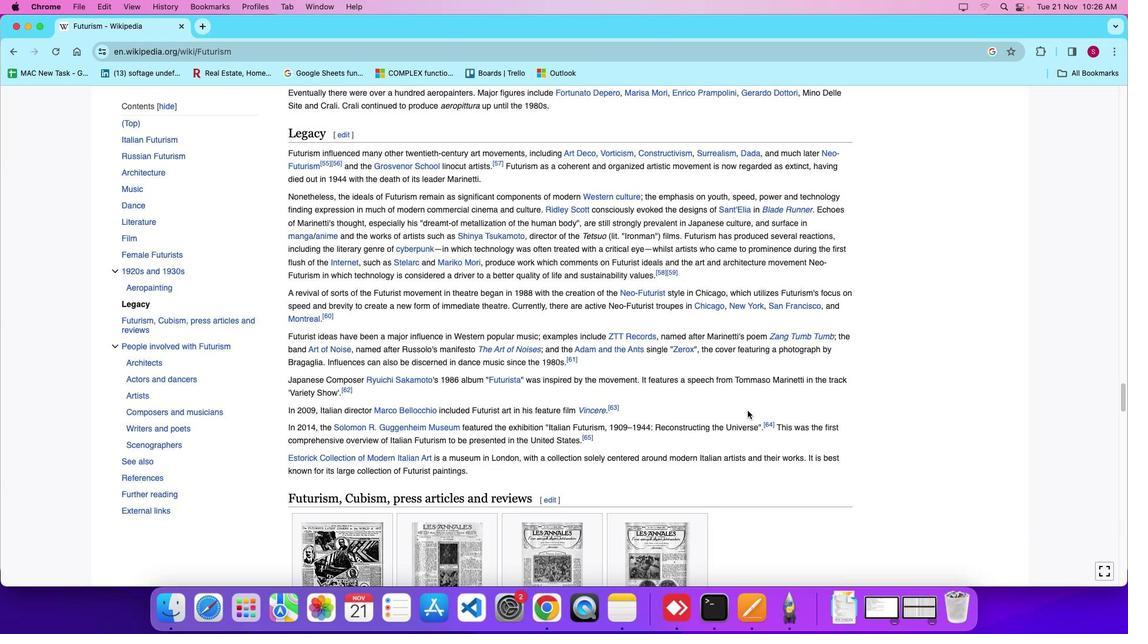 
Action: Mouse scrolled (748, 411) with delta (0, -2)
Screenshot: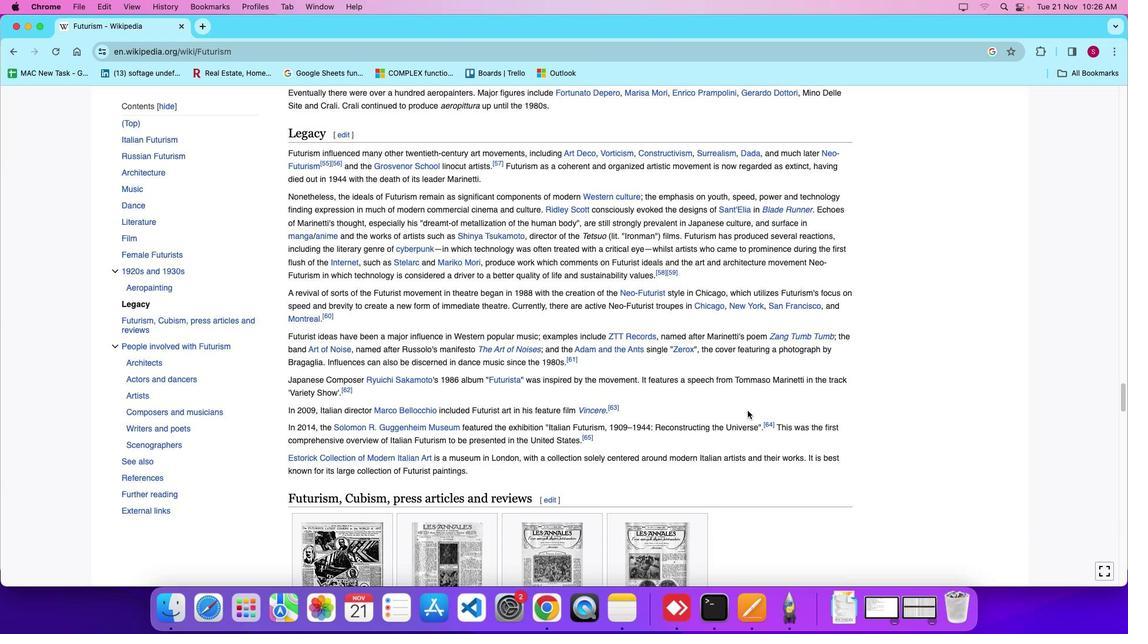 
Action: Mouse moved to (742, 429)
Screenshot: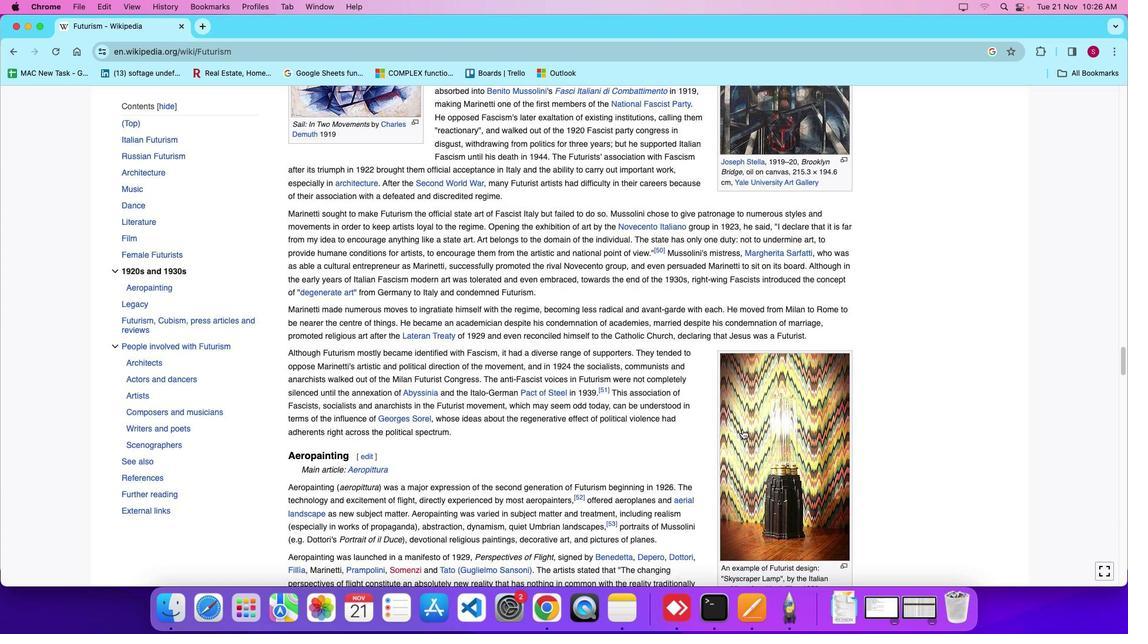 
Action: Mouse scrolled (742, 429) with delta (0, 0)
Screenshot: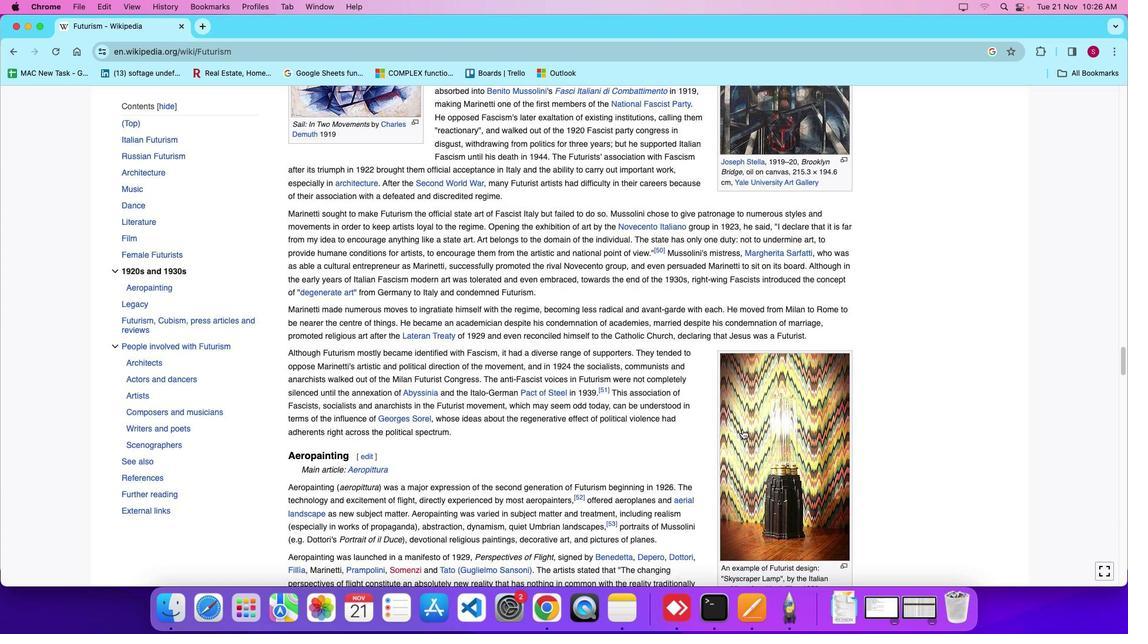 
Action: Mouse scrolled (742, 429) with delta (0, 0)
Screenshot: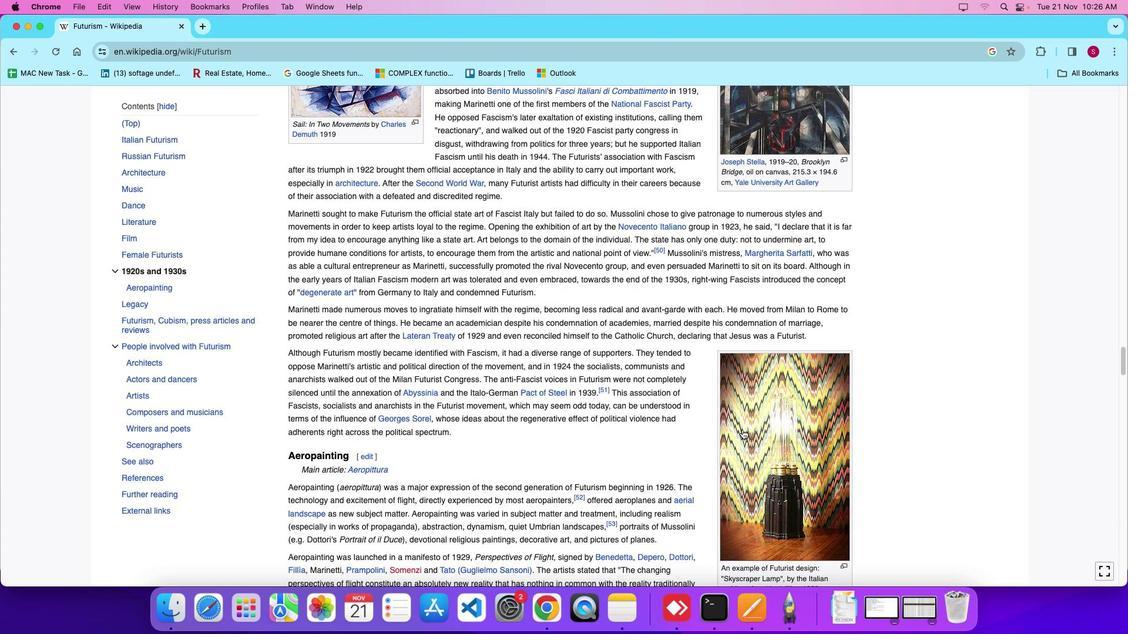 
Action: Mouse scrolled (742, 429) with delta (0, 5)
Screenshot: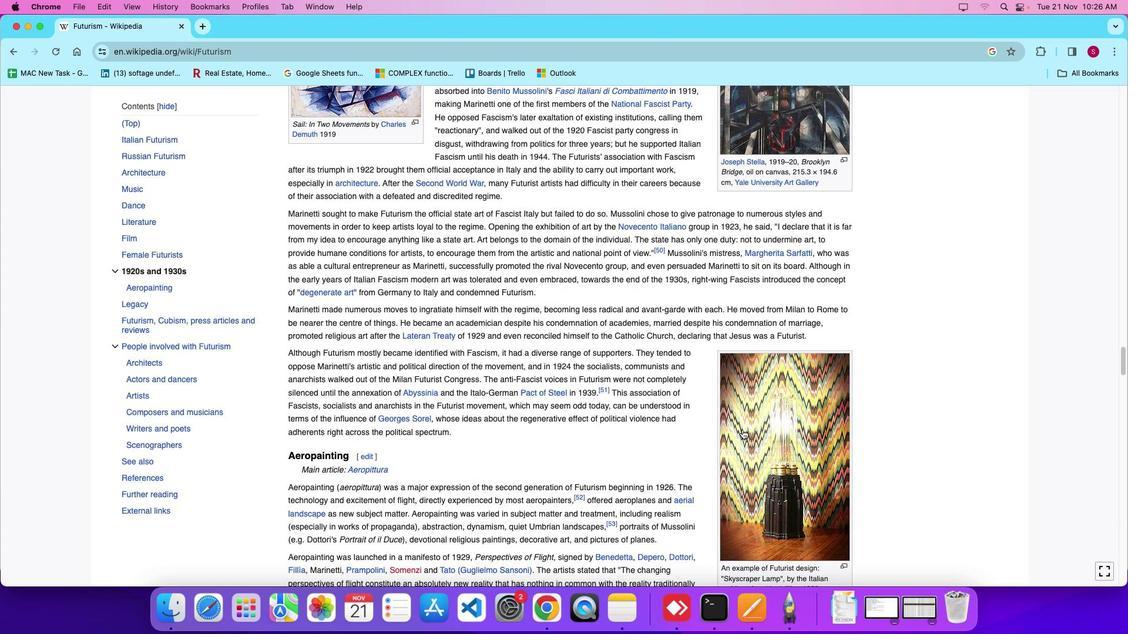 
Action: Mouse scrolled (742, 429) with delta (0, 7)
Screenshot: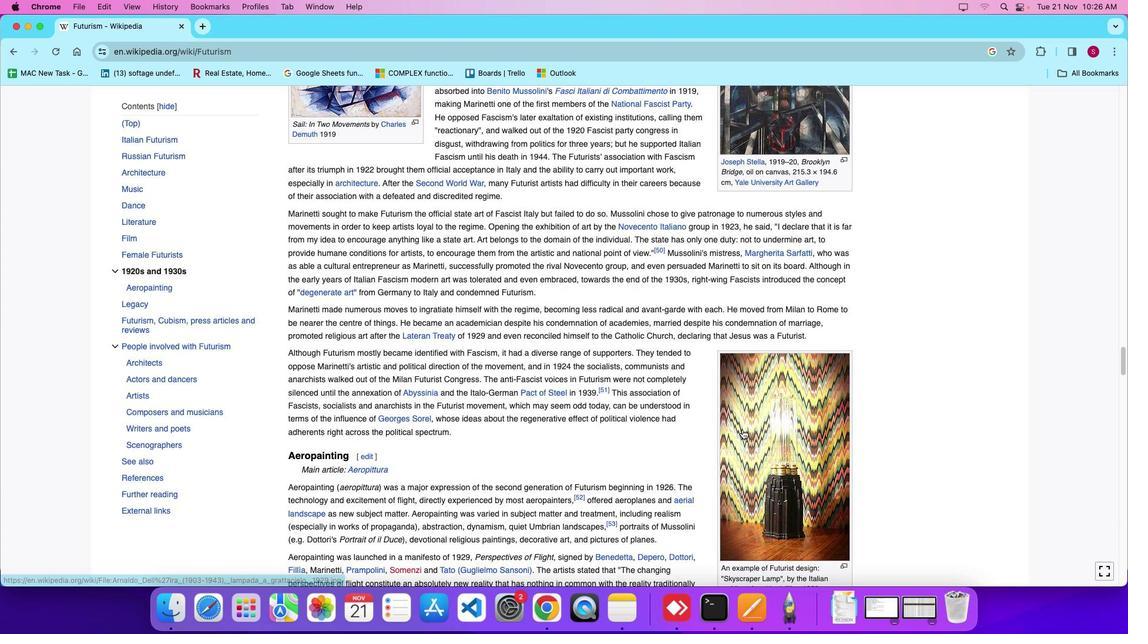 
Action: Mouse moved to (742, 429)
Screenshot: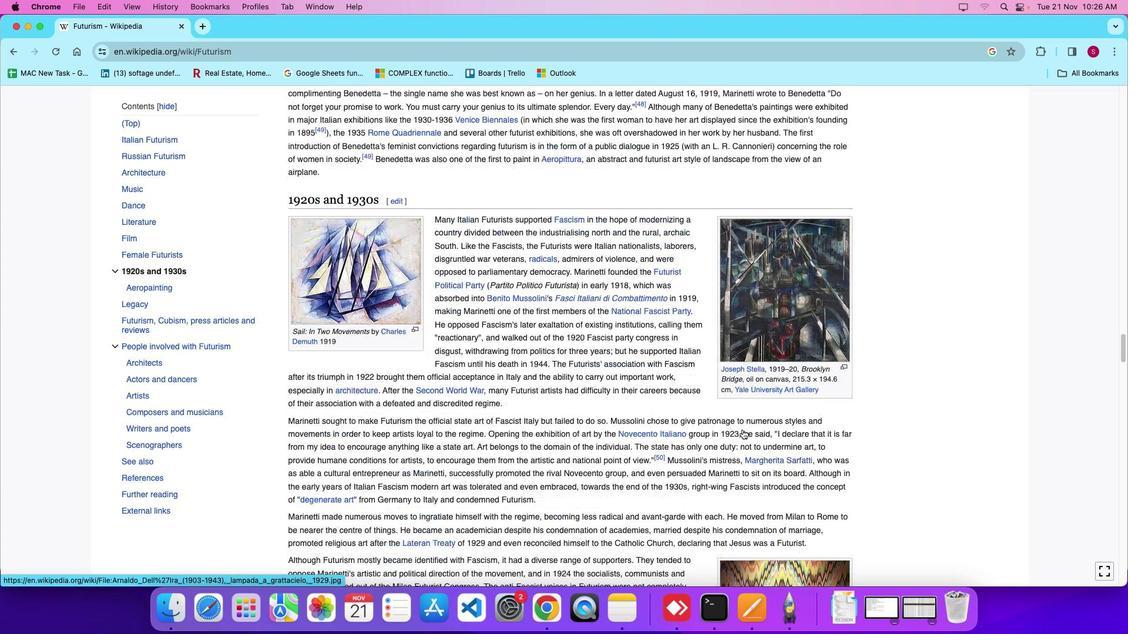 
Action: Mouse scrolled (742, 429) with delta (0, 0)
Screenshot: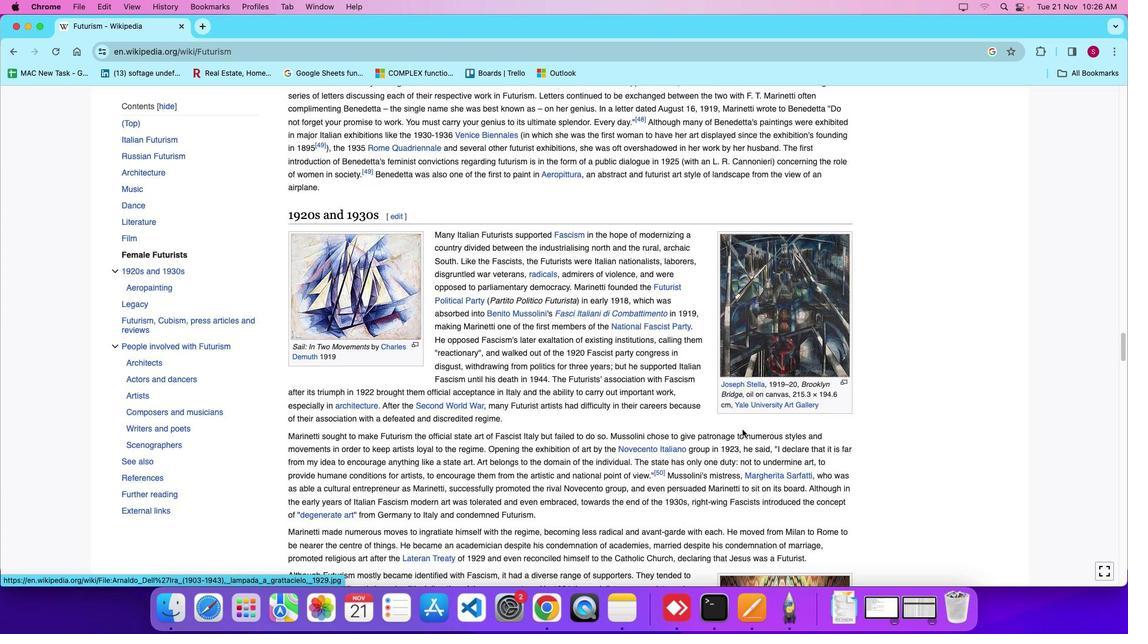 
Action: Mouse scrolled (742, 429) with delta (0, 0)
Screenshot: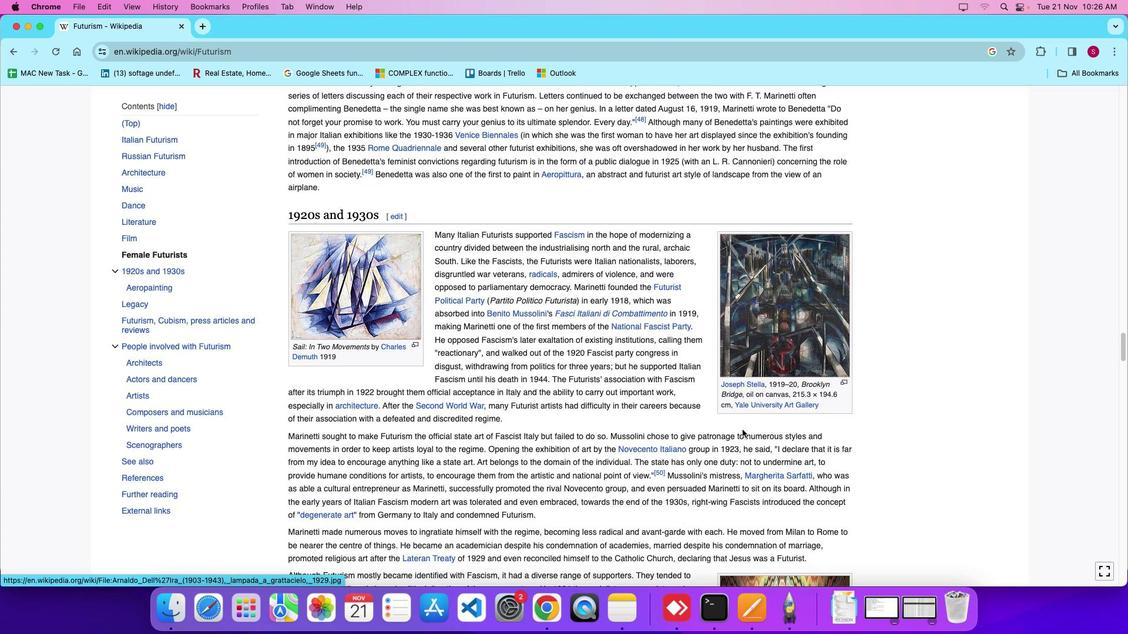
Action: Mouse scrolled (742, 429) with delta (0, 4)
Screenshot: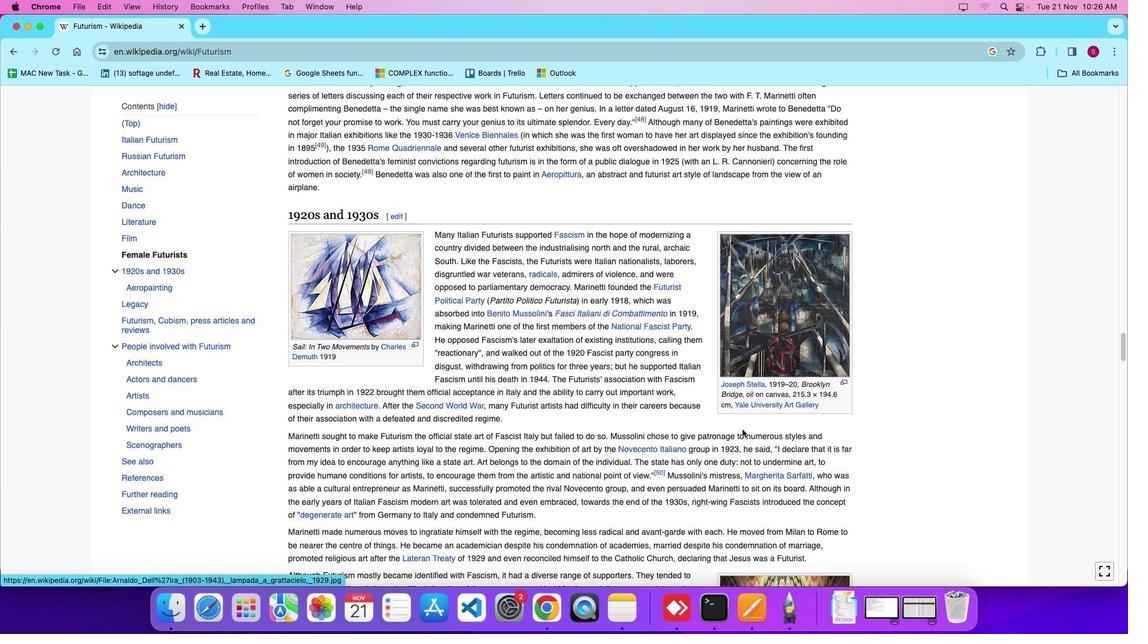 
Action: Mouse moved to (744, 429)
Screenshot: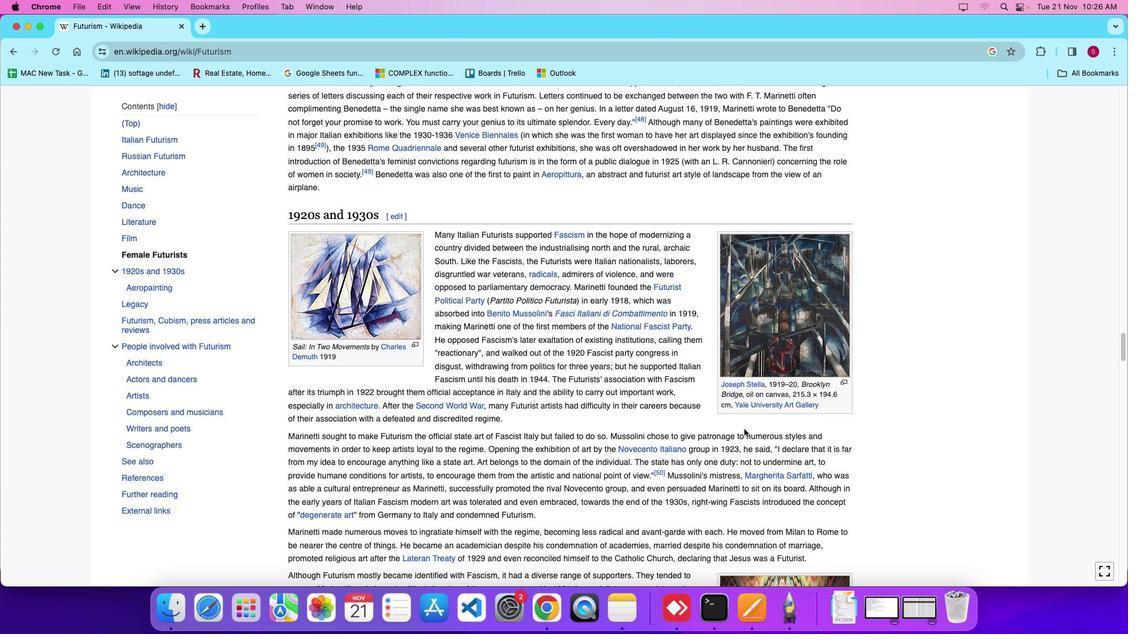 
Action: Mouse scrolled (744, 429) with delta (0, 0)
Screenshot: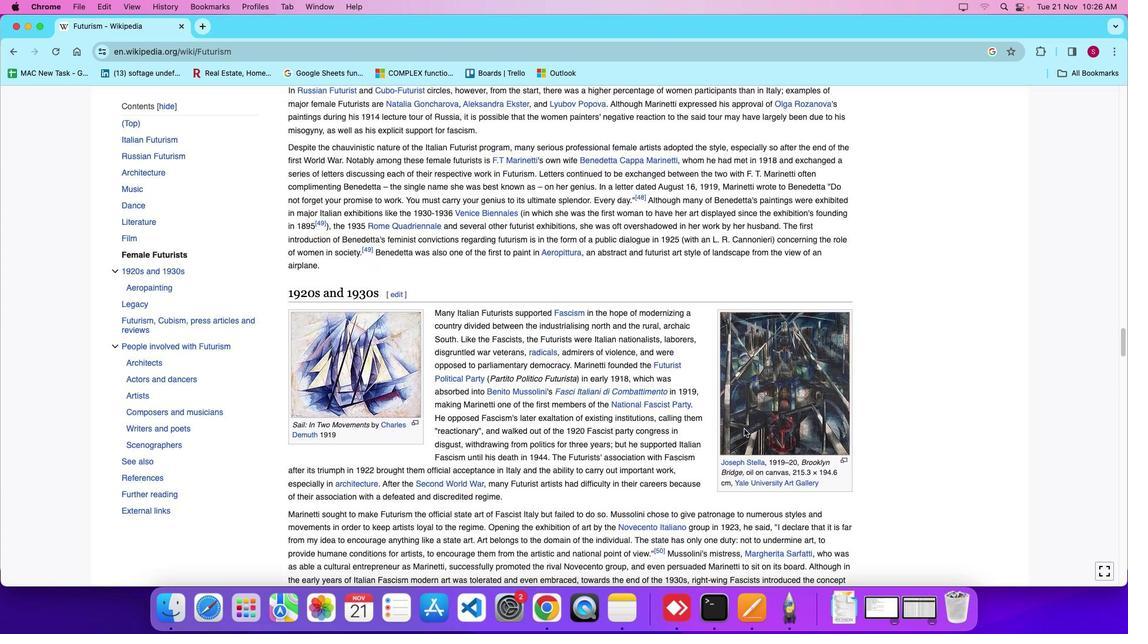 
Action: Mouse scrolled (744, 429) with delta (0, 0)
Screenshot: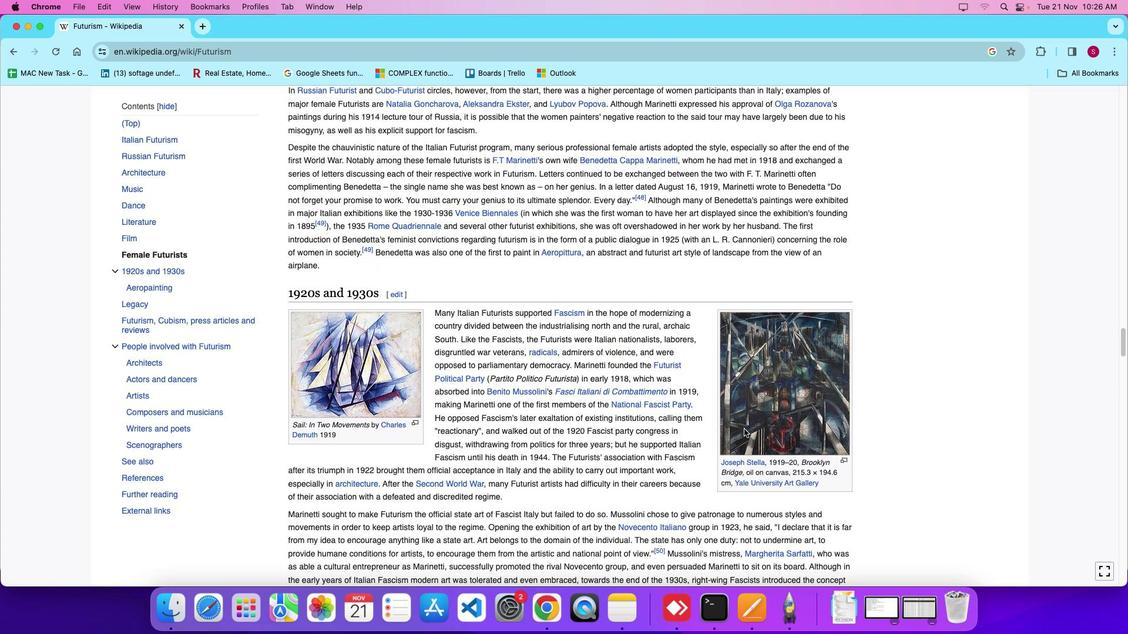 
Action: Mouse scrolled (744, 429) with delta (0, 1)
Screenshot: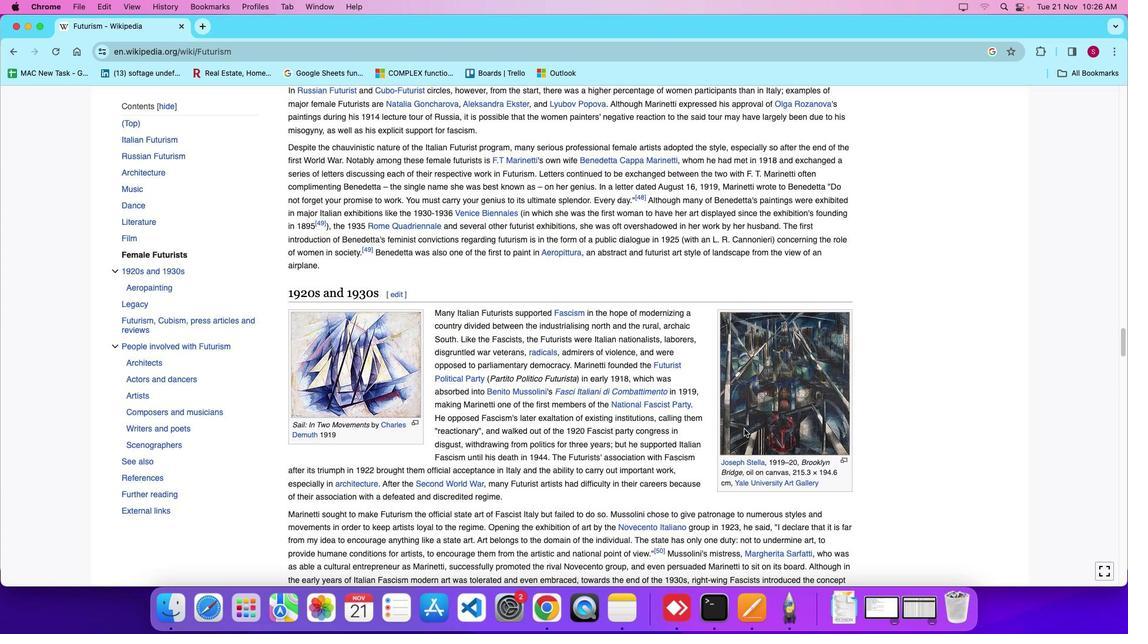 
Action: Mouse scrolled (744, 429) with delta (0, 0)
Screenshot: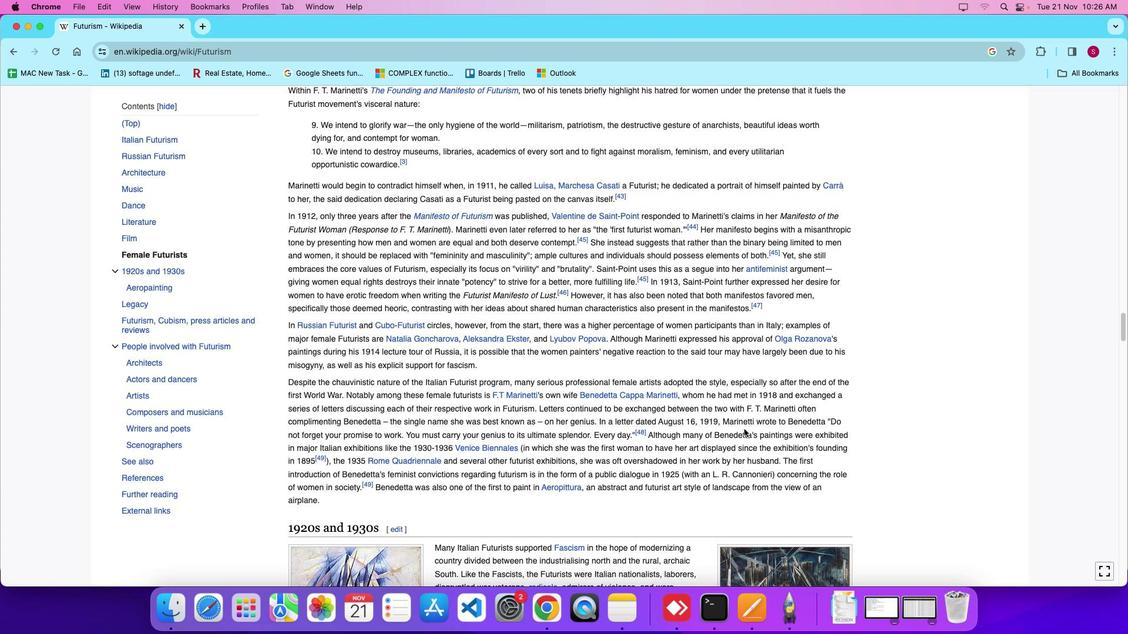 
Action: Mouse scrolled (744, 429) with delta (0, 0)
Screenshot: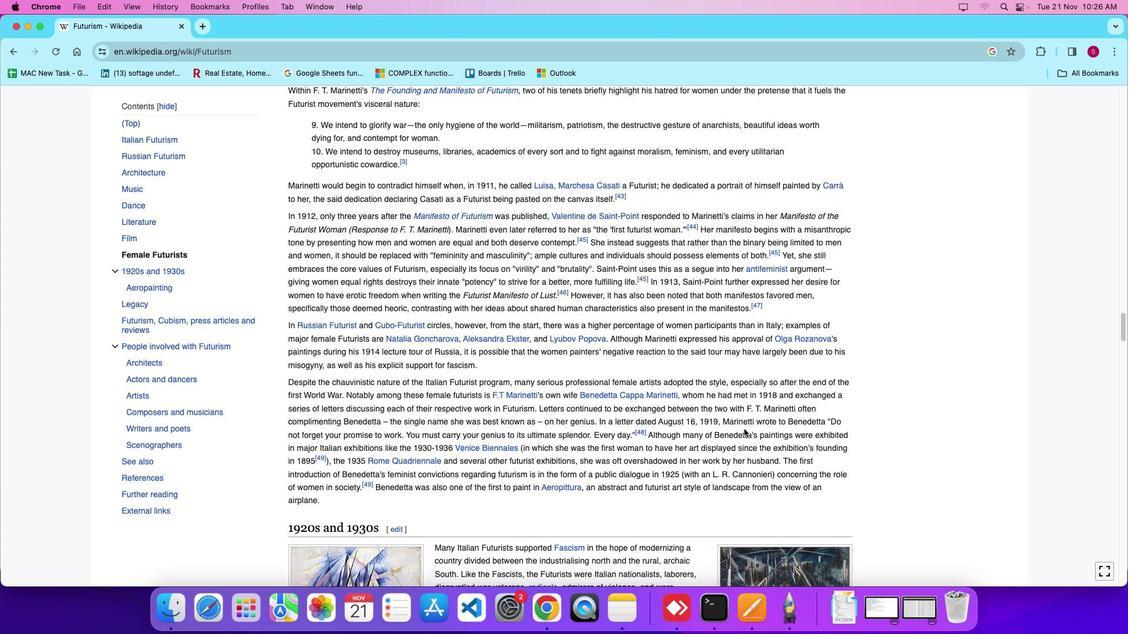 
Action: Mouse scrolled (744, 429) with delta (0, 4)
Screenshot: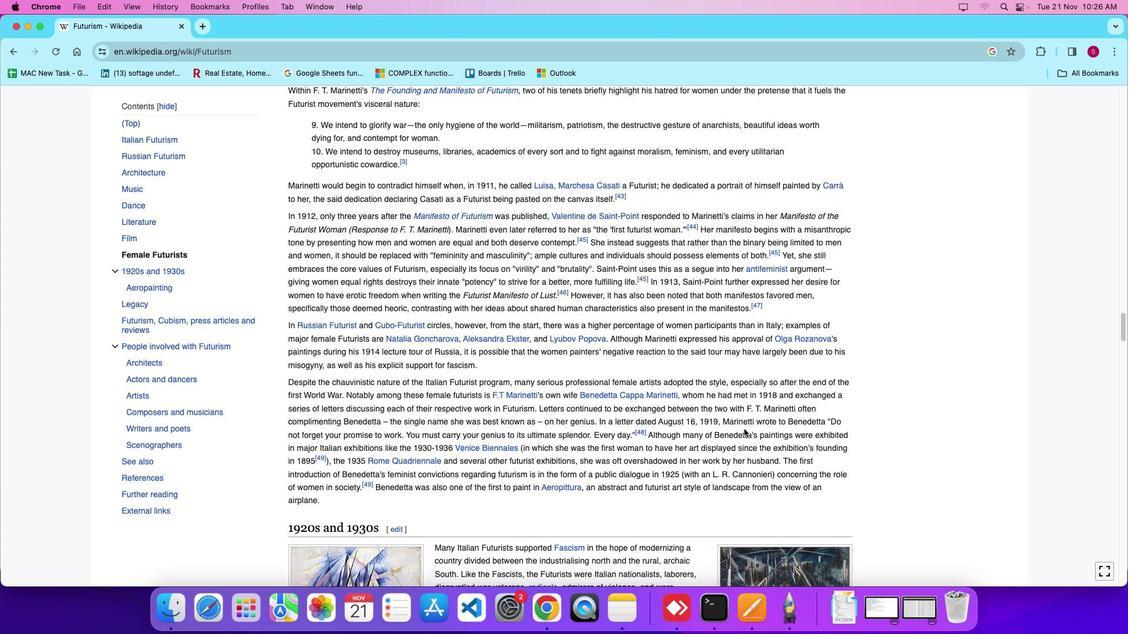 
Action: Mouse scrolled (744, 429) with delta (0, 0)
Screenshot: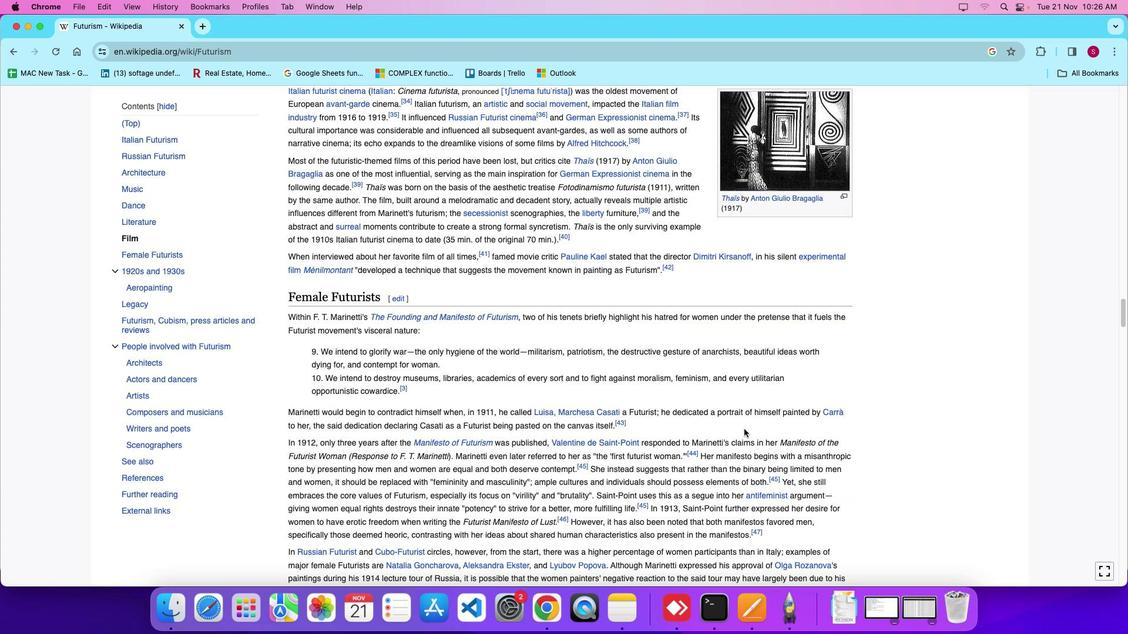 
Action: Mouse scrolled (744, 429) with delta (0, 0)
Screenshot: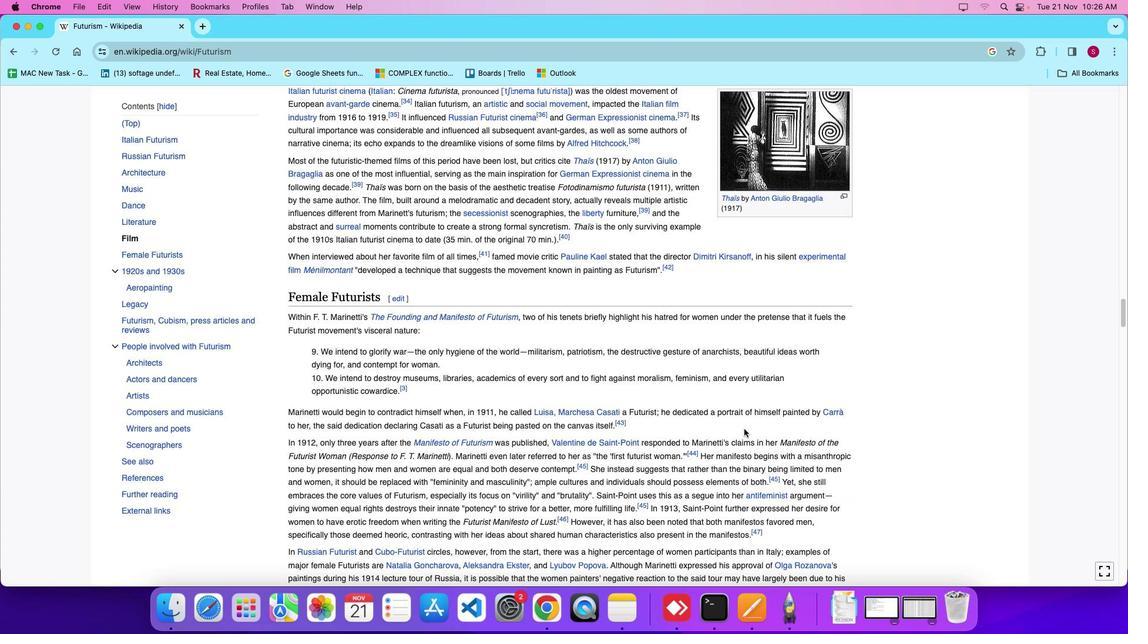 
Action: Mouse scrolled (744, 429) with delta (0, 4)
Screenshot: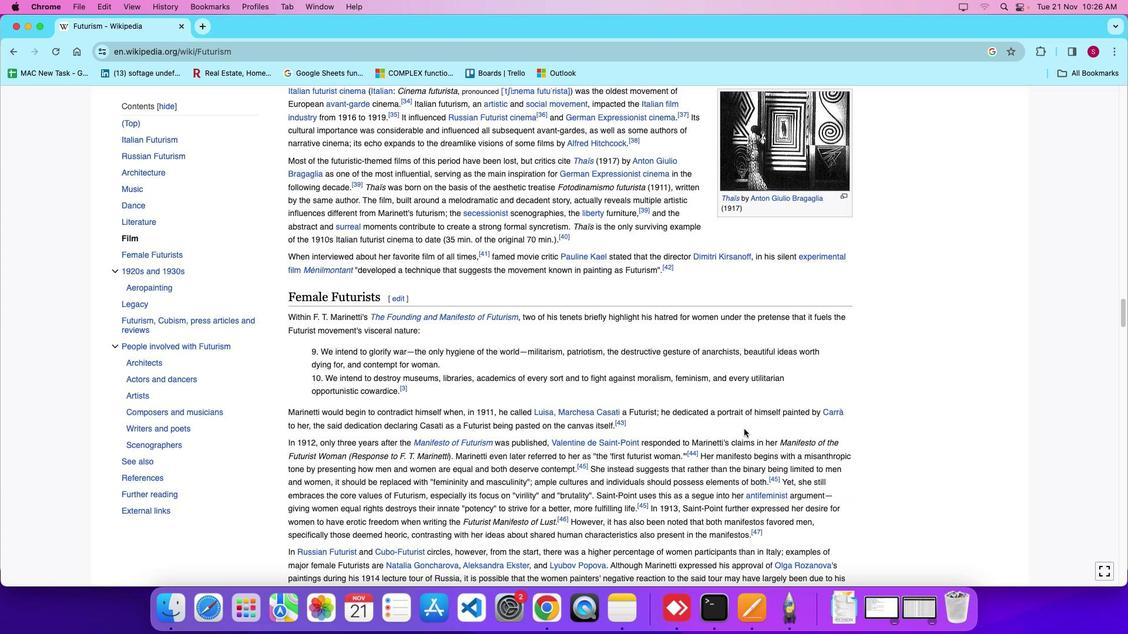 
Action: Mouse scrolled (744, 429) with delta (0, 0)
Screenshot: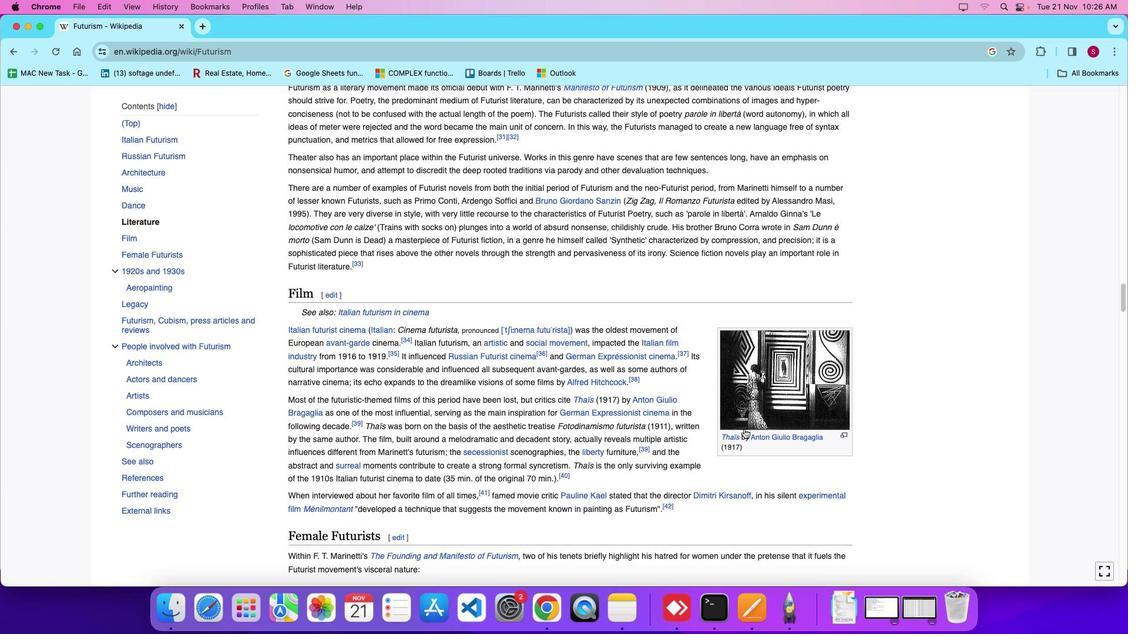 
Action: Mouse scrolled (744, 429) with delta (0, 0)
Screenshot: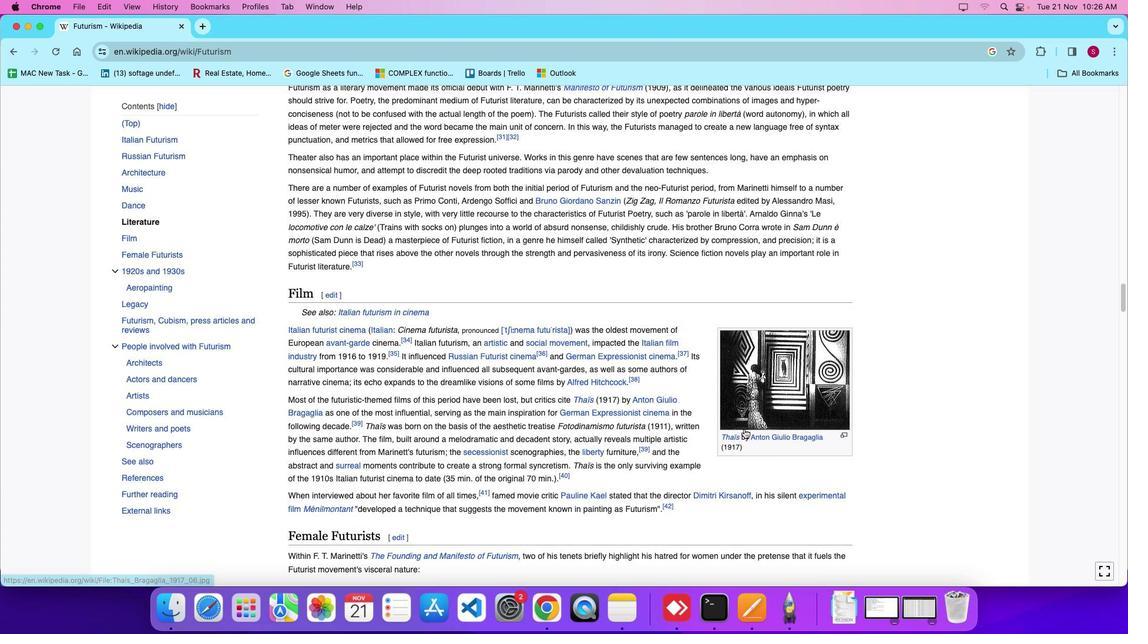 
Action: Mouse scrolled (744, 429) with delta (0, 4)
Screenshot: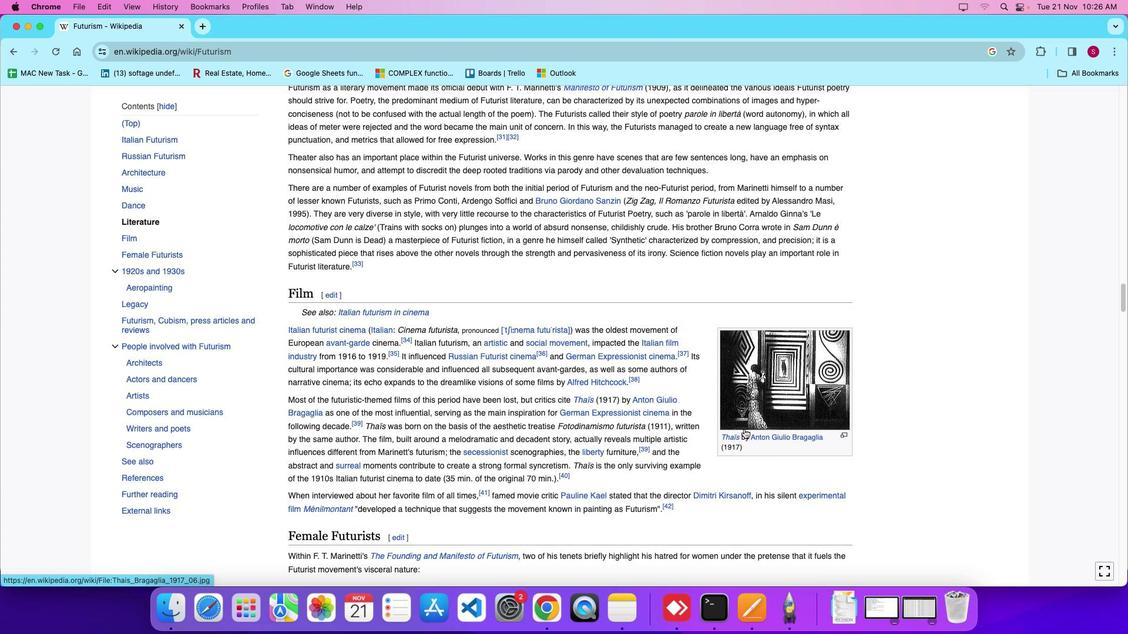 
Action: Mouse scrolled (744, 429) with delta (0, 0)
Screenshot: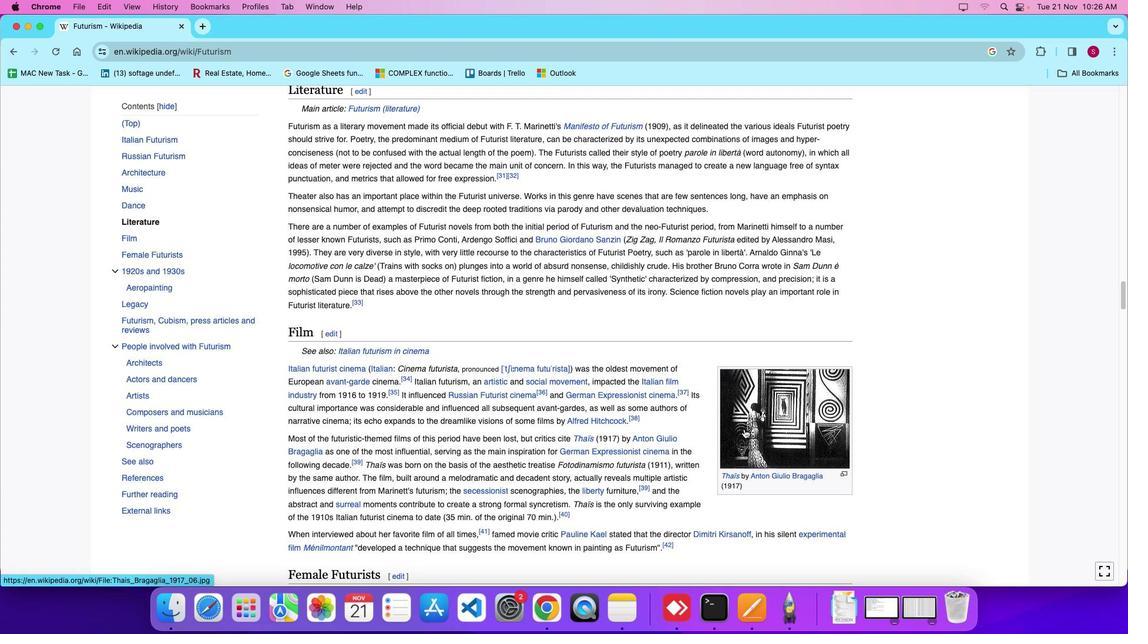 
Action: Mouse scrolled (744, 429) with delta (0, 0)
Screenshot: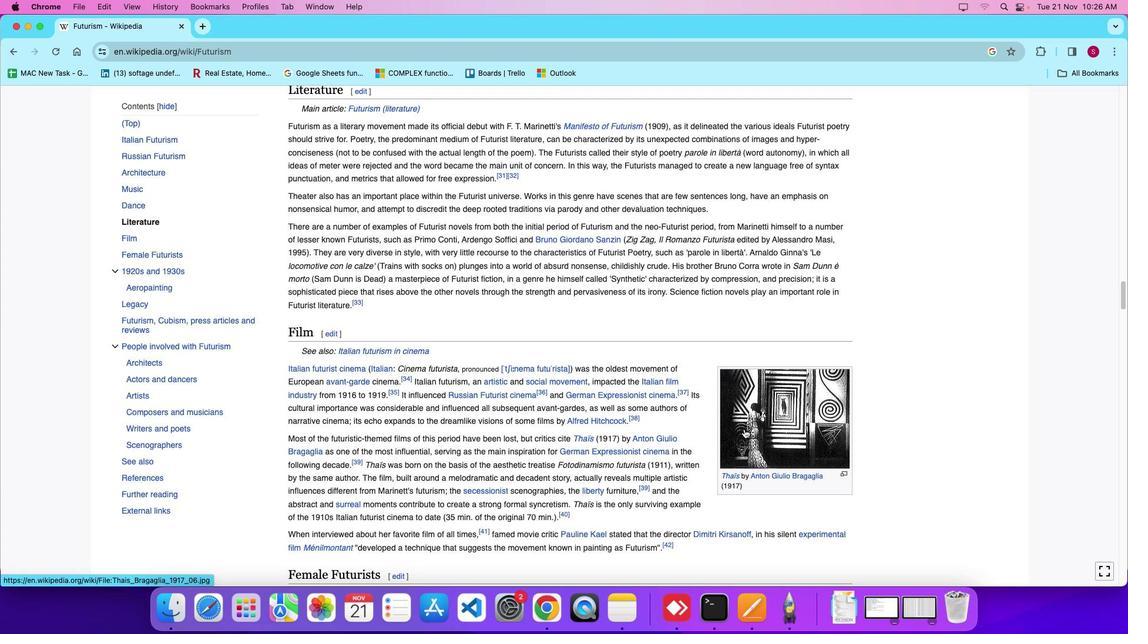 
Action: Mouse moved to (744, 429)
Screenshot: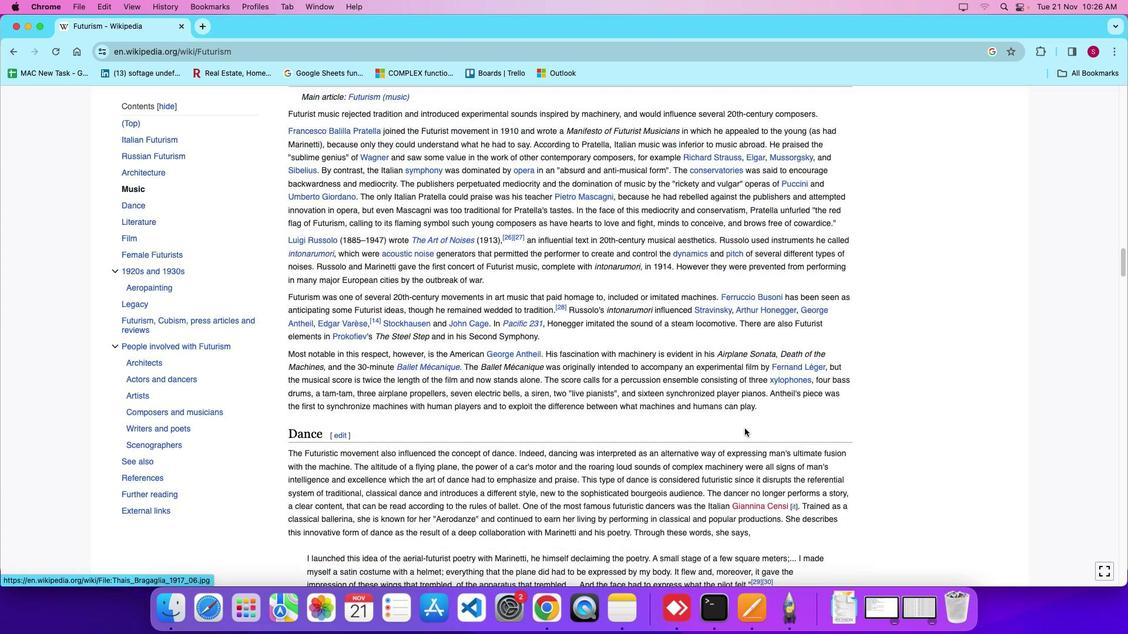 
Action: Mouse scrolled (744, 429) with delta (0, 0)
Screenshot: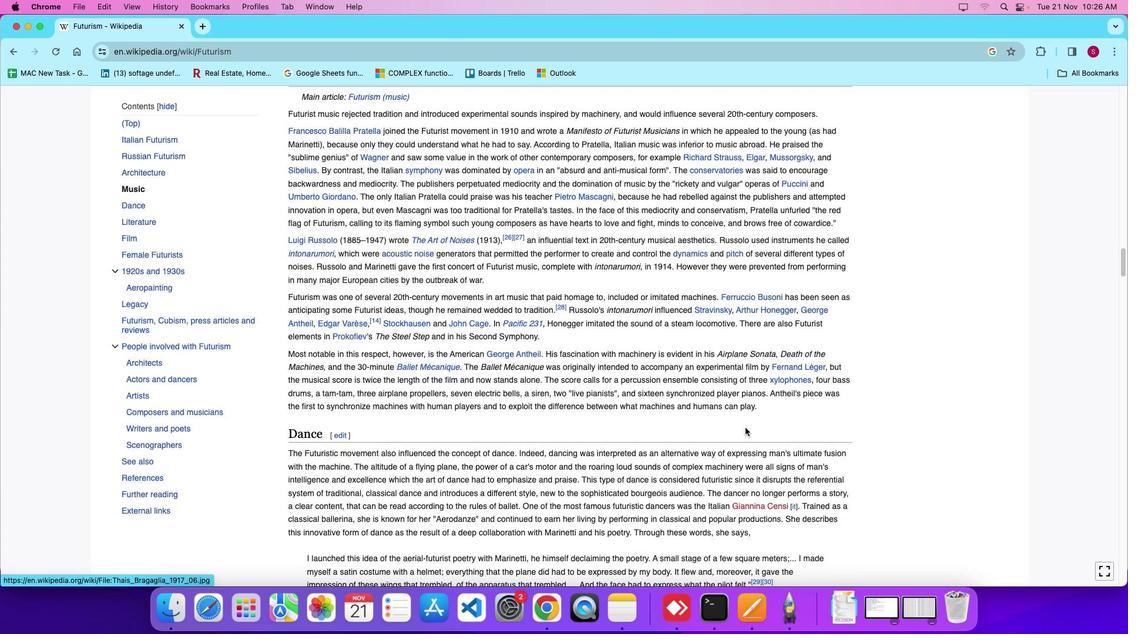 
Action: Mouse scrolled (744, 429) with delta (0, 0)
Screenshot: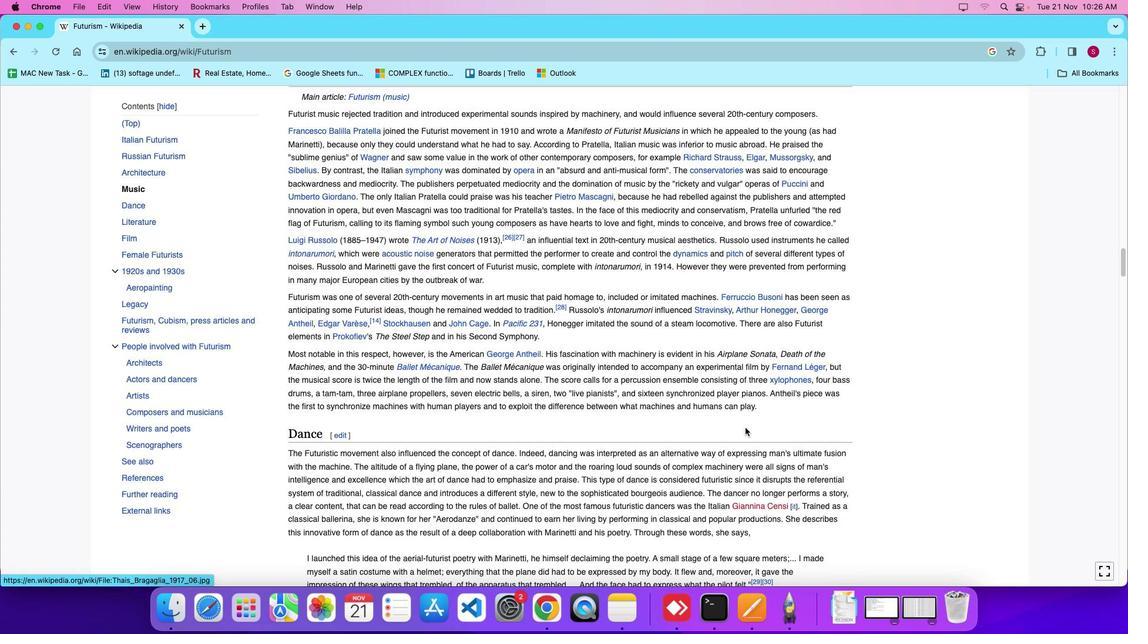 
Action: Mouse scrolled (744, 429) with delta (0, 4)
Screenshot: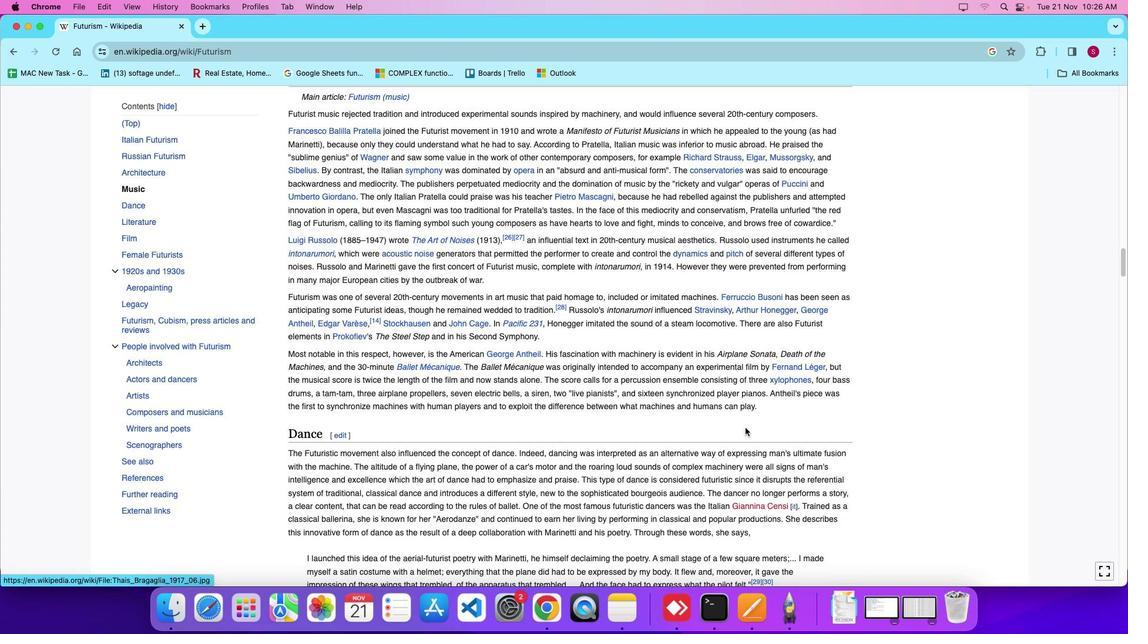 
Action: Mouse scrolled (744, 429) with delta (0, 6)
Screenshot: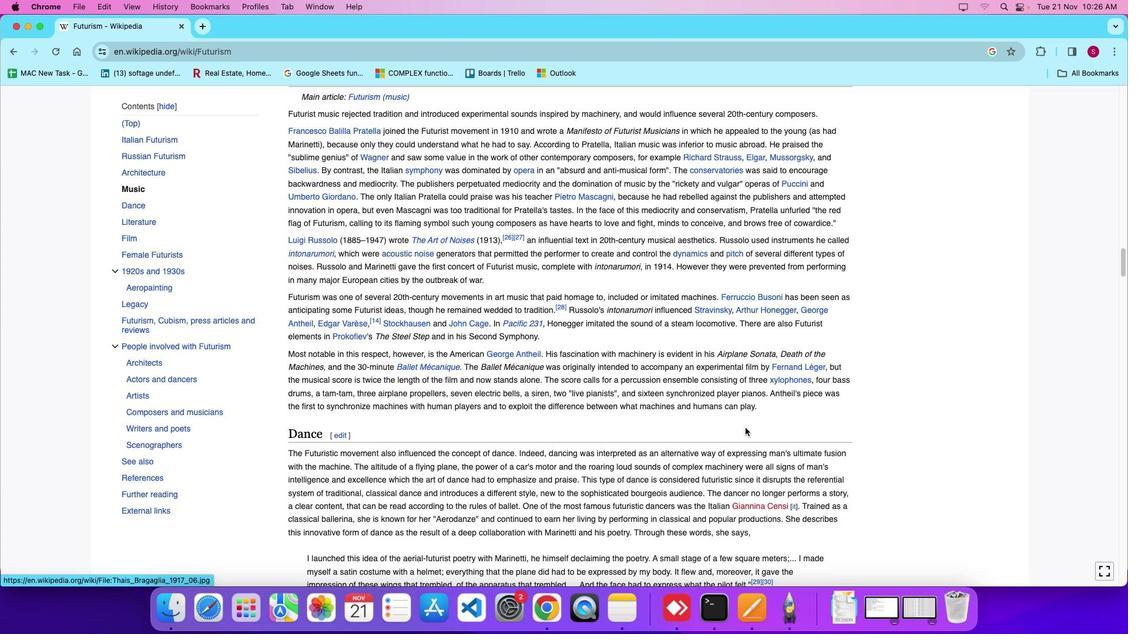 
Action: Mouse moved to (745, 428)
Screenshot: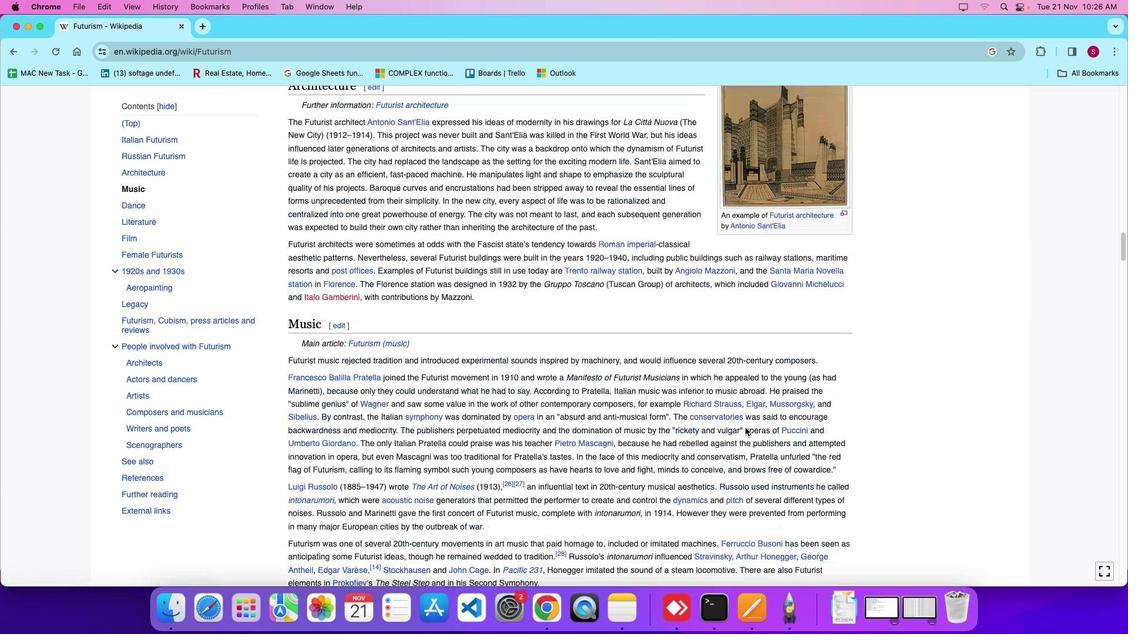 
Action: Mouse scrolled (745, 428) with delta (0, 0)
Screenshot: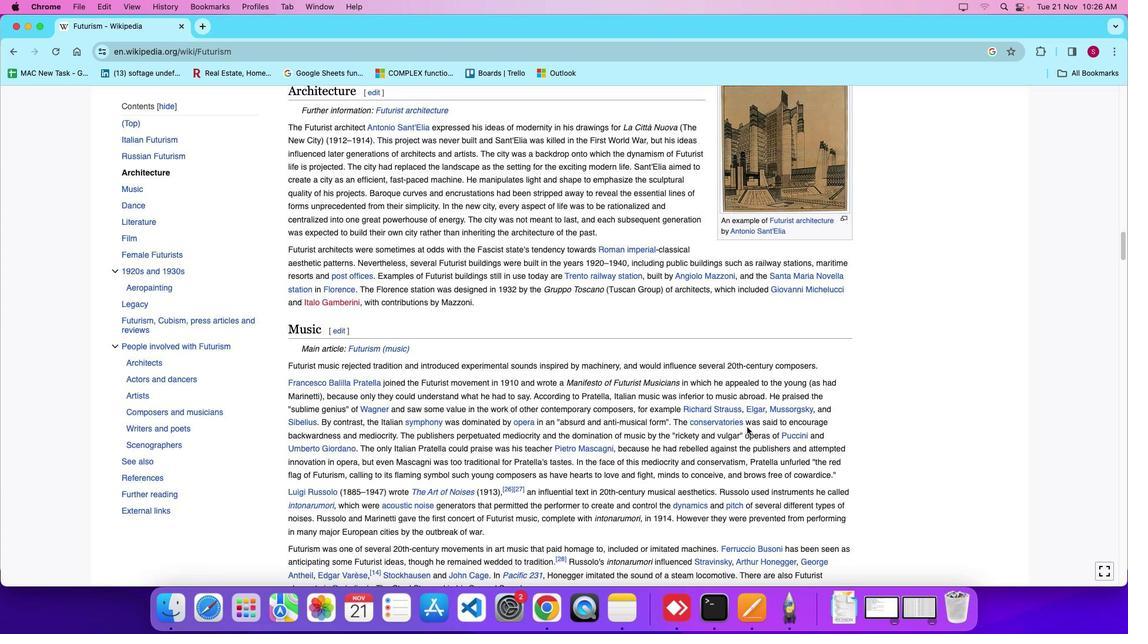 
Action: Mouse moved to (745, 428)
Screenshot: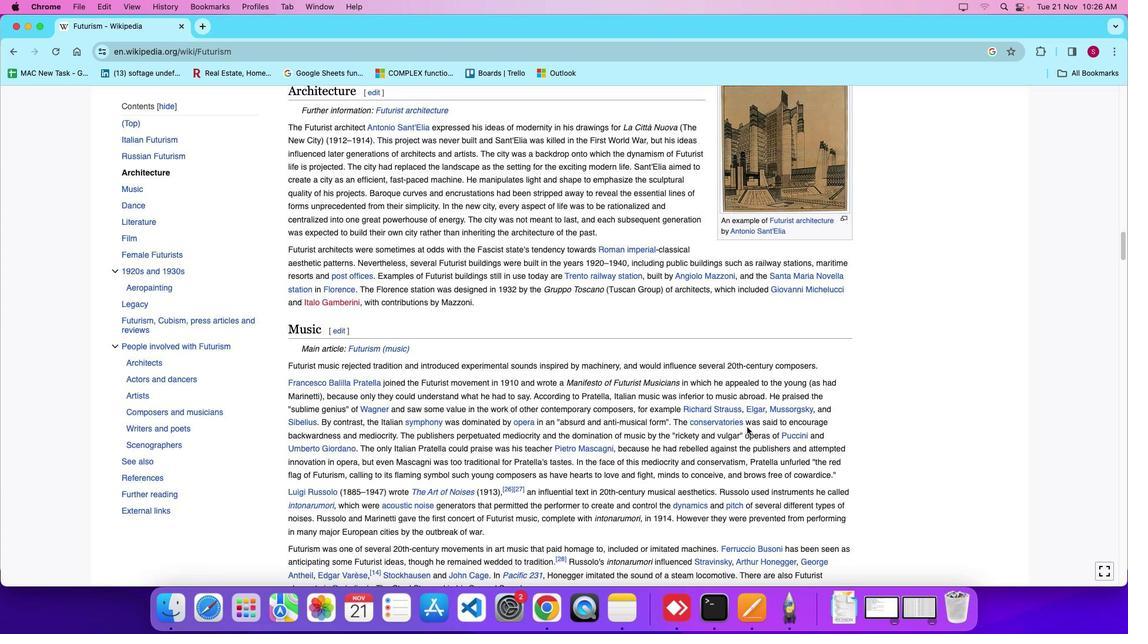 
Action: Mouse scrolled (745, 428) with delta (0, 0)
Screenshot: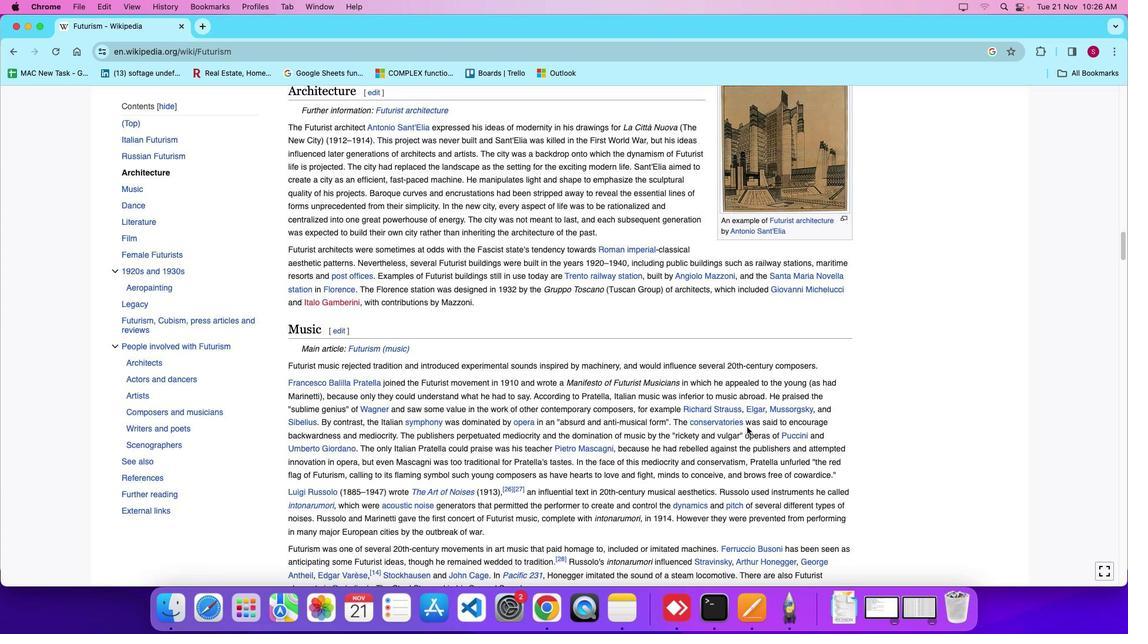 
Action: Mouse scrolled (745, 428) with delta (0, 4)
Screenshot: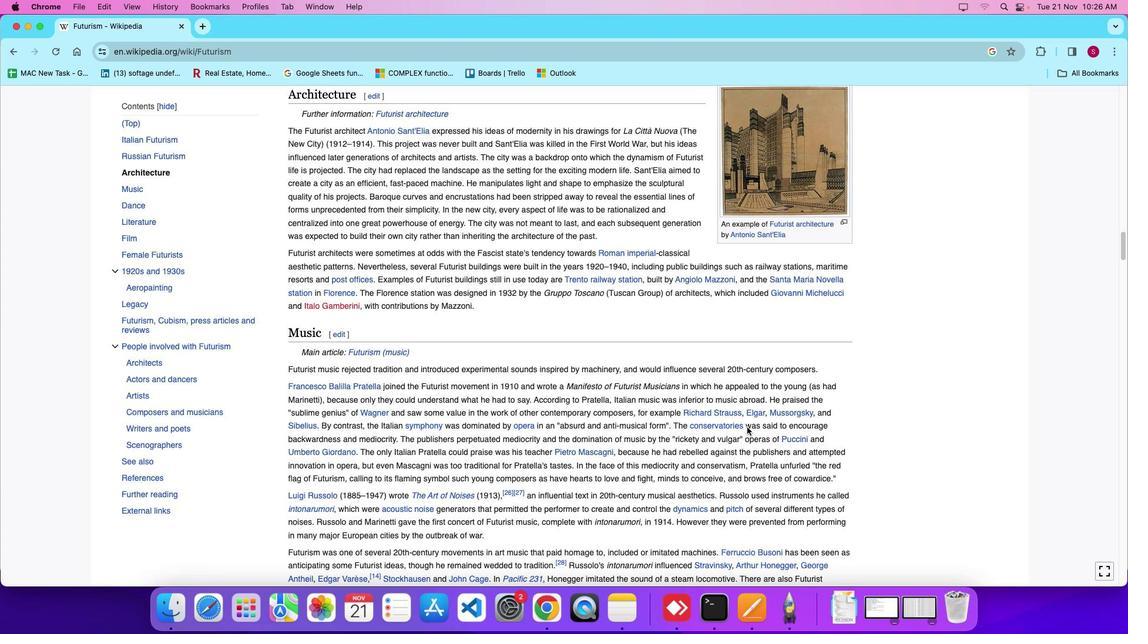 
Action: Mouse moved to (747, 427)
Screenshot: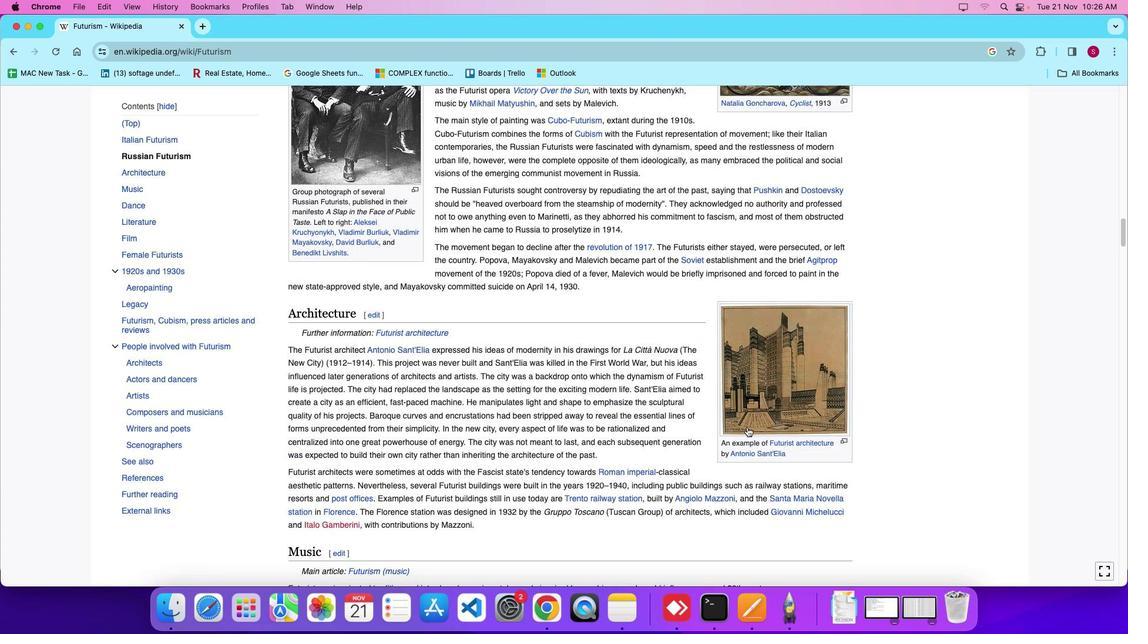 
Action: Mouse scrolled (747, 427) with delta (0, 0)
Screenshot: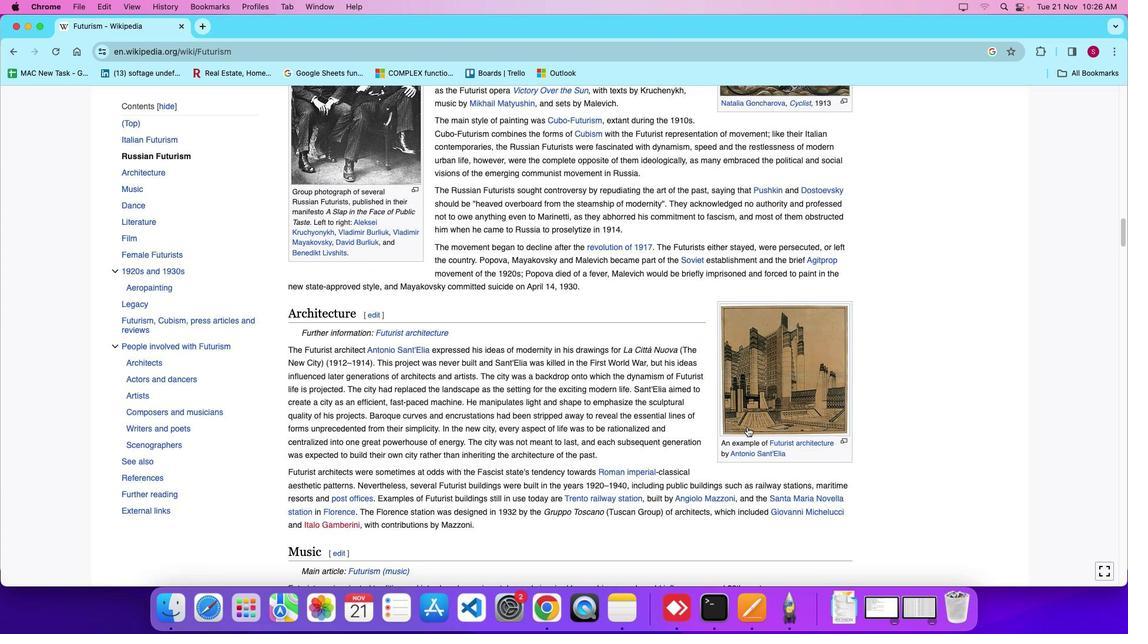 
Action: Mouse moved to (747, 427)
Screenshot: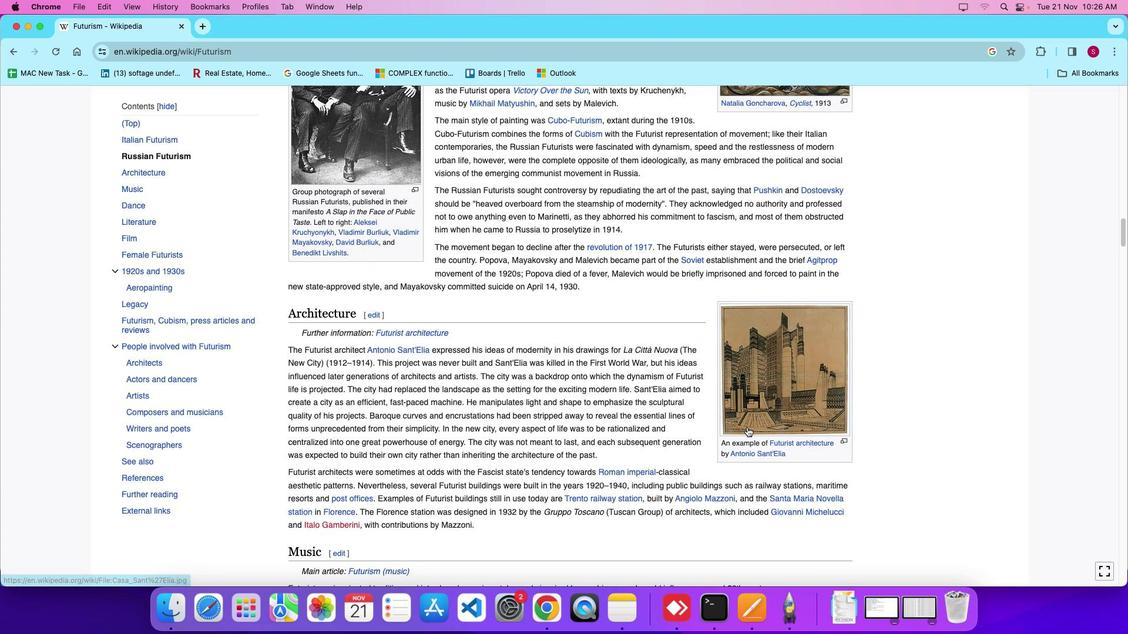 
Action: Mouse scrolled (747, 427) with delta (0, 0)
Screenshot: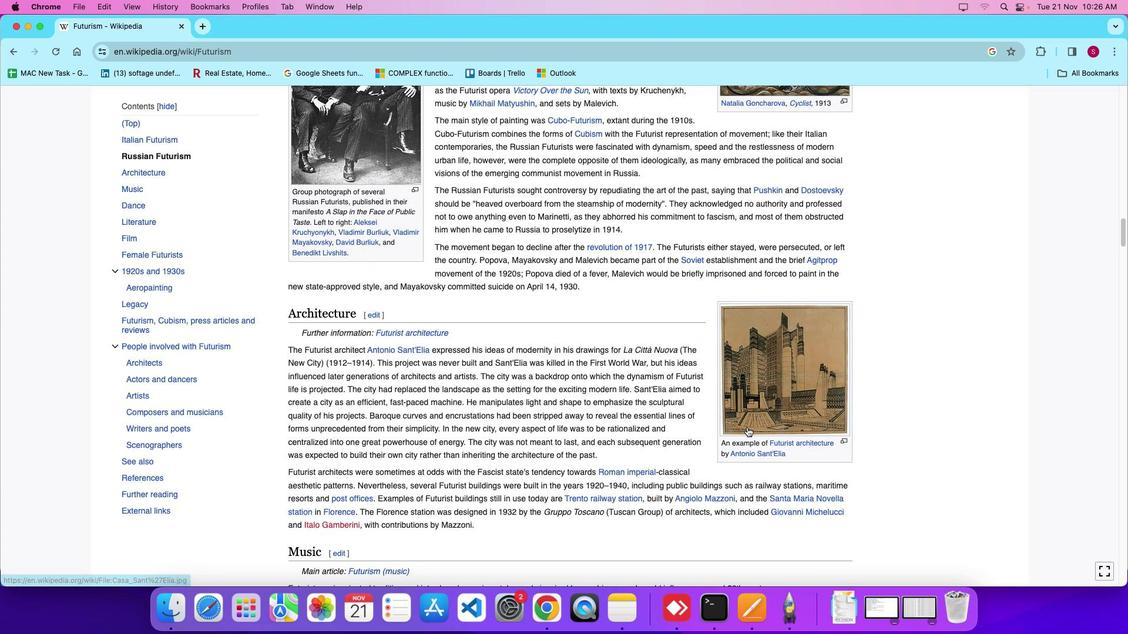 
Action: Mouse scrolled (747, 427) with delta (0, 4)
Screenshot: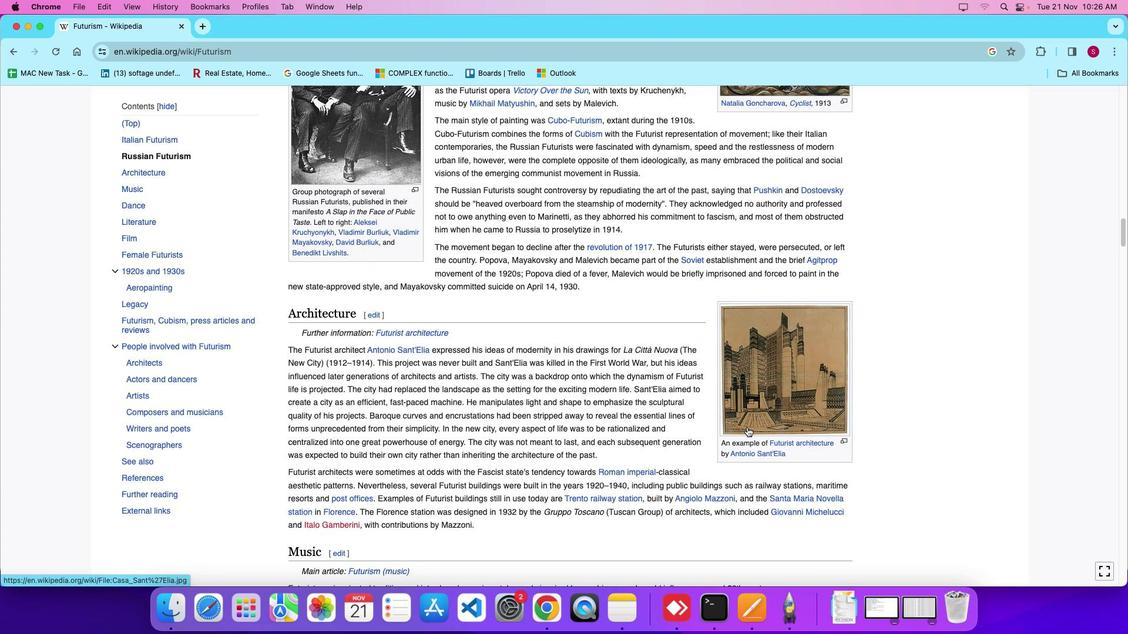 
Action: Mouse scrolled (747, 427) with delta (0, 0)
Screenshot: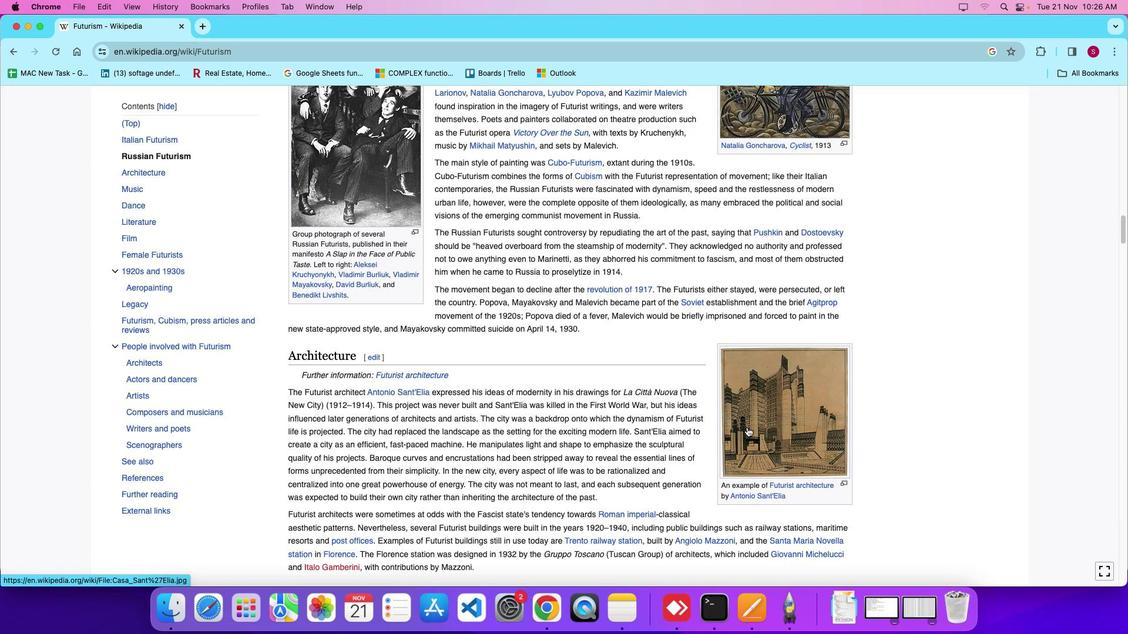 
Action: Mouse scrolled (747, 427) with delta (0, 0)
Screenshot: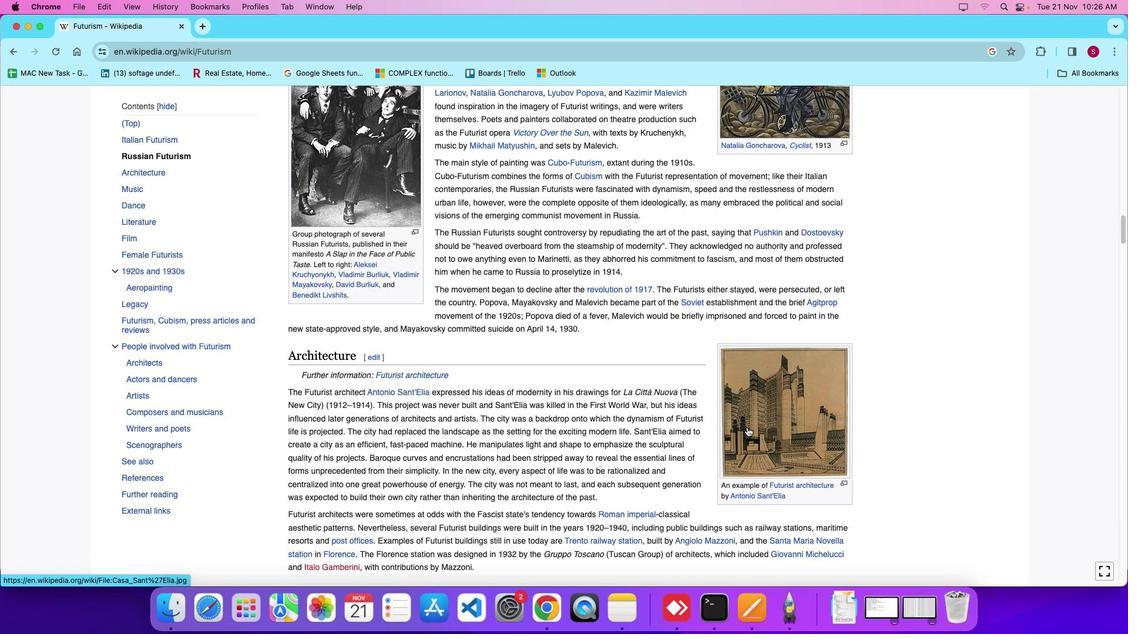 
Action: Mouse scrolled (747, 427) with delta (0, 0)
Screenshot: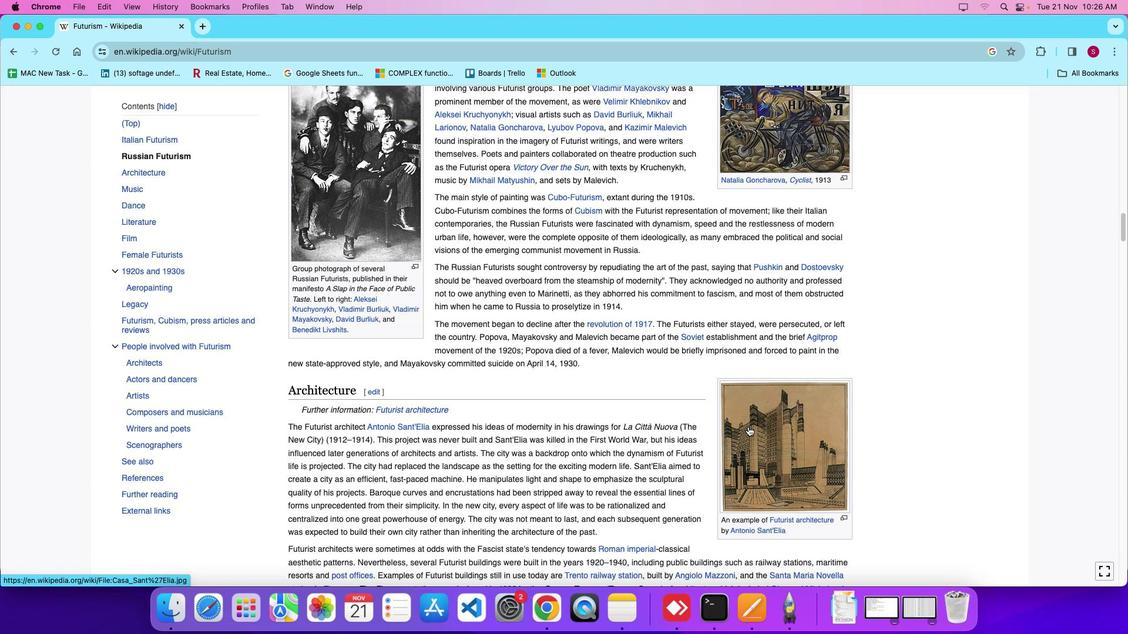 
Action: Mouse scrolled (747, 427) with delta (0, 0)
Screenshot: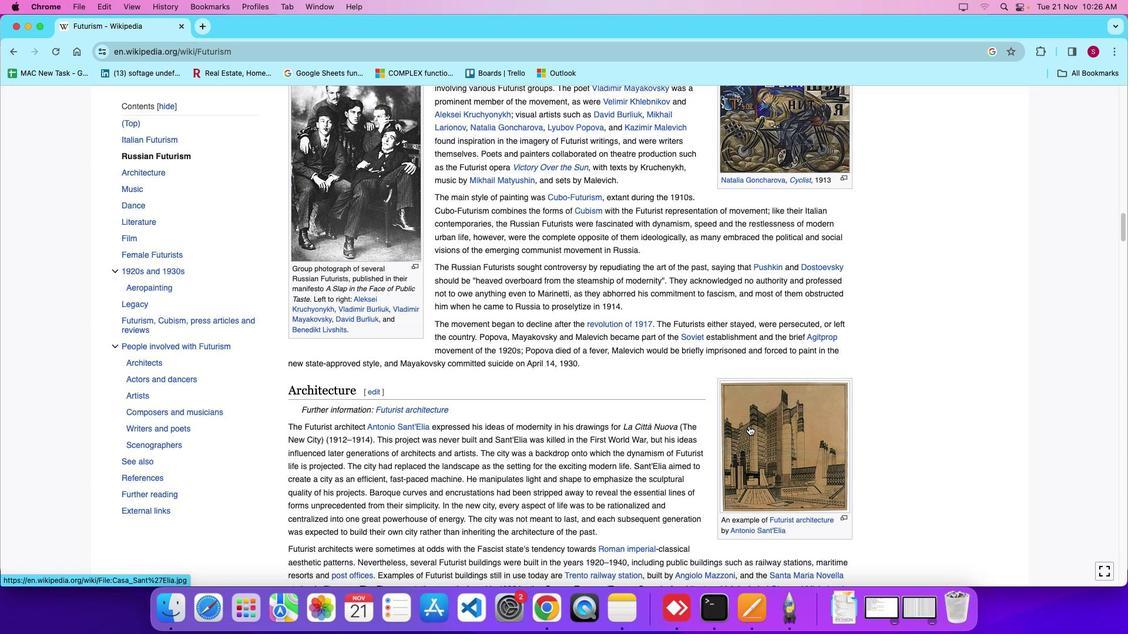 
Action: Mouse moved to (749, 426)
Screenshot: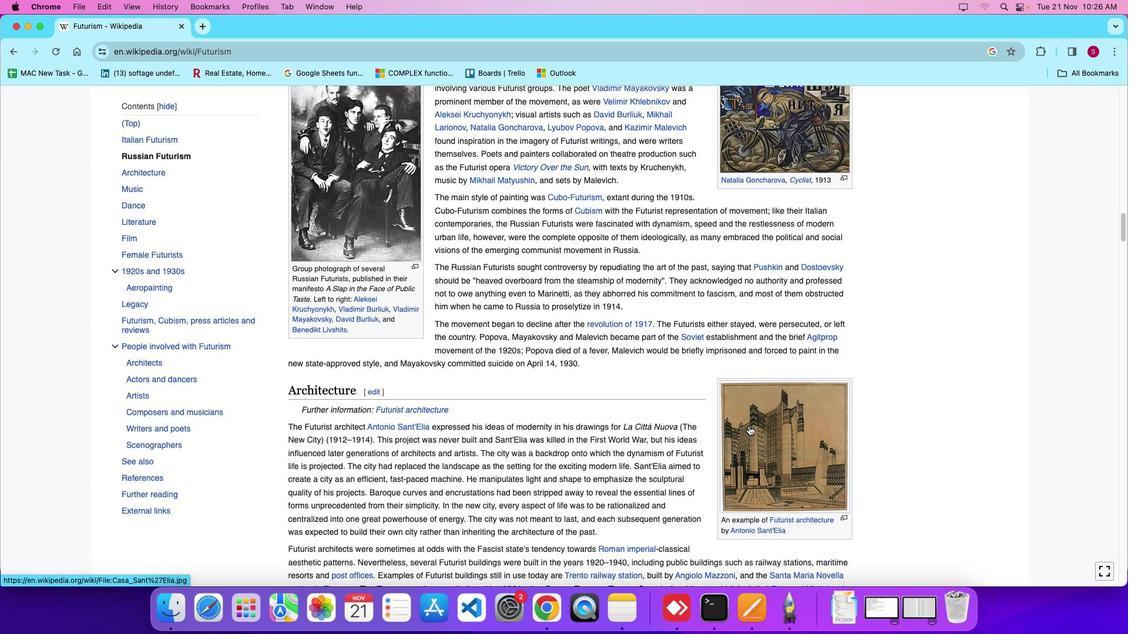 
Action: Mouse scrolled (749, 426) with delta (0, 0)
Screenshot: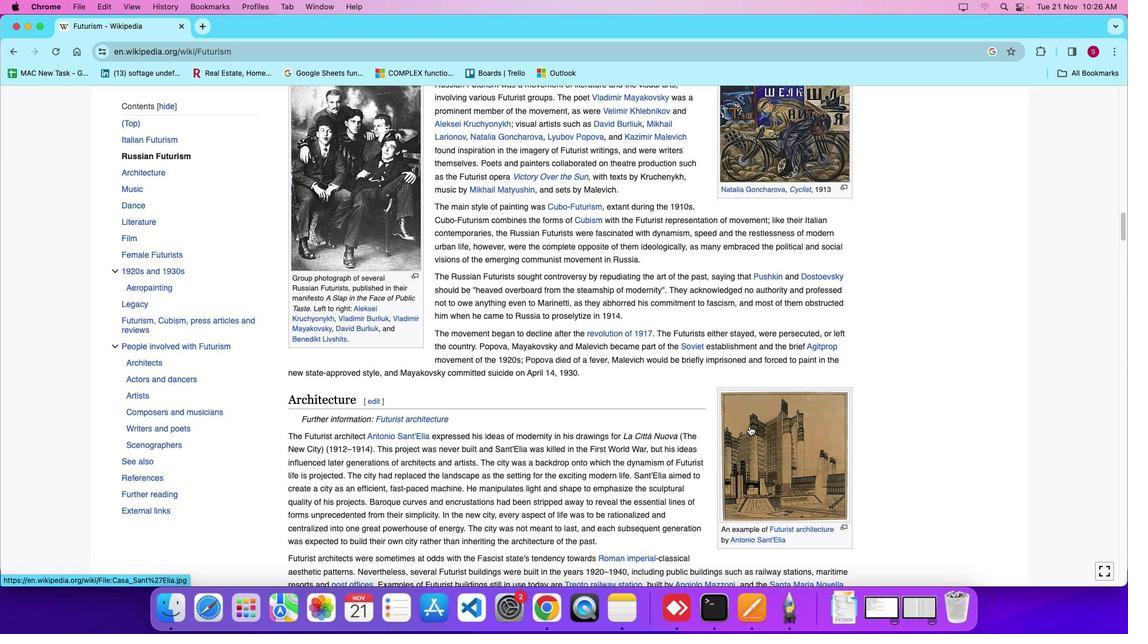 
Action: Mouse moved to (749, 426)
Screenshot: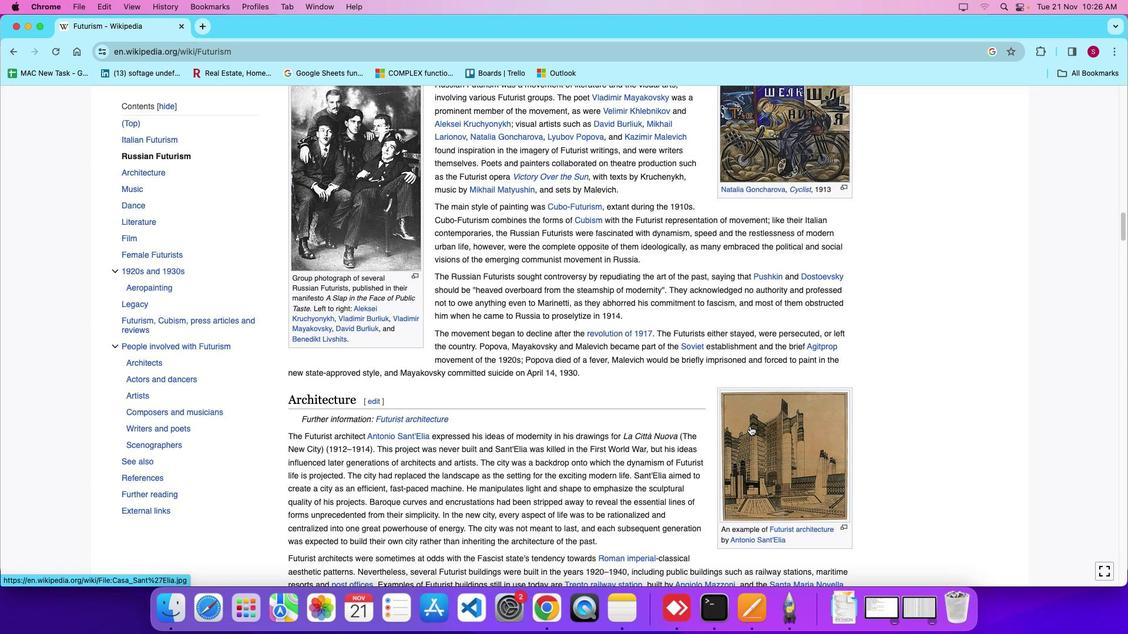 
Action: Mouse scrolled (749, 426) with delta (0, 0)
Screenshot: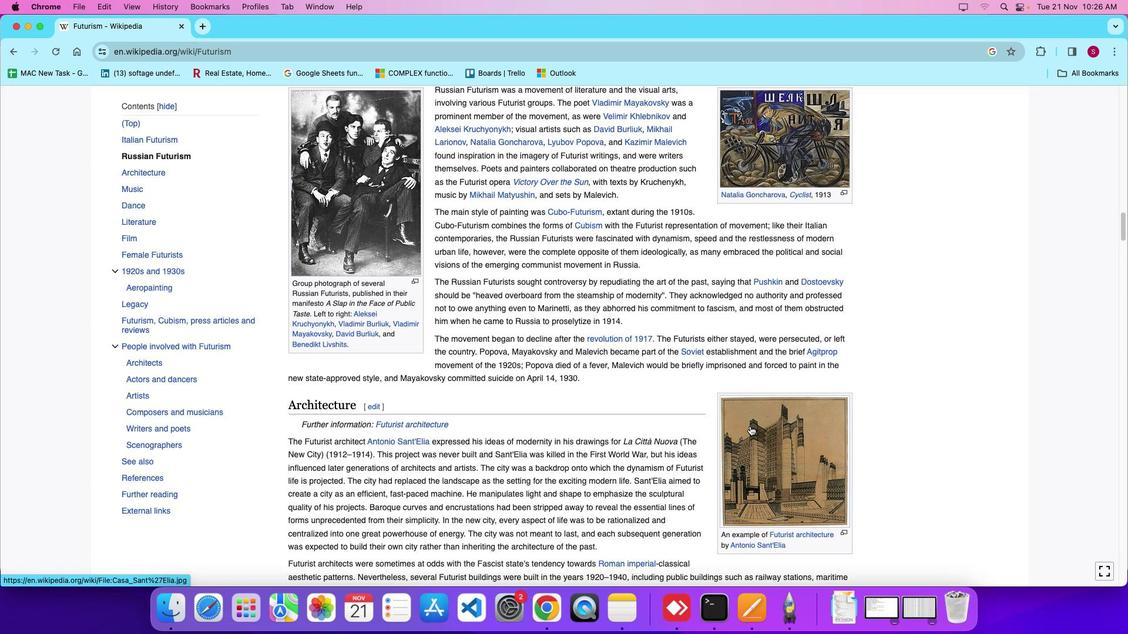 
Action: Mouse moved to (750, 426)
Screenshot: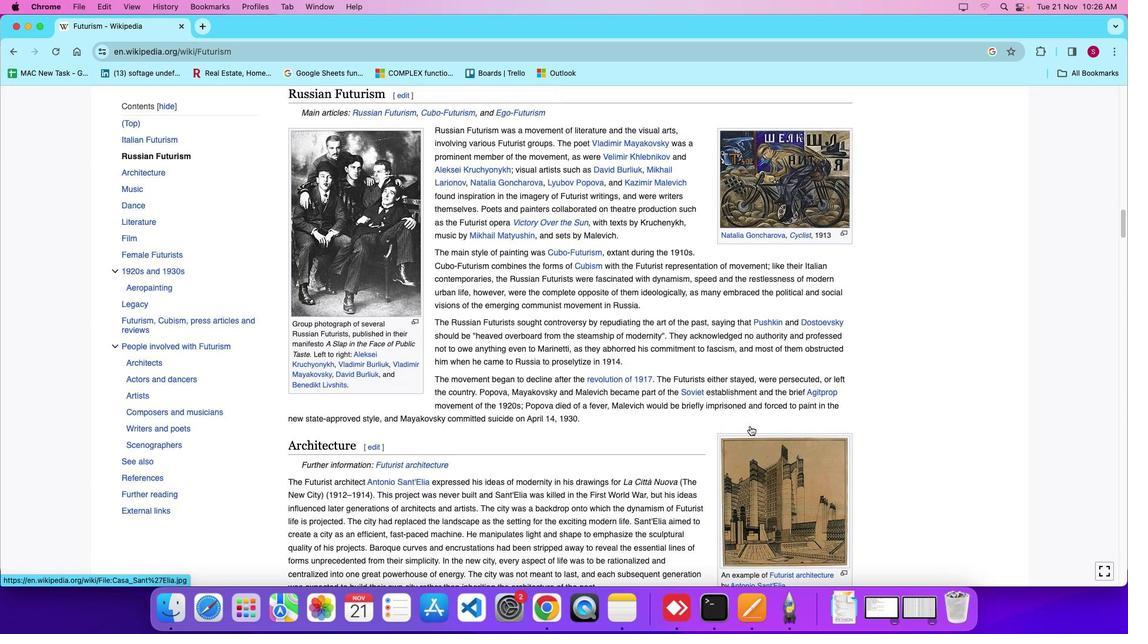 
Action: Mouse scrolled (750, 426) with delta (0, 0)
Screenshot: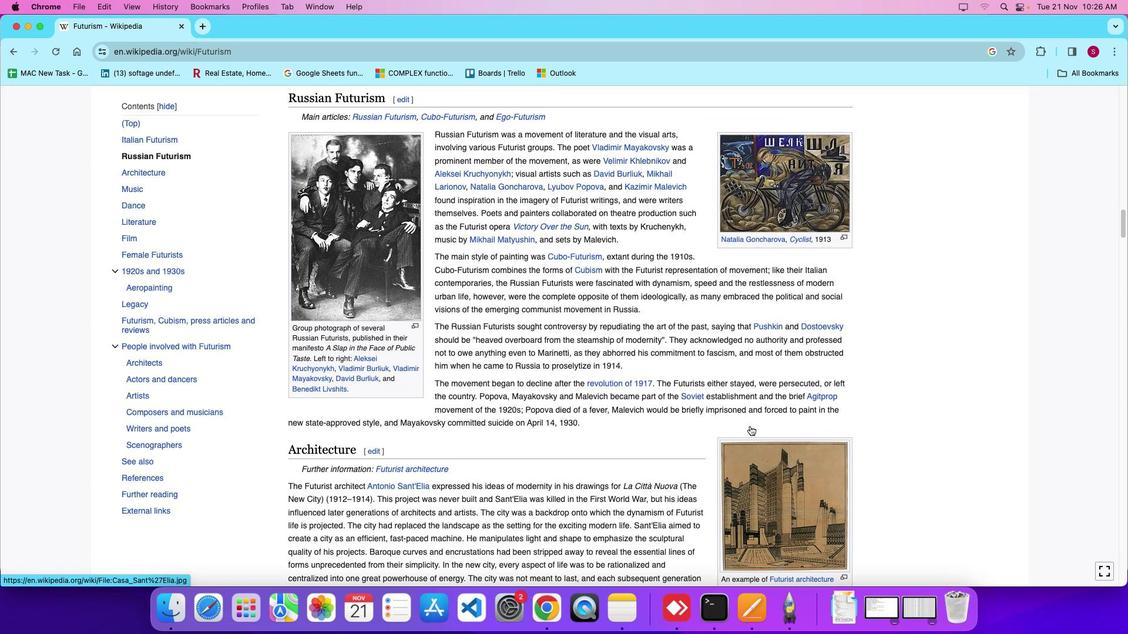 
Action: Mouse moved to (750, 426)
Screenshot: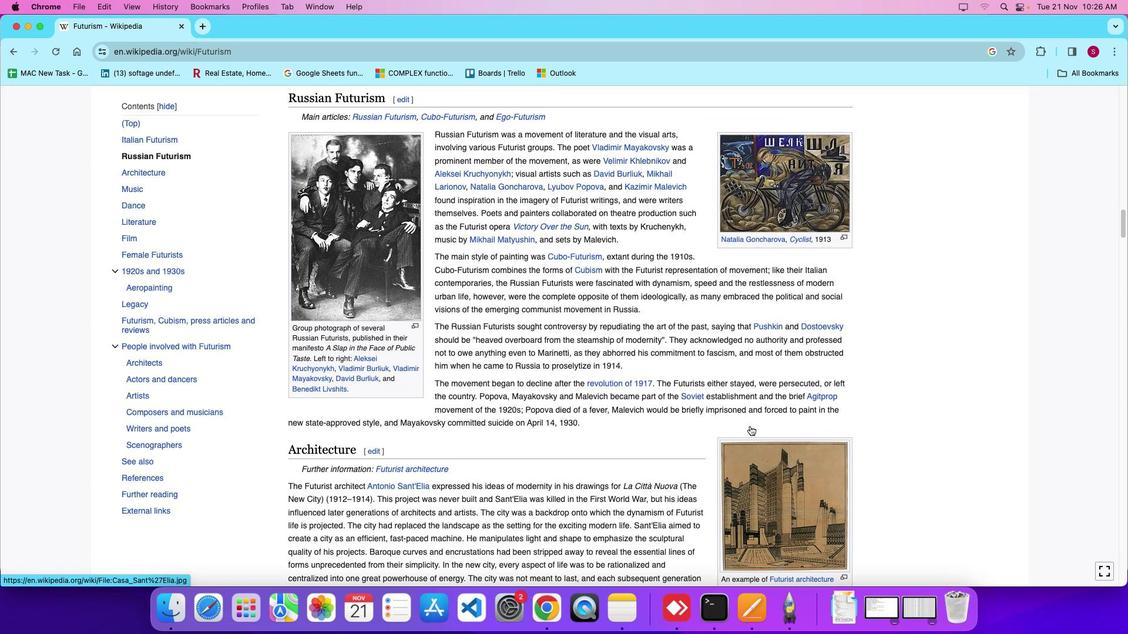 
Action: Mouse scrolled (750, 426) with delta (0, 0)
Screenshot: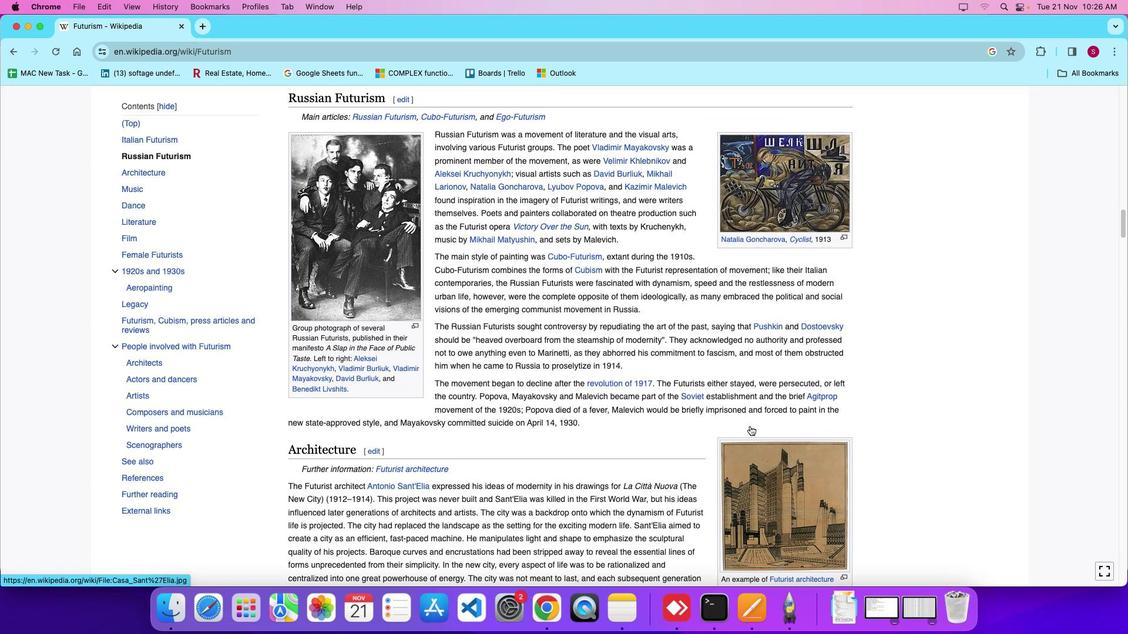 
Action: Mouse scrolled (750, 426) with delta (0, 0)
Screenshot: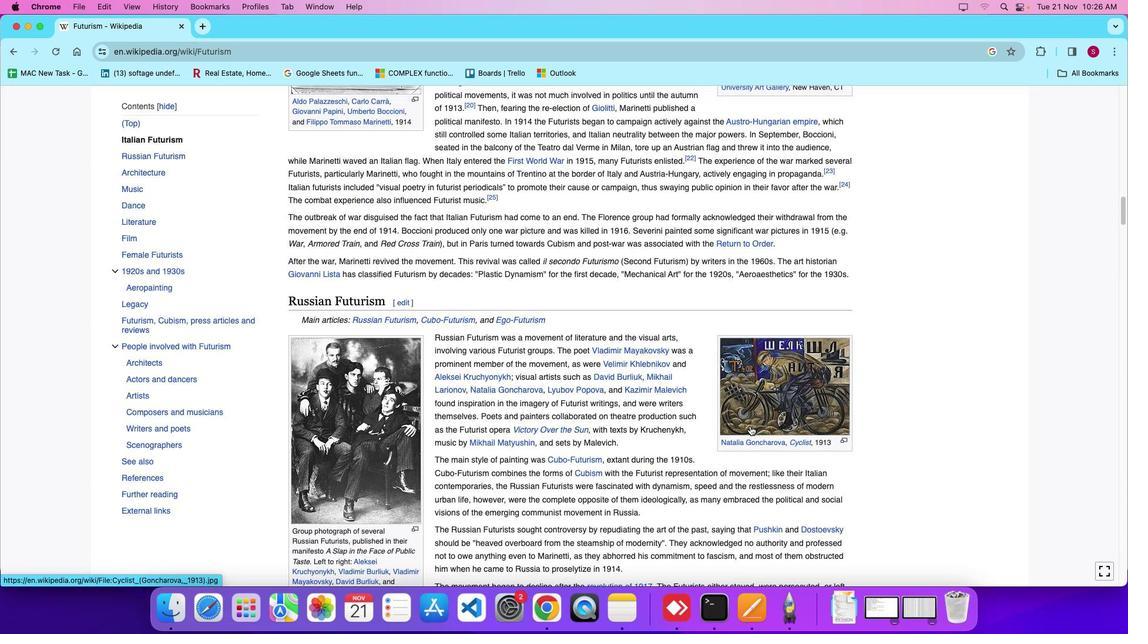 
Action: Mouse scrolled (750, 426) with delta (0, 0)
Screenshot: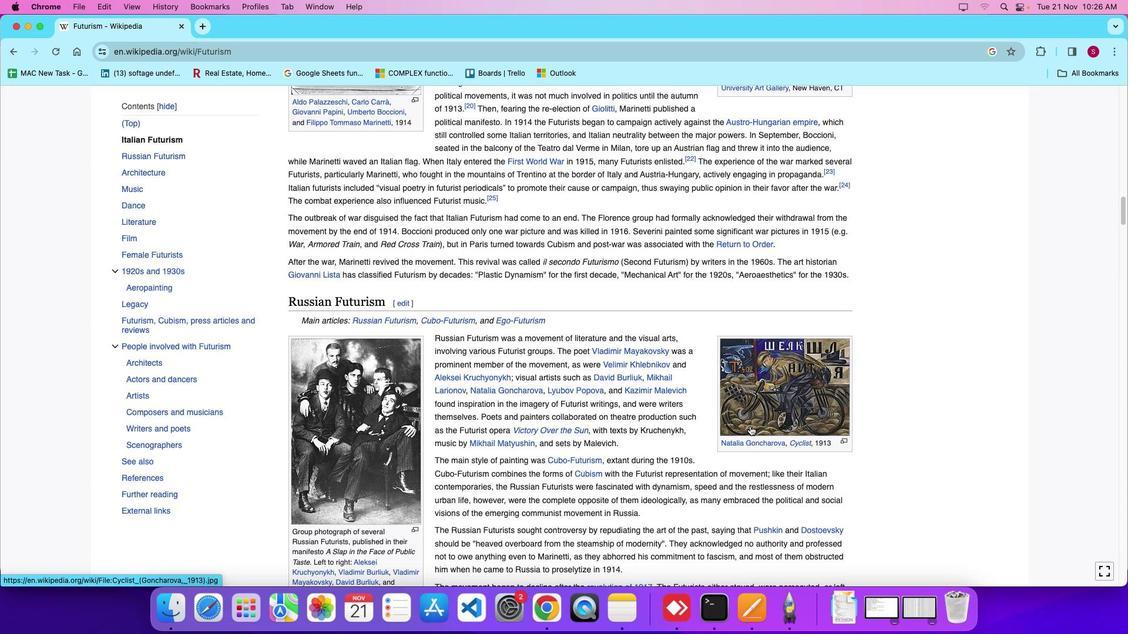 
Action: Mouse scrolled (750, 426) with delta (0, 4)
Screenshot: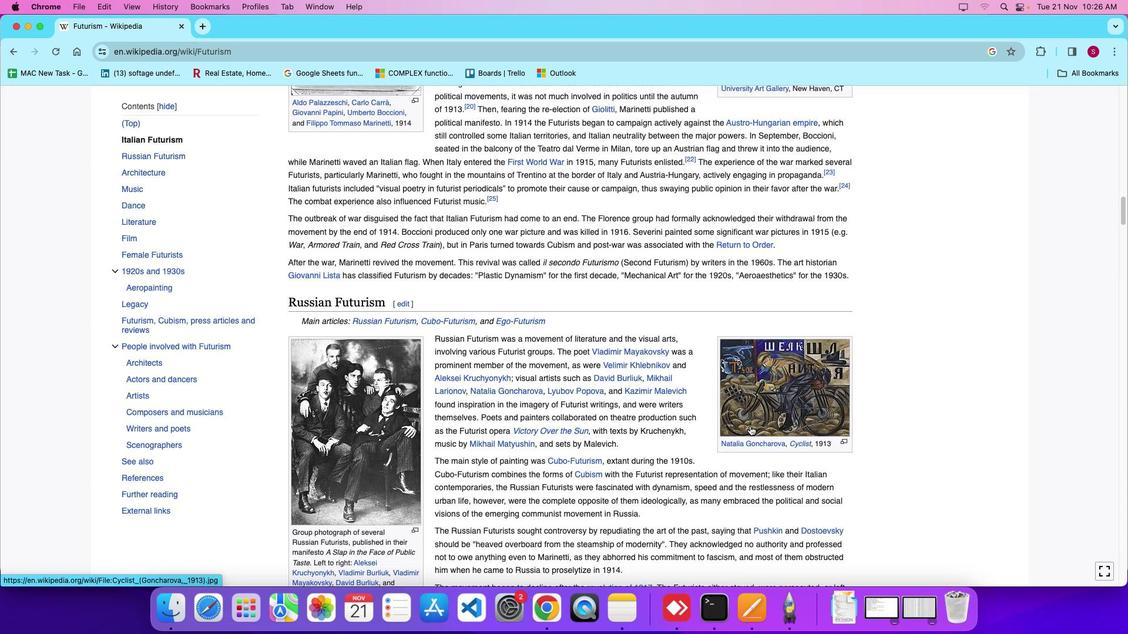 
Action: Mouse scrolled (750, 426) with delta (0, 0)
Screenshot: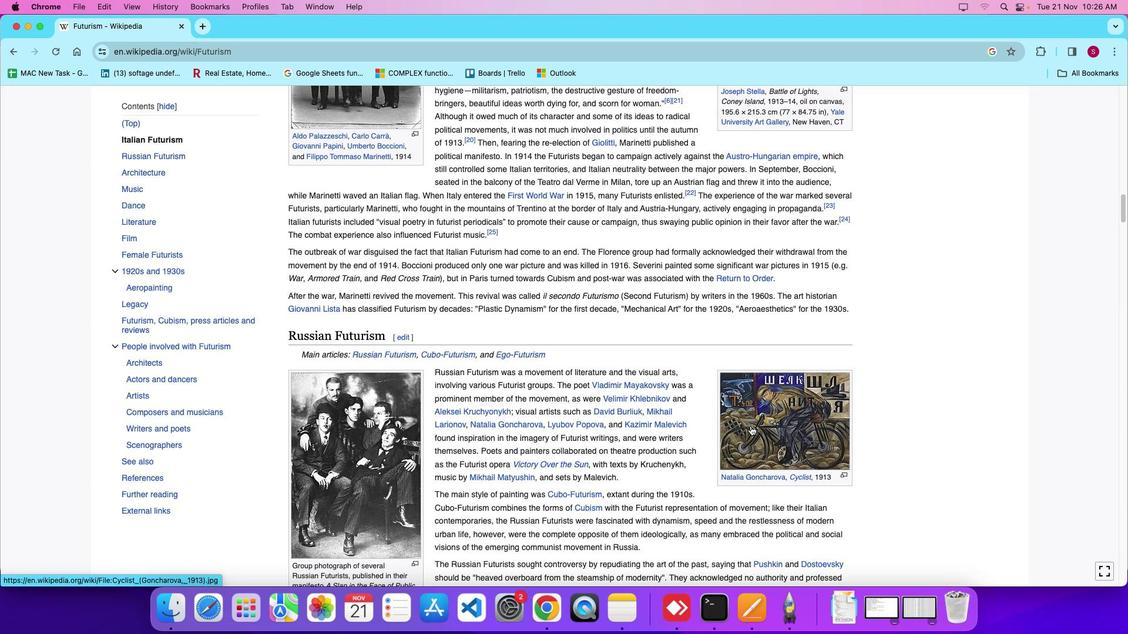 
Action: Mouse scrolled (750, 426) with delta (0, 0)
Screenshot: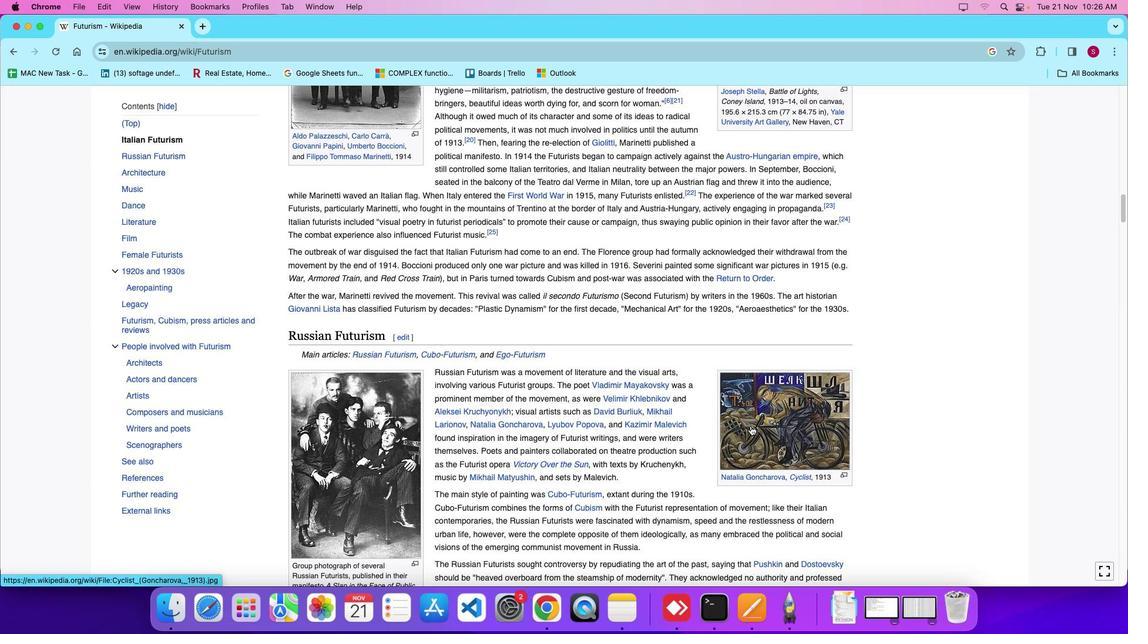 
Action: Mouse moved to (750, 426)
Screenshot: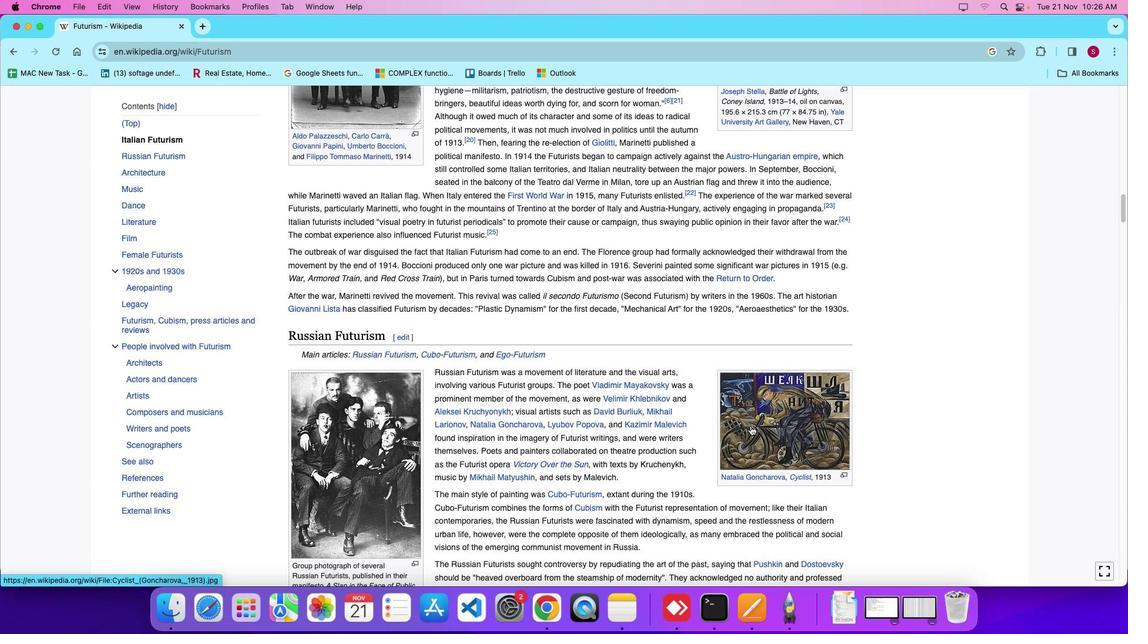 
Action: Mouse scrolled (750, 426) with delta (0, 0)
